 Task: Research Airbnb accommodation in Riviera Beach, United States from 27th December, 2023 to 31st December, 2023 for 2 adults. Place can be private room with 1  bedroom having 2 beds and 1 bathroom. Property type can be flat. Amenities needed are: wifi.
Action: Mouse moved to (523, 141)
Screenshot: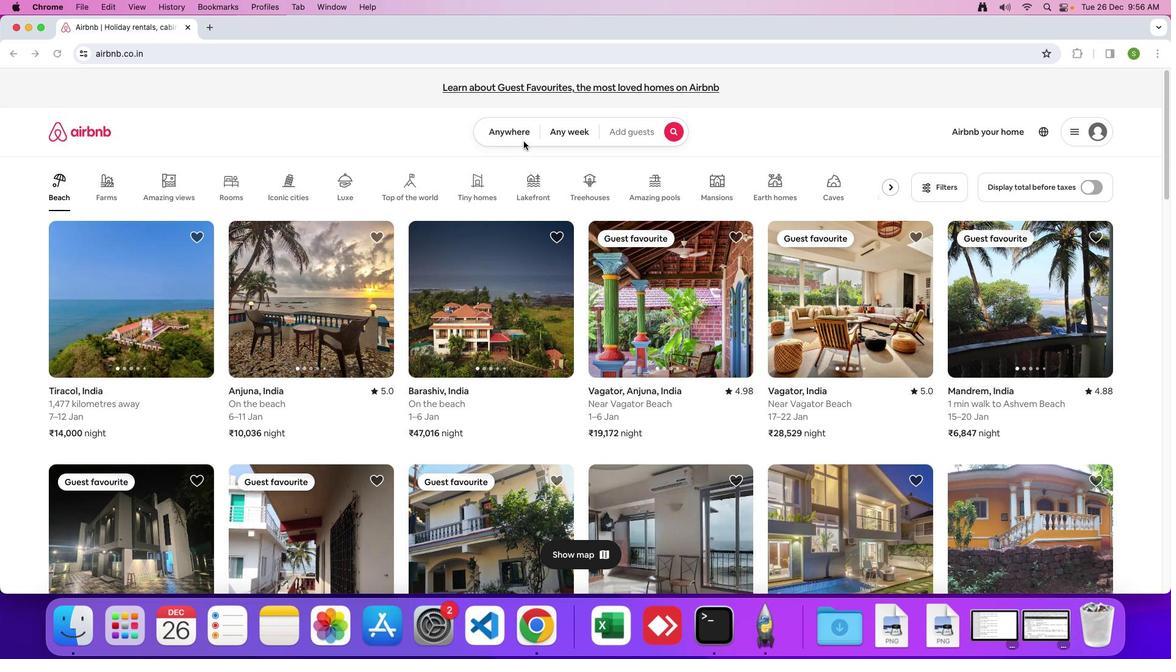 
Action: Mouse pressed left at (523, 141)
Screenshot: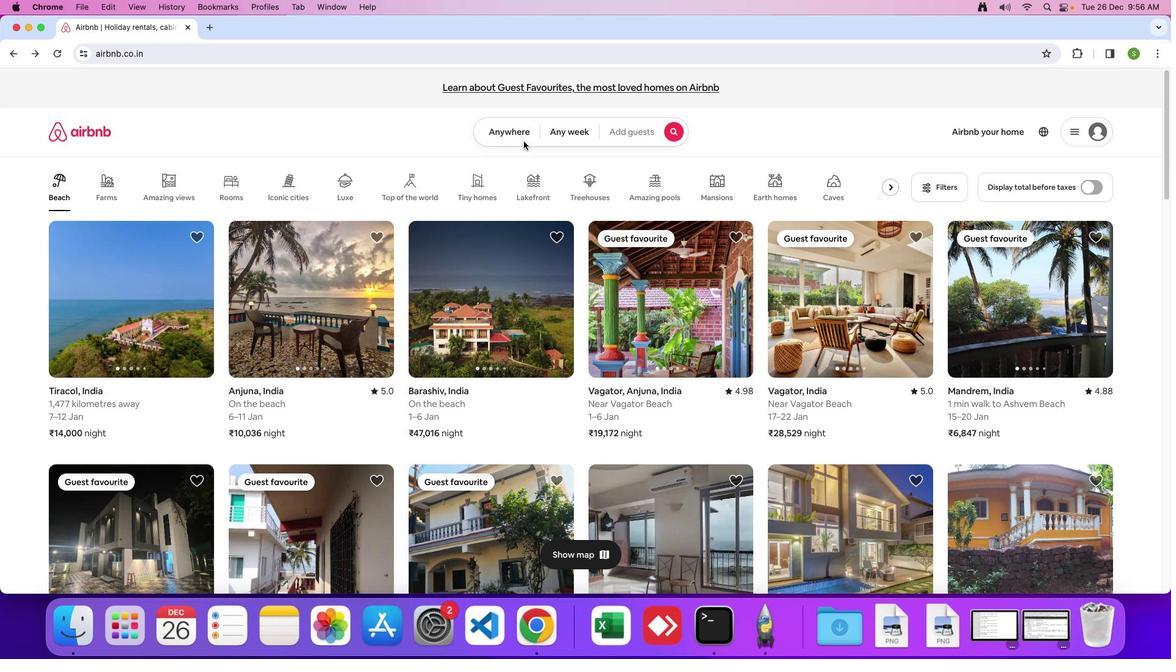 
Action: Mouse moved to (520, 138)
Screenshot: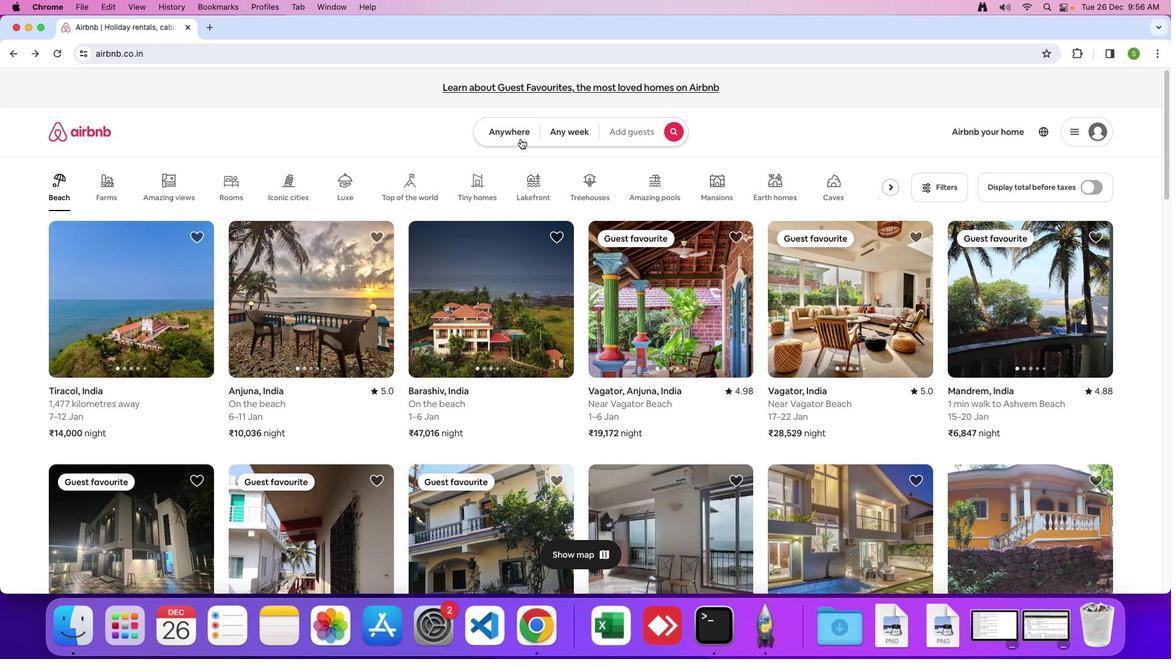
Action: Mouse pressed left at (520, 138)
Screenshot: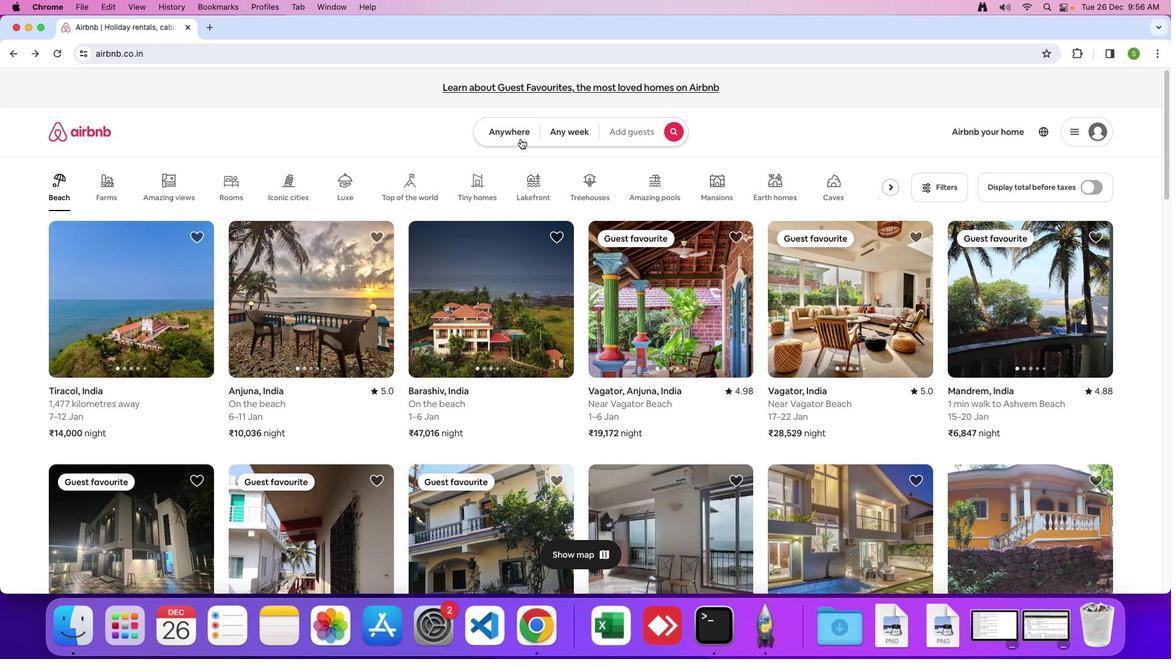 
Action: Mouse moved to (377, 178)
Screenshot: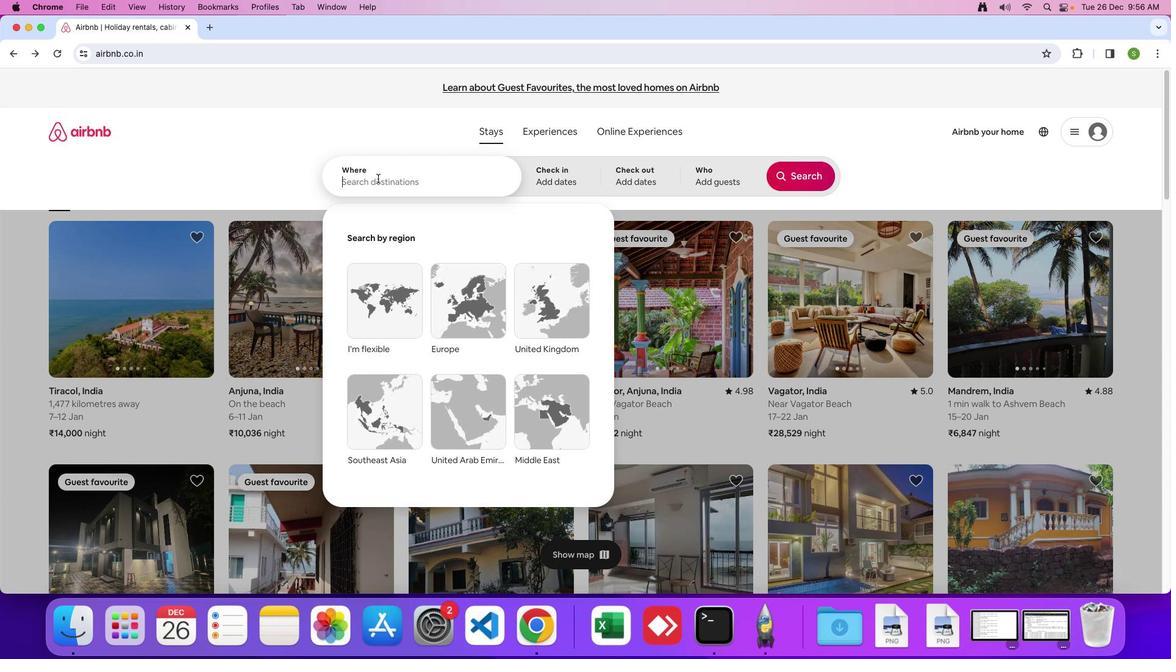 
Action: Mouse pressed left at (377, 178)
Screenshot: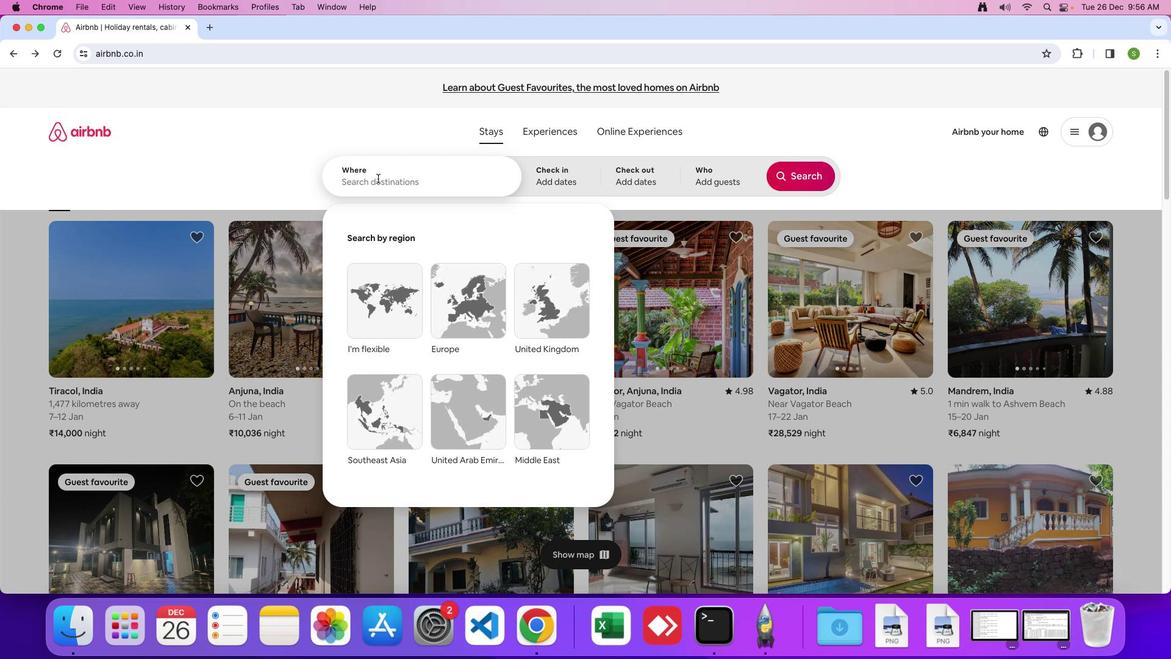 
Action: Mouse moved to (377, 180)
Screenshot: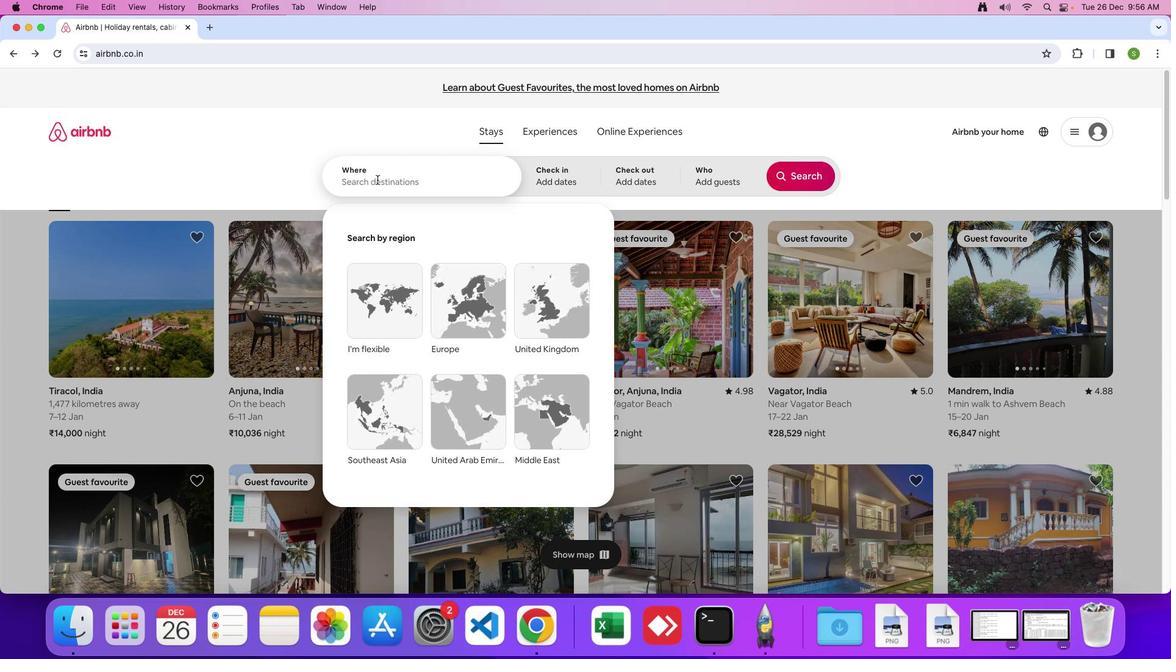 
Action: Key pressed 'R'Key.caps_lock'i''v''i''e''r''a'Key.spaceKey.shift'B''e''a''c''h'','Key.spaceKey.shift'U''n''i''t''e''d'Key.spaceKey.shift'S''t''a''t''e''s'Key.enter
Screenshot: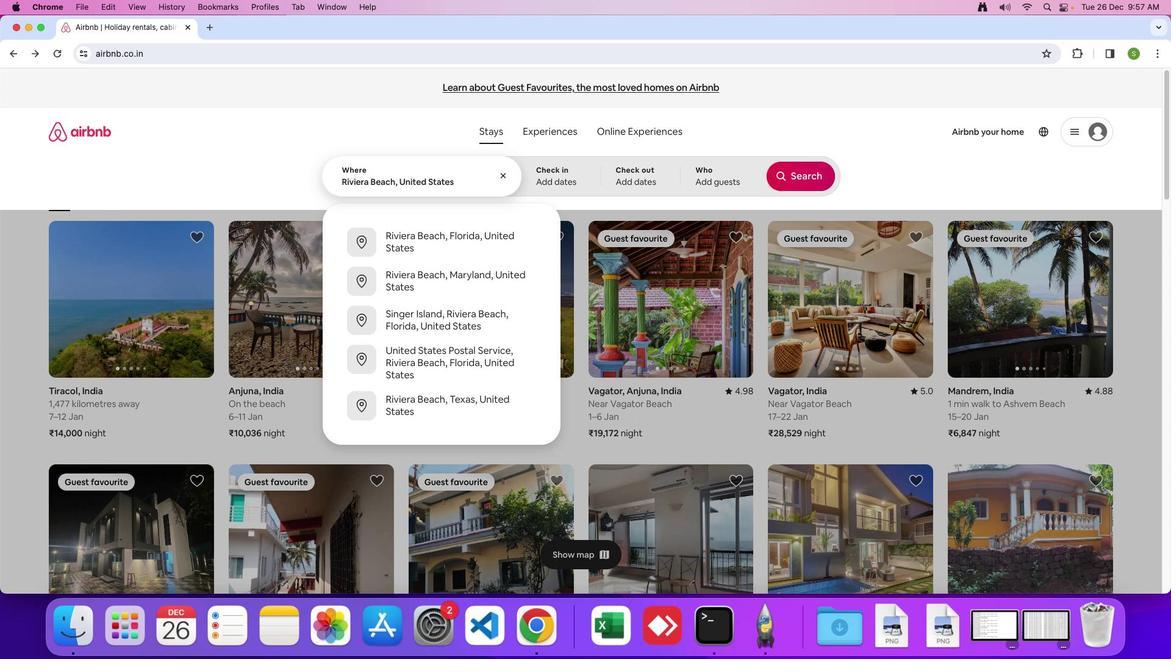 
Action: Mouse moved to (458, 449)
Screenshot: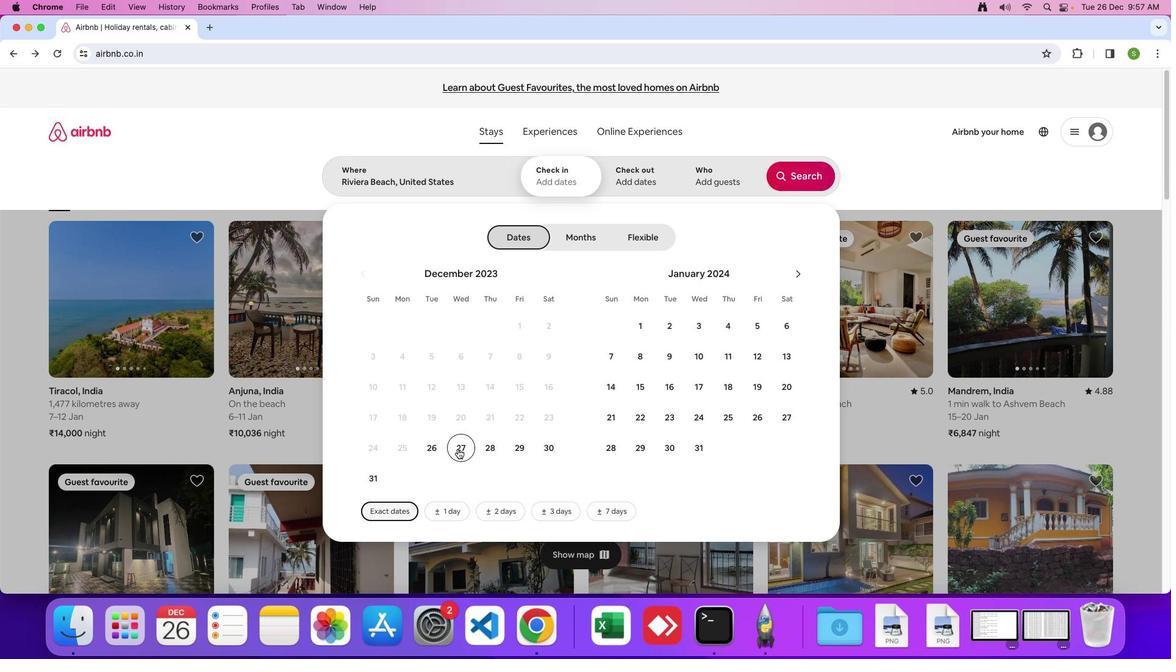 
Action: Mouse pressed left at (458, 449)
Screenshot: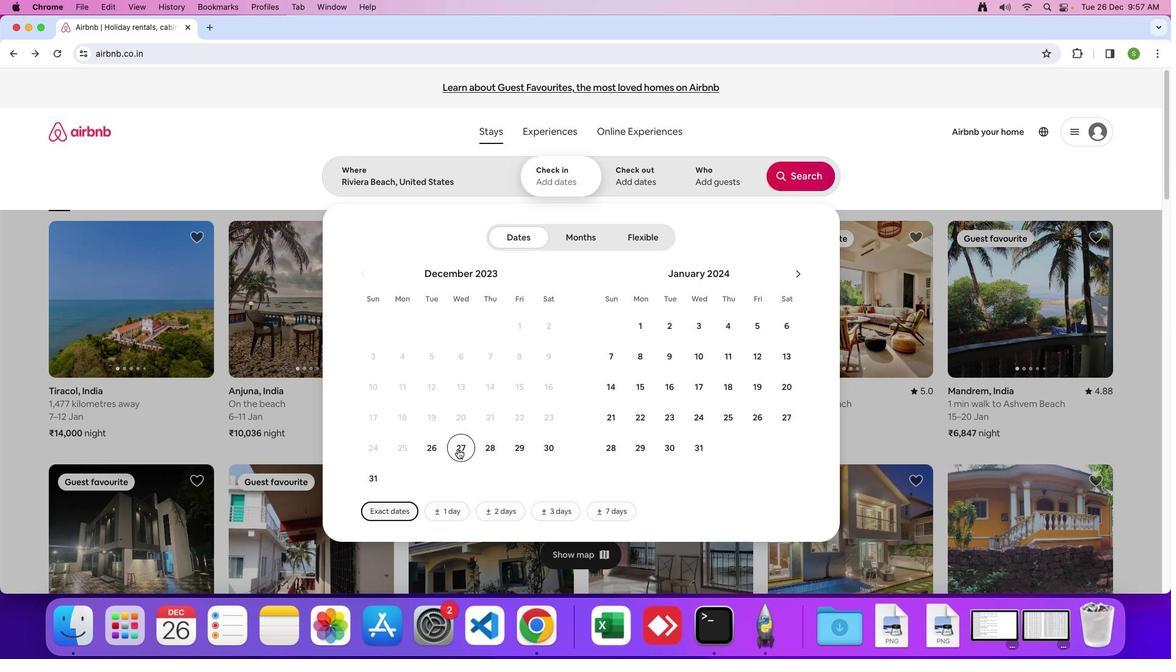 
Action: Mouse moved to (367, 474)
Screenshot: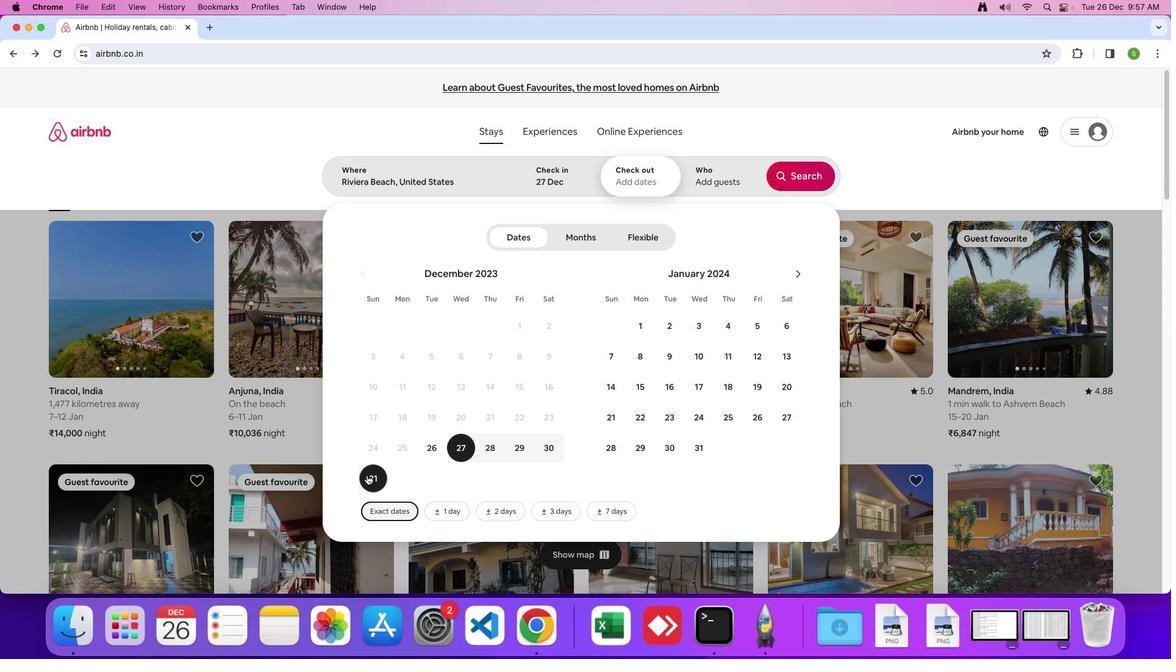 
Action: Mouse pressed left at (367, 474)
Screenshot: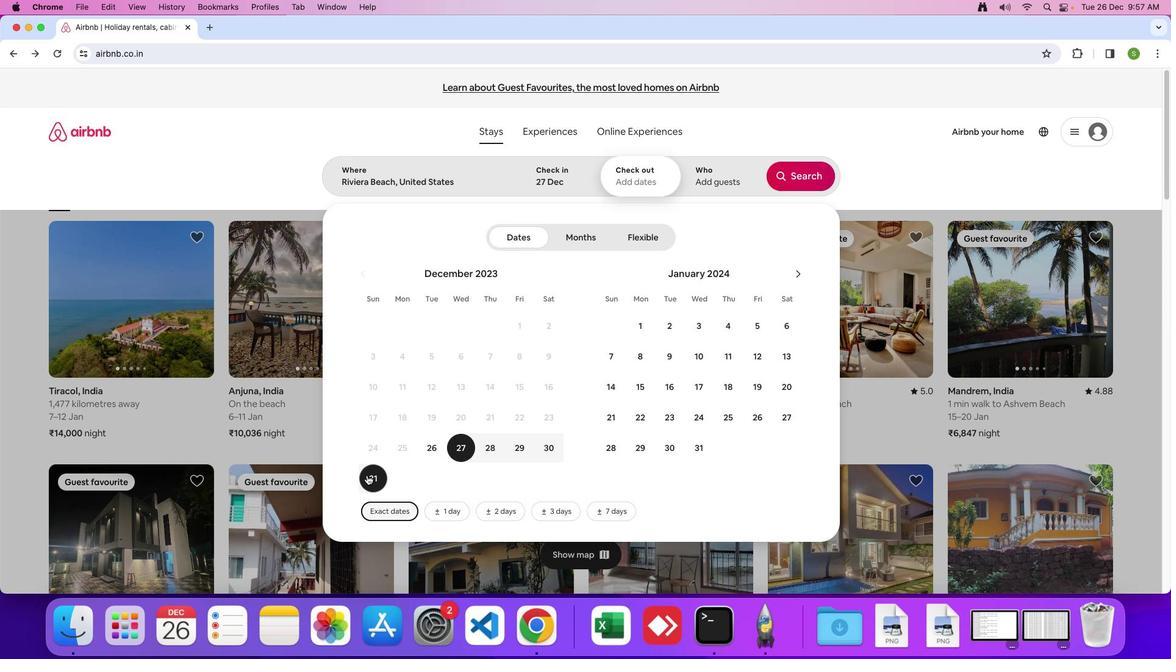 
Action: Mouse moved to (717, 186)
Screenshot: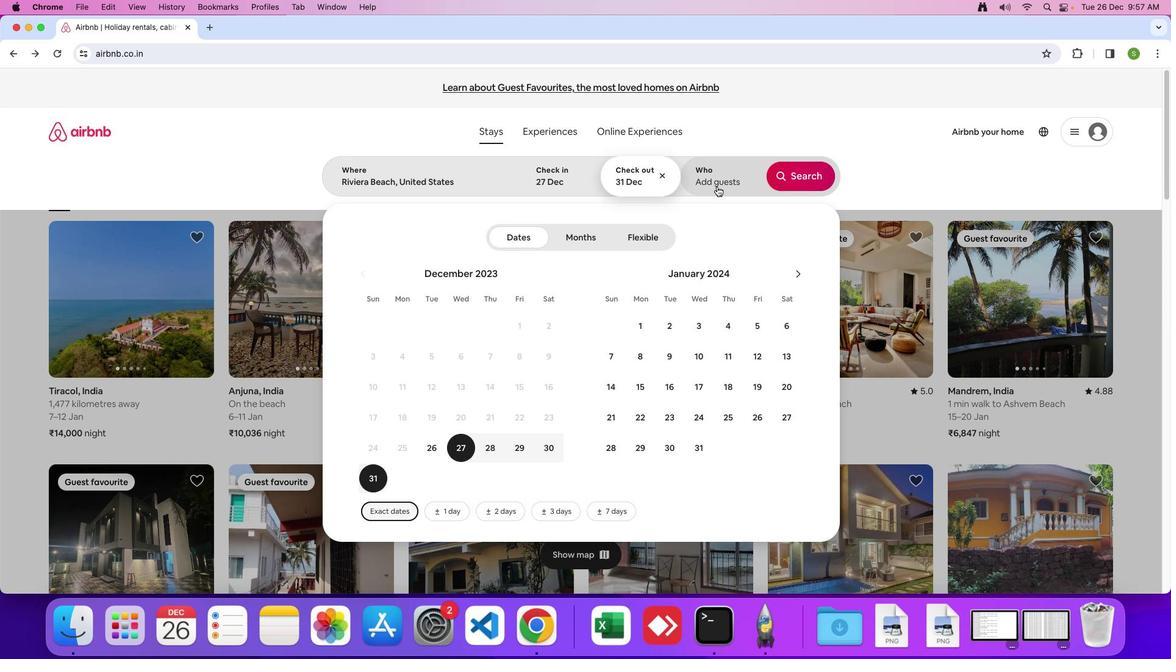 
Action: Mouse pressed left at (717, 186)
Screenshot: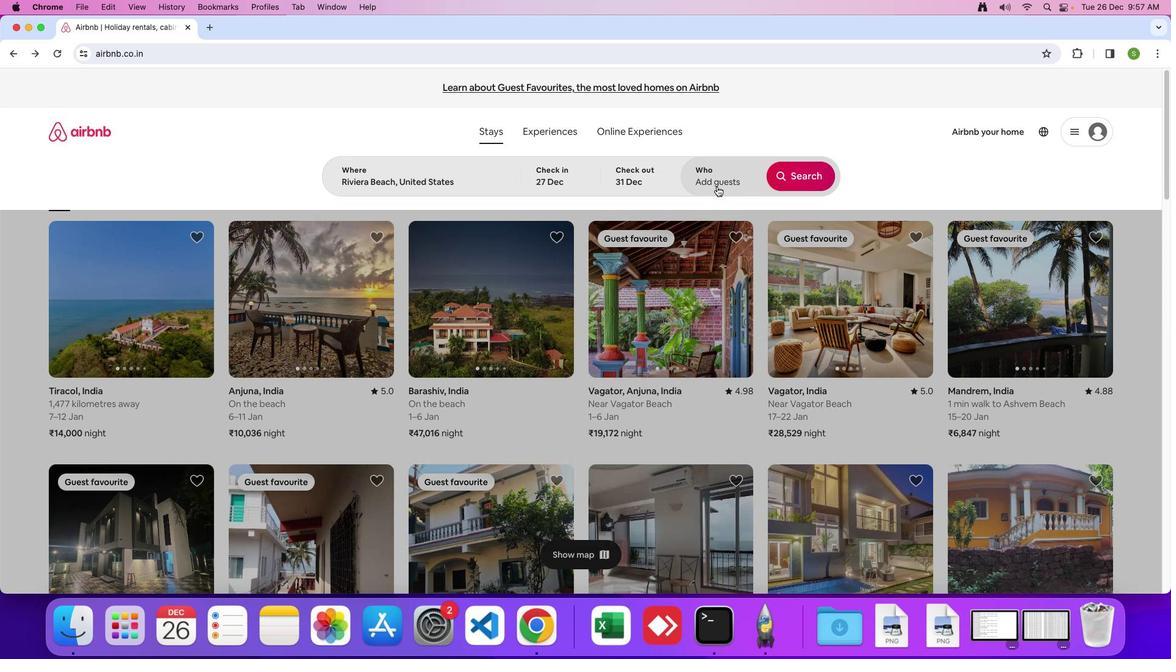 
Action: Mouse moved to (798, 236)
Screenshot: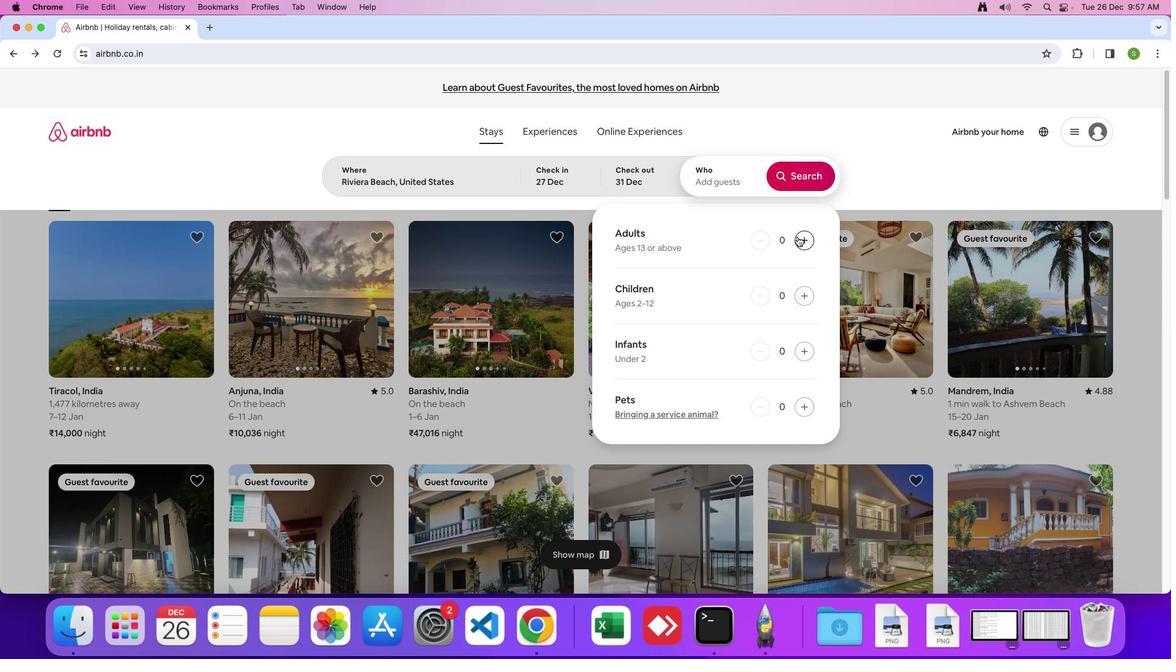 
Action: Mouse pressed left at (798, 236)
Screenshot: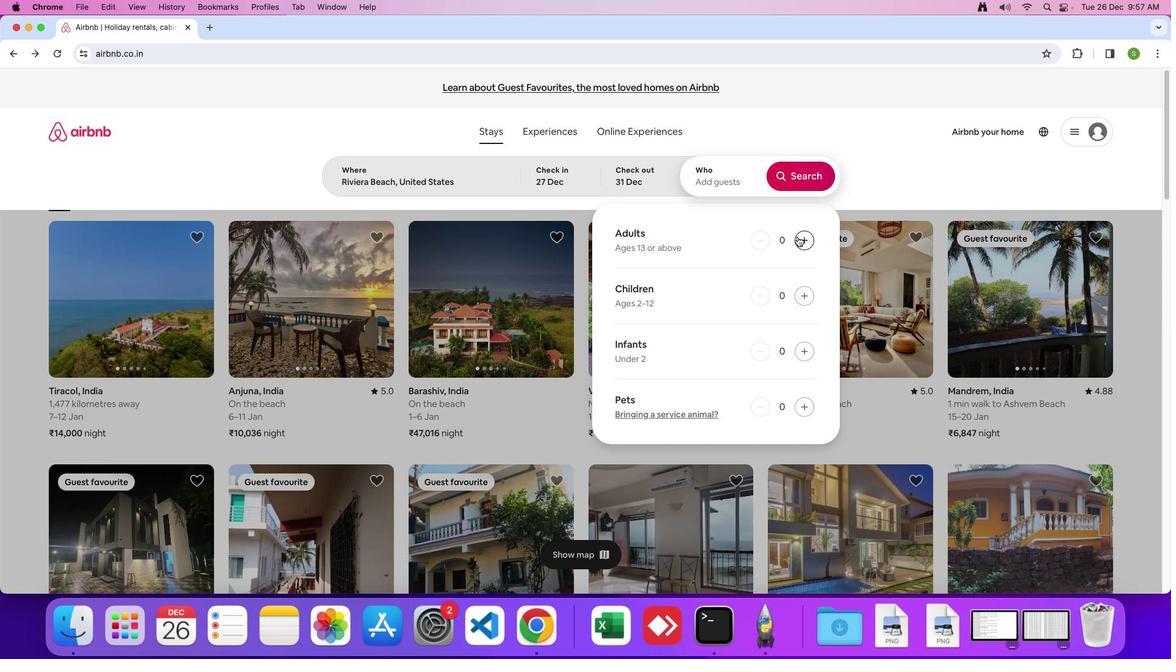 
Action: Mouse pressed left at (798, 236)
Screenshot: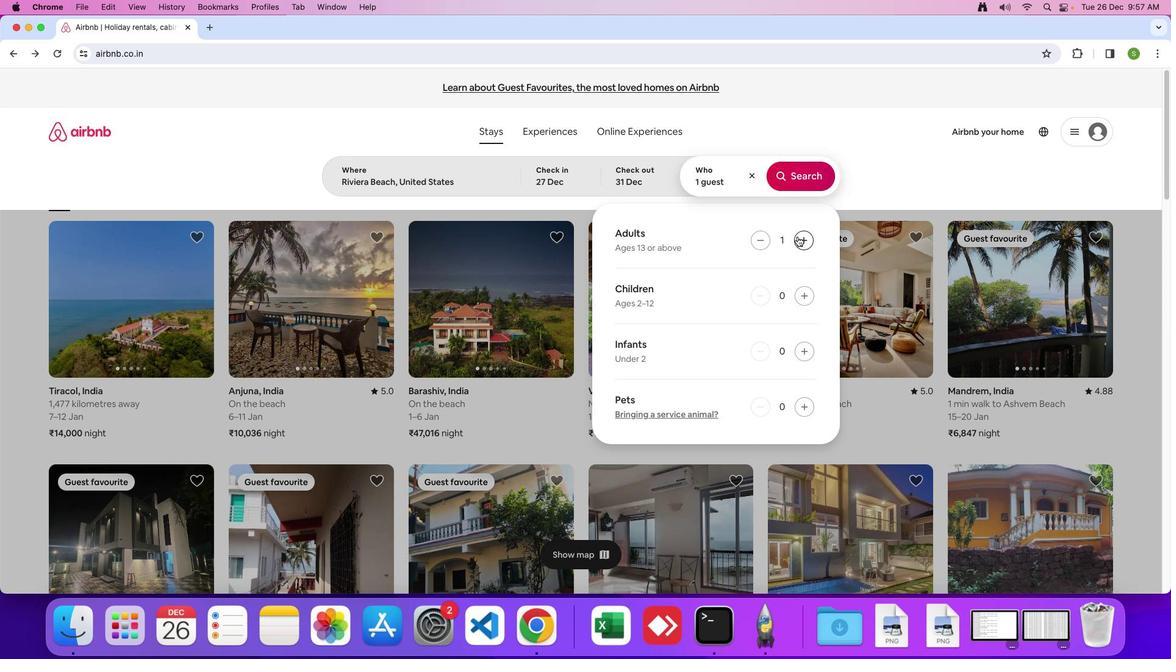 
Action: Mouse moved to (801, 180)
Screenshot: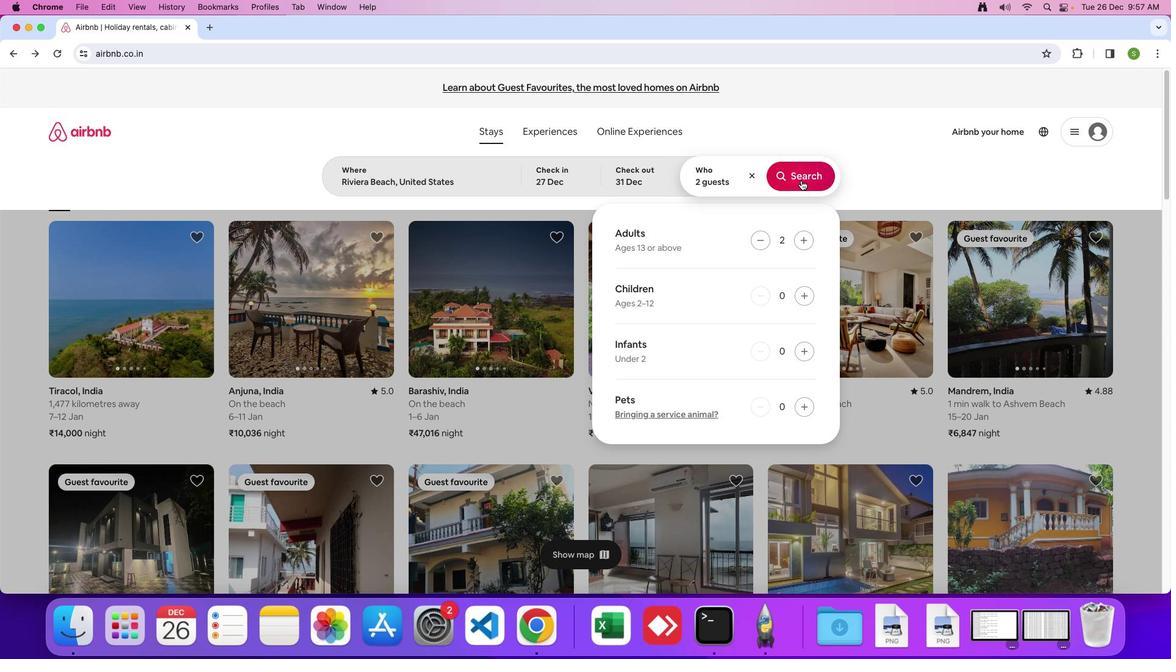 
Action: Mouse pressed left at (801, 180)
Screenshot: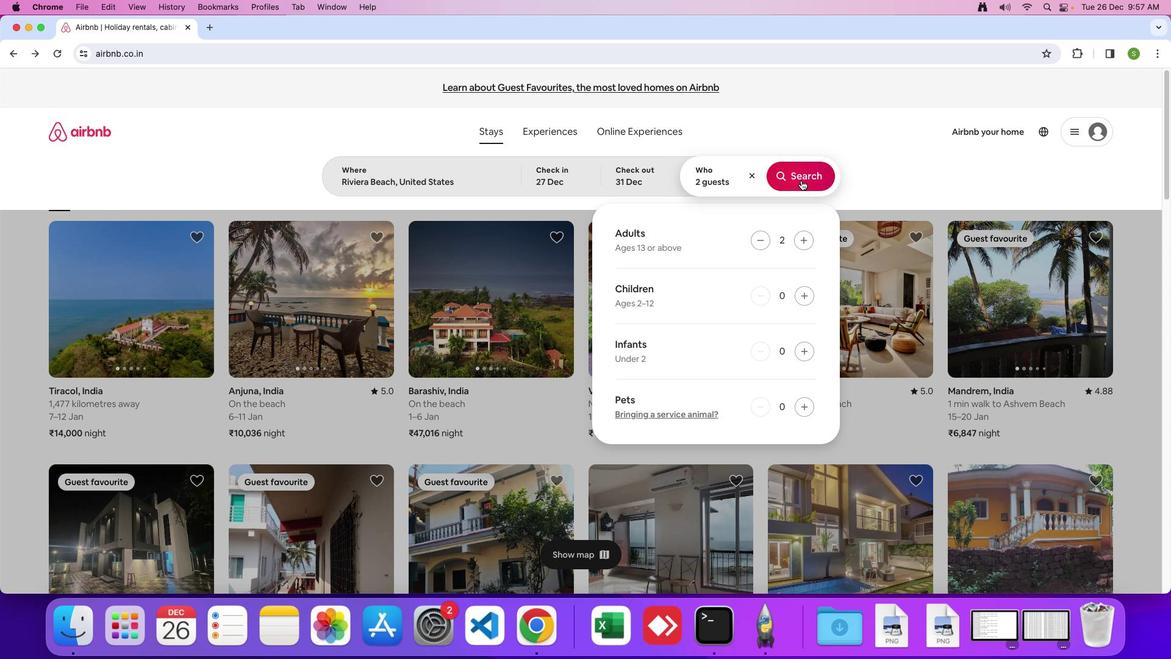 
Action: Mouse moved to (991, 153)
Screenshot: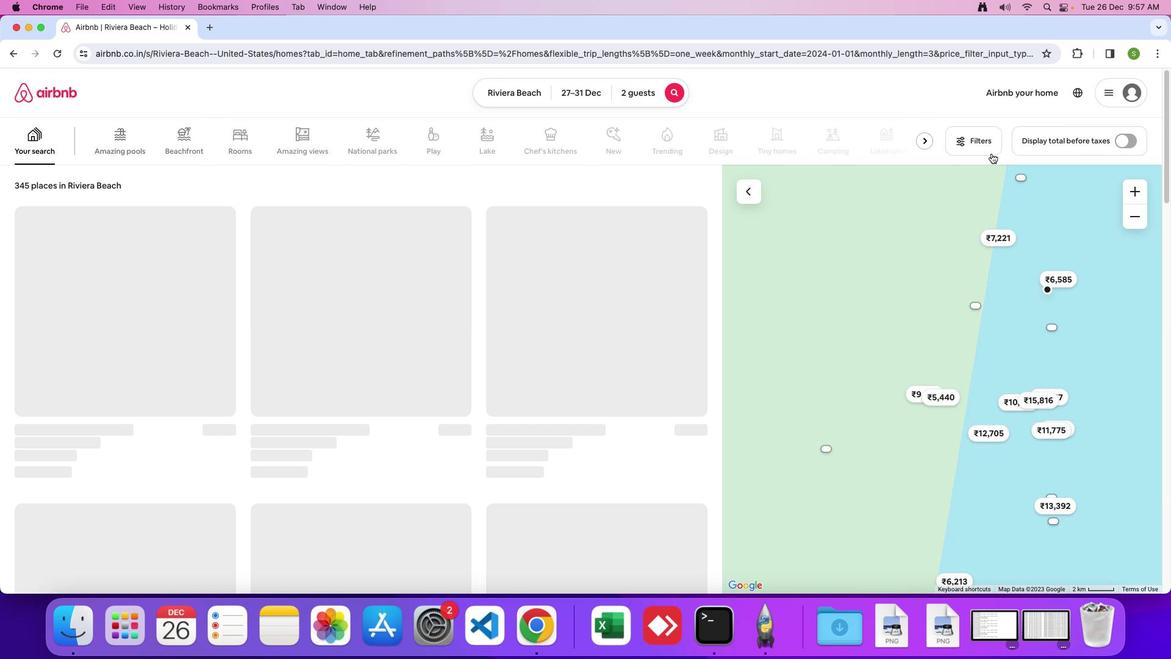 
Action: Mouse pressed left at (991, 153)
Screenshot: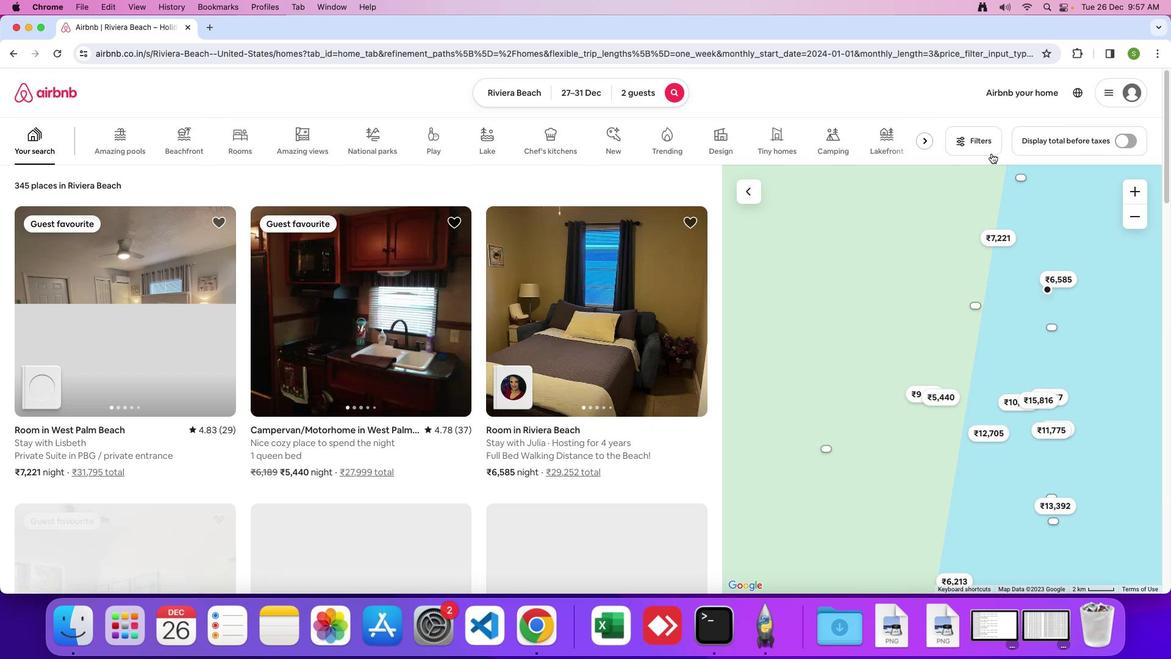
Action: Mouse moved to (535, 372)
Screenshot: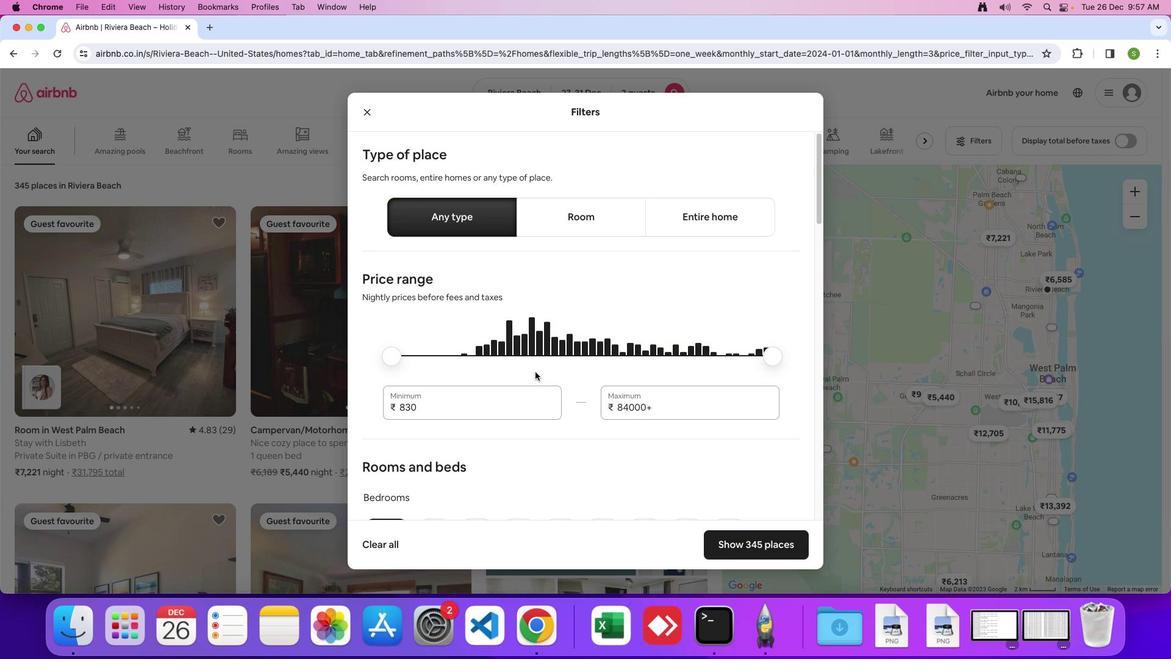 
Action: Mouse scrolled (535, 372) with delta (0, 0)
Screenshot: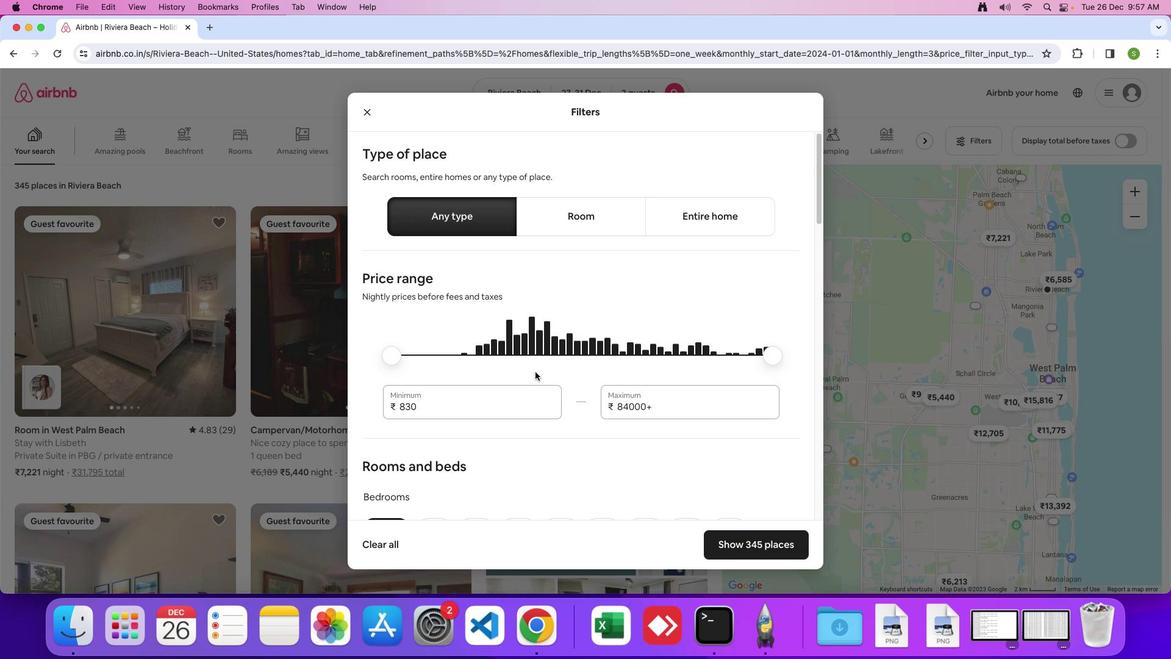 
Action: Mouse scrolled (535, 372) with delta (0, 0)
Screenshot: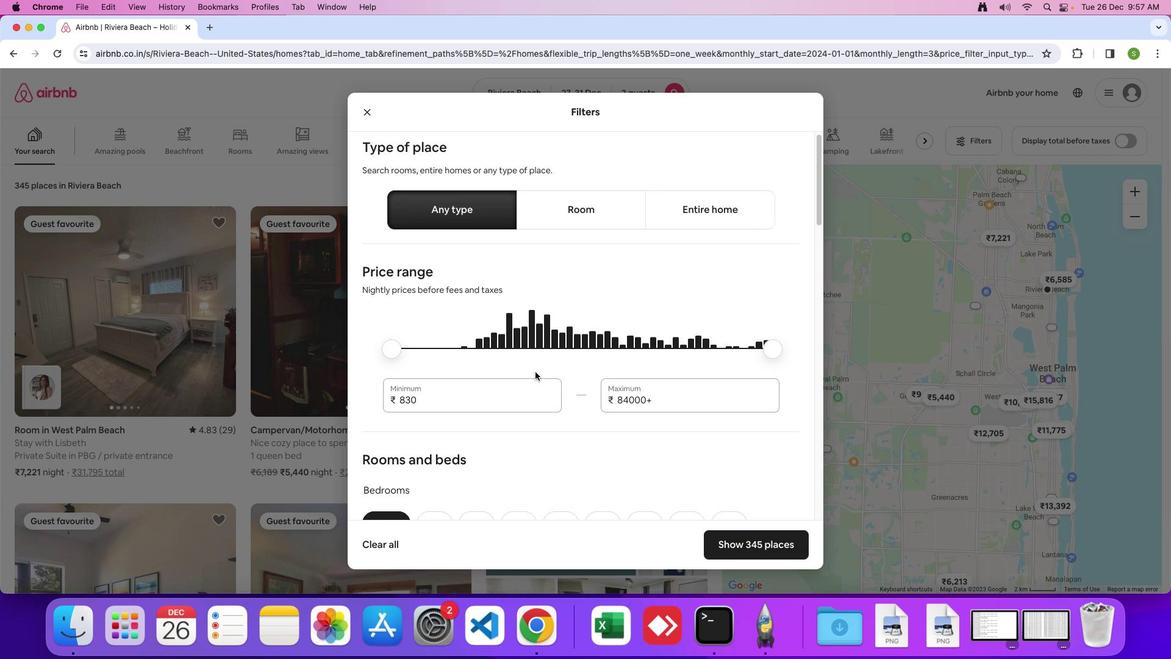 
Action: Mouse scrolled (535, 372) with delta (0, 0)
Screenshot: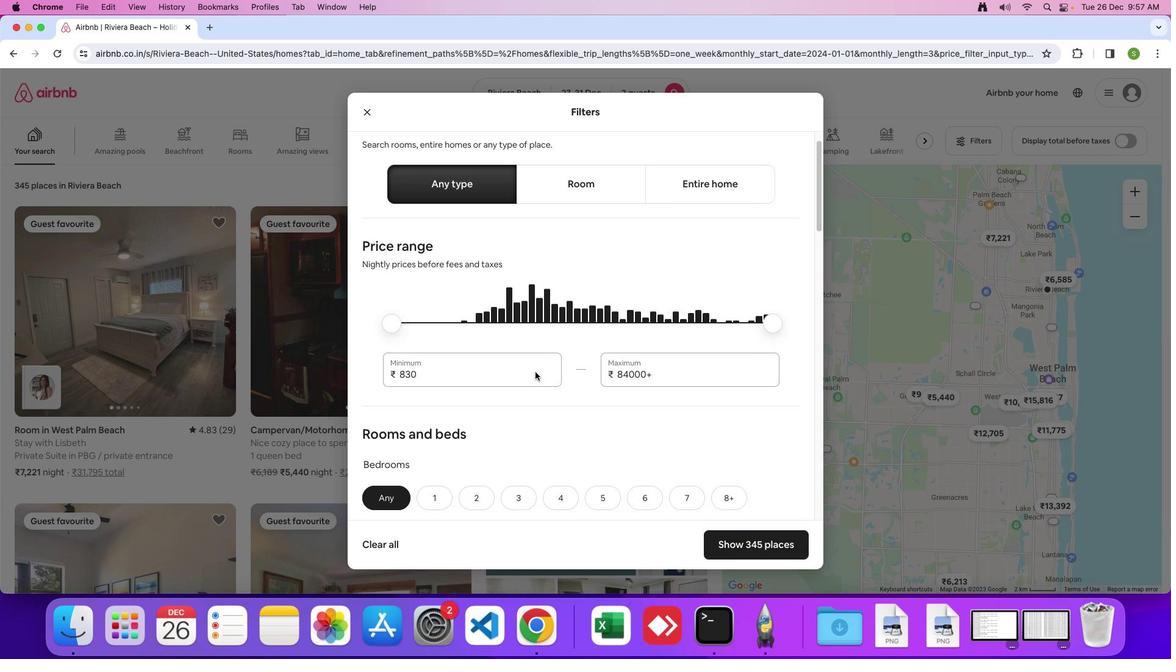 
Action: Mouse scrolled (535, 372) with delta (0, 0)
Screenshot: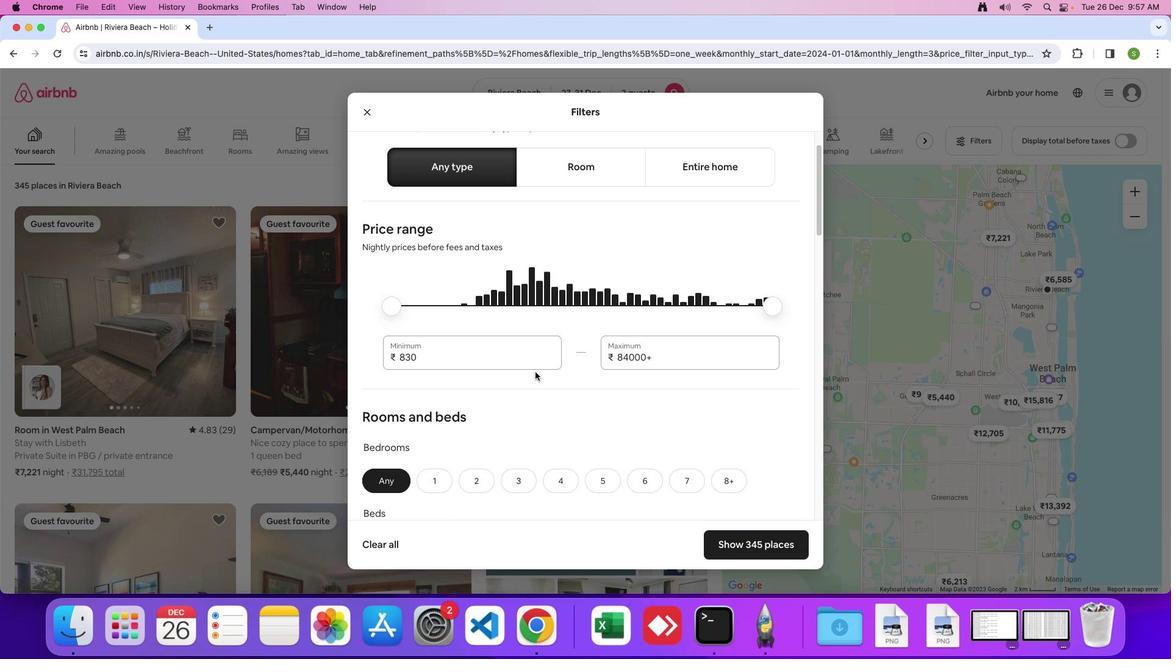 
Action: Mouse scrolled (535, 372) with delta (0, 0)
Screenshot: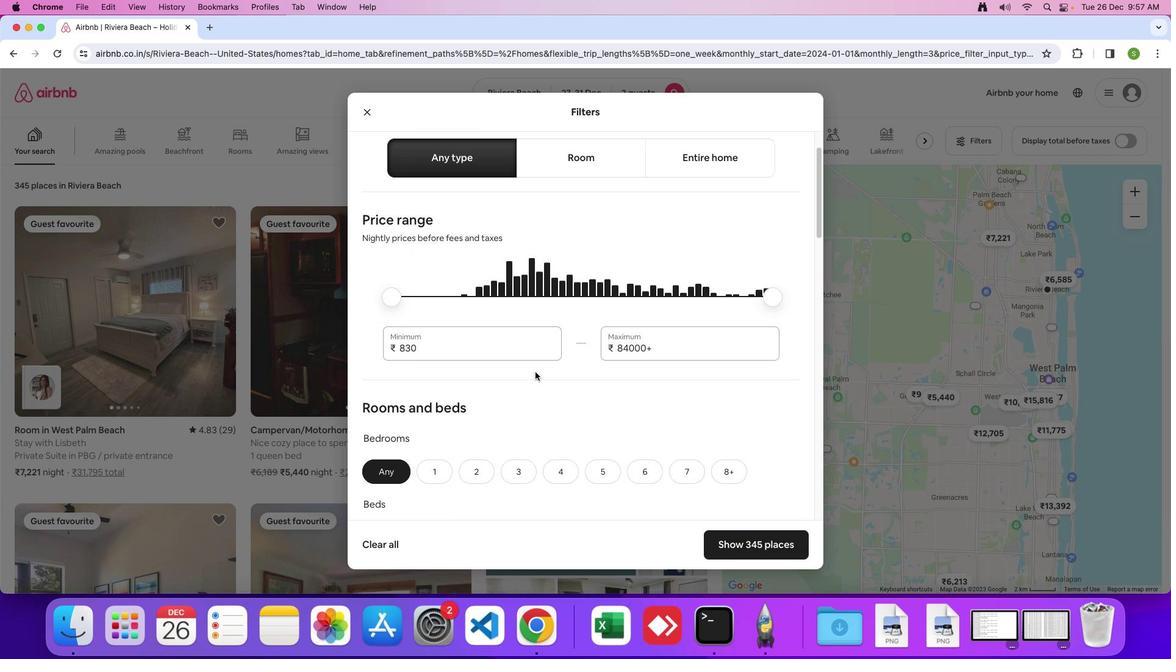 
Action: Mouse scrolled (535, 372) with delta (0, 0)
Screenshot: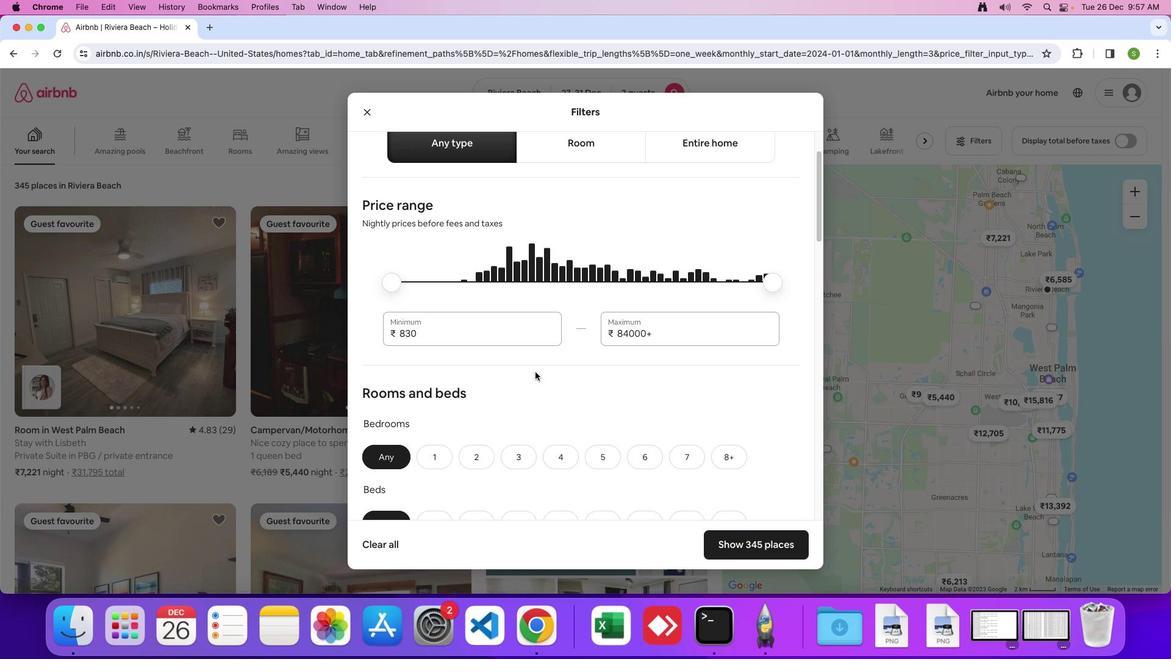 
Action: Mouse scrolled (535, 372) with delta (0, 0)
Screenshot: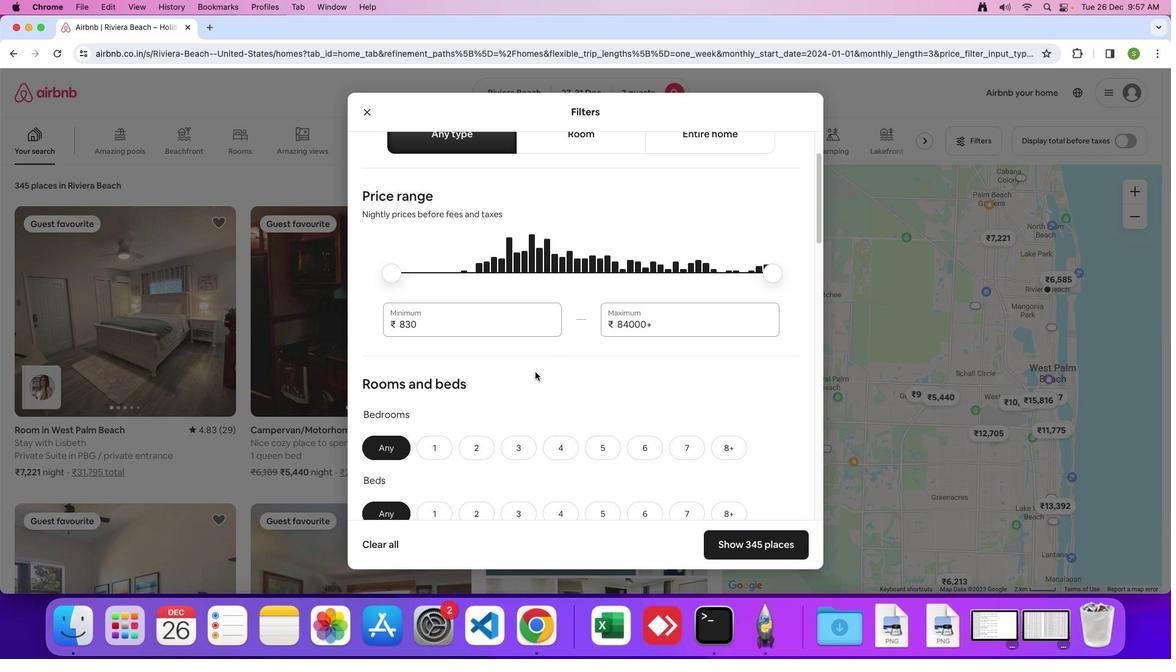 
Action: Mouse moved to (535, 372)
Screenshot: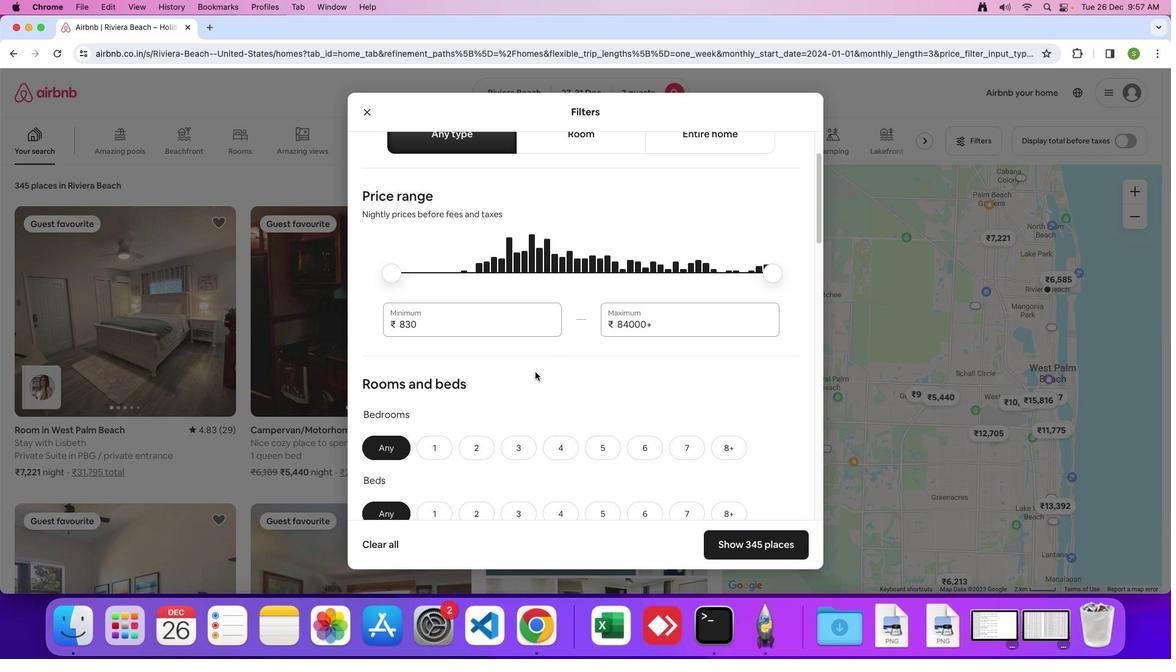 
Action: Mouse scrolled (535, 372) with delta (0, -1)
Screenshot: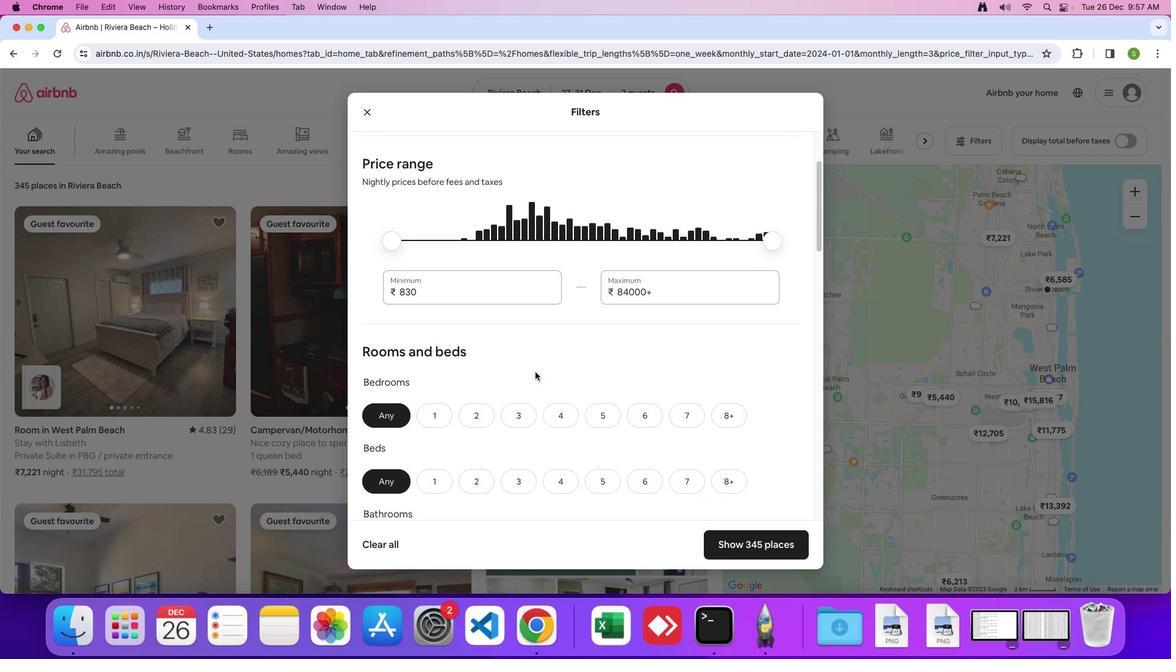 
Action: Mouse moved to (429, 363)
Screenshot: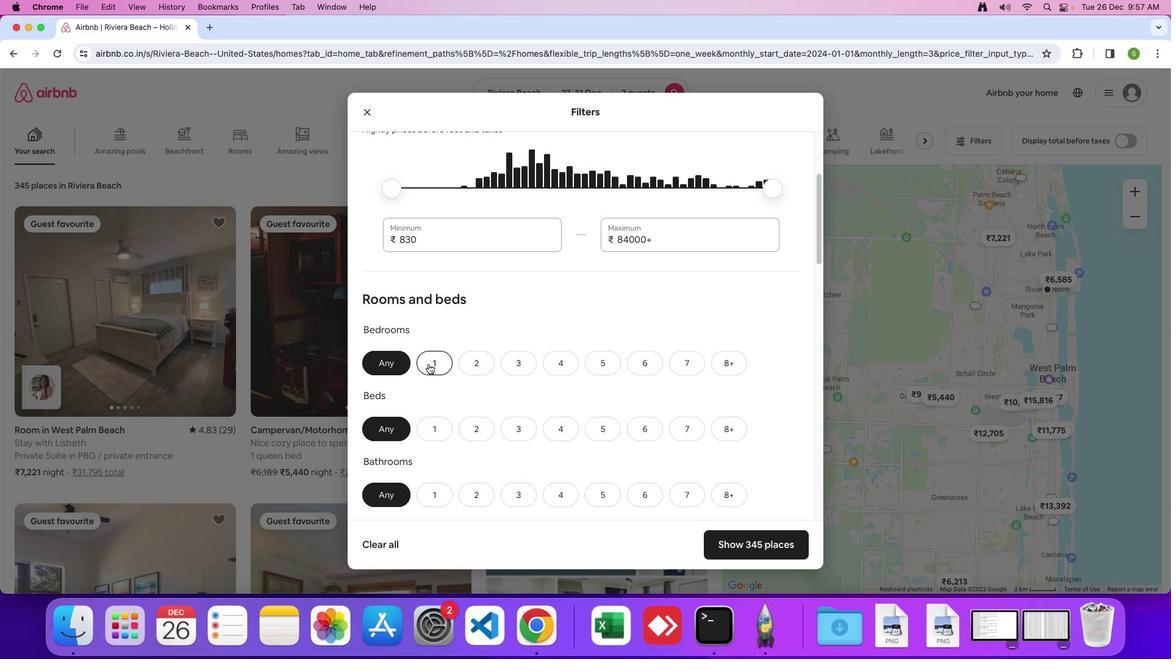 
Action: Mouse pressed left at (429, 363)
Screenshot: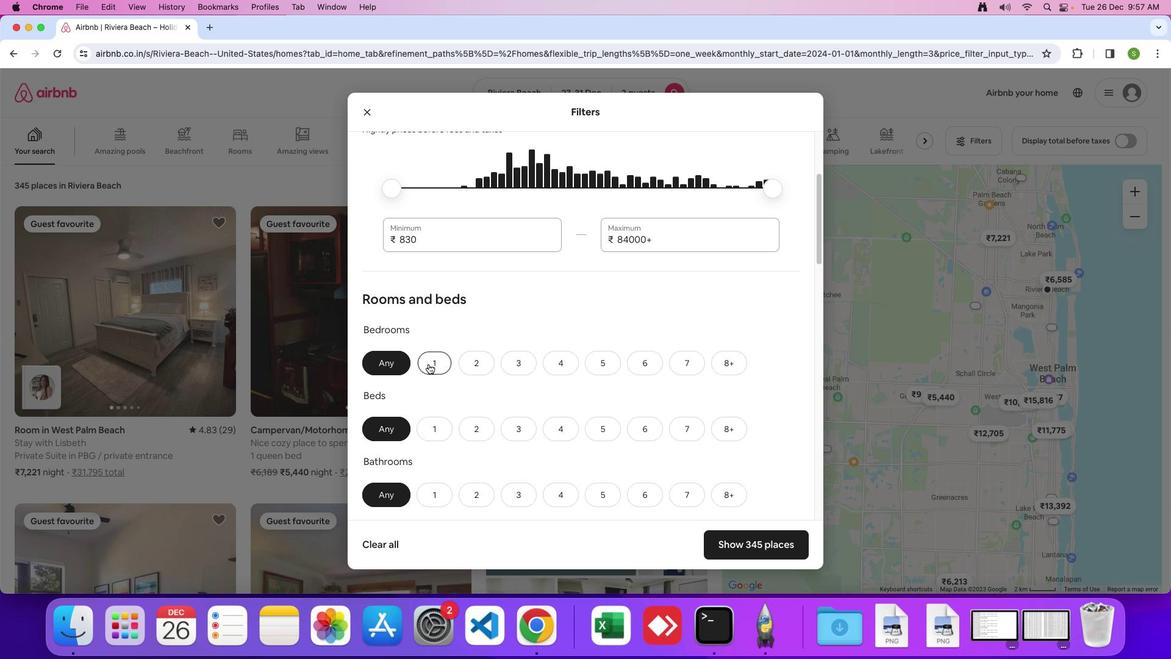 
Action: Mouse moved to (470, 429)
Screenshot: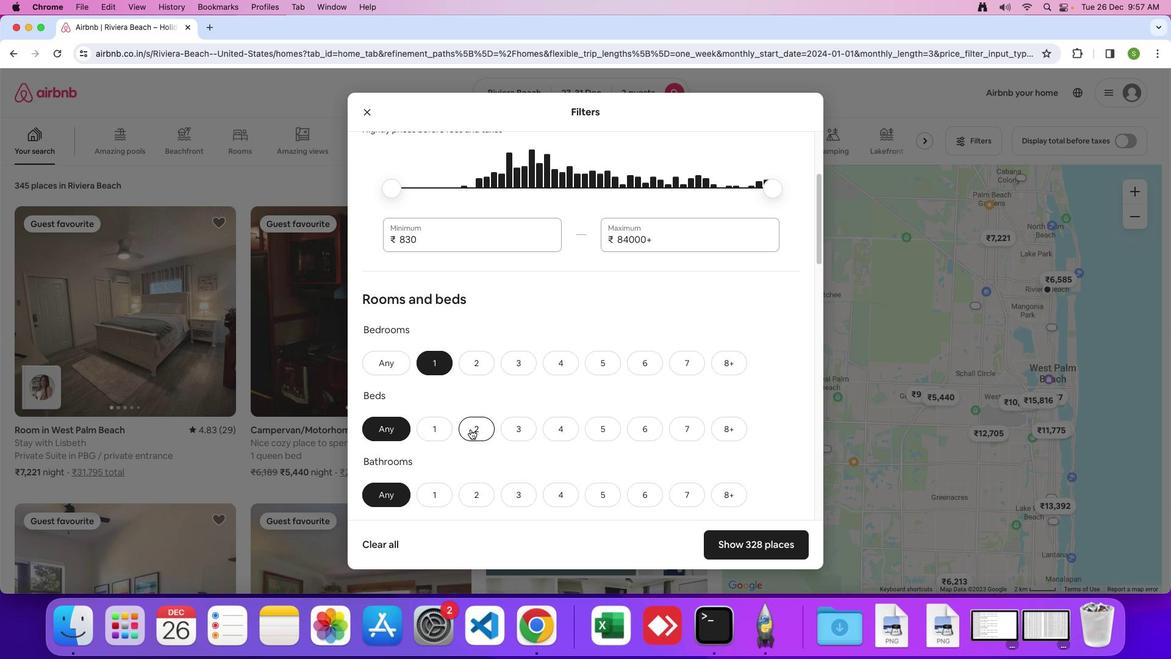 
Action: Mouse pressed left at (470, 429)
Screenshot: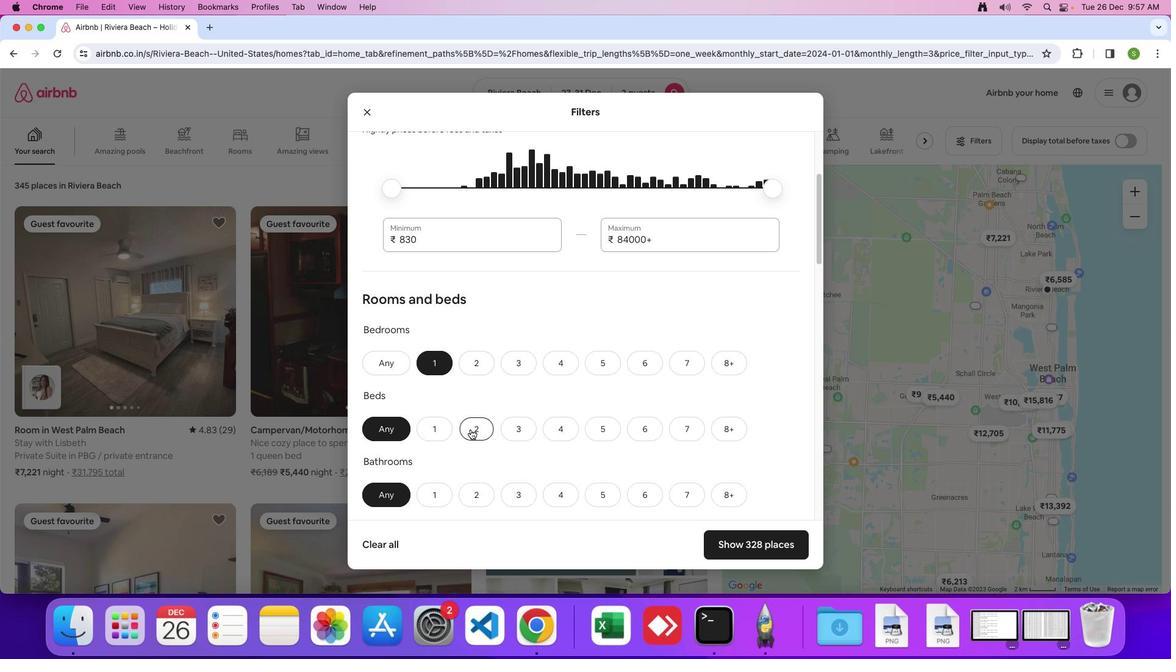 
Action: Mouse moved to (499, 410)
Screenshot: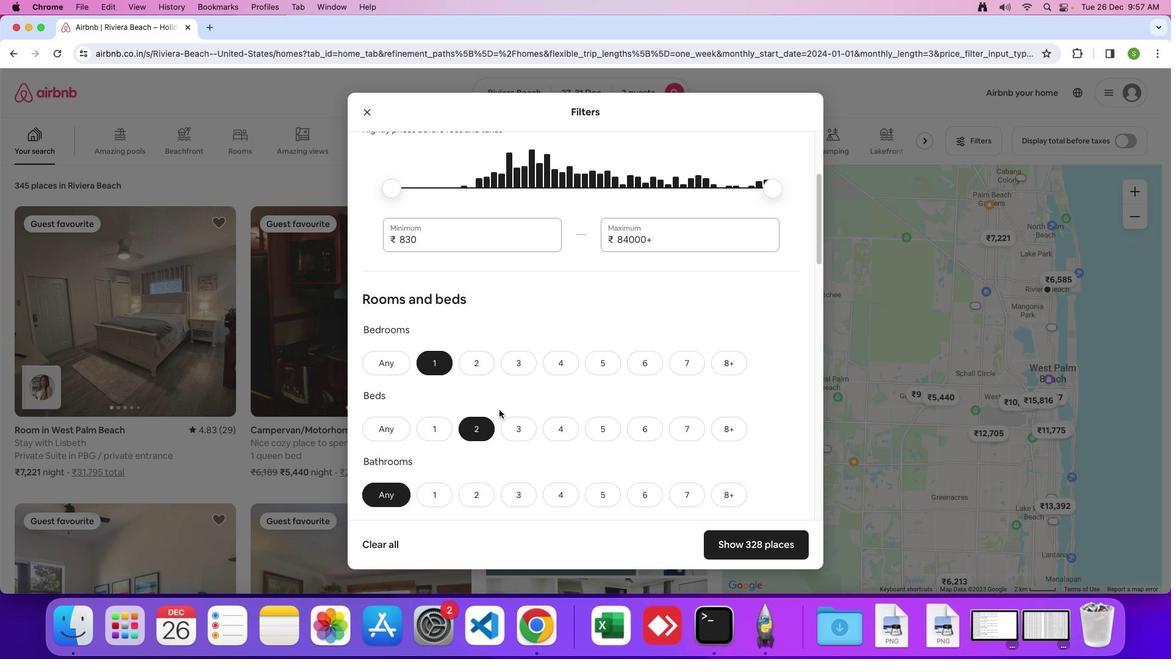 
Action: Mouse scrolled (499, 410) with delta (0, 0)
Screenshot: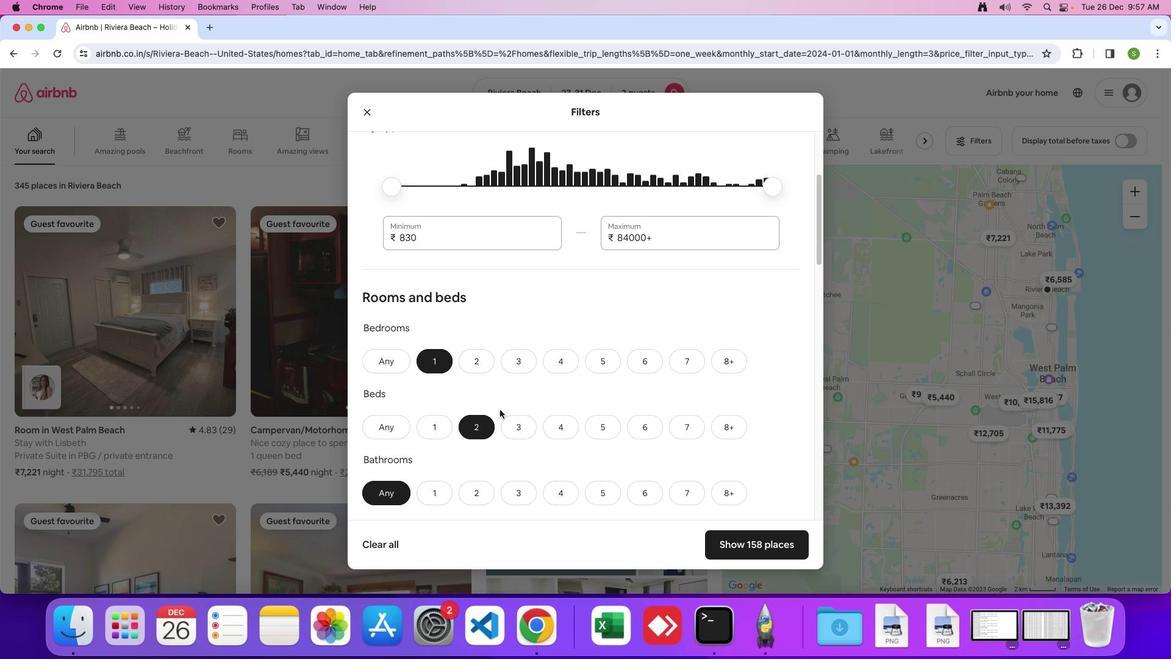
Action: Mouse moved to (499, 410)
Screenshot: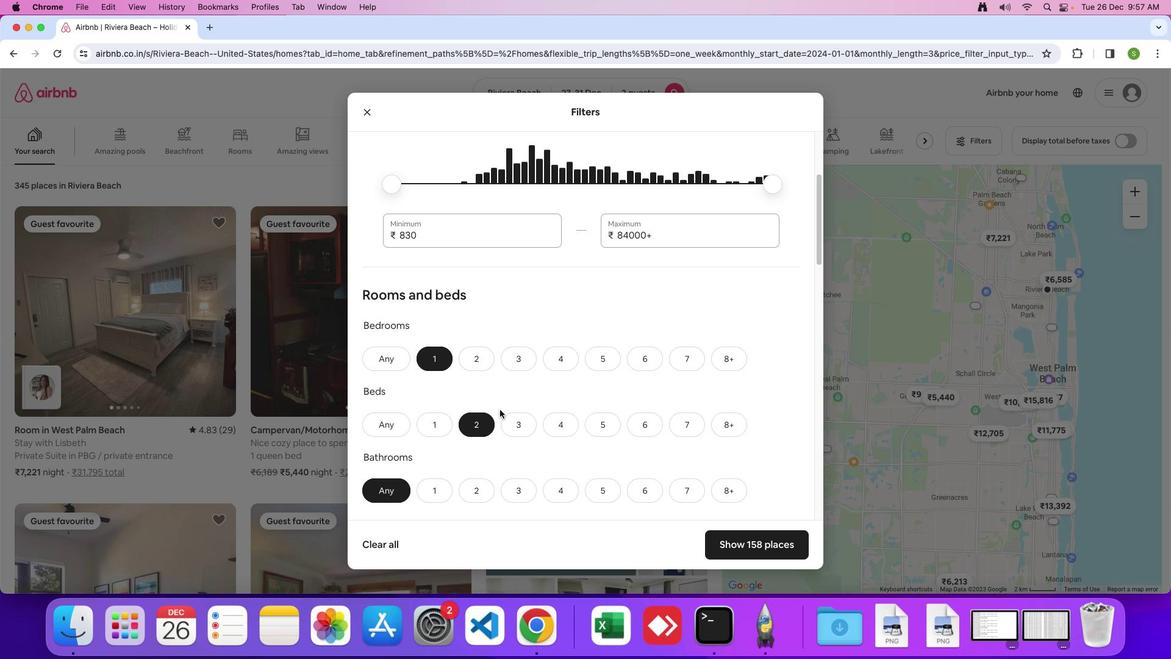 
Action: Mouse scrolled (499, 410) with delta (0, 0)
Screenshot: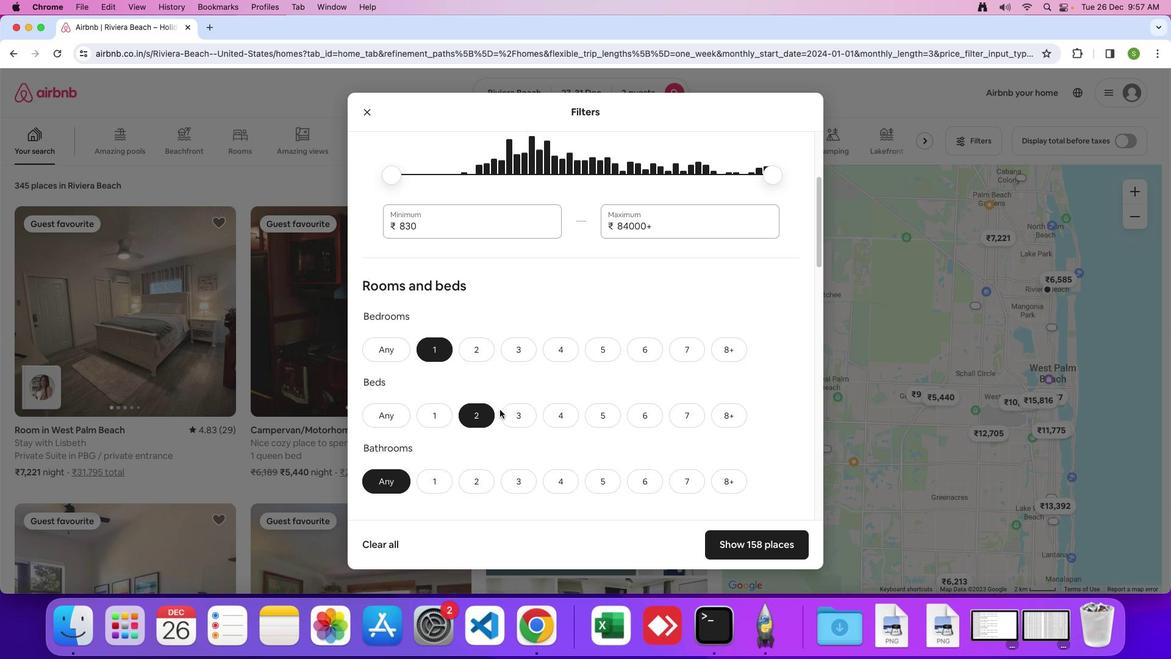
Action: Mouse scrolled (499, 410) with delta (0, -1)
Screenshot: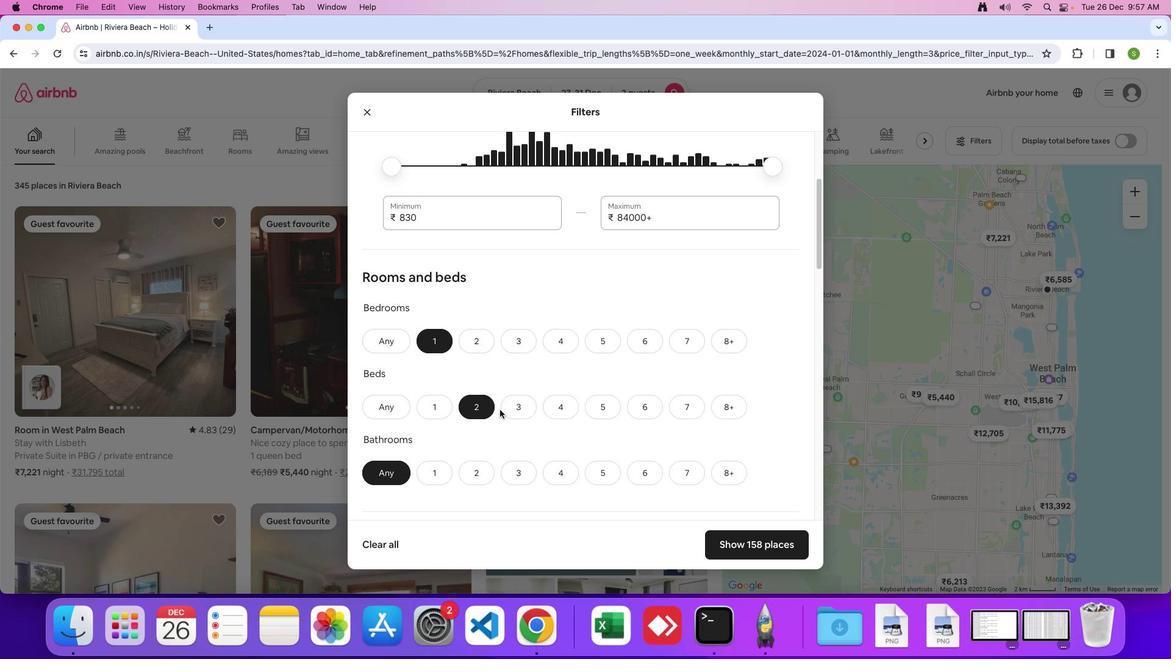 
Action: Mouse moved to (432, 394)
Screenshot: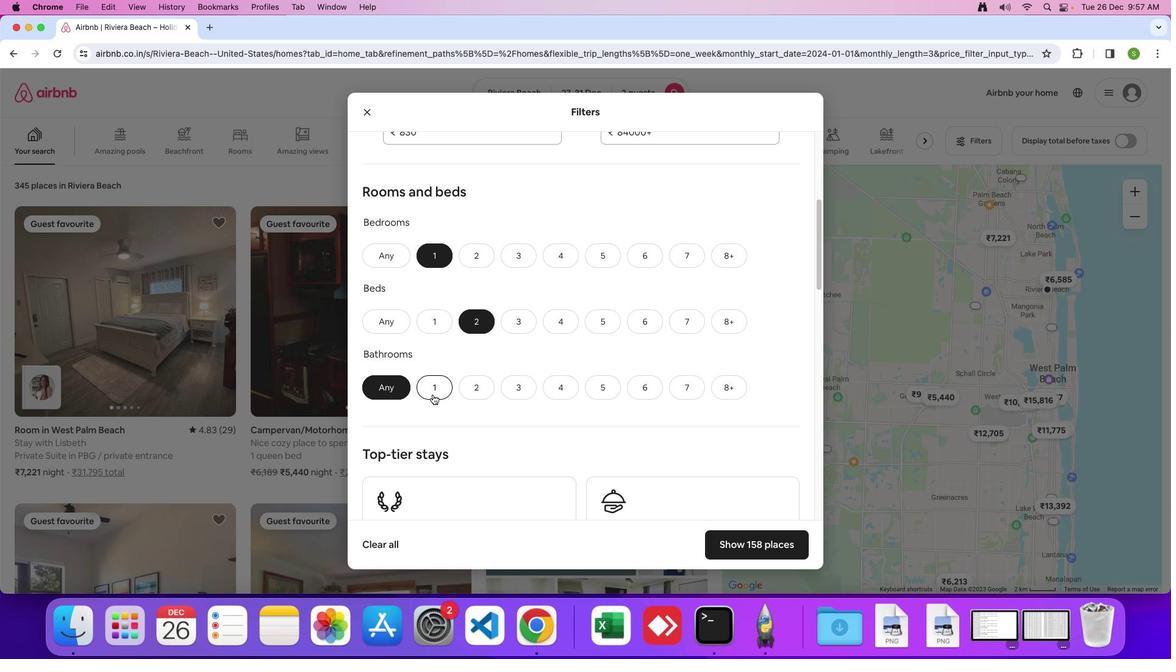 
Action: Mouse pressed left at (432, 394)
Screenshot: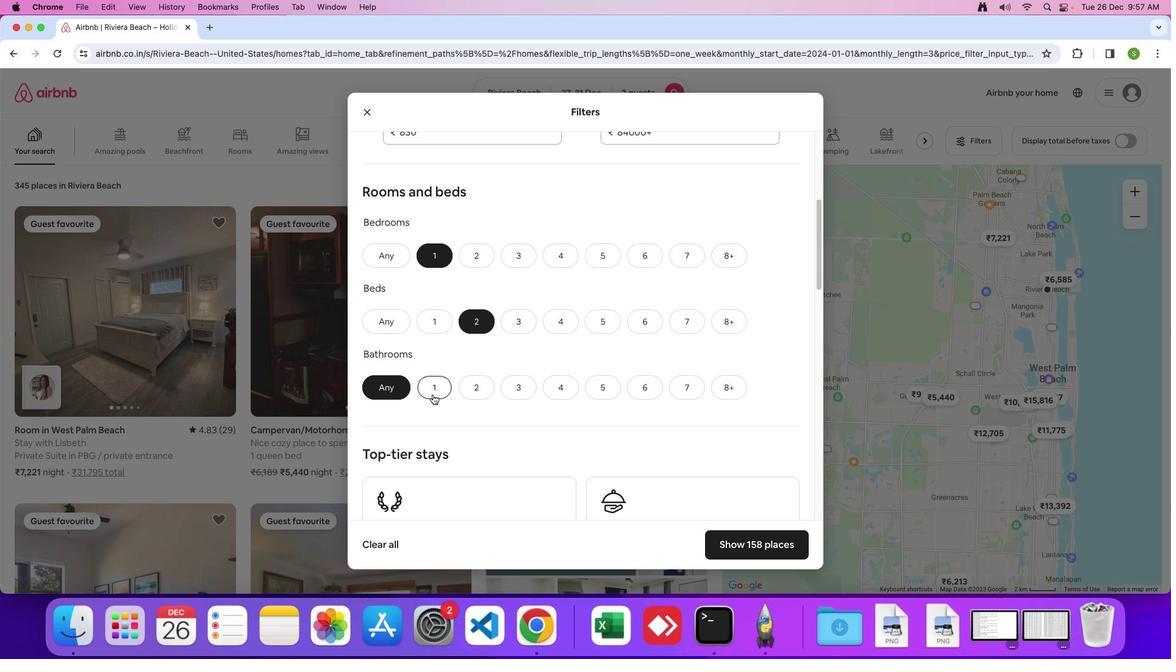 
Action: Mouse moved to (501, 402)
Screenshot: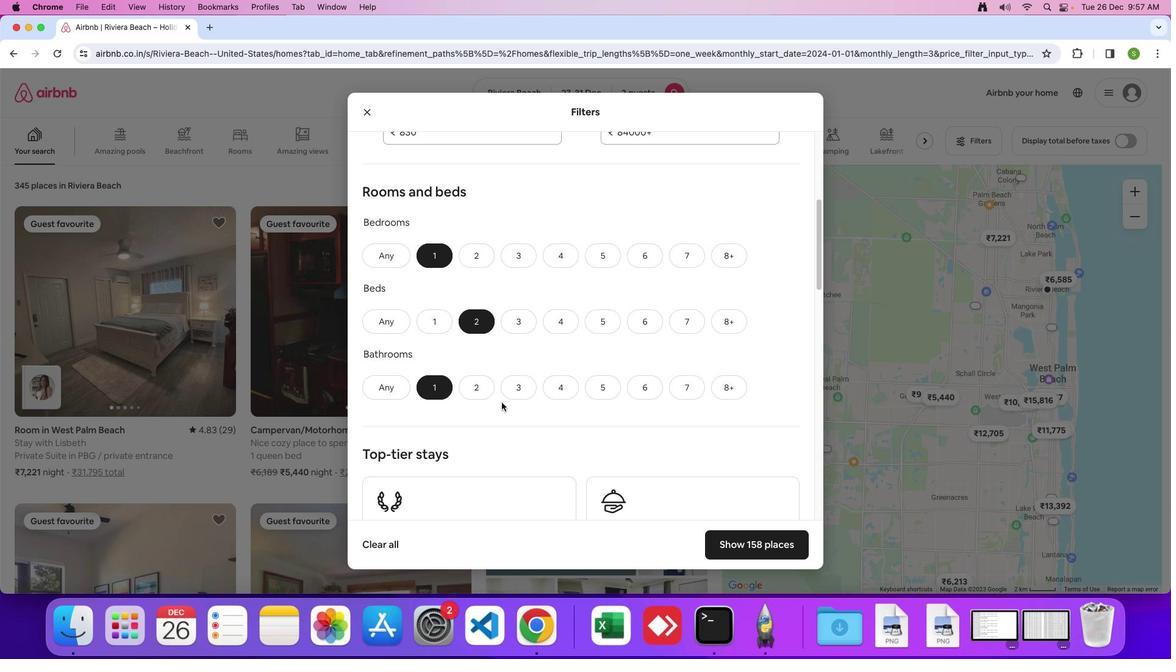 
Action: Mouse scrolled (501, 402) with delta (0, 0)
Screenshot: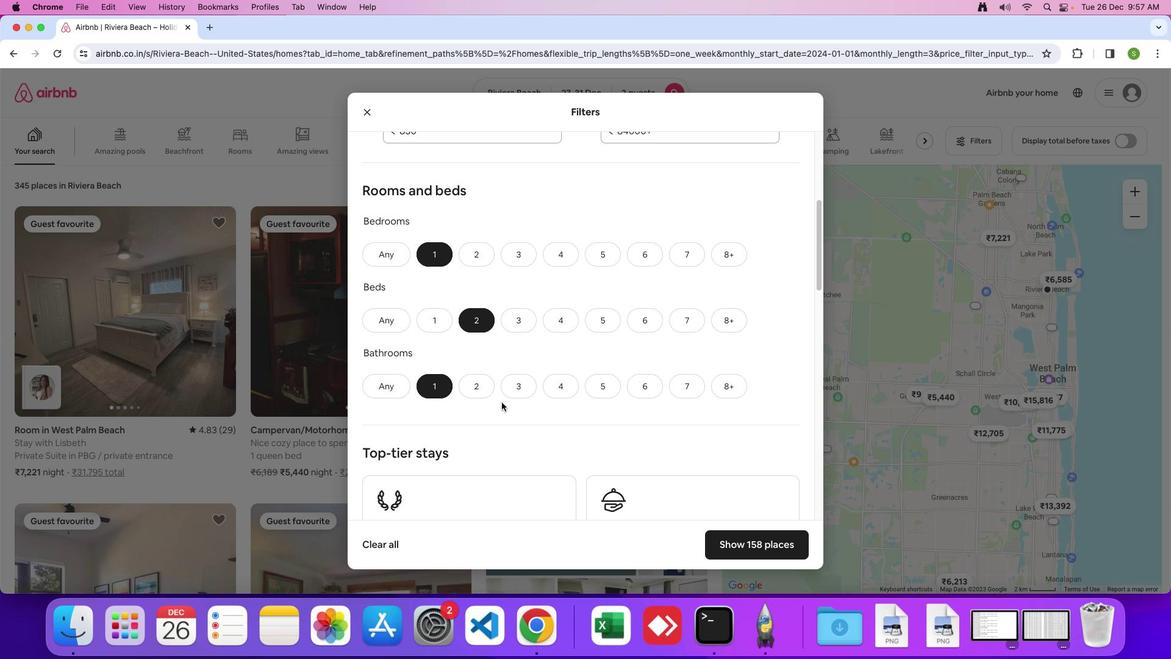 
Action: Mouse scrolled (501, 402) with delta (0, 0)
Screenshot: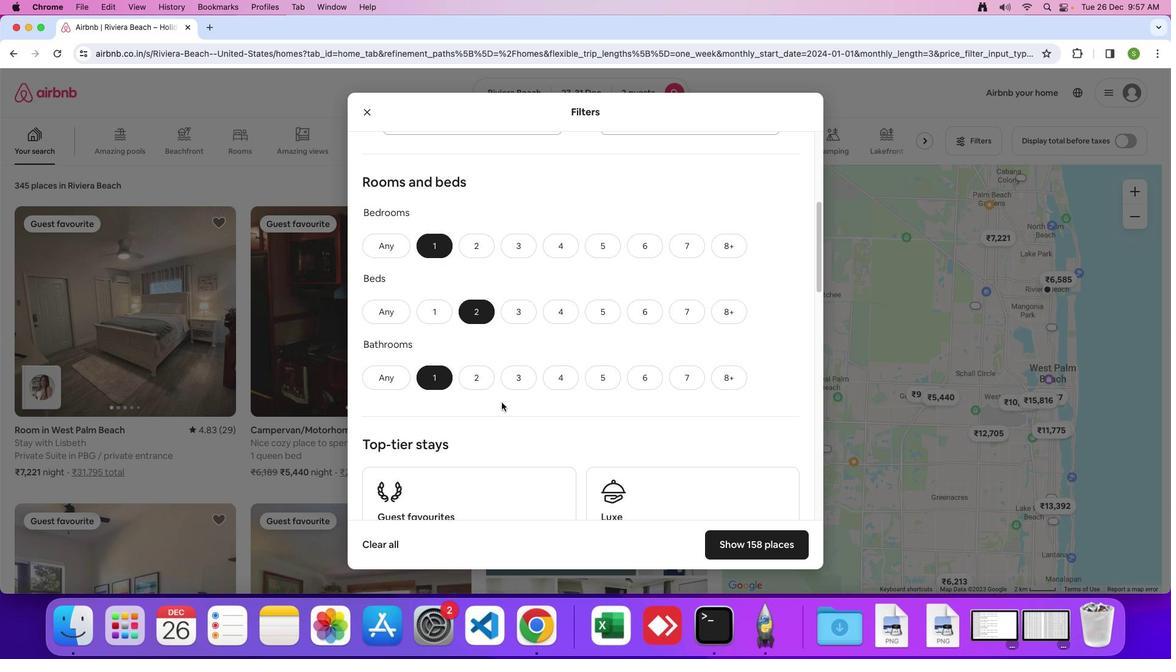 
Action: Mouse scrolled (501, 402) with delta (0, -1)
Screenshot: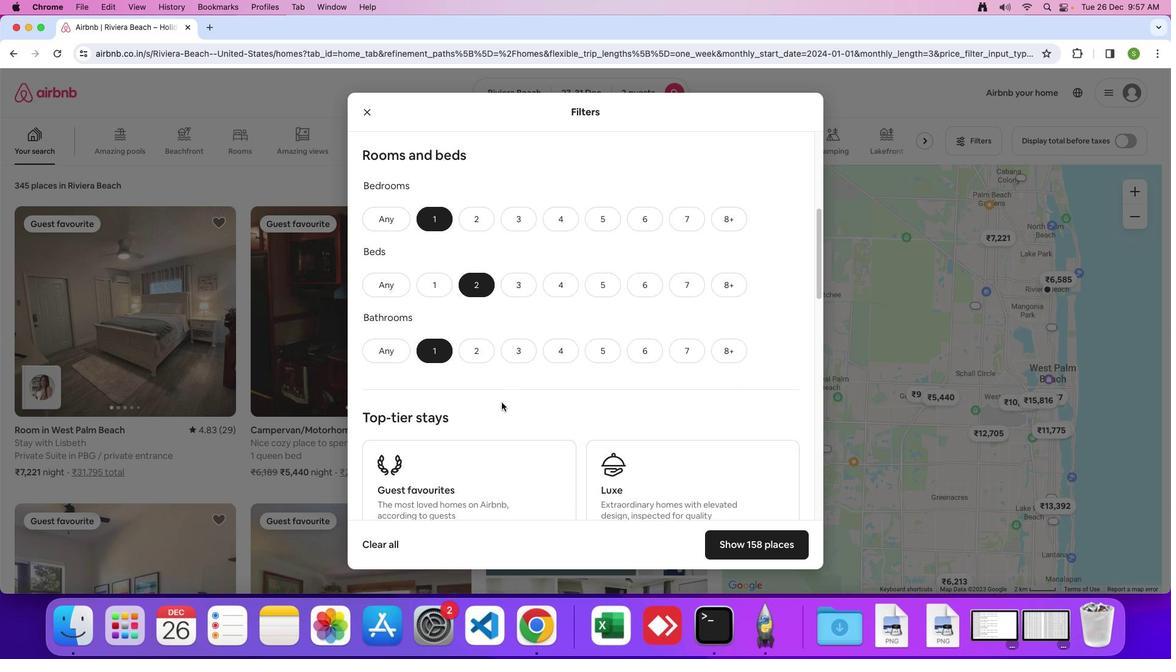 
Action: Mouse scrolled (501, 402) with delta (0, 0)
Screenshot: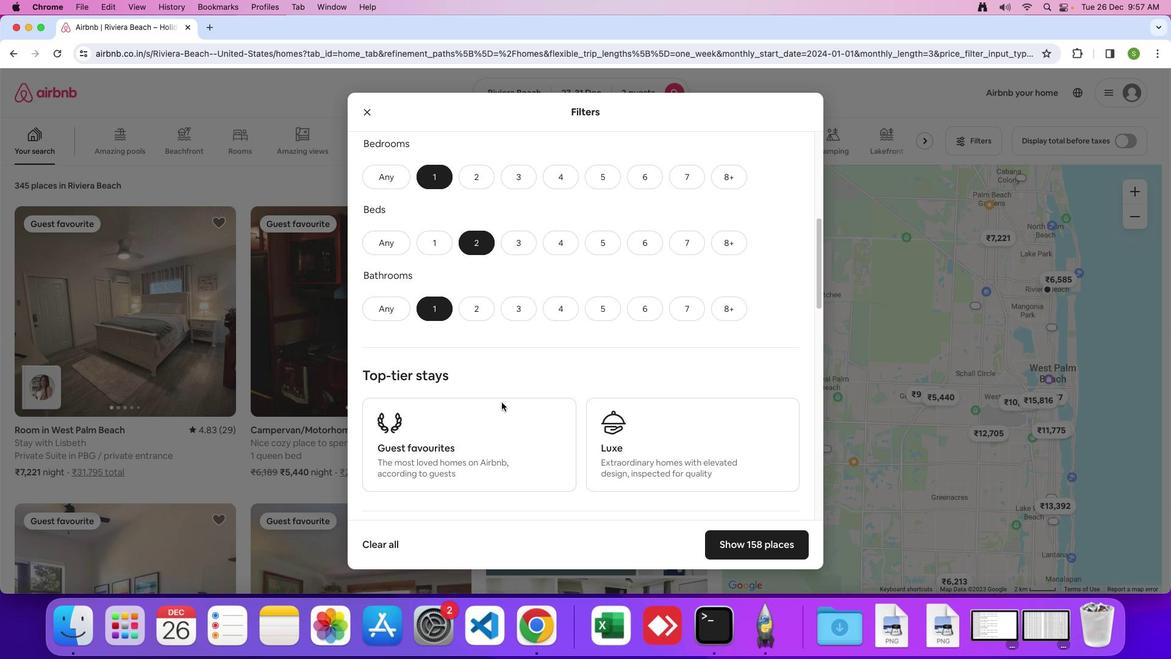 
Action: Mouse scrolled (501, 402) with delta (0, 0)
Screenshot: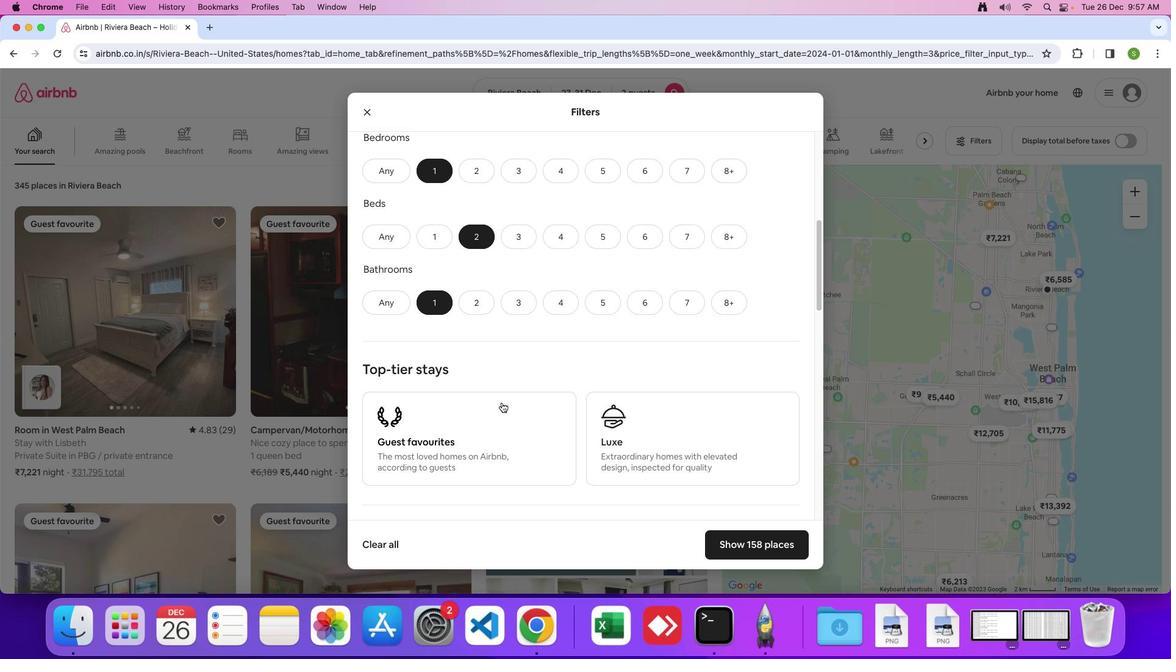 
Action: Mouse scrolled (501, 402) with delta (0, 0)
Screenshot: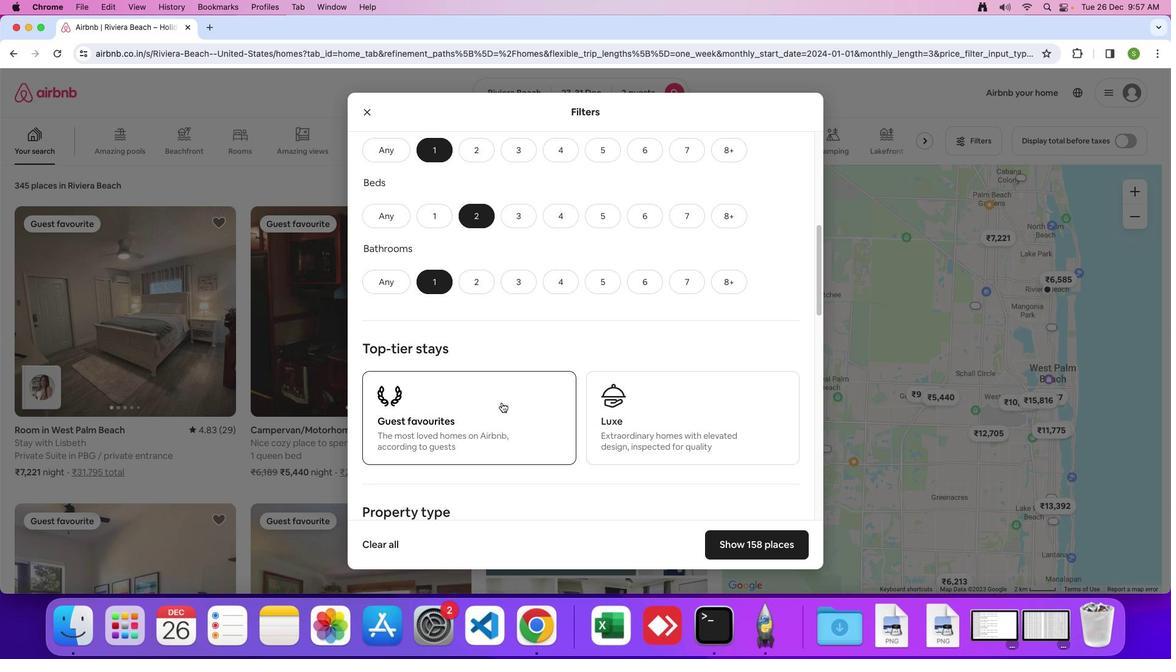 
Action: Mouse scrolled (501, 402) with delta (0, 0)
Screenshot: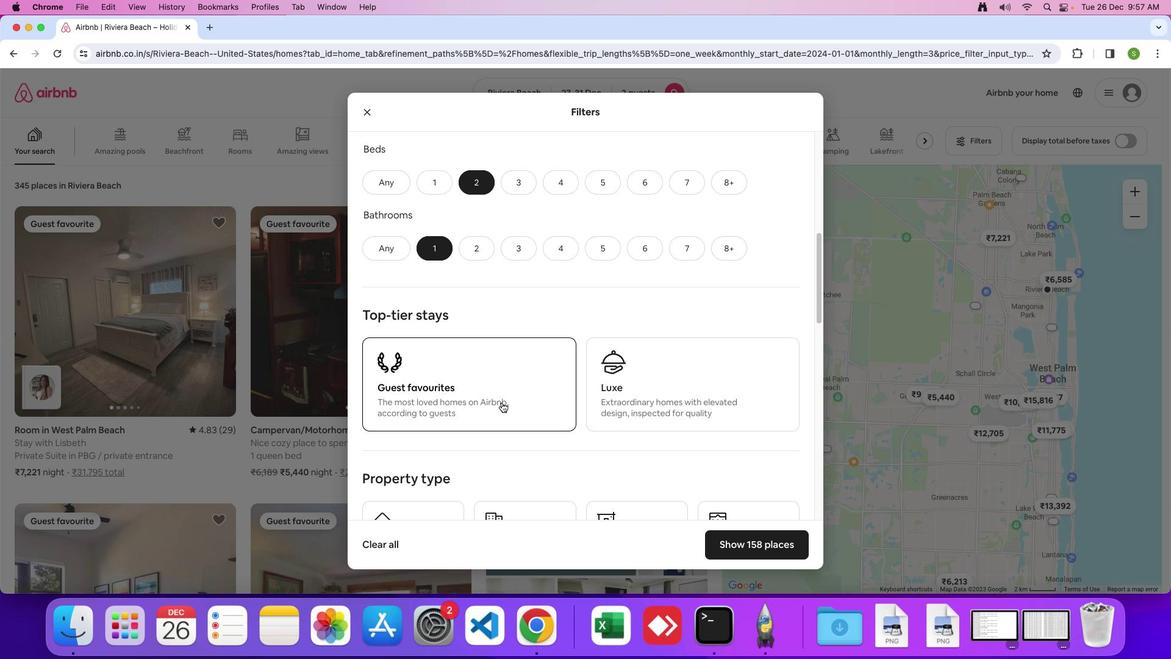 
Action: Mouse scrolled (501, 402) with delta (0, 0)
Screenshot: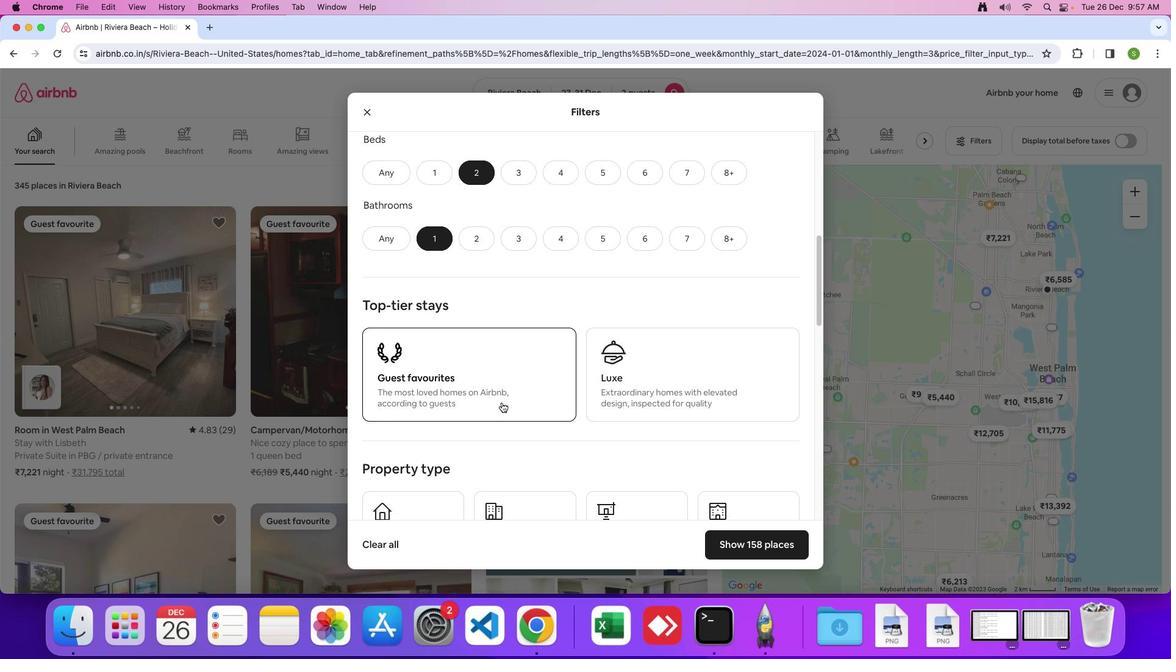 
Action: Mouse scrolled (501, 402) with delta (0, 0)
Screenshot: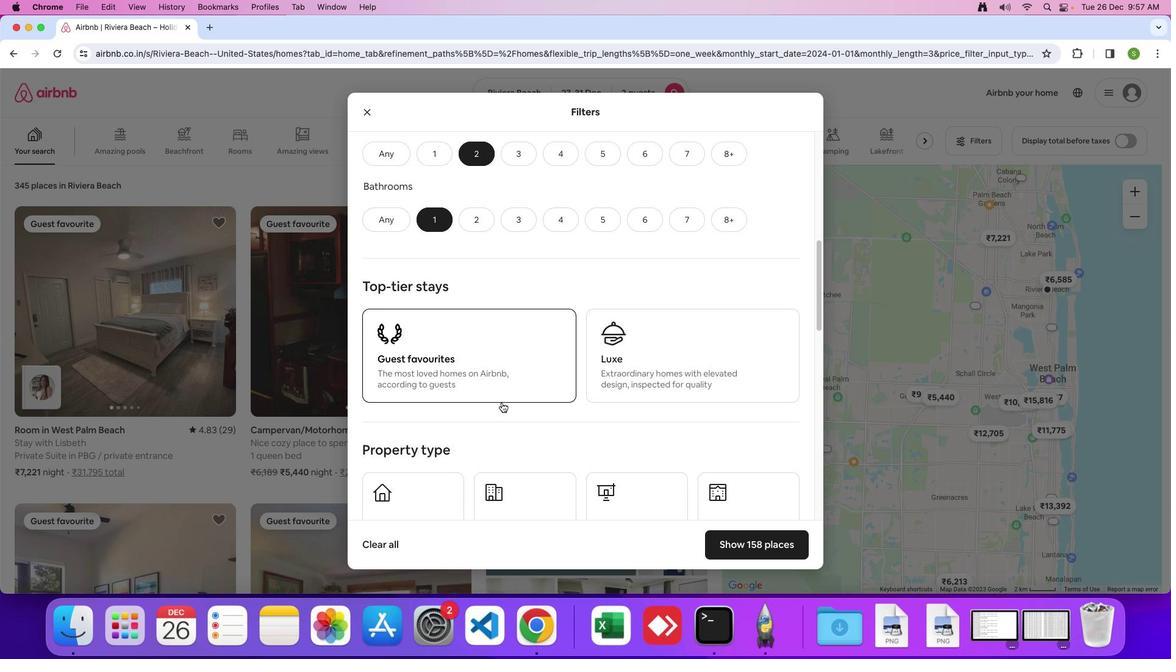 
Action: Mouse scrolled (501, 402) with delta (0, 0)
Screenshot: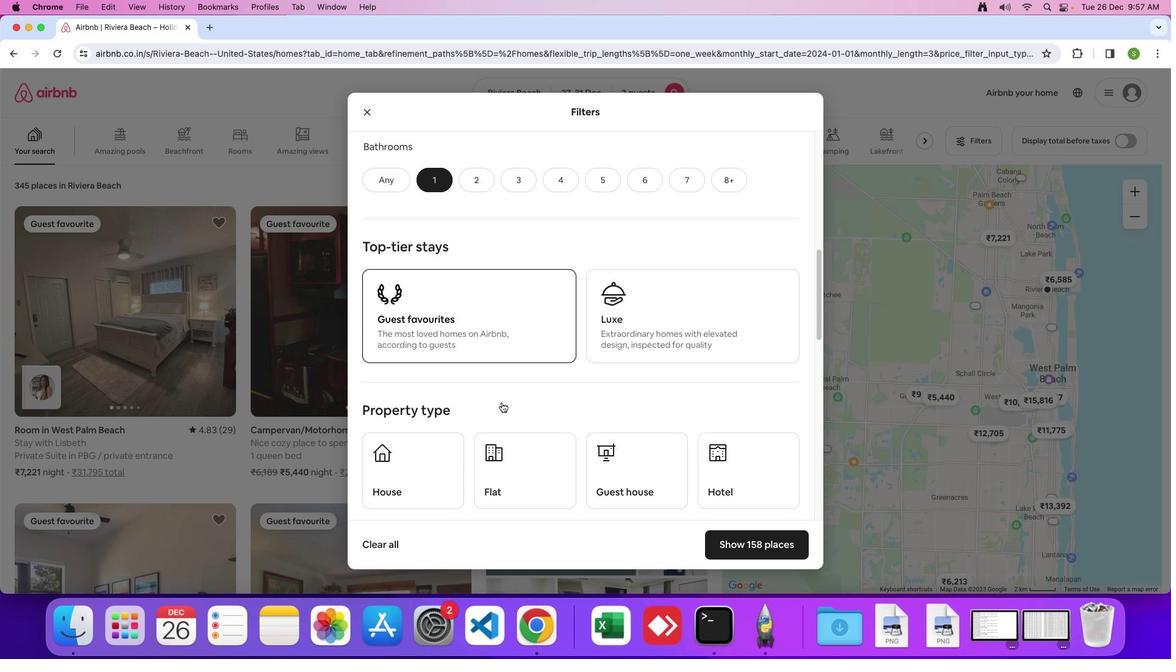 
Action: Mouse scrolled (501, 402) with delta (0, 0)
Screenshot: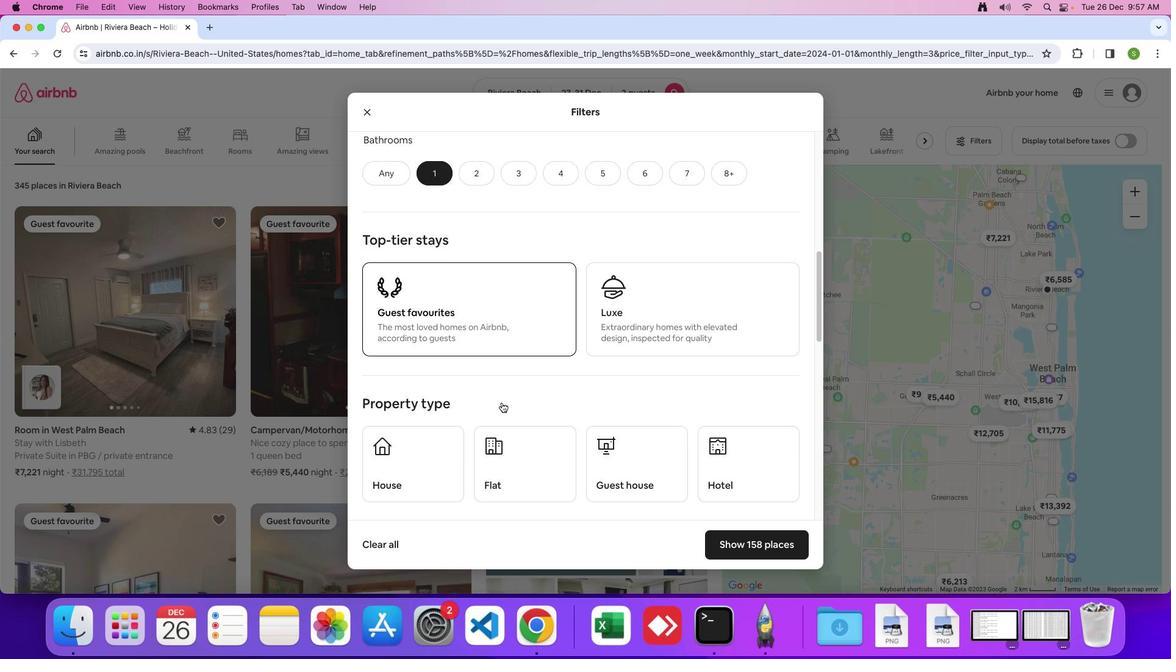 
Action: Mouse scrolled (501, 402) with delta (0, 0)
Screenshot: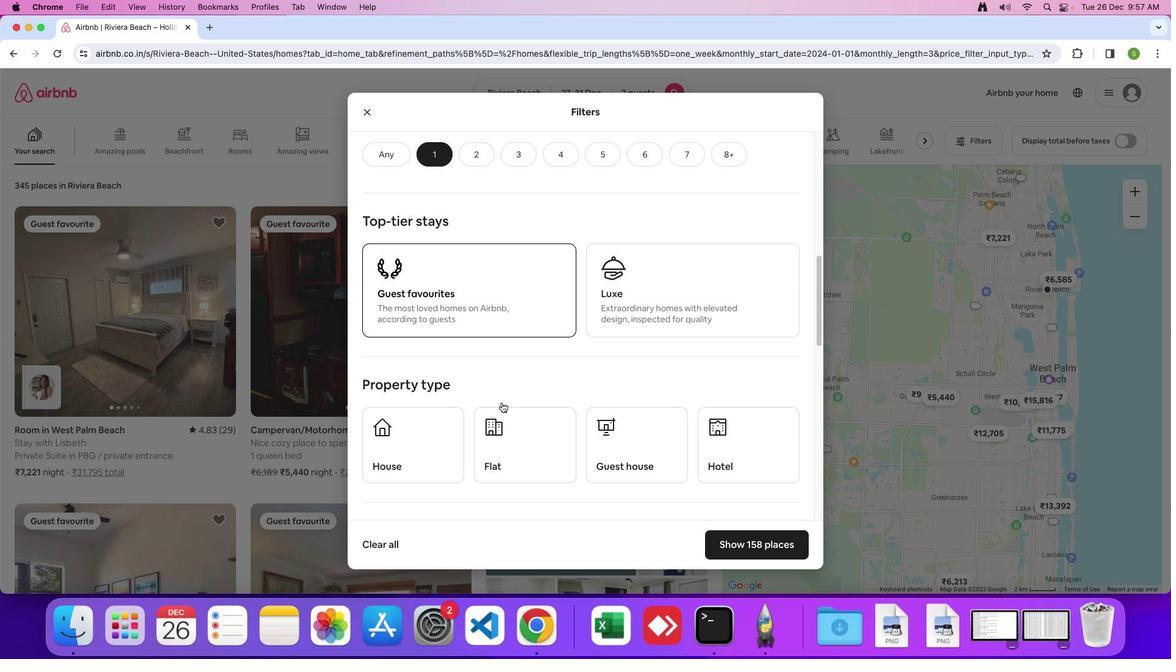 
Action: Mouse moved to (503, 407)
Screenshot: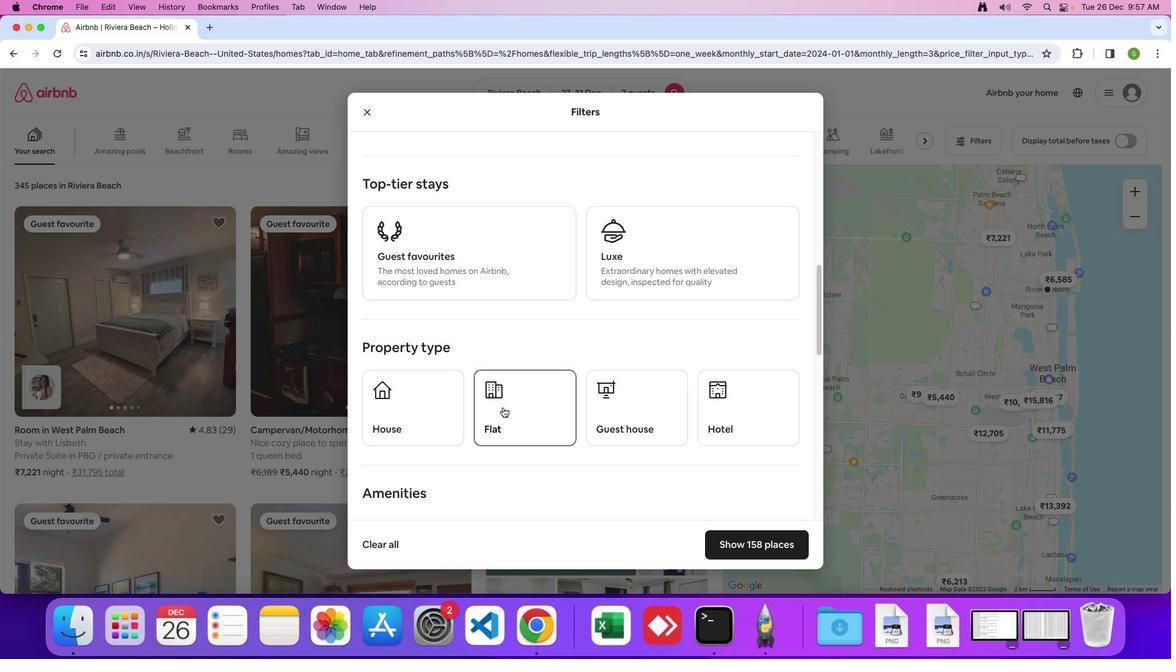 
Action: Mouse pressed left at (503, 407)
Screenshot: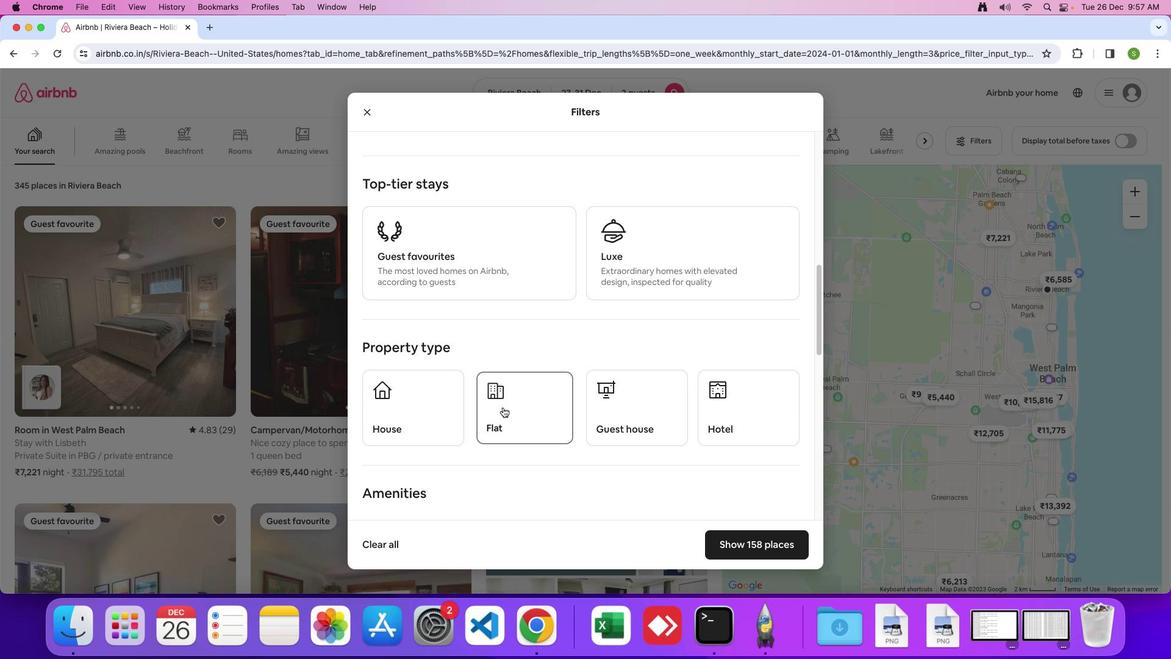 
Action: Mouse moved to (528, 425)
Screenshot: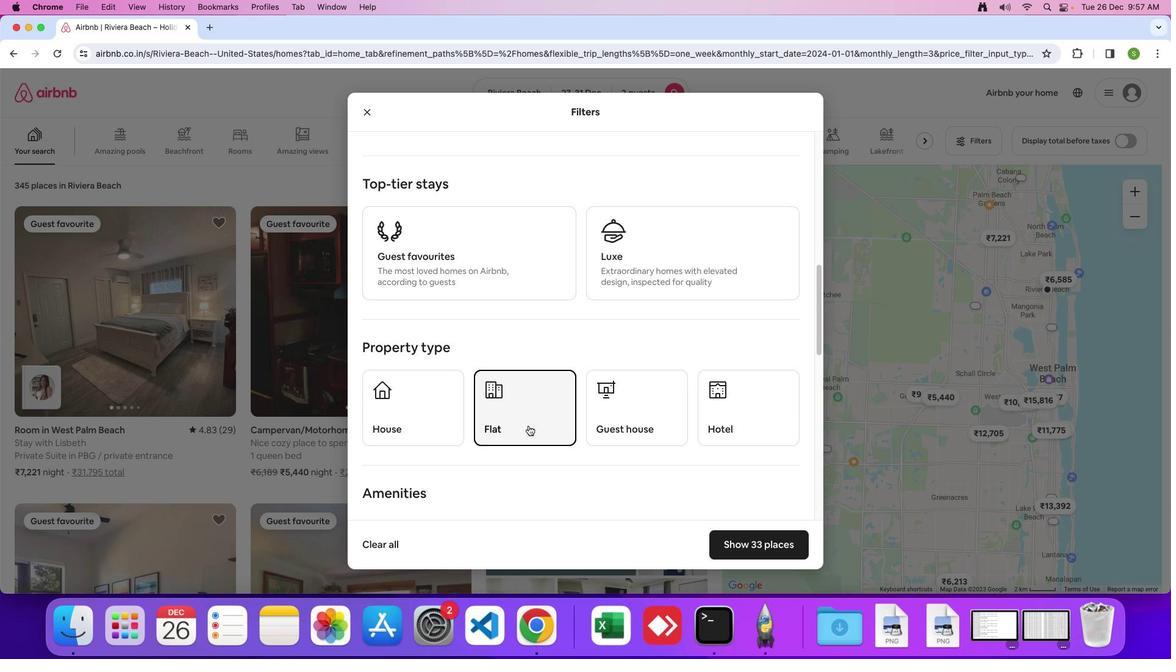 
Action: Mouse scrolled (528, 425) with delta (0, 0)
Screenshot: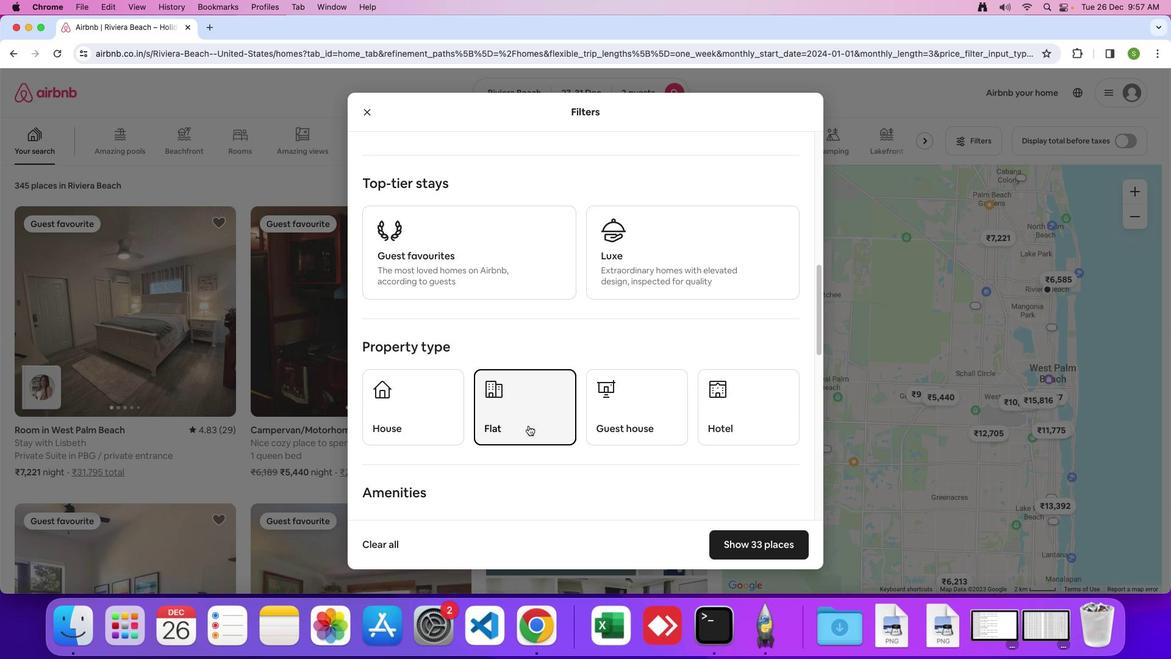 
Action: Mouse scrolled (528, 425) with delta (0, 0)
Screenshot: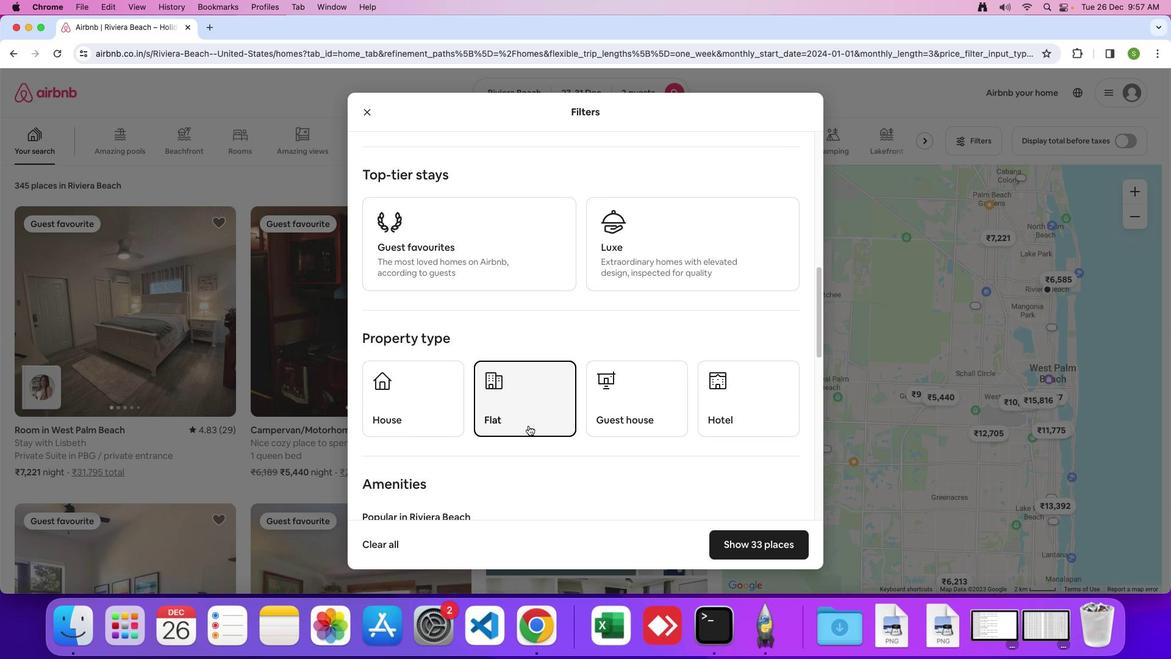 
Action: Mouse scrolled (528, 425) with delta (0, 0)
Screenshot: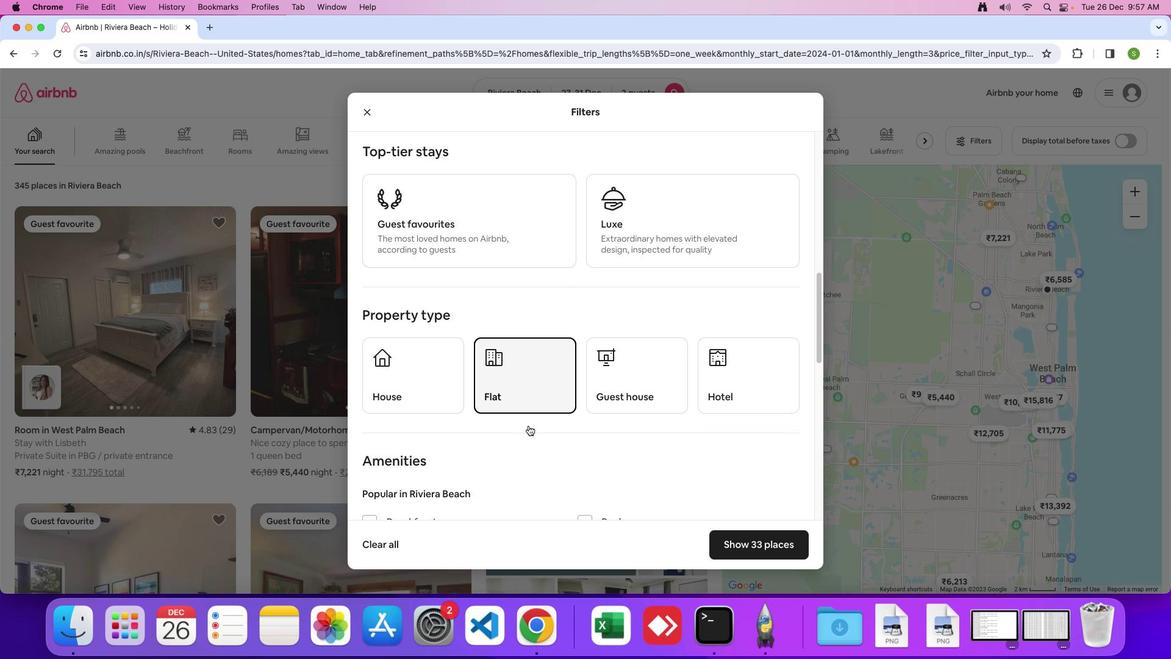 
Action: Mouse scrolled (528, 425) with delta (0, 0)
Screenshot: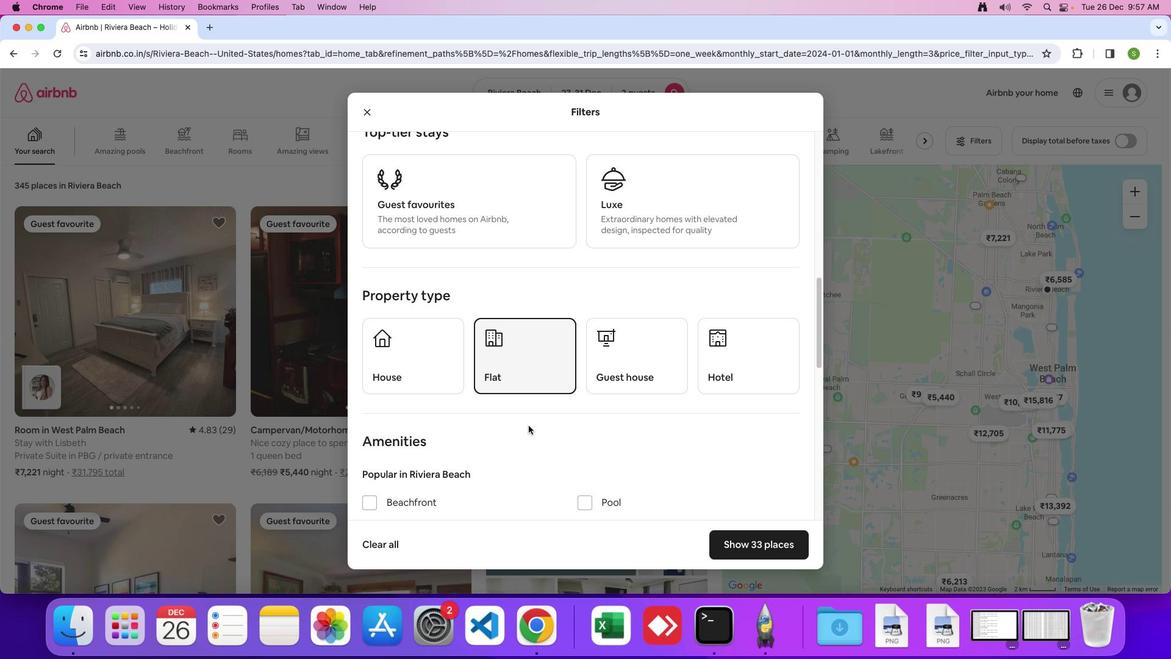 
Action: Mouse scrolled (528, 425) with delta (0, 0)
Screenshot: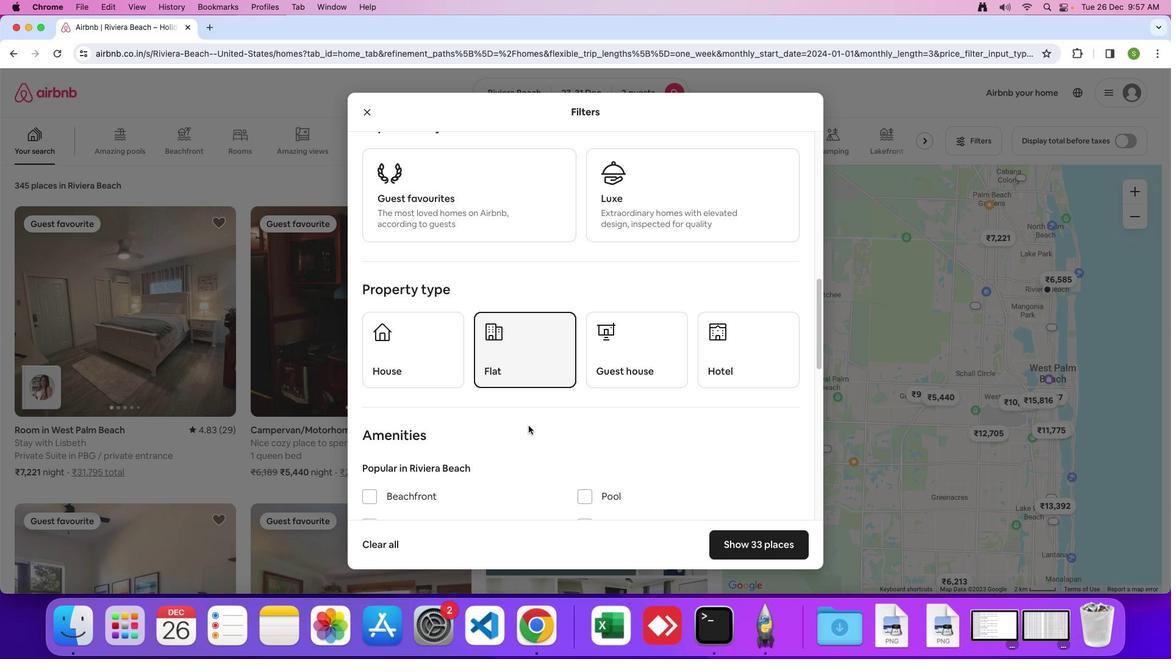 
Action: Mouse scrolled (528, 425) with delta (0, 0)
Screenshot: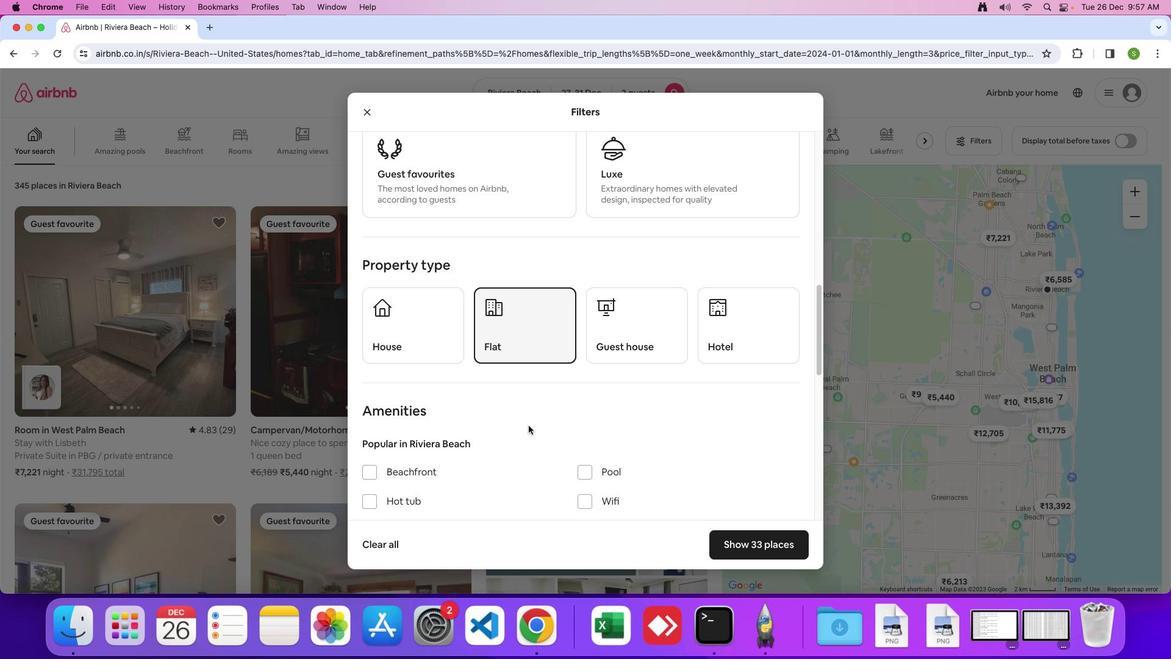
Action: Mouse scrolled (528, 425) with delta (0, 0)
Screenshot: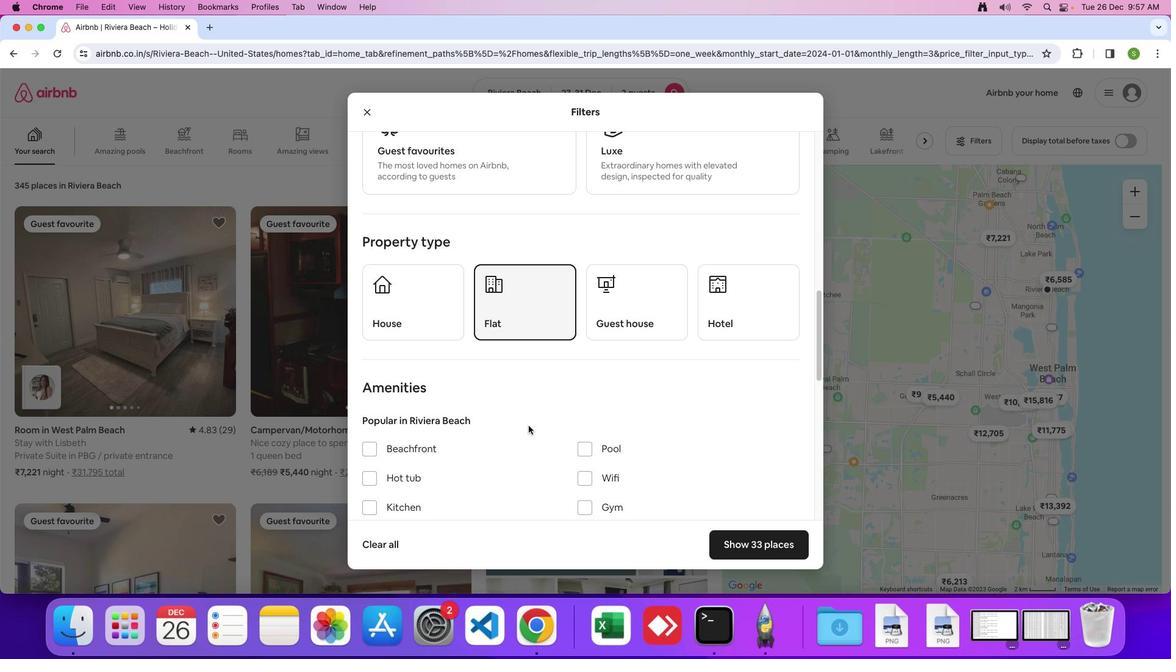 
Action: Mouse scrolled (528, 425) with delta (0, 0)
Screenshot: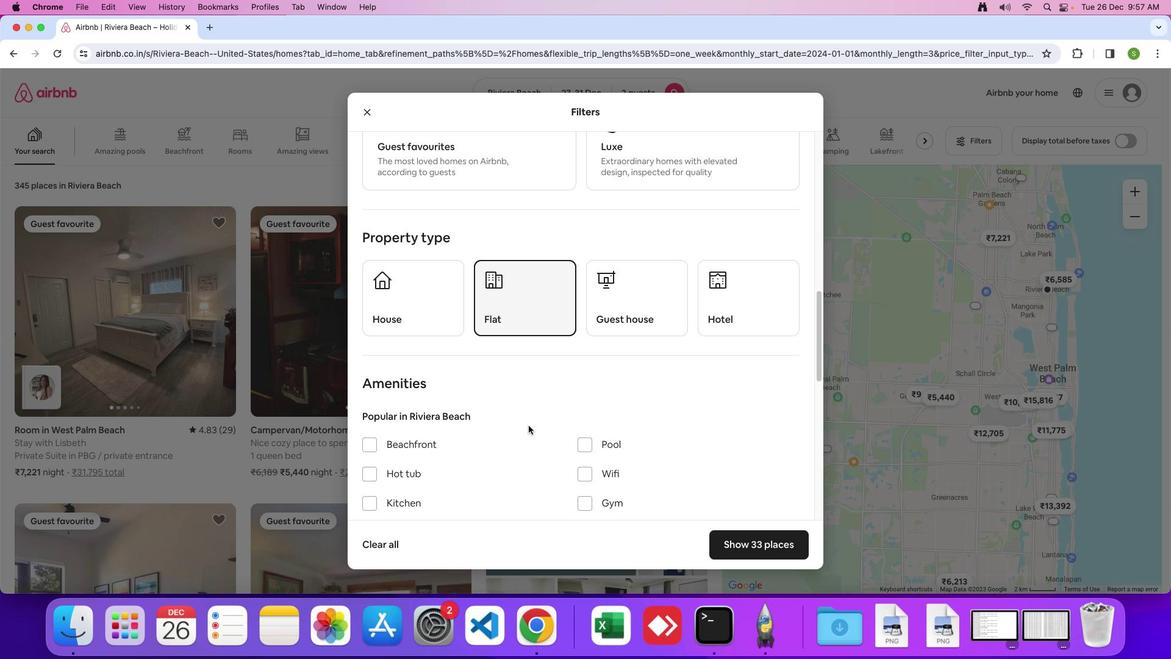 
Action: Mouse scrolled (528, 425) with delta (0, 0)
Screenshot: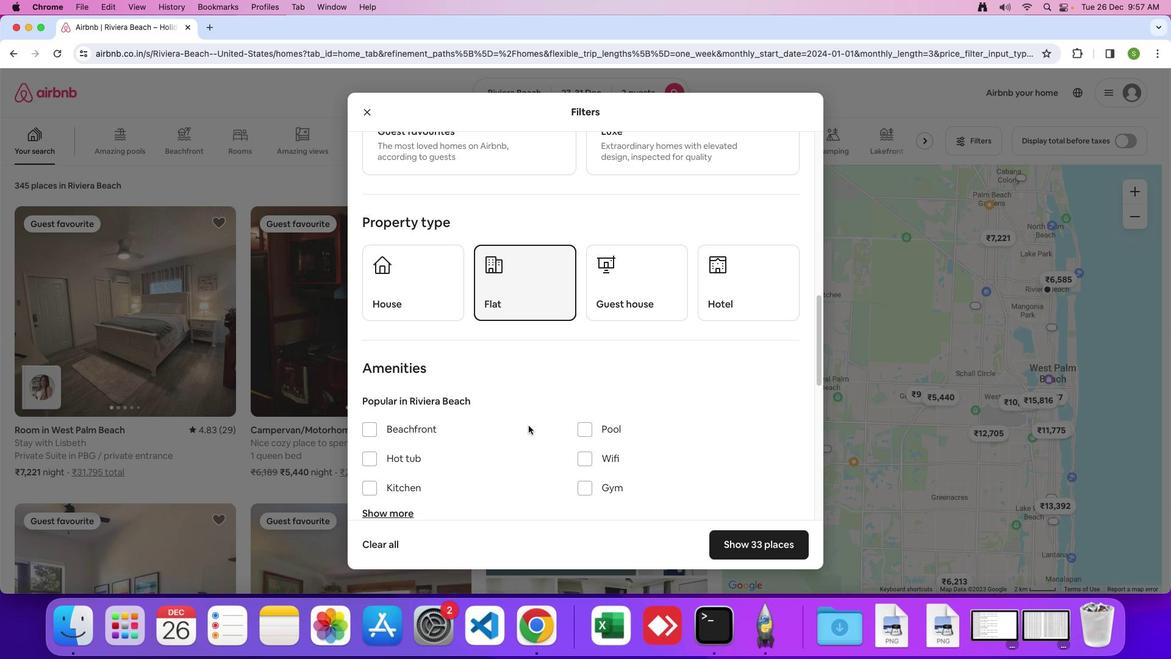 
Action: Mouse scrolled (528, 425) with delta (0, 0)
Screenshot: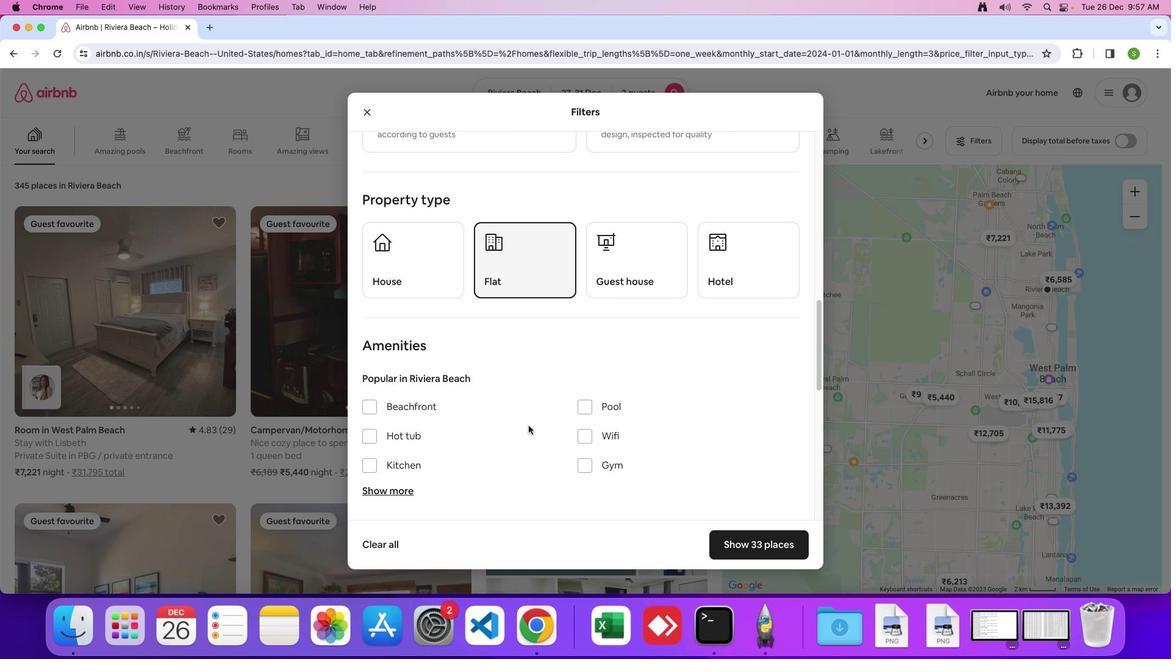 
Action: Mouse scrolled (528, 425) with delta (0, 0)
Screenshot: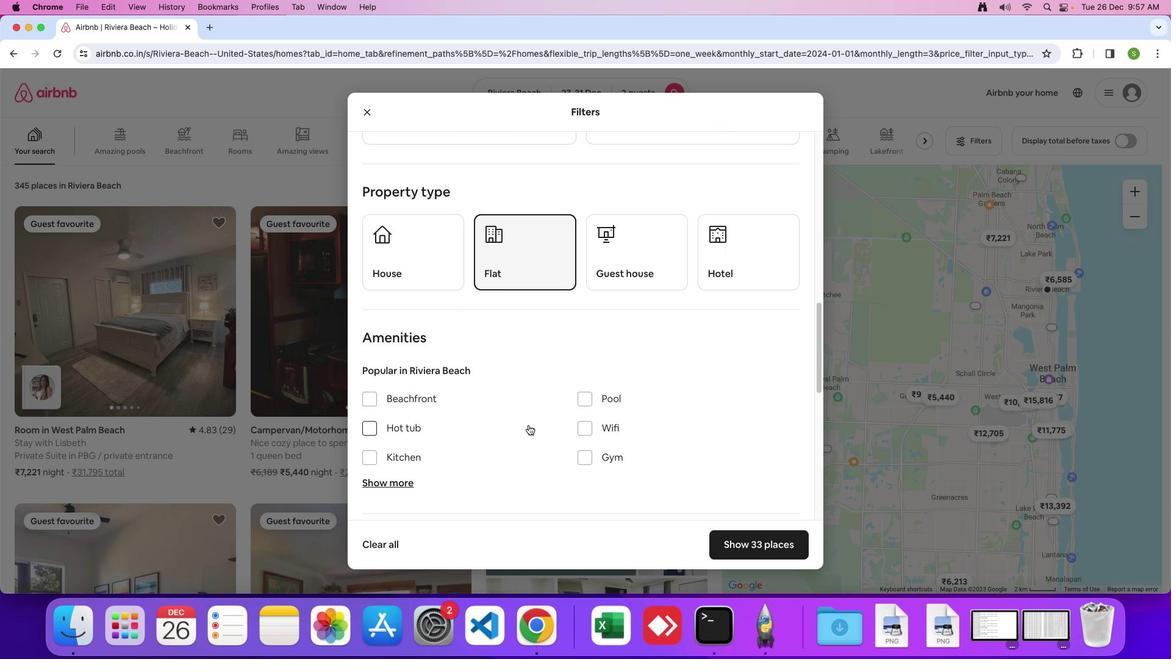 
Action: Mouse moved to (528, 425)
Screenshot: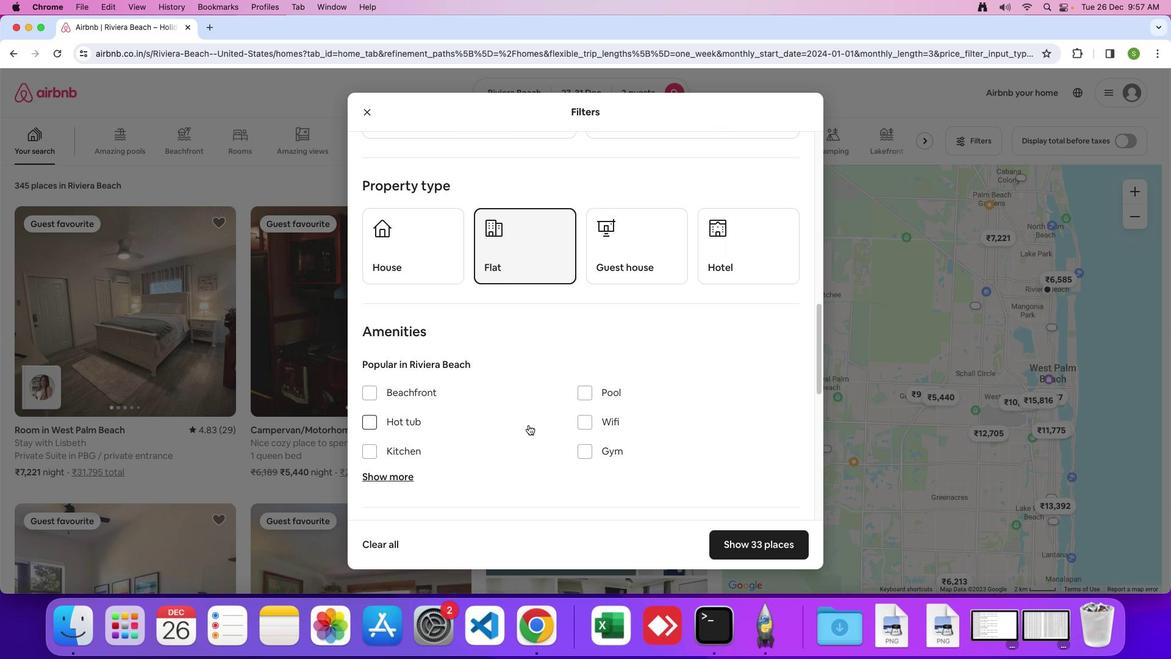 
Action: Mouse scrolled (528, 425) with delta (0, 0)
Screenshot: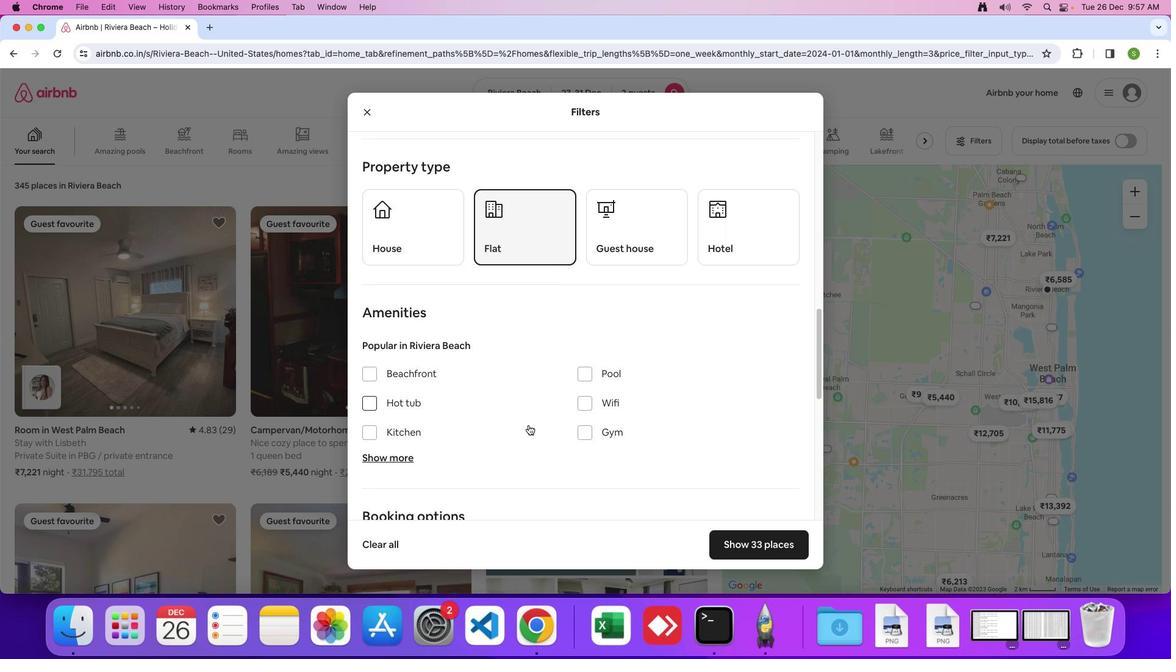
Action: Mouse moved to (588, 379)
Screenshot: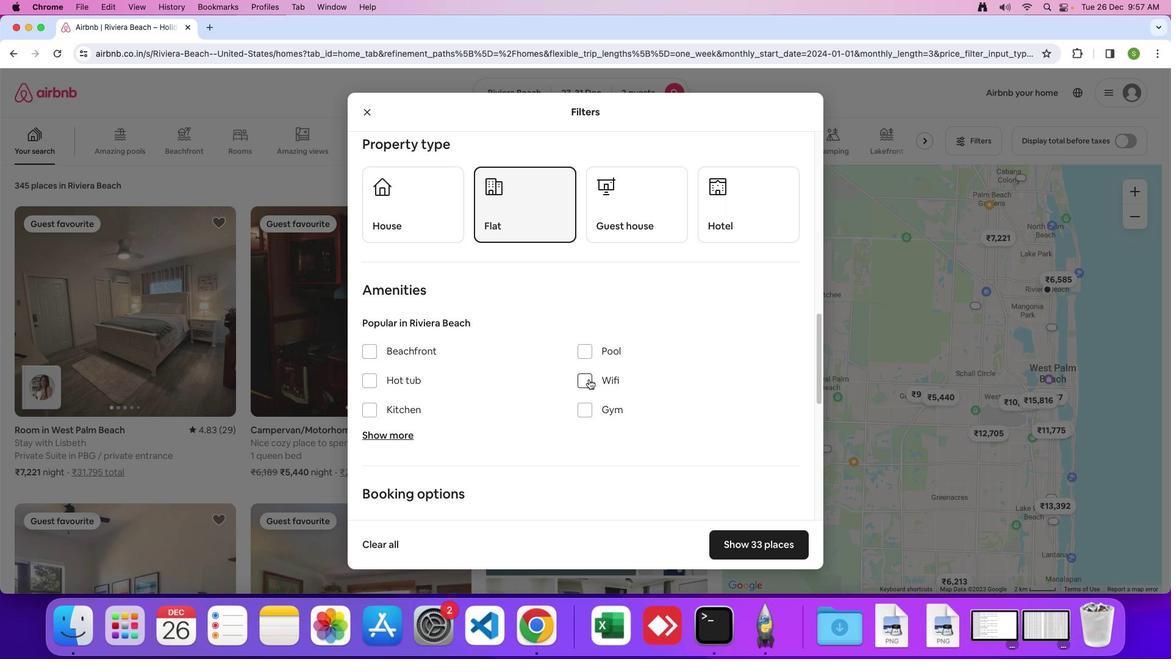 
Action: Mouse pressed left at (588, 379)
Screenshot: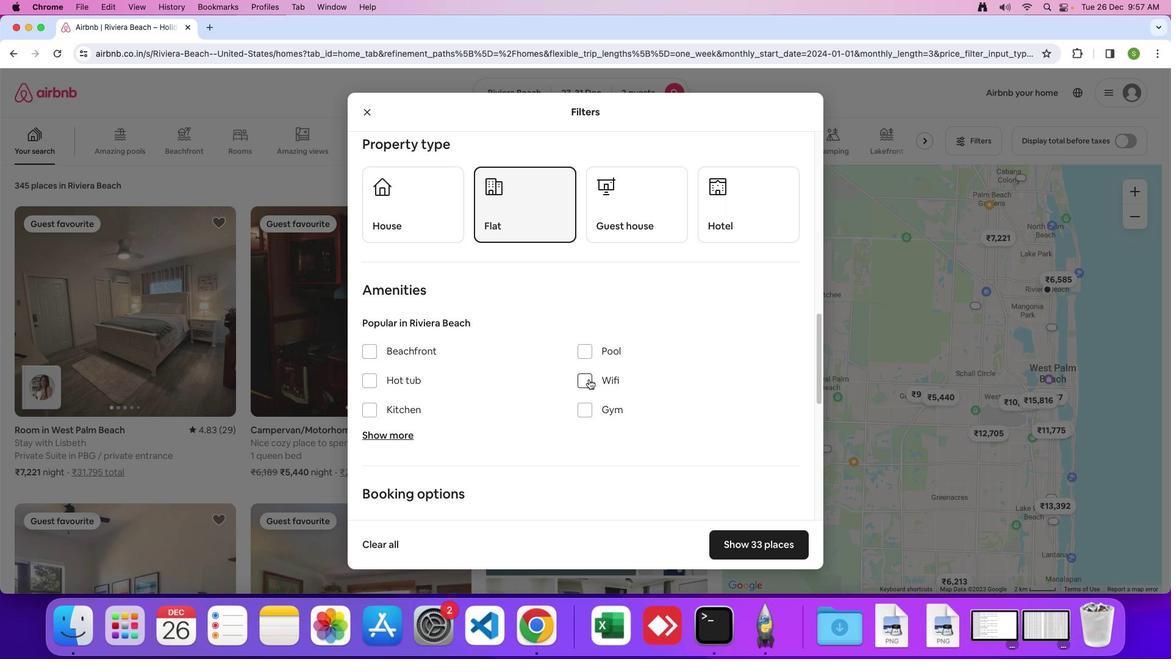 
Action: Mouse moved to (520, 407)
Screenshot: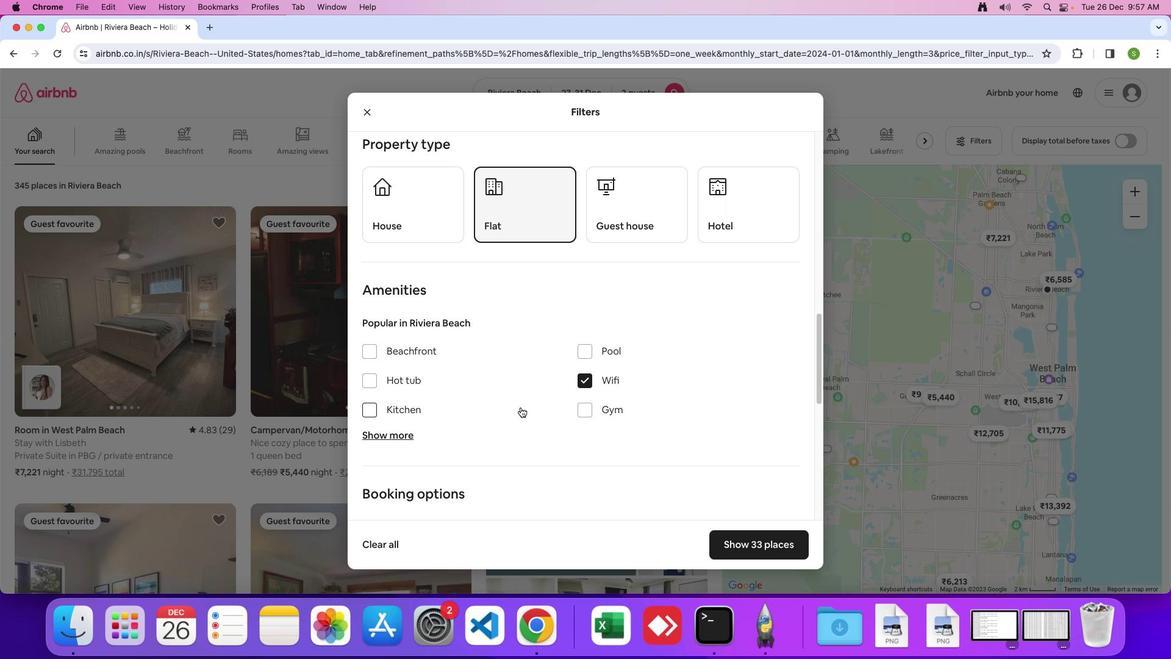 
Action: Mouse scrolled (520, 407) with delta (0, 0)
Screenshot: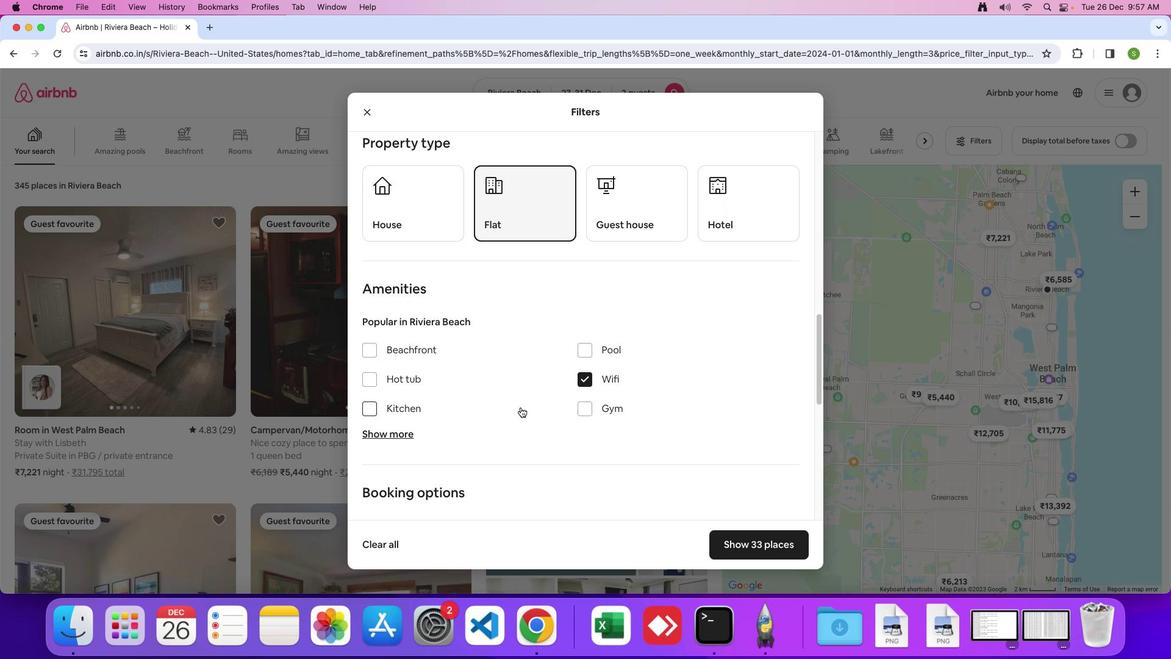 
Action: Mouse scrolled (520, 407) with delta (0, 0)
Screenshot: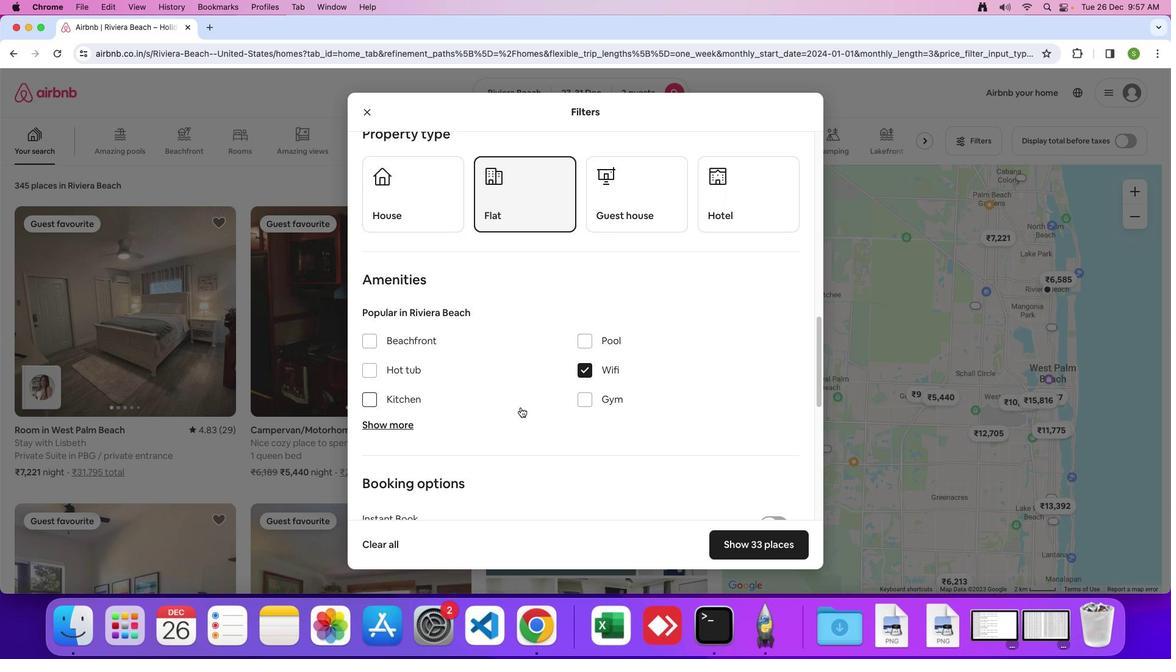 
Action: Mouse scrolled (520, 407) with delta (0, 0)
Screenshot: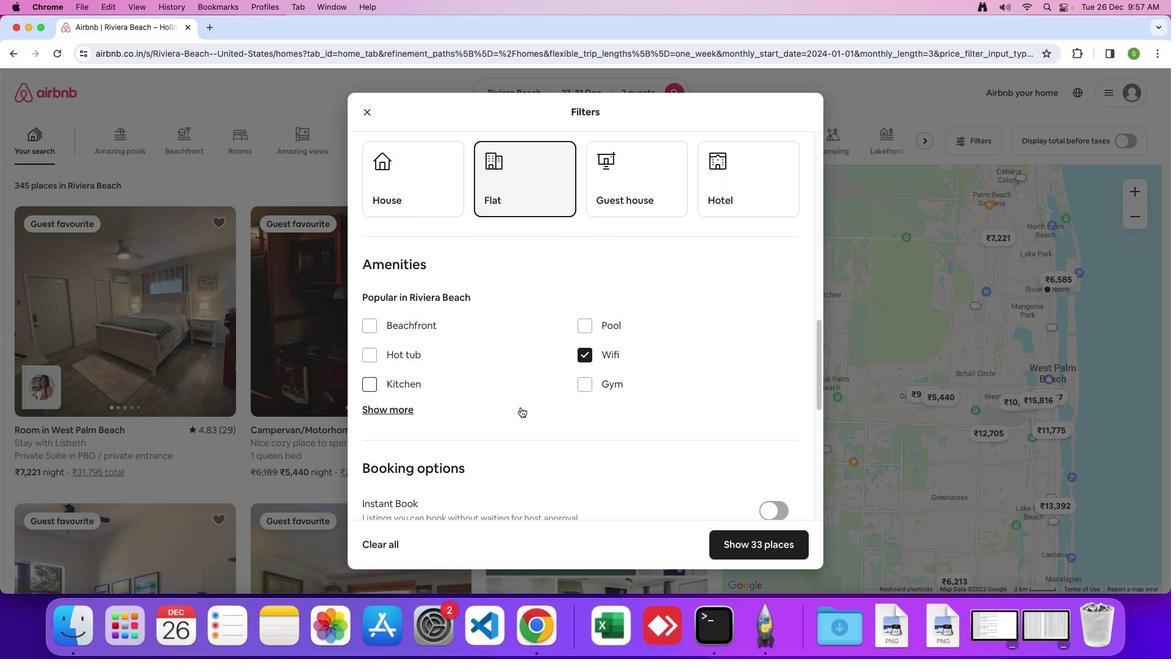
Action: Mouse scrolled (520, 407) with delta (0, 0)
Screenshot: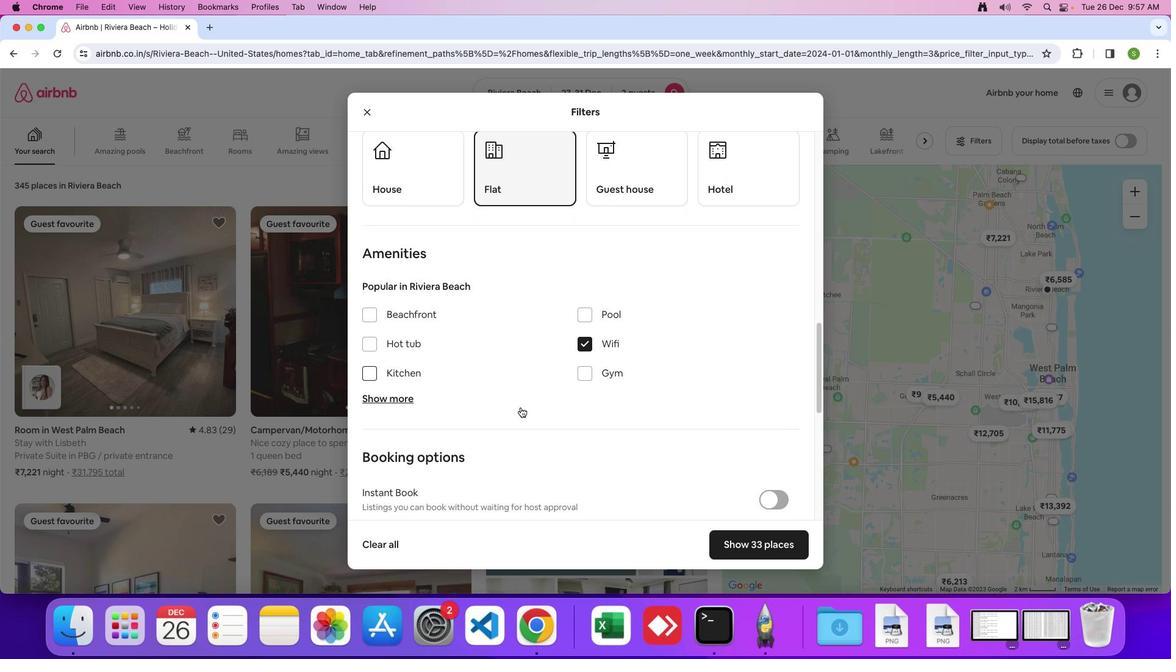 
Action: Mouse scrolled (520, 407) with delta (0, -1)
Screenshot: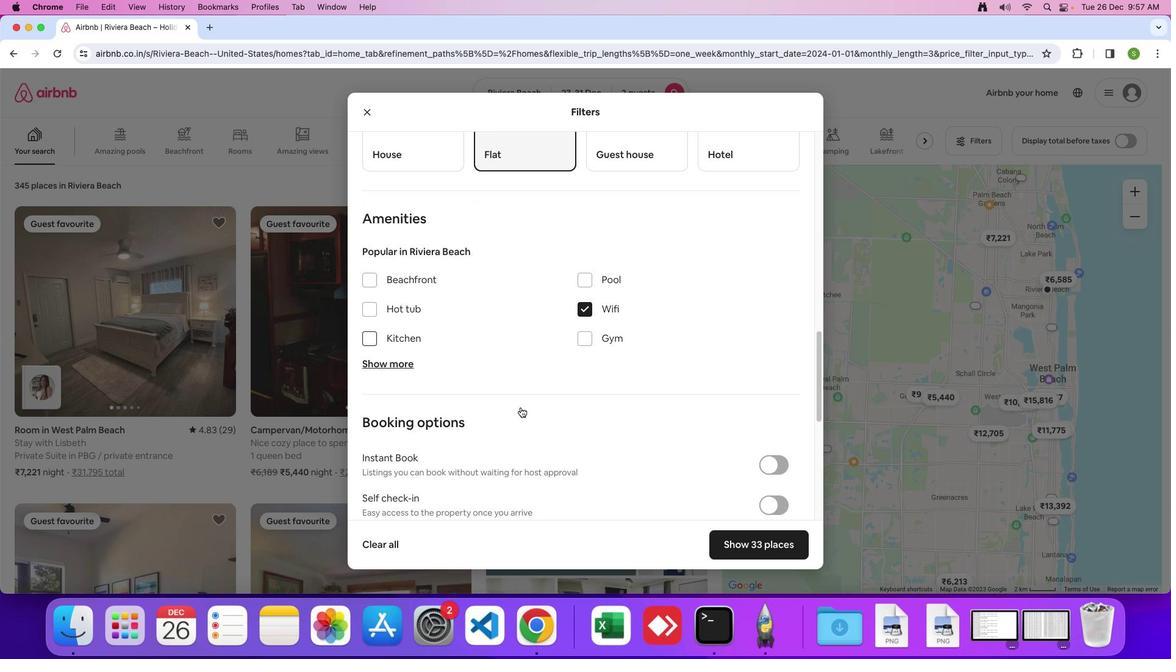 
Action: Mouse scrolled (520, 407) with delta (0, 0)
Screenshot: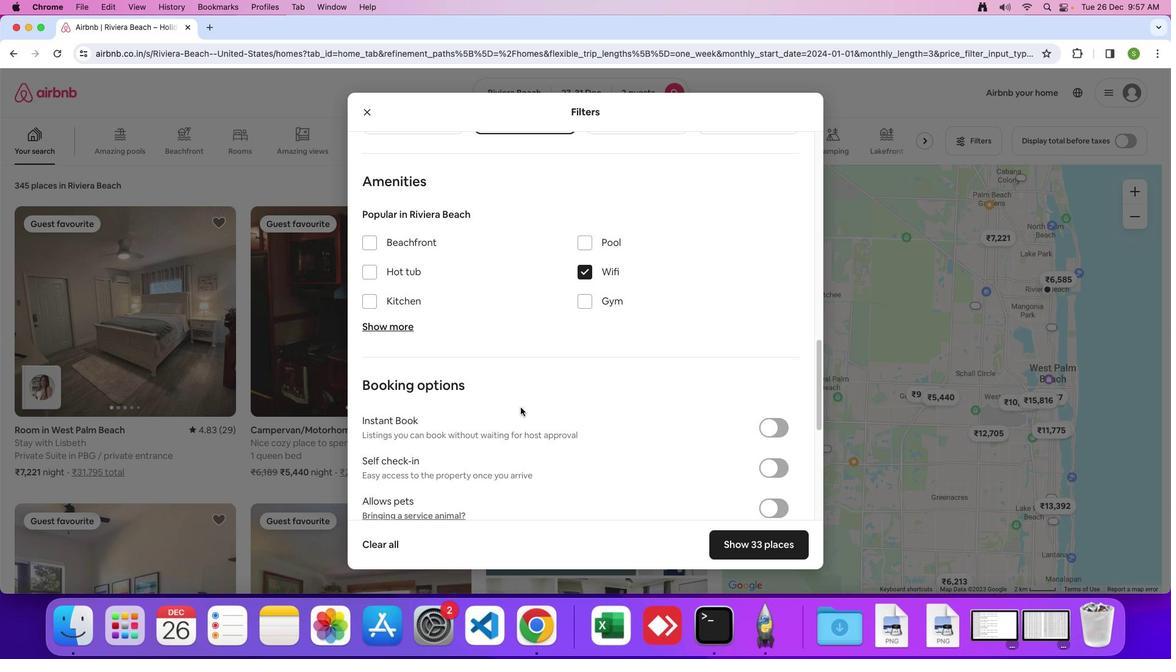 
Action: Mouse scrolled (520, 407) with delta (0, 0)
Screenshot: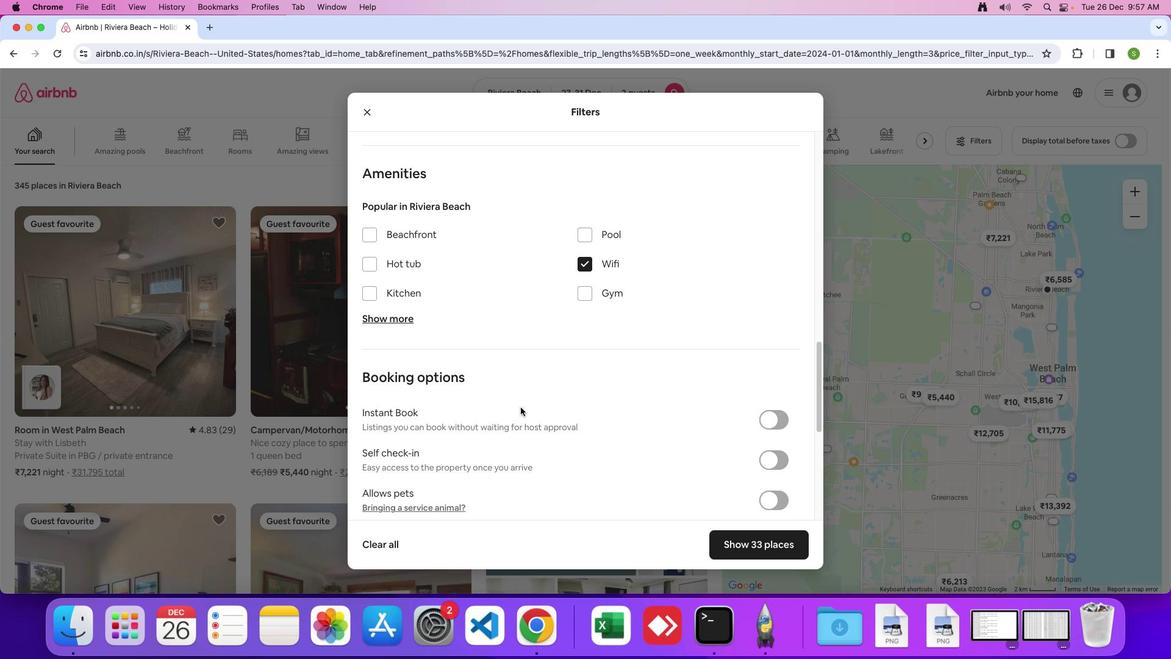 
Action: Mouse scrolled (520, 407) with delta (0, 0)
Screenshot: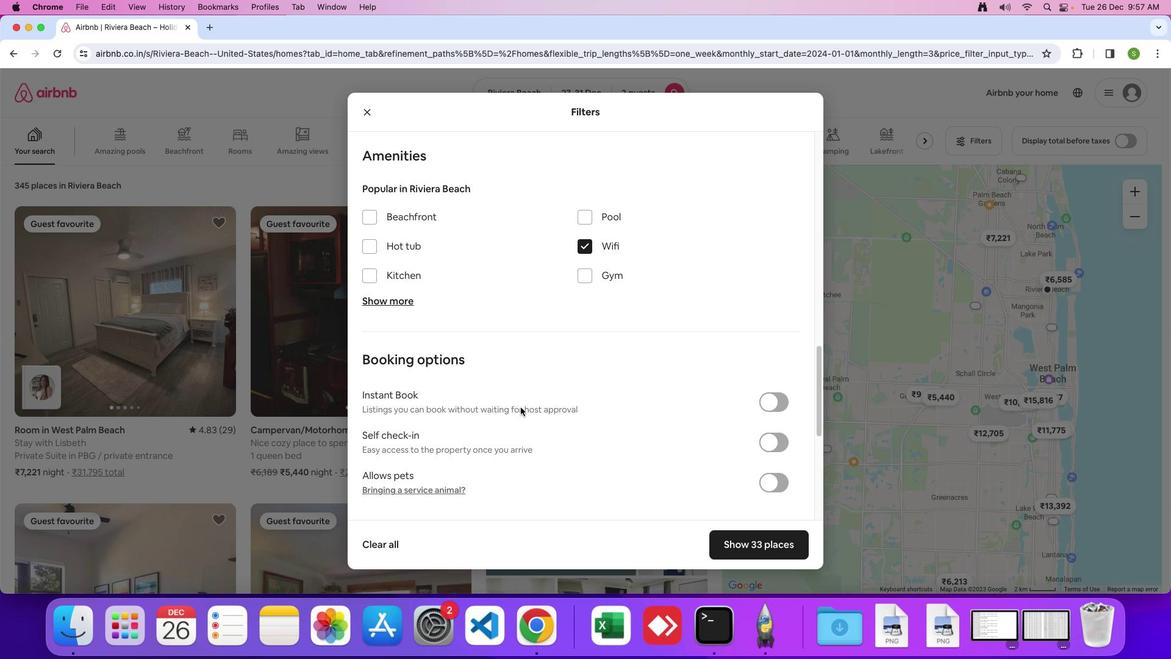 
Action: Mouse scrolled (520, 407) with delta (0, 0)
Screenshot: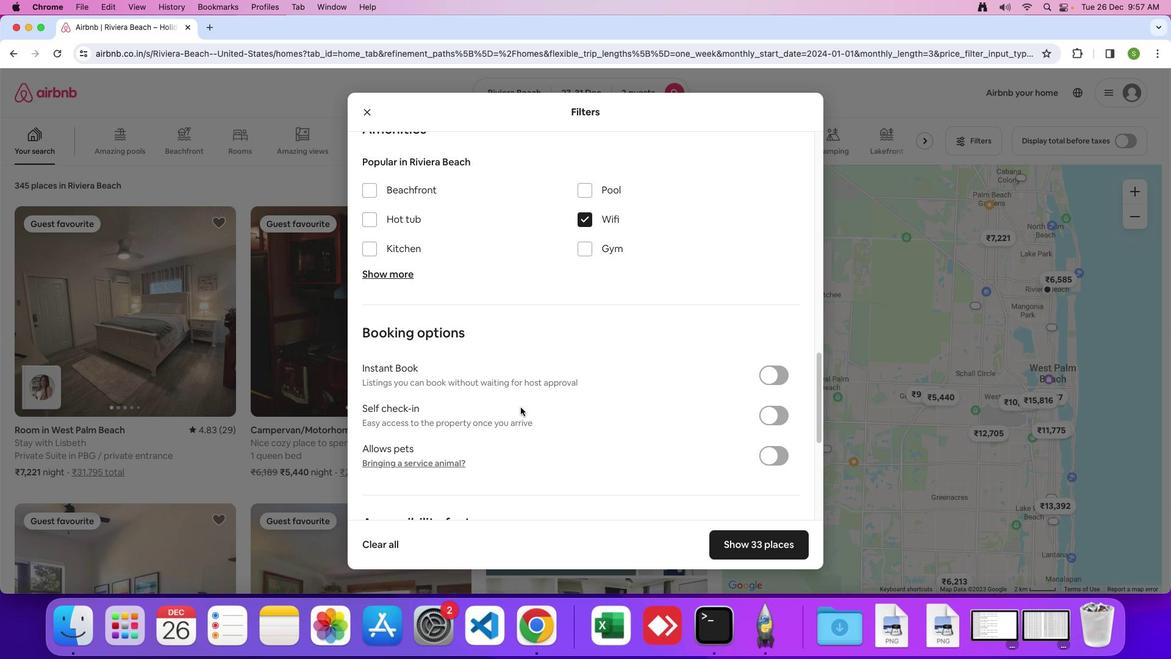 
Action: Mouse scrolled (520, 407) with delta (0, 0)
Screenshot: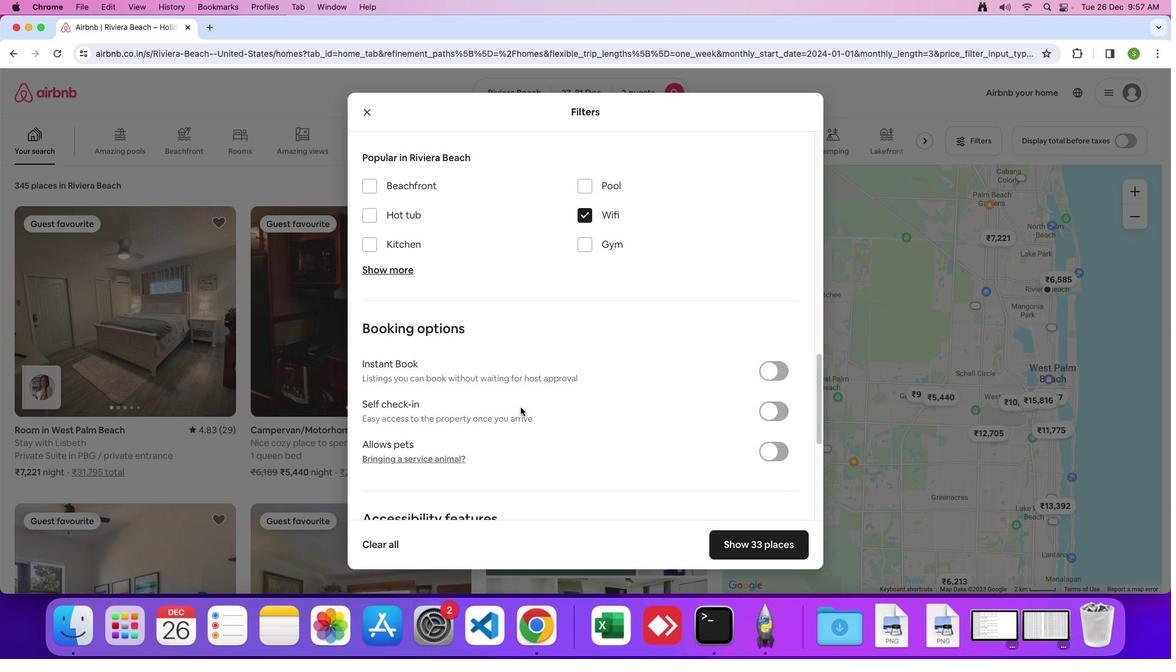 
Action: Mouse scrolled (520, 407) with delta (0, 0)
Screenshot: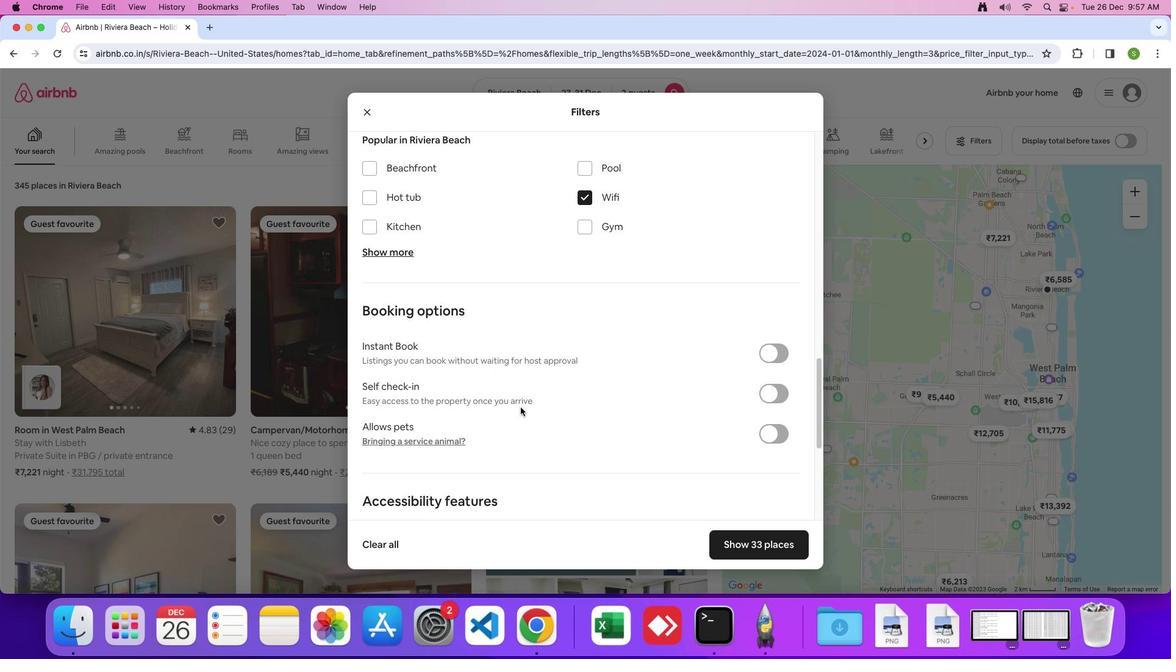 
Action: Mouse scrolled (520, 407) with delta (0, 0)
Screenshot: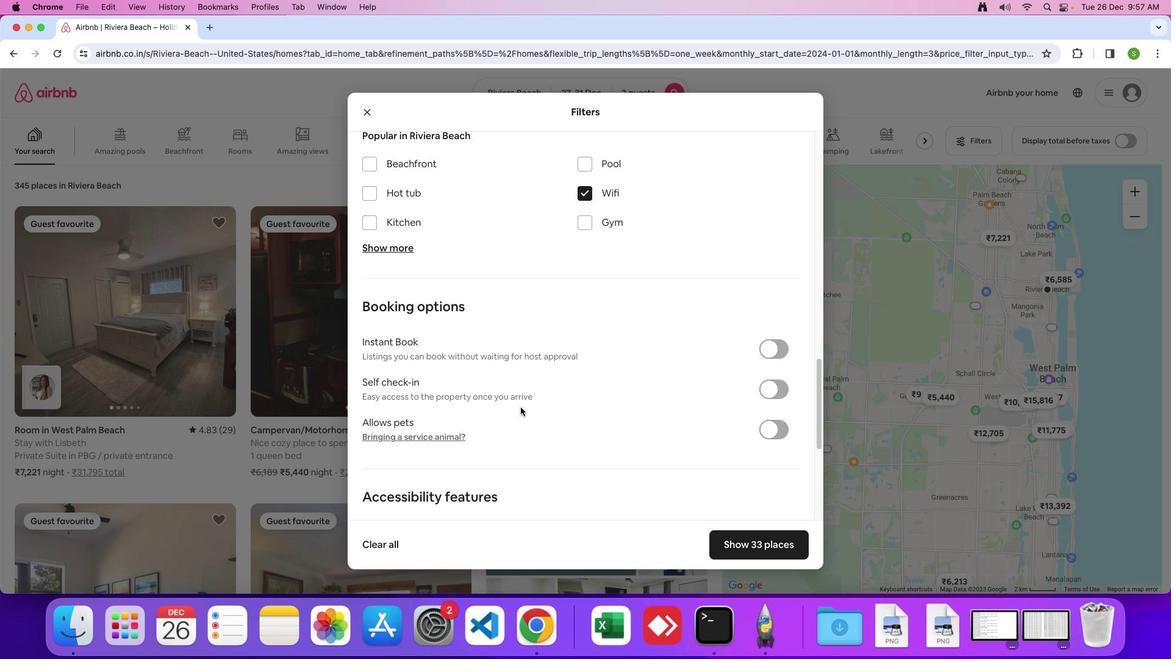 
Action: Mouse scrolled (520, 407) with delta (0, 0)
Screenshot: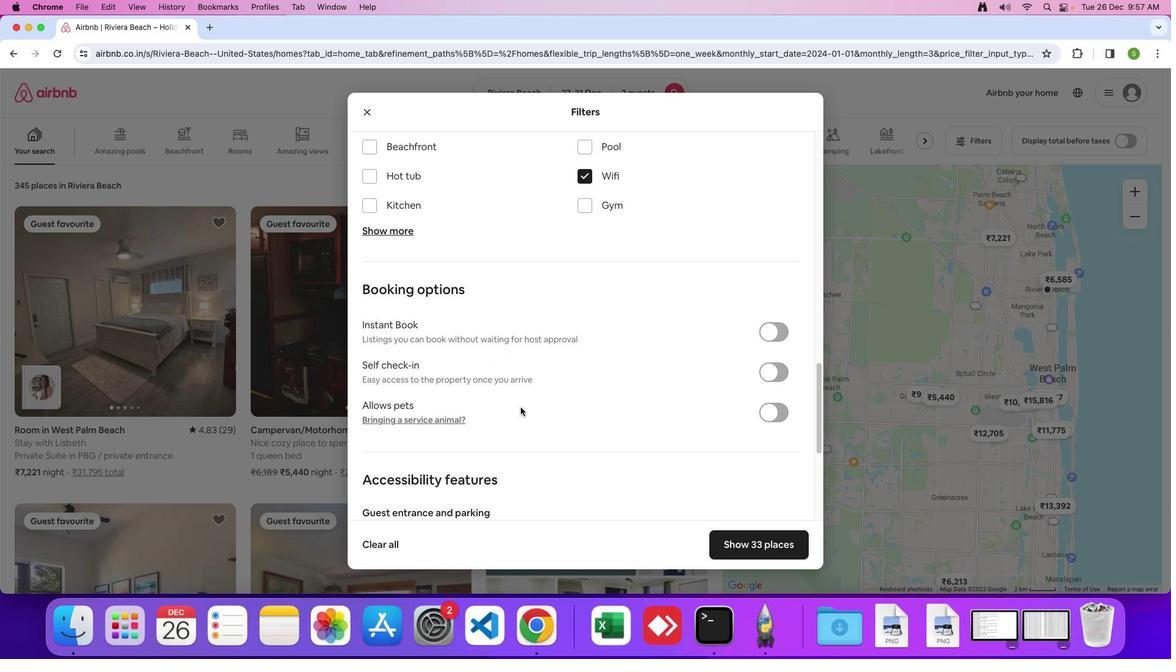 
Action: Mouse scrolled (520, 407) with delta (0, 0)
Screenshot: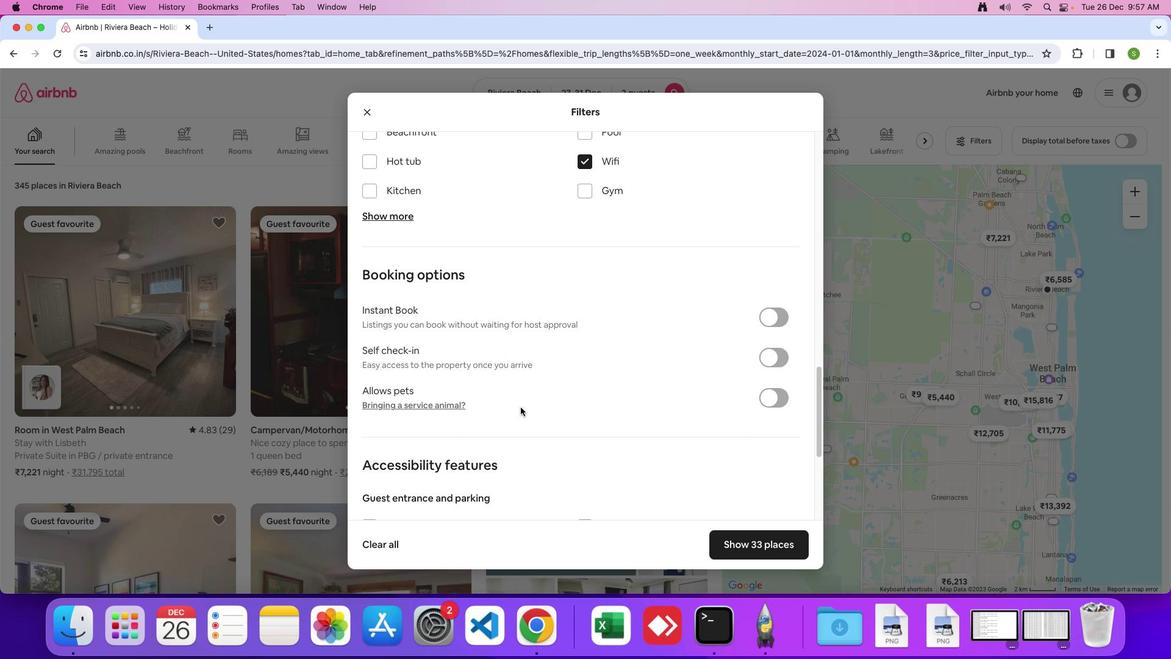 
Action: Mouse scrolled (520, 407) with delta (0, -1)
Screenshot: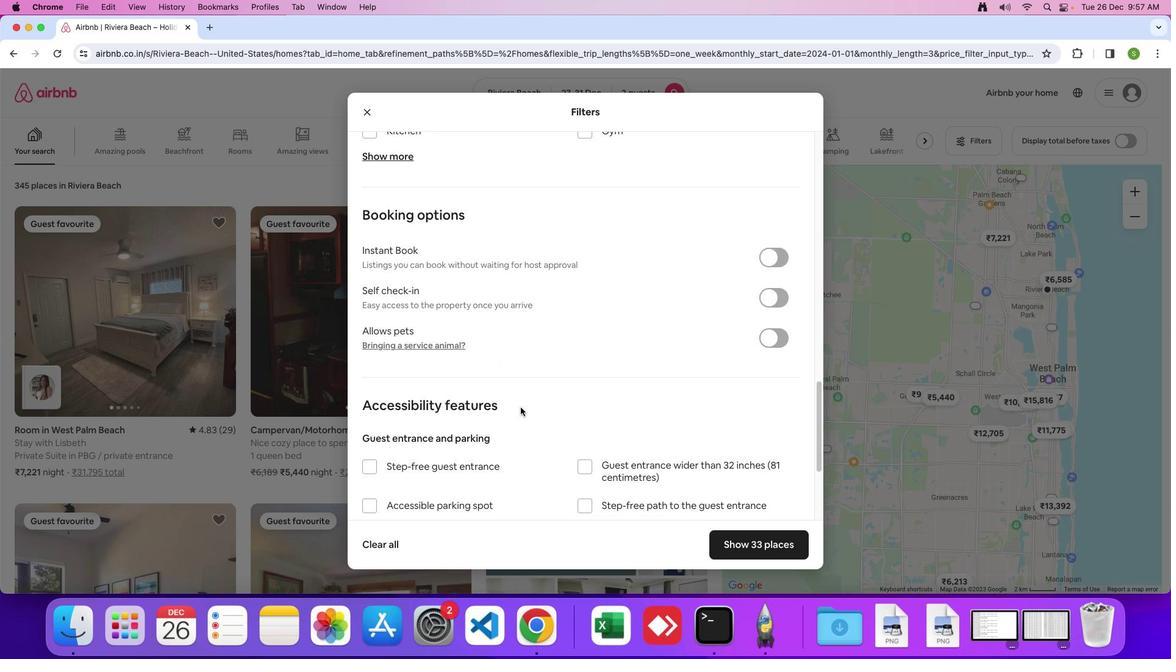 
Action: Mouse scrolled (520, 407) with delta (0, 0)
Screenshot: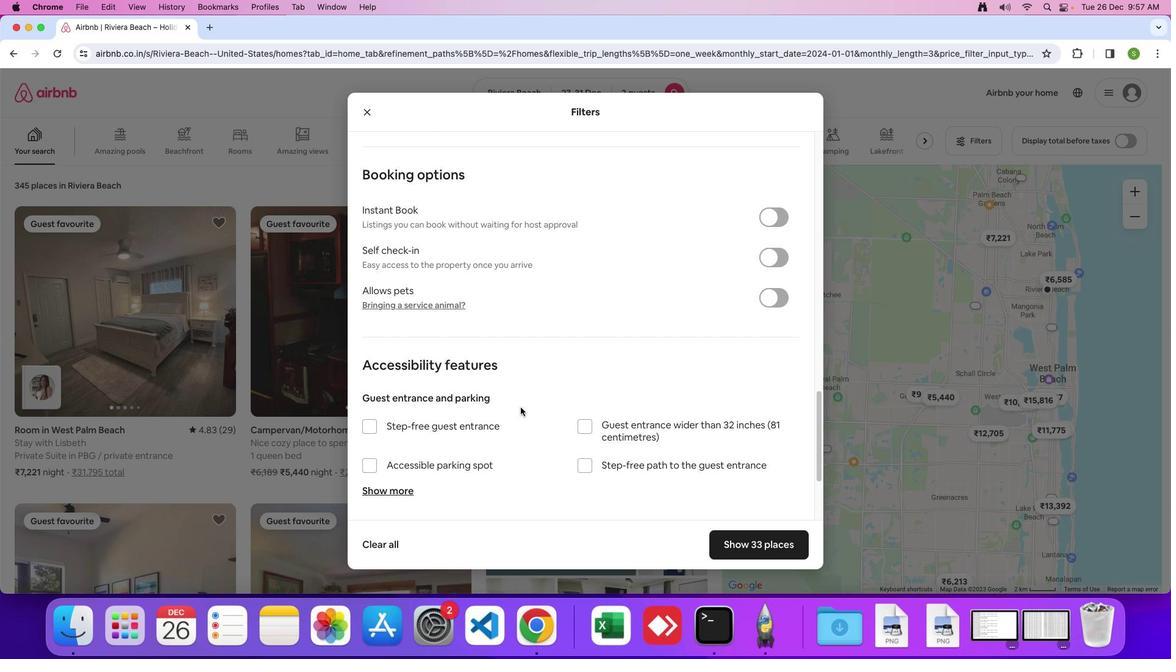 
Action: Mouse scrolled (520, 407) with delta (0, 0)
Screenshot: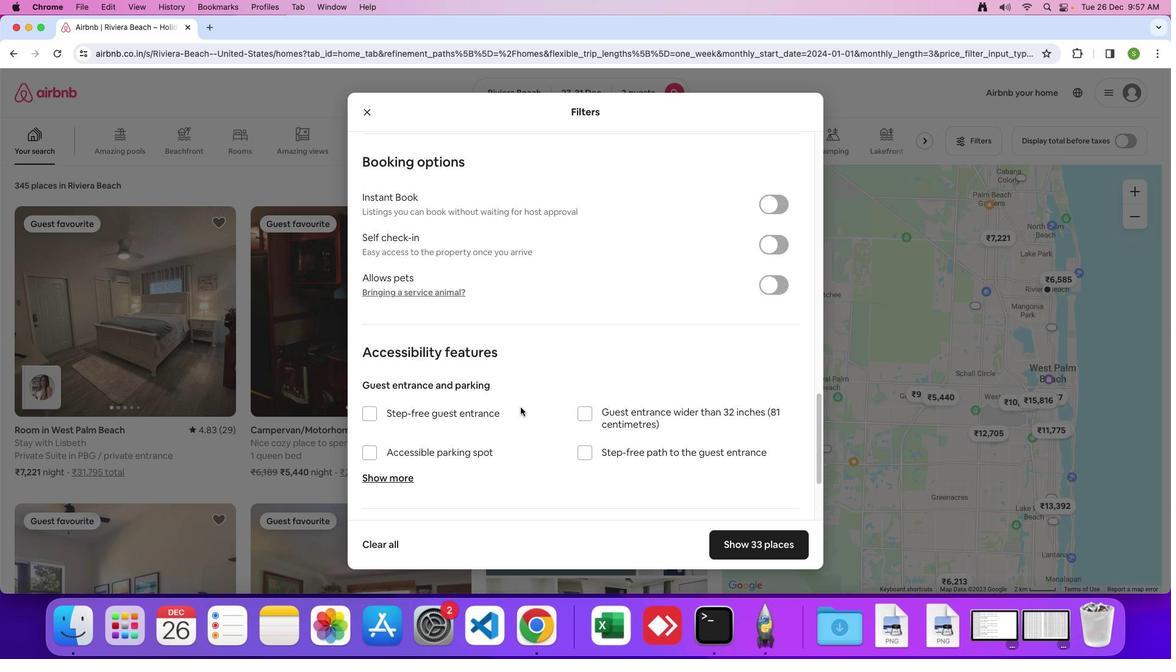 
Action: Mouse scrolled (520, 407) with delta (0, -1)
Screenshot: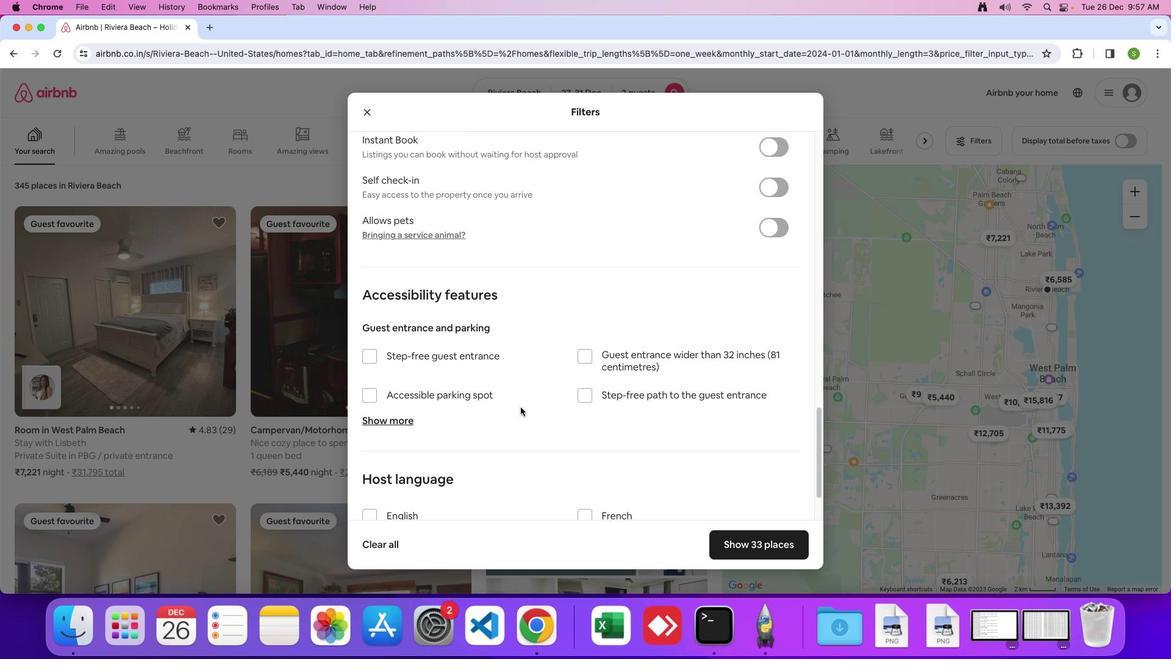 
Action: Mouse scrolled (520, 407) with delta (0, 0)
Screenshot: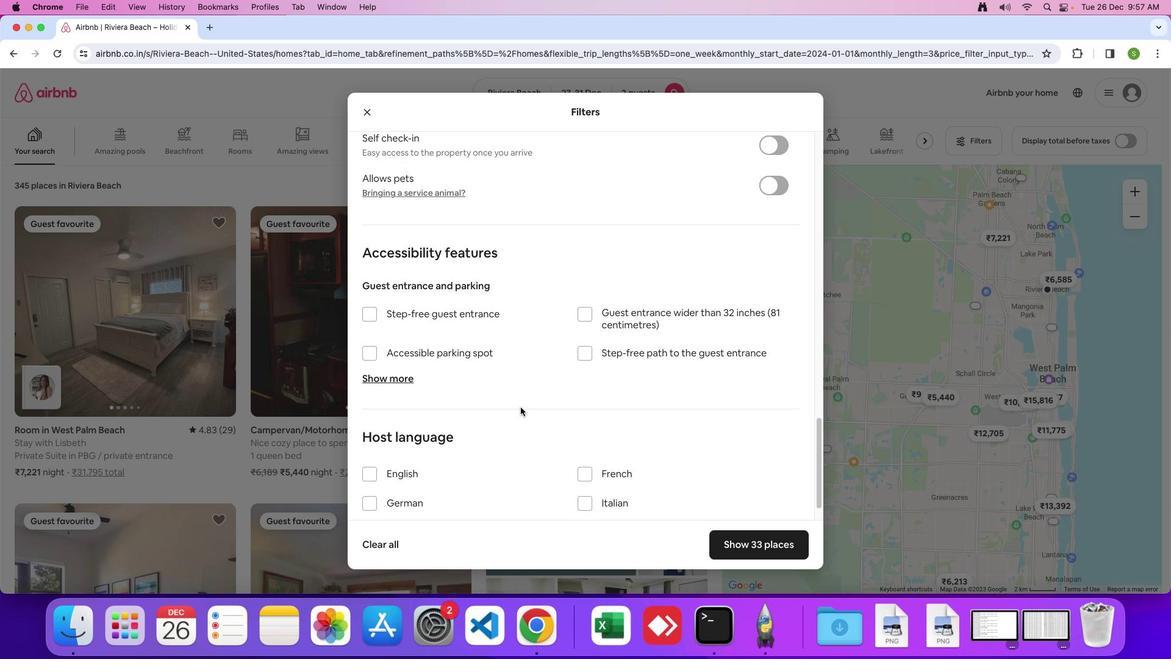 
Action: Mouse scrolled (520, 407) with delta (0, 0)
Screenshot: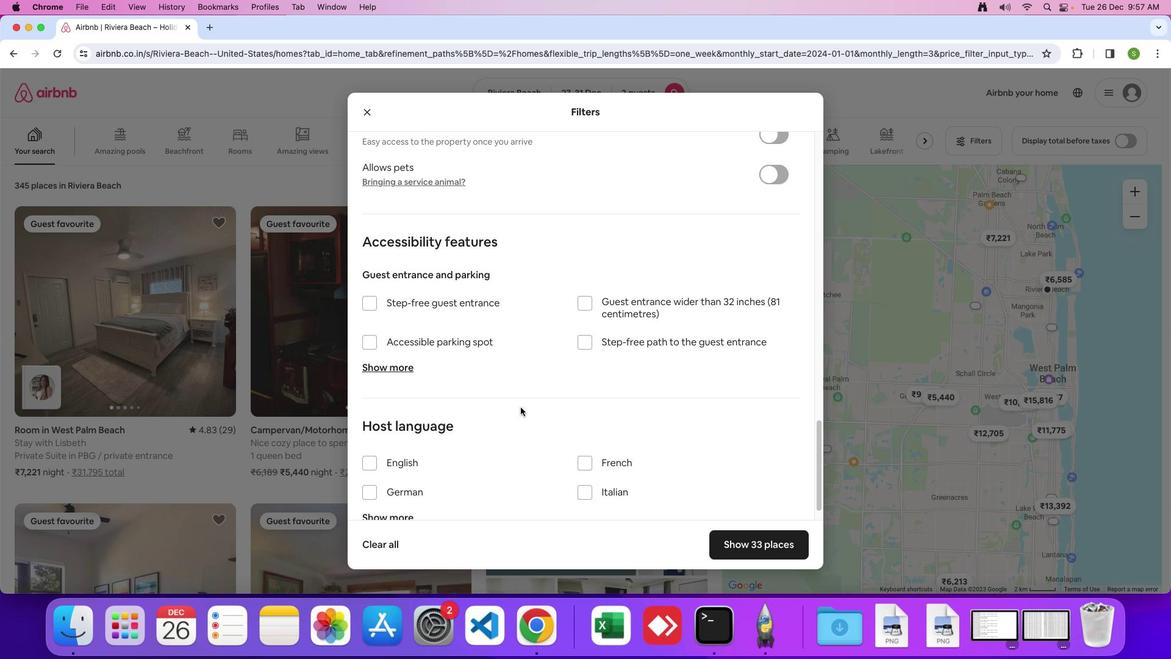 
Action: Mouse scrolled (520, 407) with delta (0, -1)
Screenshot: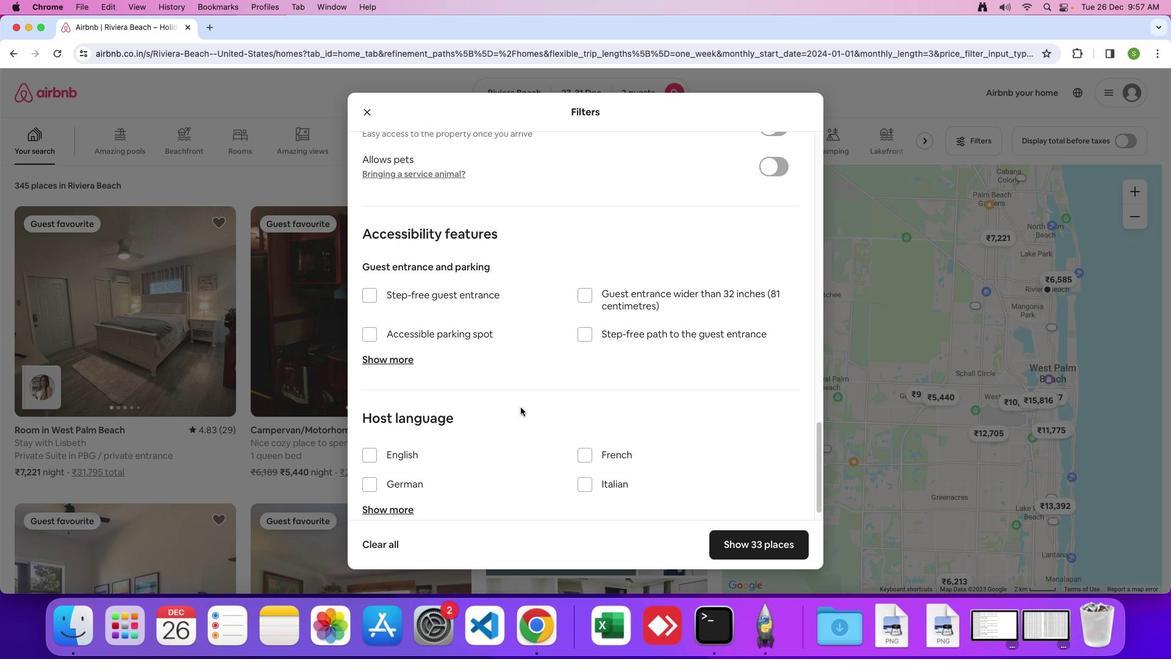 
Action: Mouse scrolled (520, 407) with delta (0, 0)
Screenshot: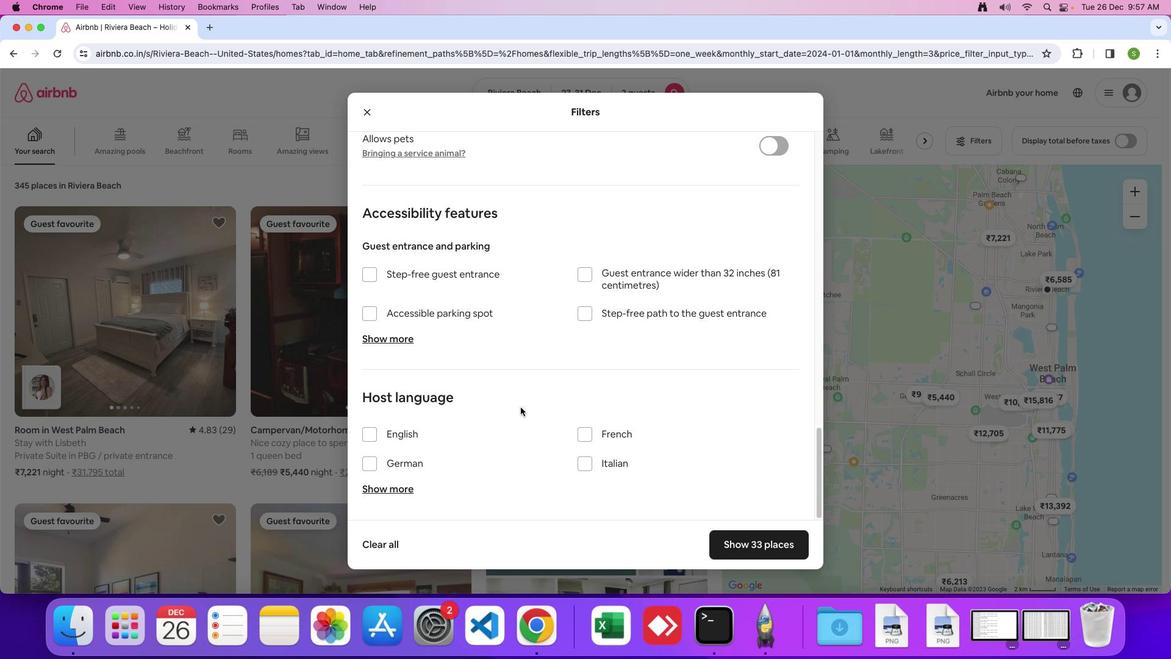 
Action: Mouse scrolled (520, 407) with delta (0, 0)
Screenshot: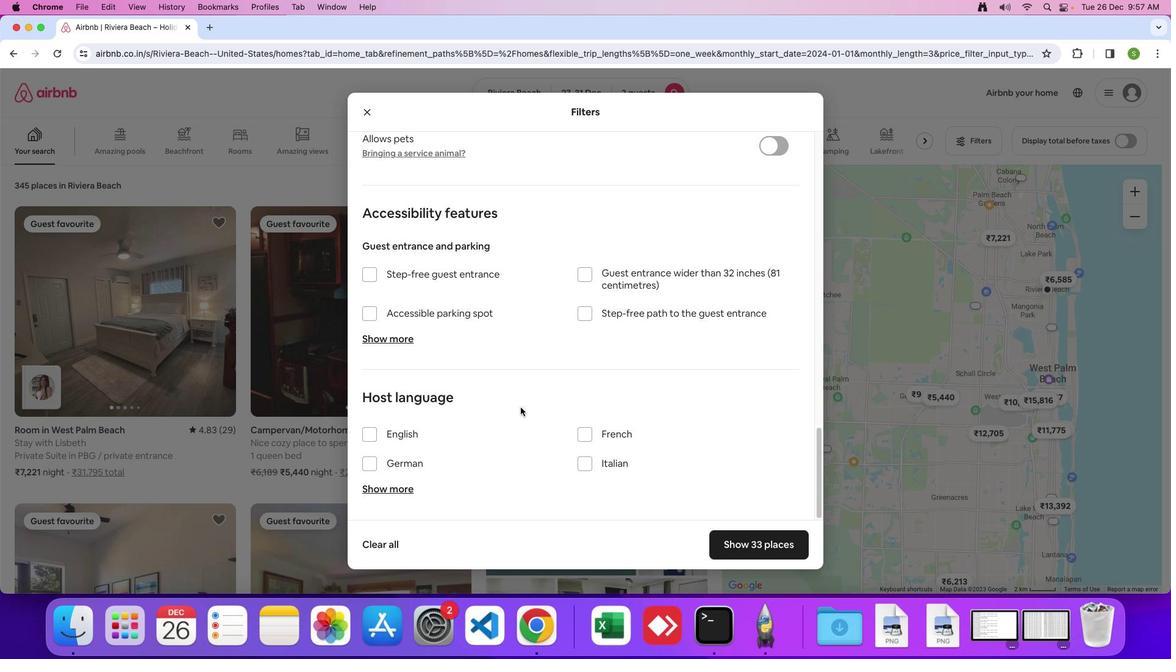 
Action: Mouse scrolled (520, 407) with delta (0, -1)
Screenshot: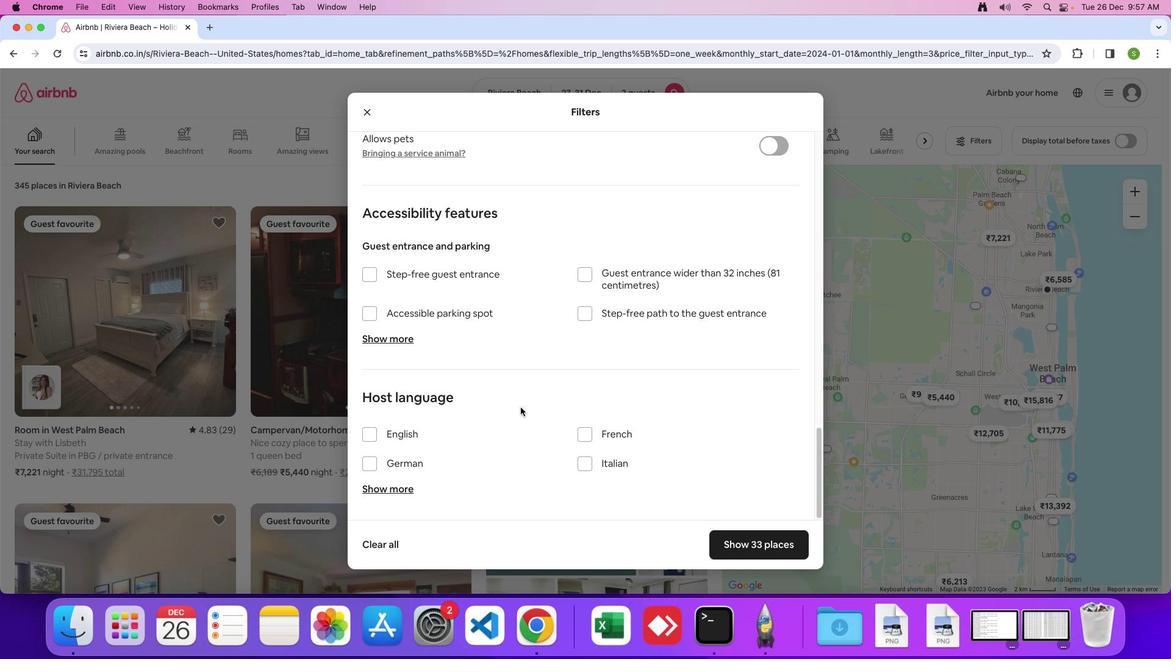 
Action: Mouse moved to (754, 540)
Screenshot: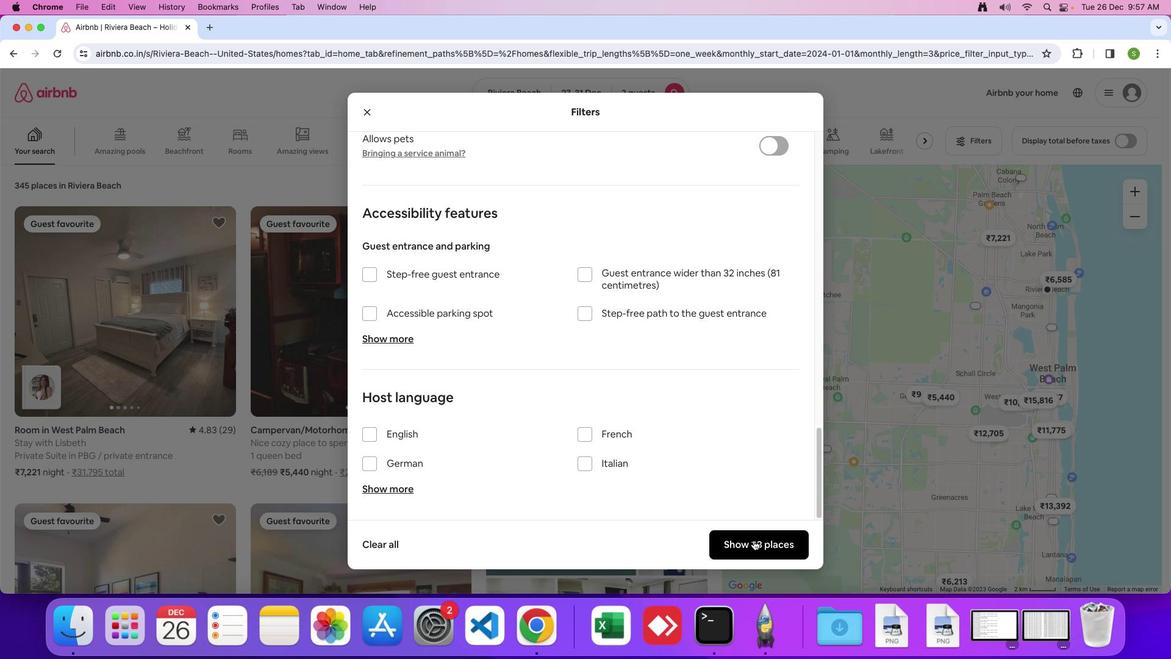 
Action: Mouse pressed left at (754, 540)
Screenshot: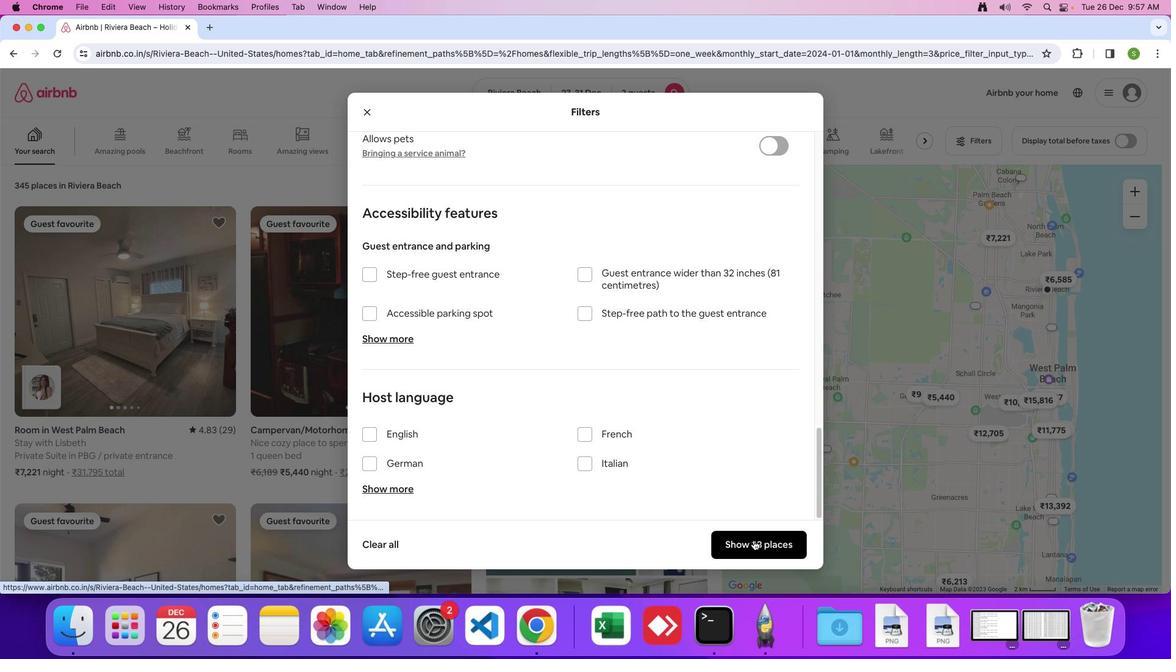 
Action: Mouse moved to (126, 361)
Screenshot: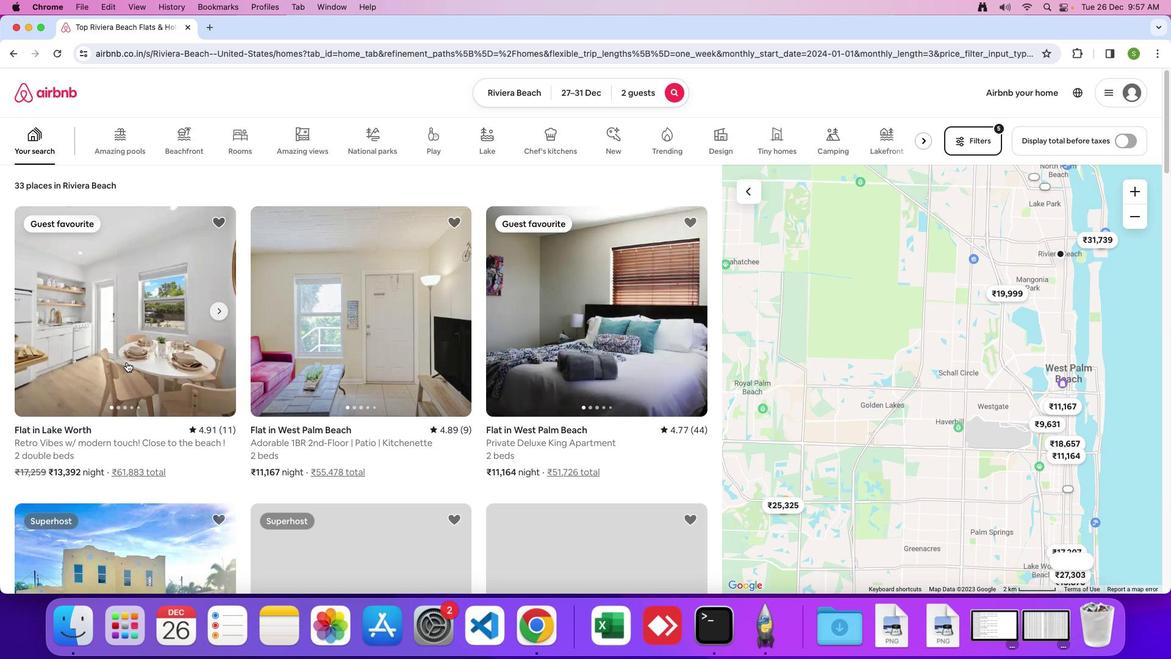
Action: Mouse pressed left at (126, 361)
Screenshot: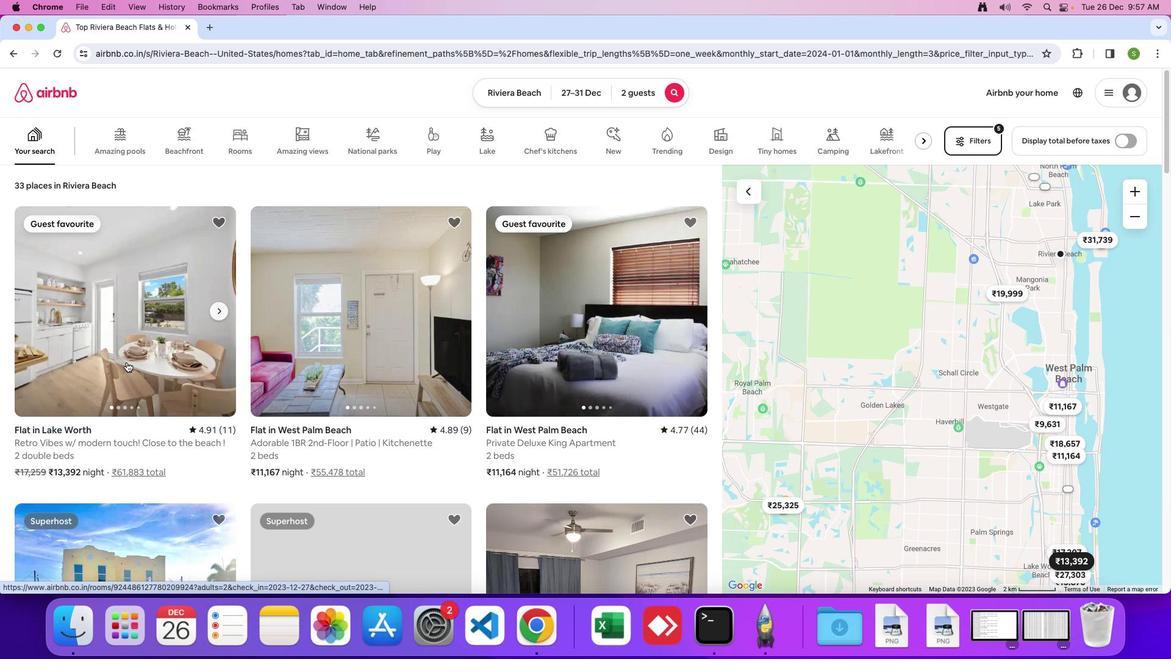 
Action: Mouse moved to (399, 363)
Screenshot: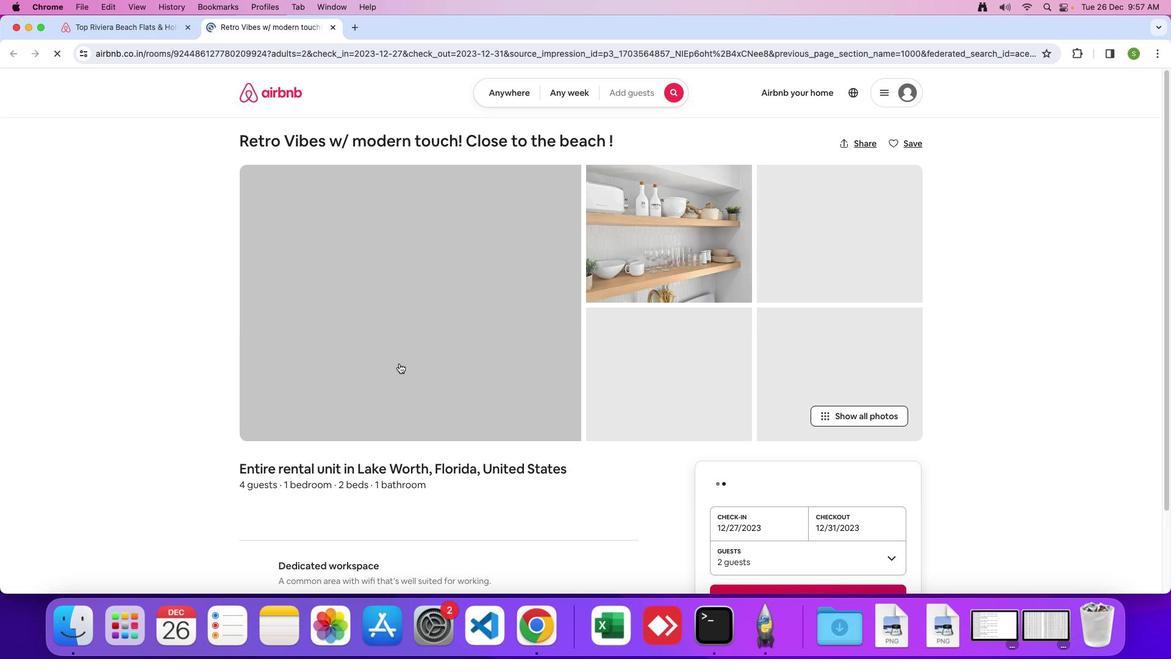 
Action: Mouse pressed left at (399, 363)
Screenshot: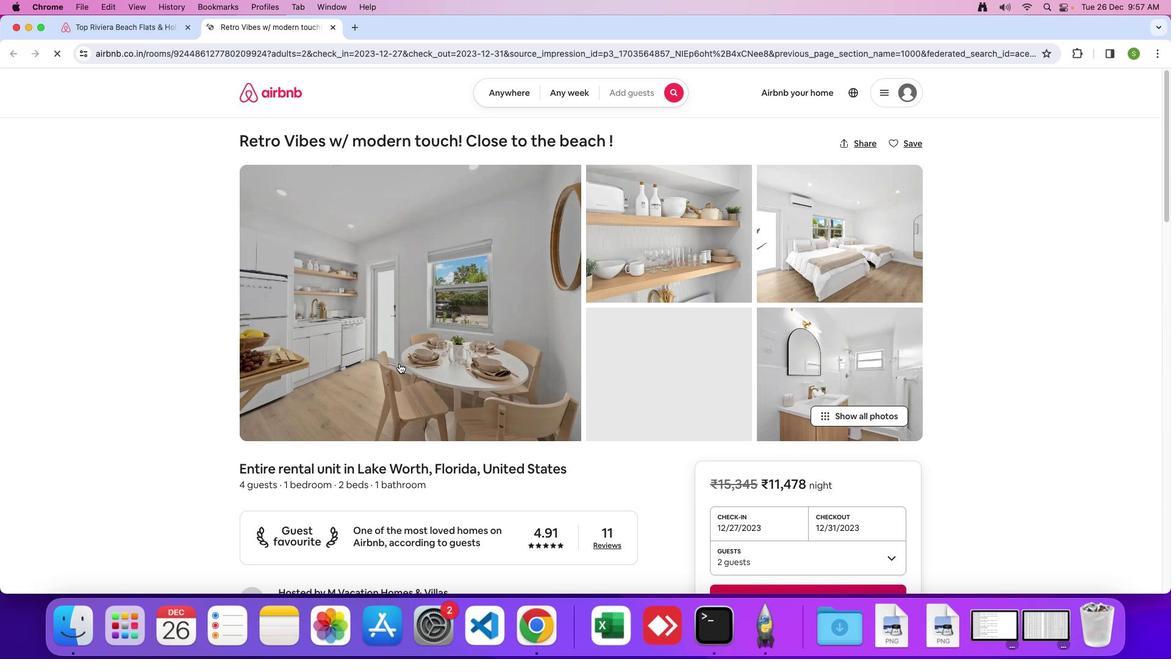 
Action: Mouse moved to (518, 437)
Screenshot: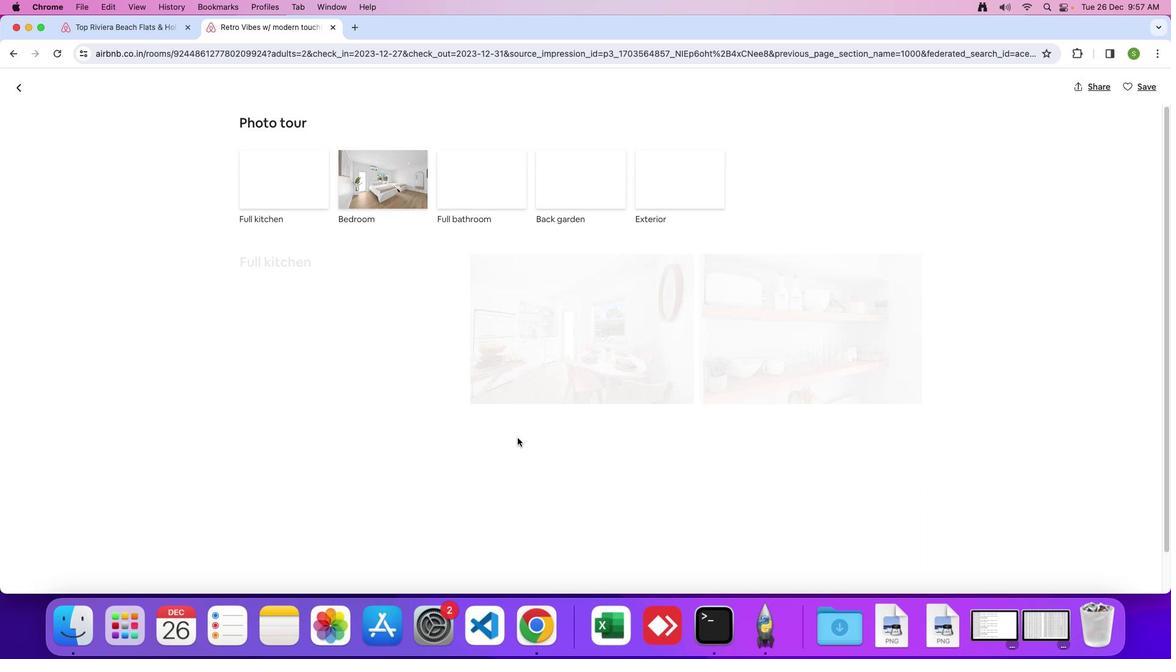 
Action: Mouse scrolled (518, 437) with delta (0, 0)
Screenshot: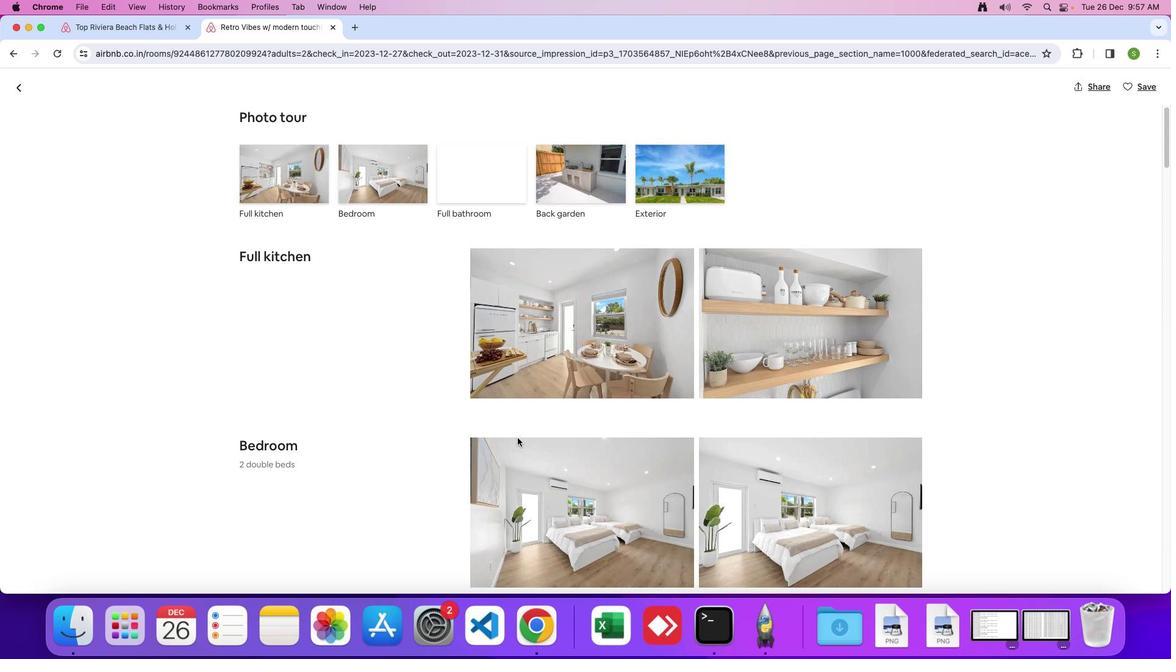 
Action: Mouse scrolled (518, 437) with delta (0, 0)
Screenshot: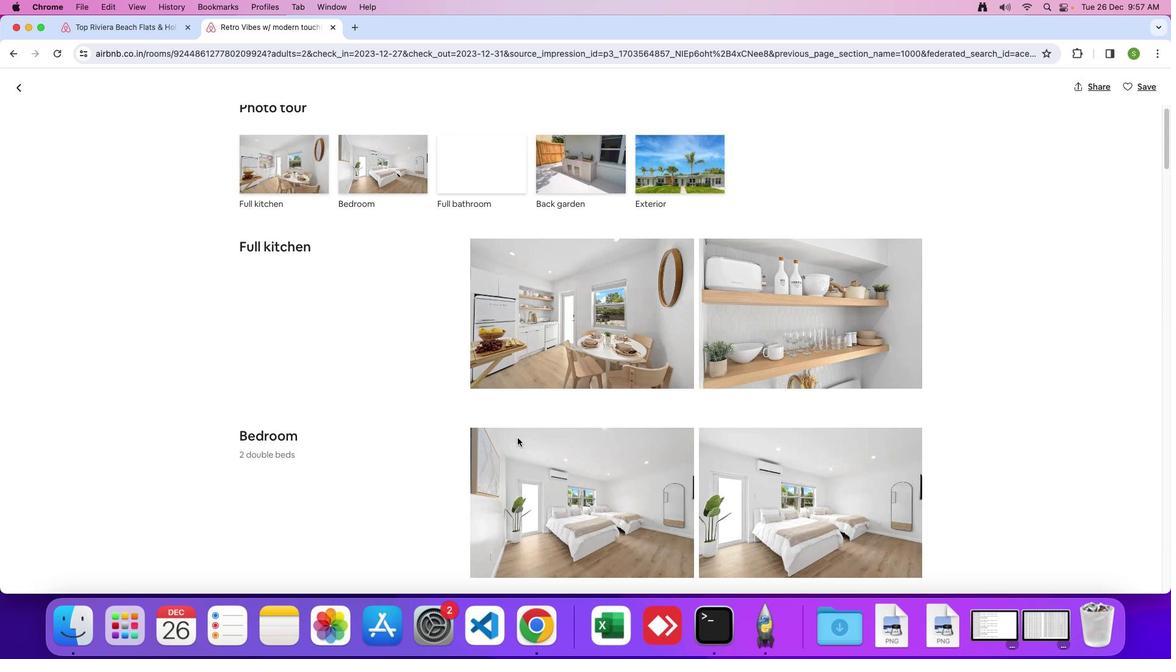 
Action: Mouse scrolled (518, 437) with delta (0, -1)
Screenshot: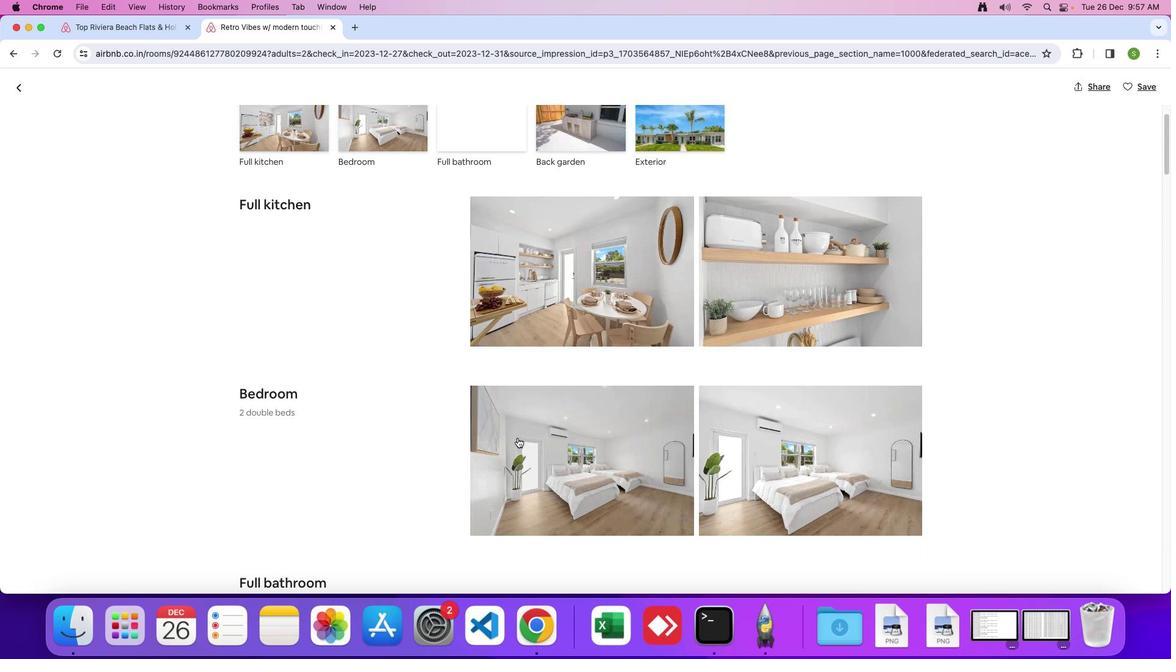 
Action: Mouse scrolled (518, 437) with delta (0, 0)
Screenshot: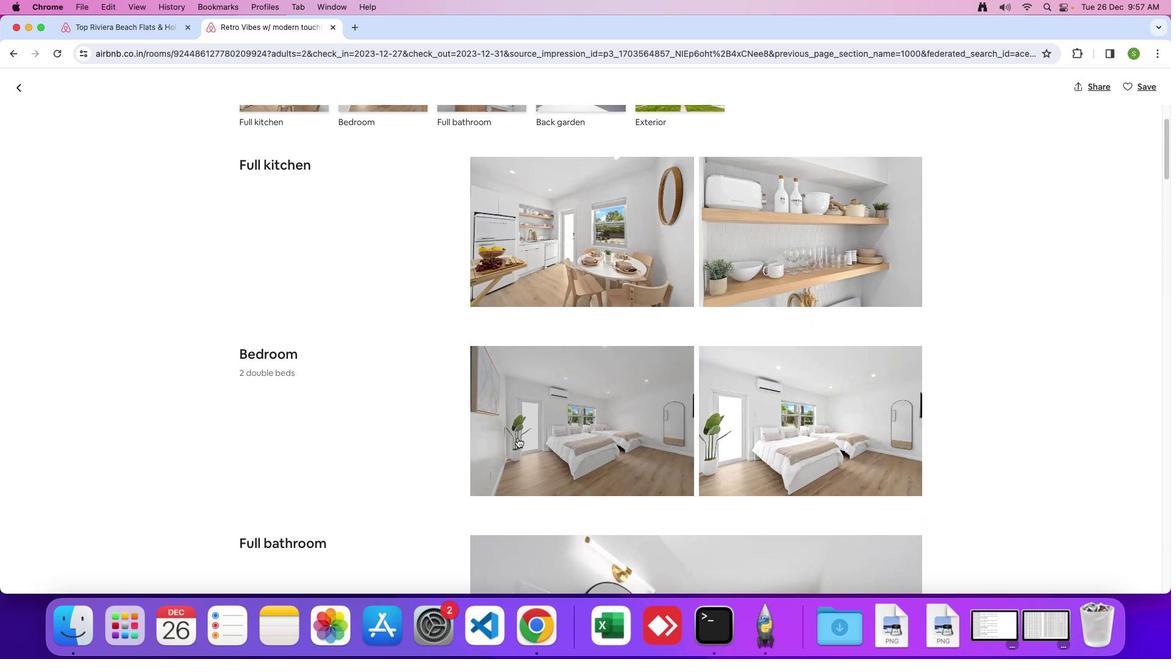 
Action: Mouse scrolled (518, 437) with delta (0, 0)
Screenshot: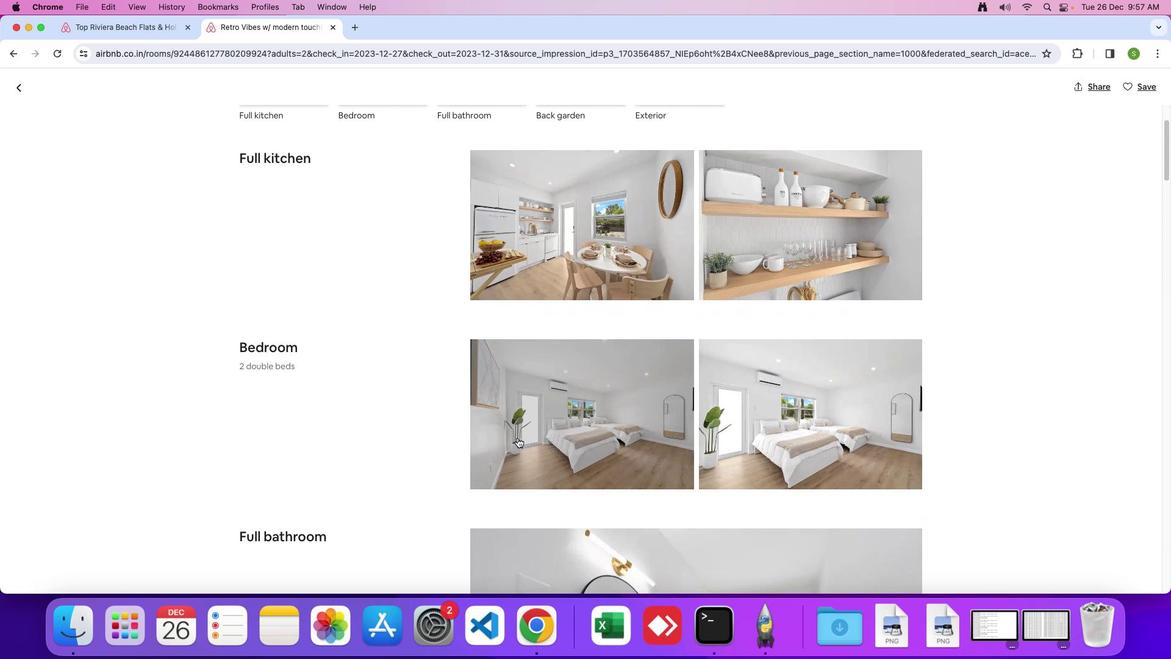 
Action: Mouse scrolled (518, 437) with delta (0, -1)
Screenshot: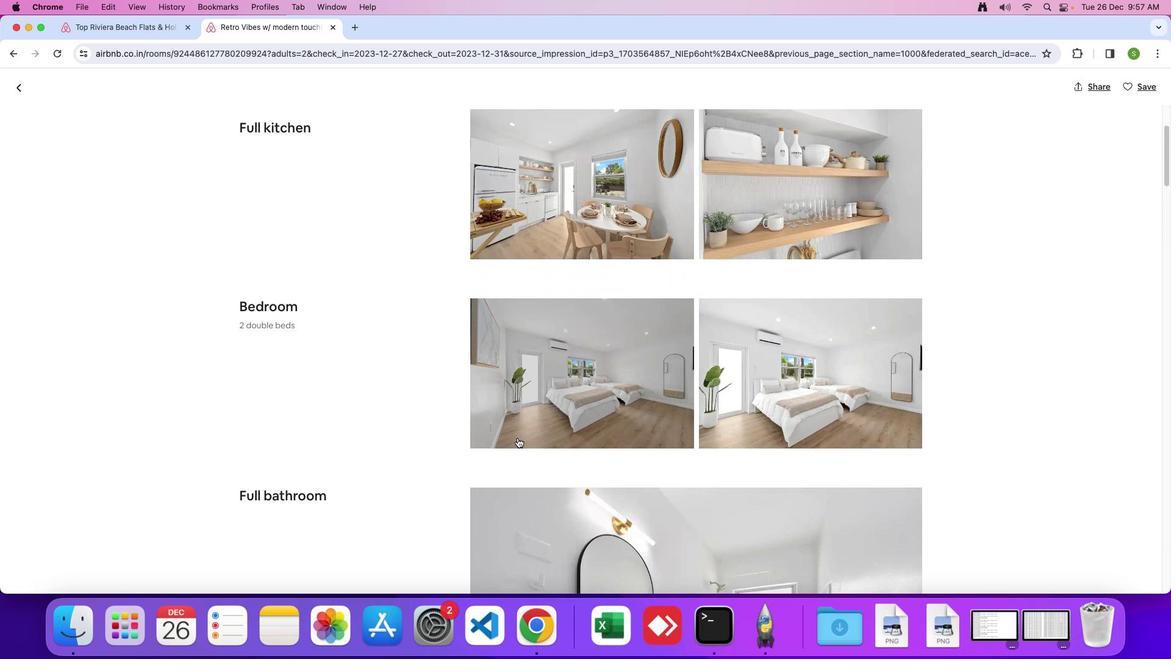 
Action: Mouse scrolled (518, 437) with delta (0, 0)
Screenshot: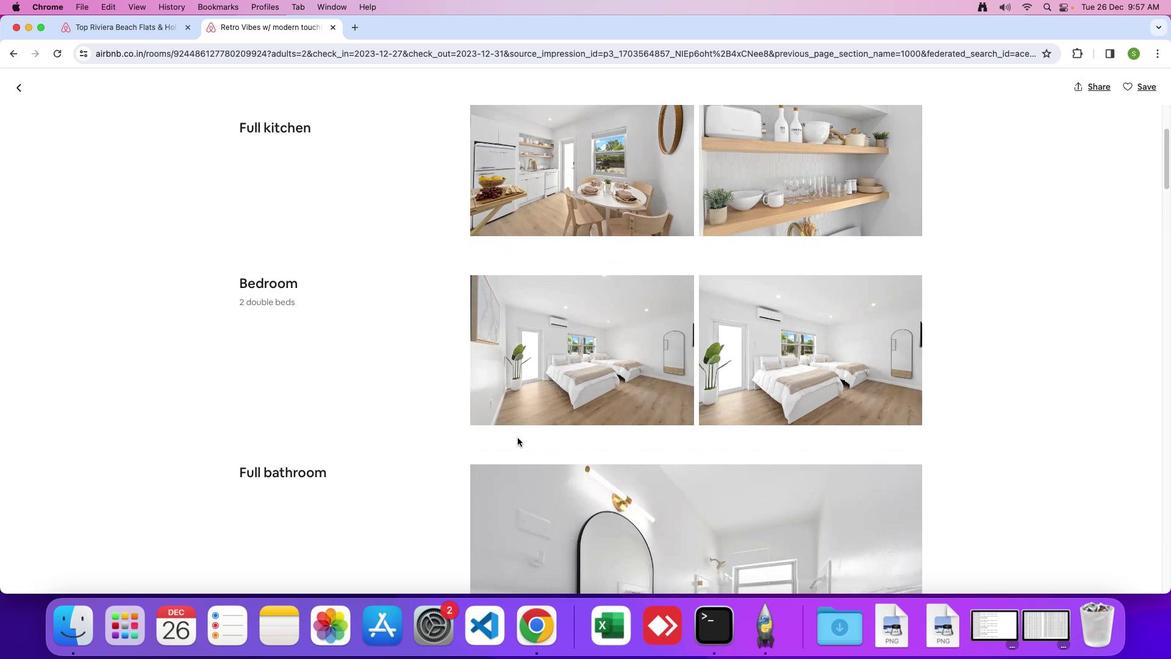 
Action: Mouse scrolled (518, 437) with delta (0, 0)
Screenshot: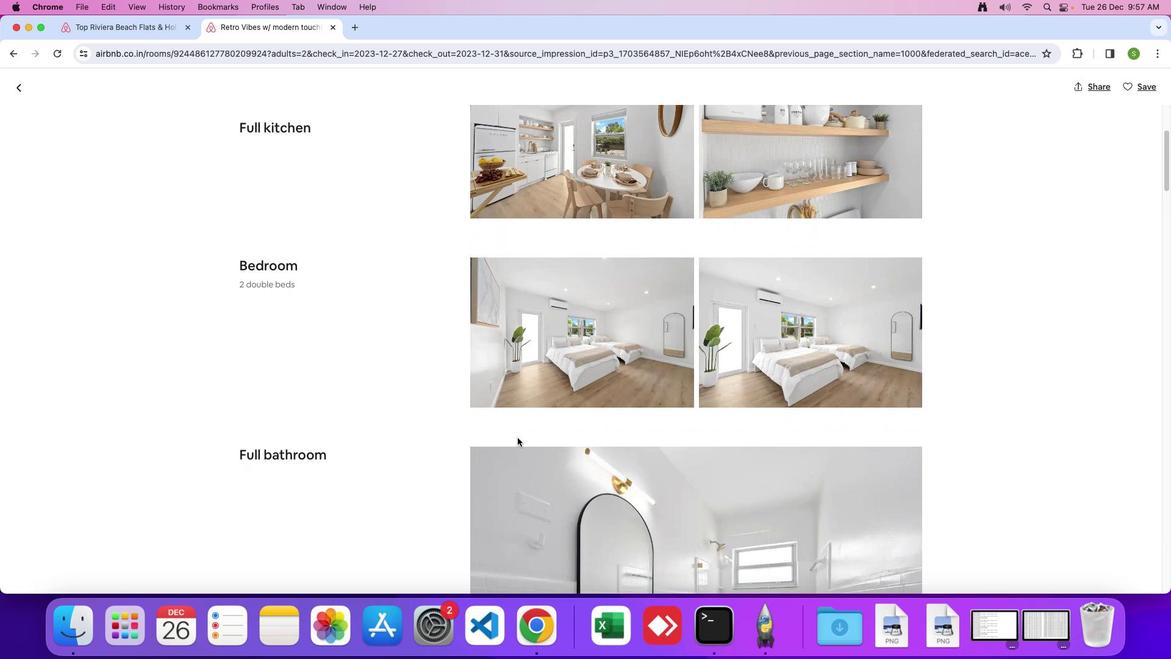 
Action: Mouse scrolled (518, 437) with delta (0, -1)
Screenshot: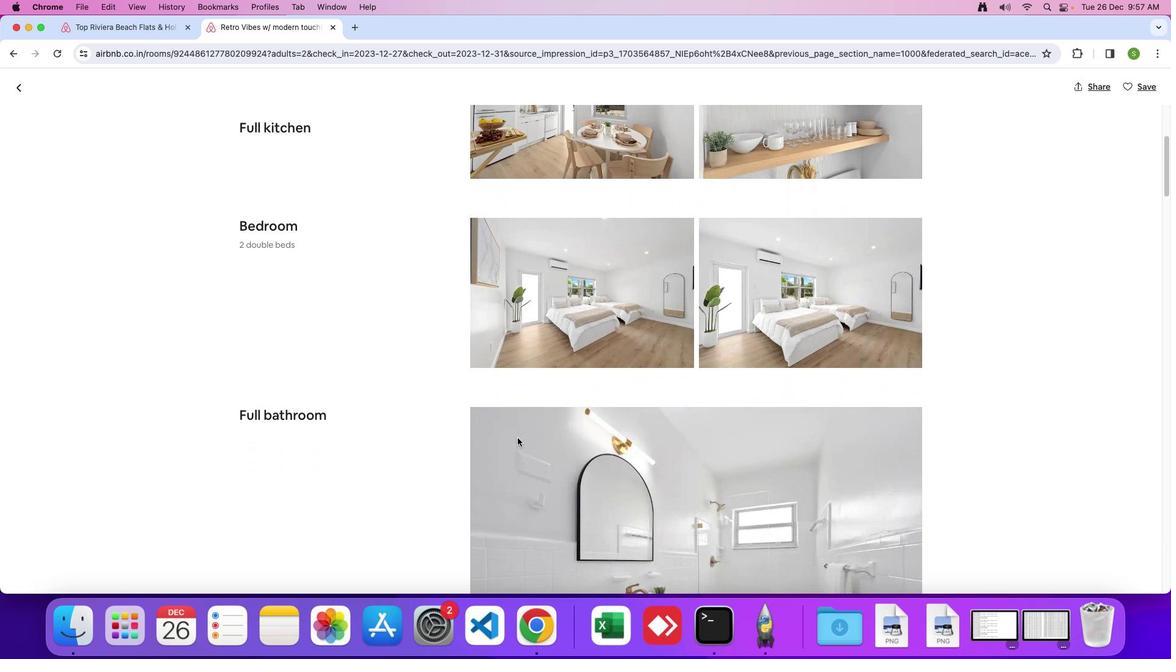 
Action: Mouse scrolled (518, 437) with delta (0, 0)
Screenshot: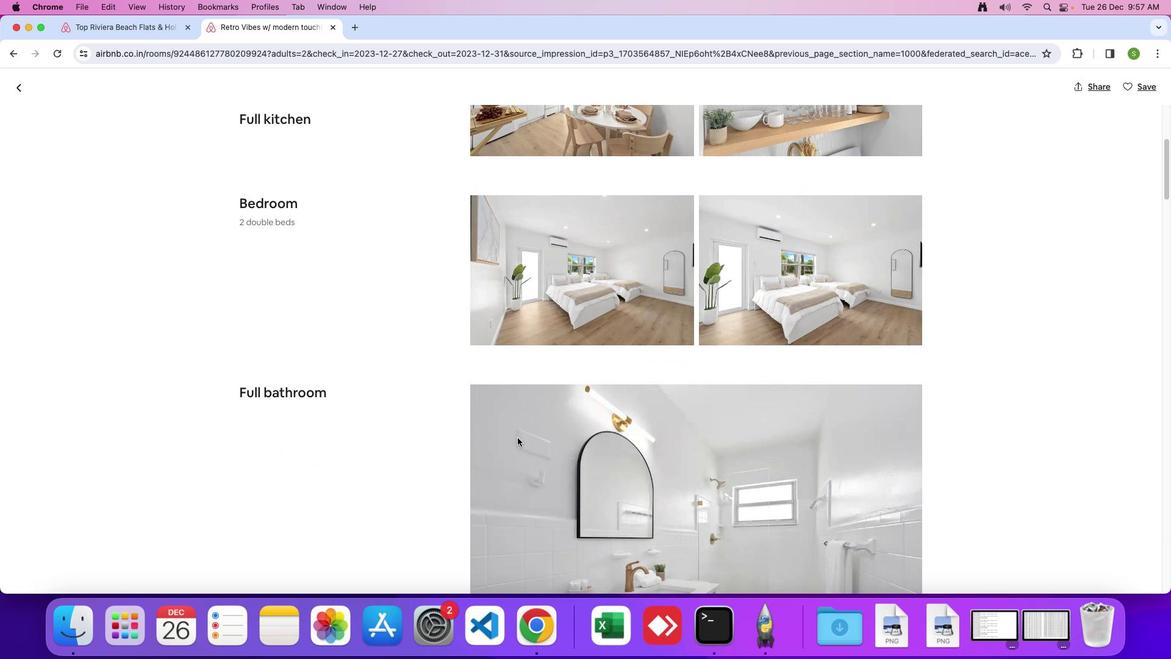 
Action: Mouse scrolled (518, 437) with delta (0, 0)
Screenshot: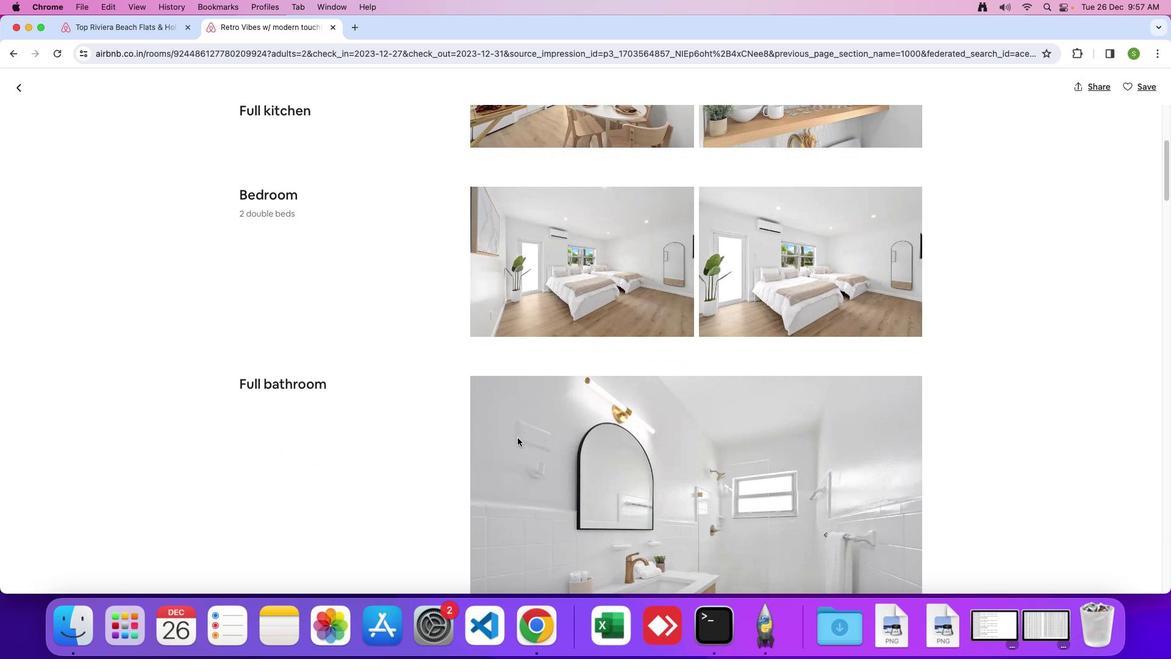 
Action: Mouse scrolled (518, 437) with delta (0, -1)
Screenshot: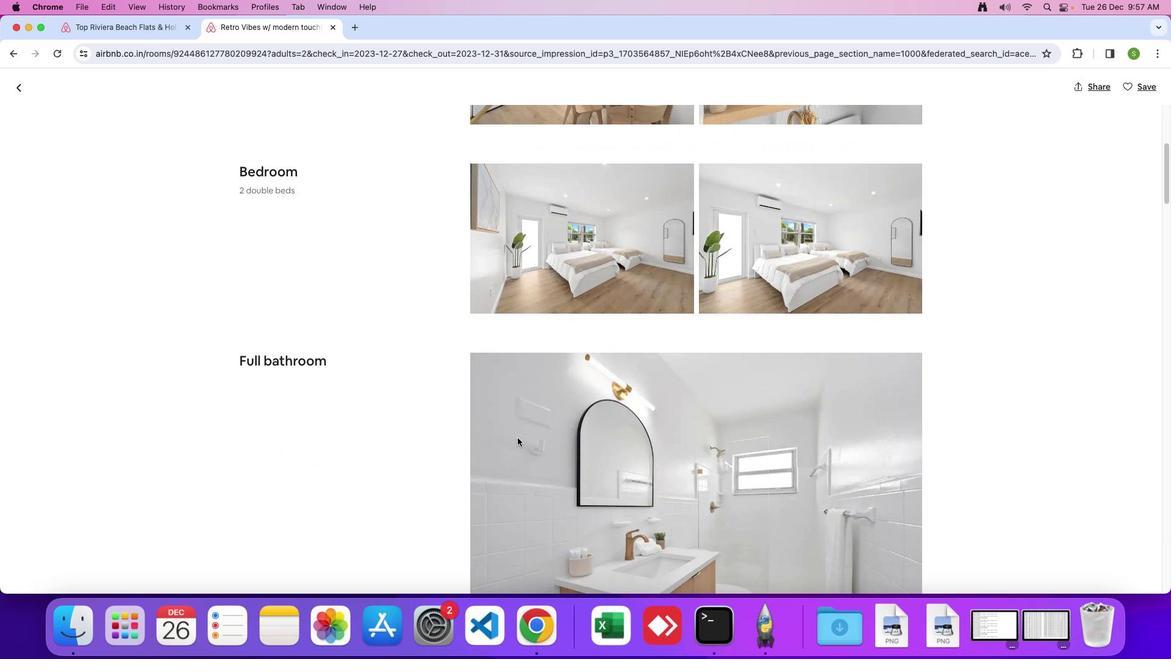 
Action: Mouse scrolled (518, 437) with delta (0, 0)
Screenshot: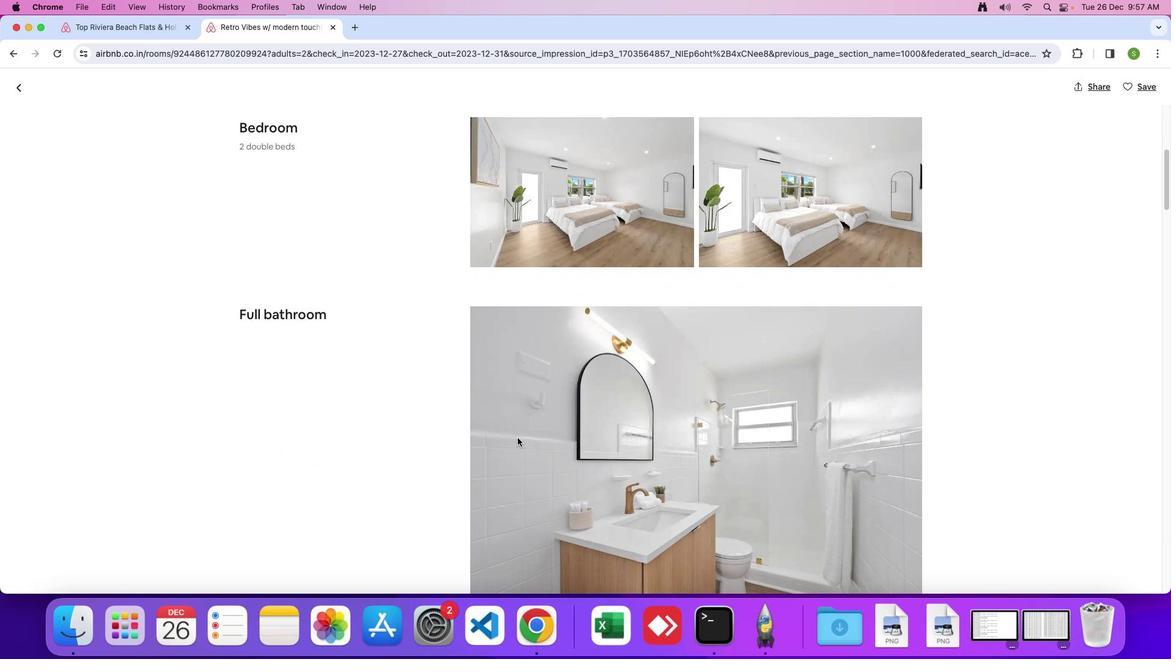 
Action: Mouse scrolled (518, 437) with delta (0, 0)
Screenshot: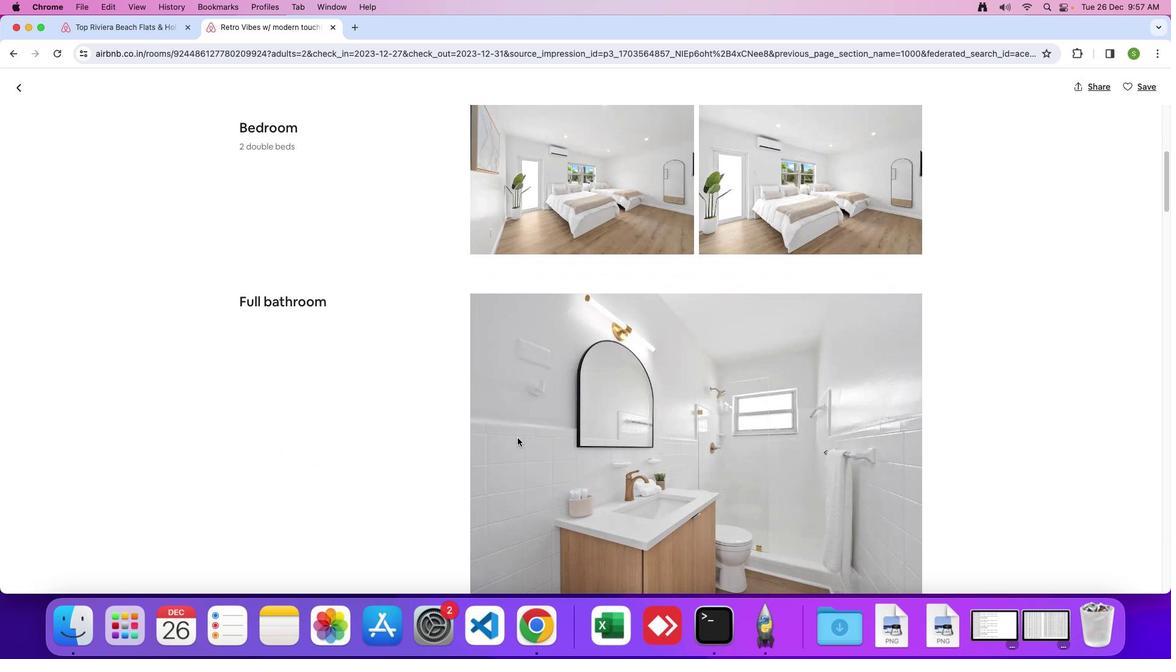 
Action: Mouse scrolled (518, 437) with delta (0, -1)
Screenshot: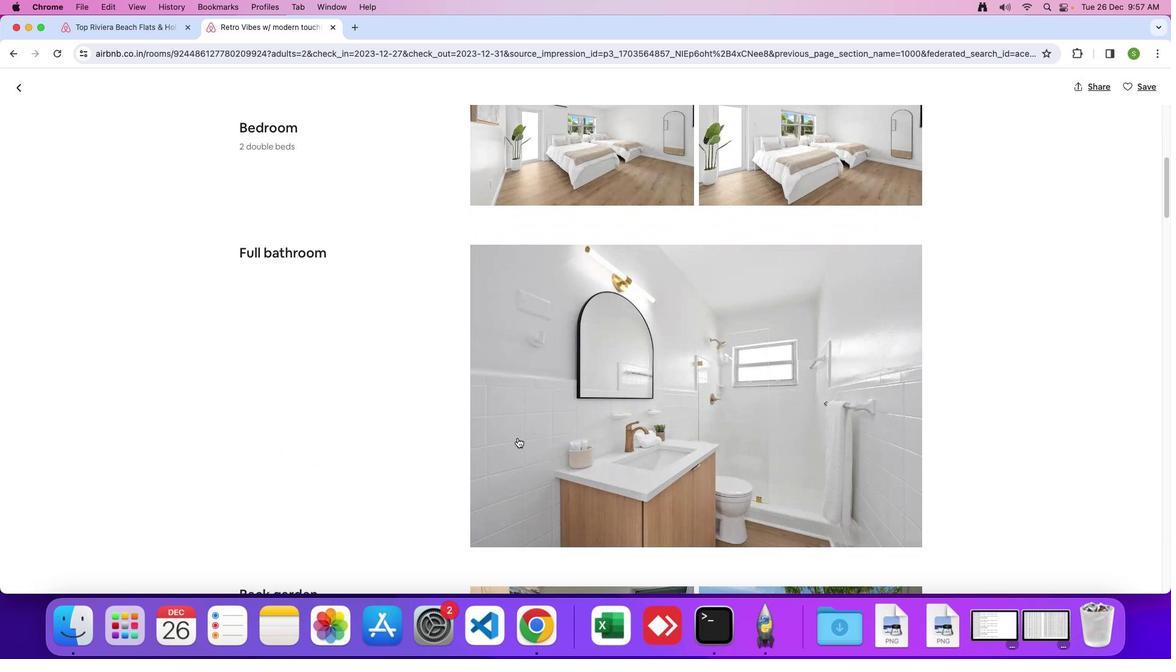 
Action: Mouse scrolled (518, 437) with delta (0, 0)
Screenshot: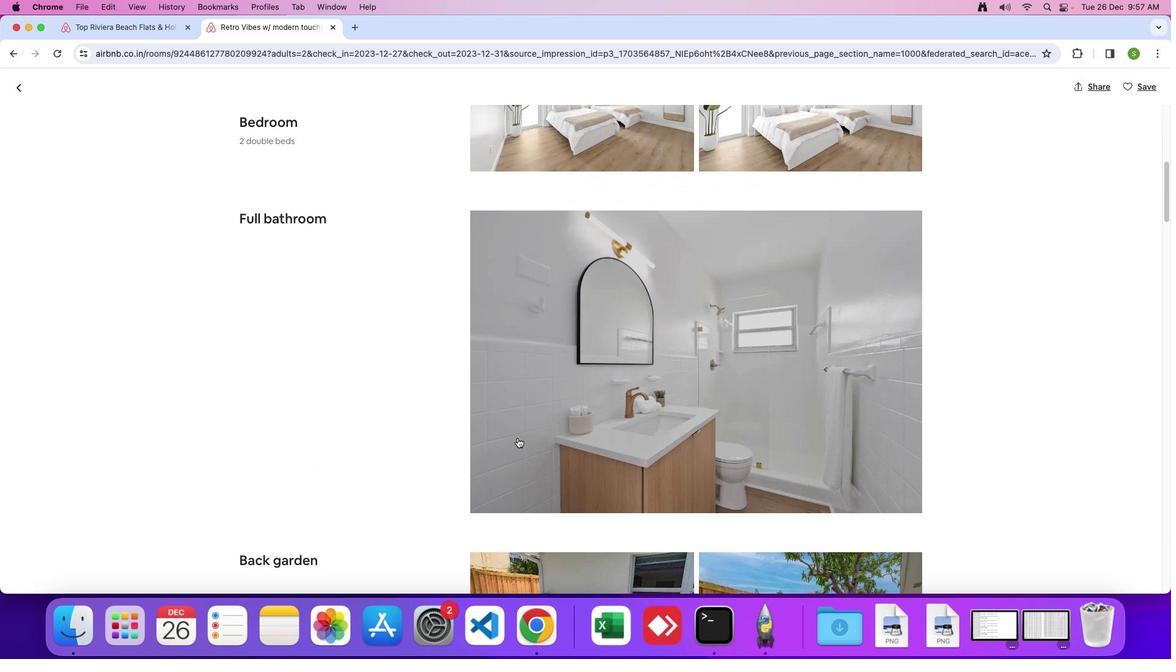 
Action: Mouse scrolled (518, 437) with delta (0, 0)
Screenshot: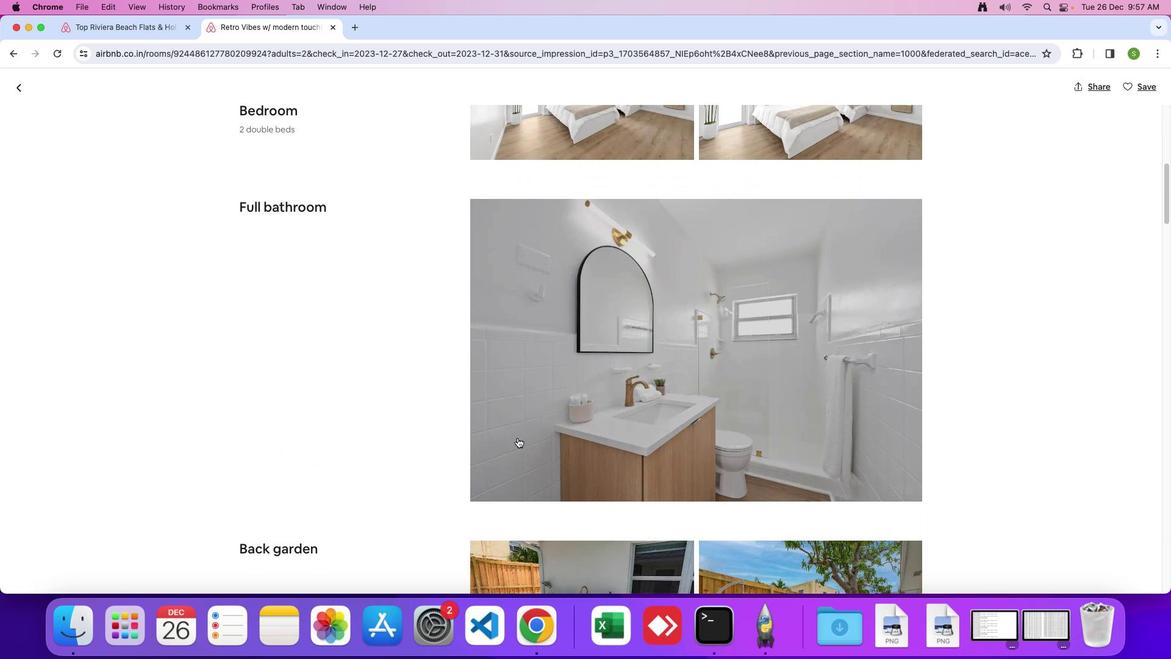 
Action: Mouse scrolled (518, 437) with delta (0, -1)
Screenshot: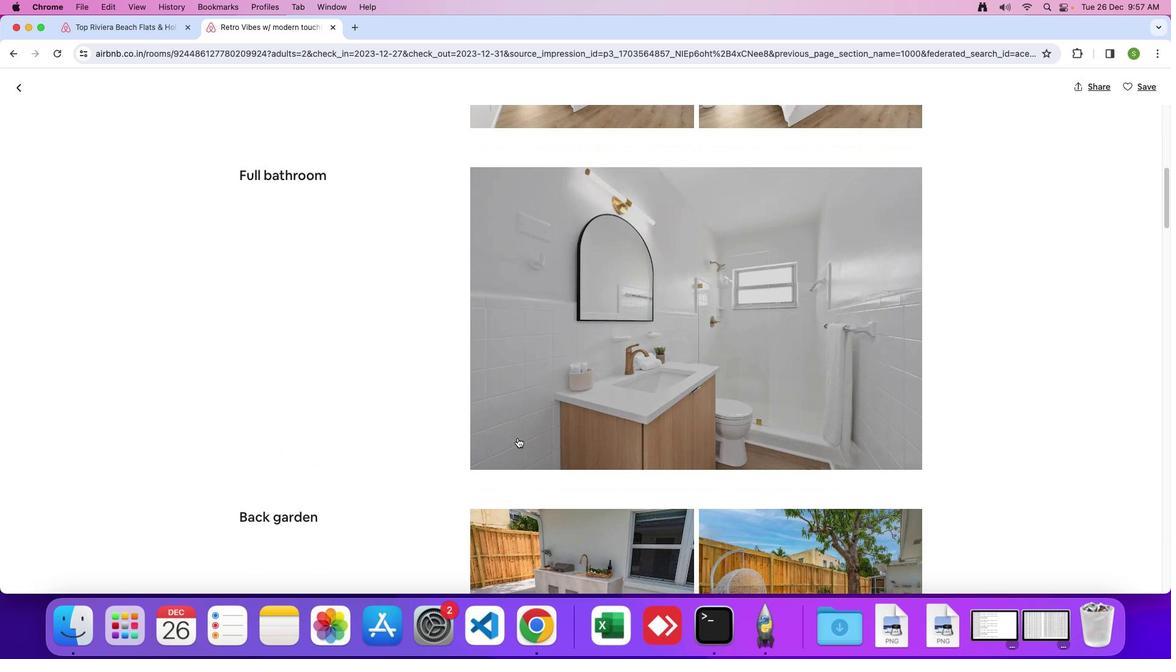 
Action: Mouse scrolled (518, 437) with delta (0, 0)
Screenshot: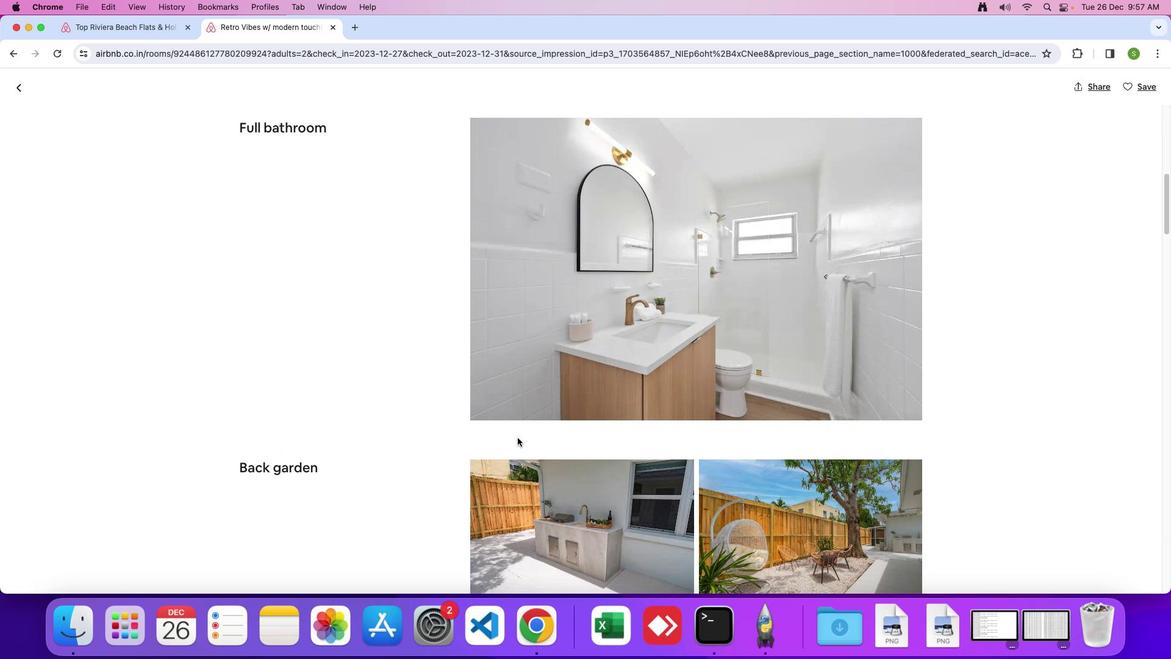 
Action: Mouse scrolled (518, 437) with delta (0, 0)
Screenshot: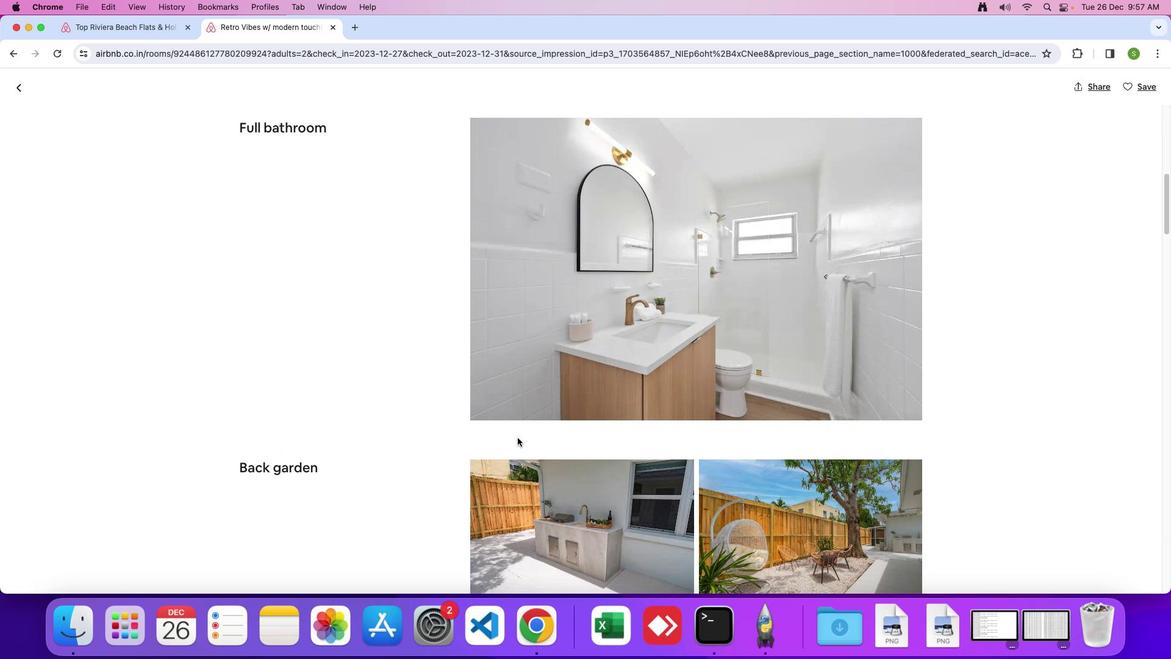 
Action: Mouse scrolled (518, 437) with delta (0, -1)
Screenshot: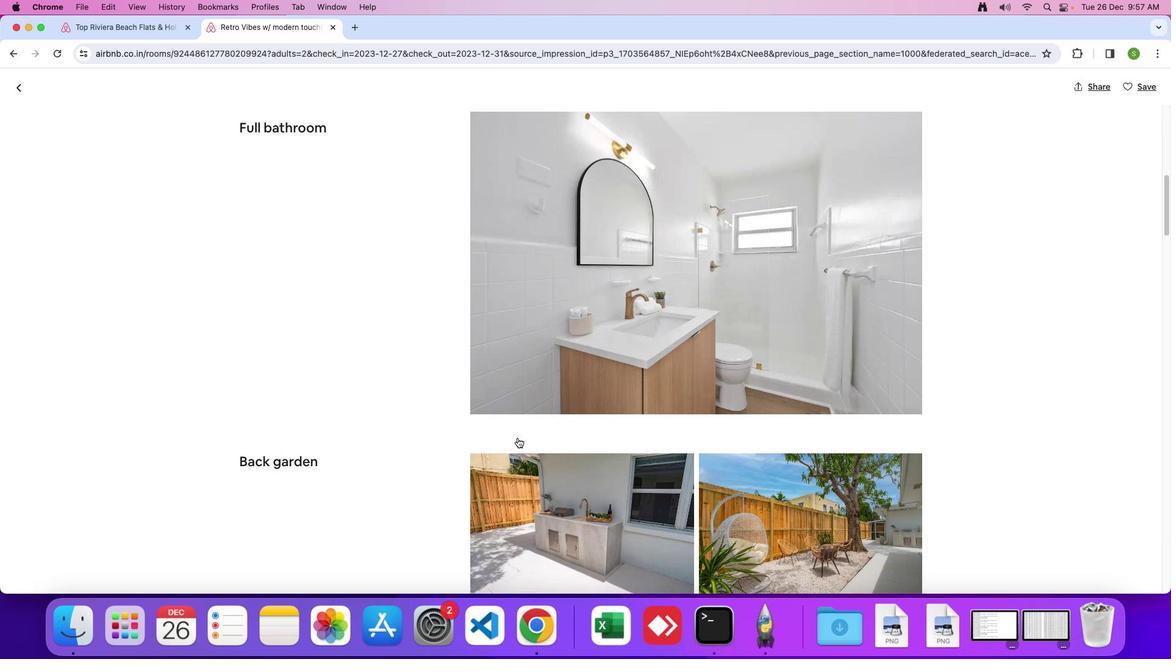 
Action: Mouse scrolled (518, 437) with delta (0, 0)
Screenshot: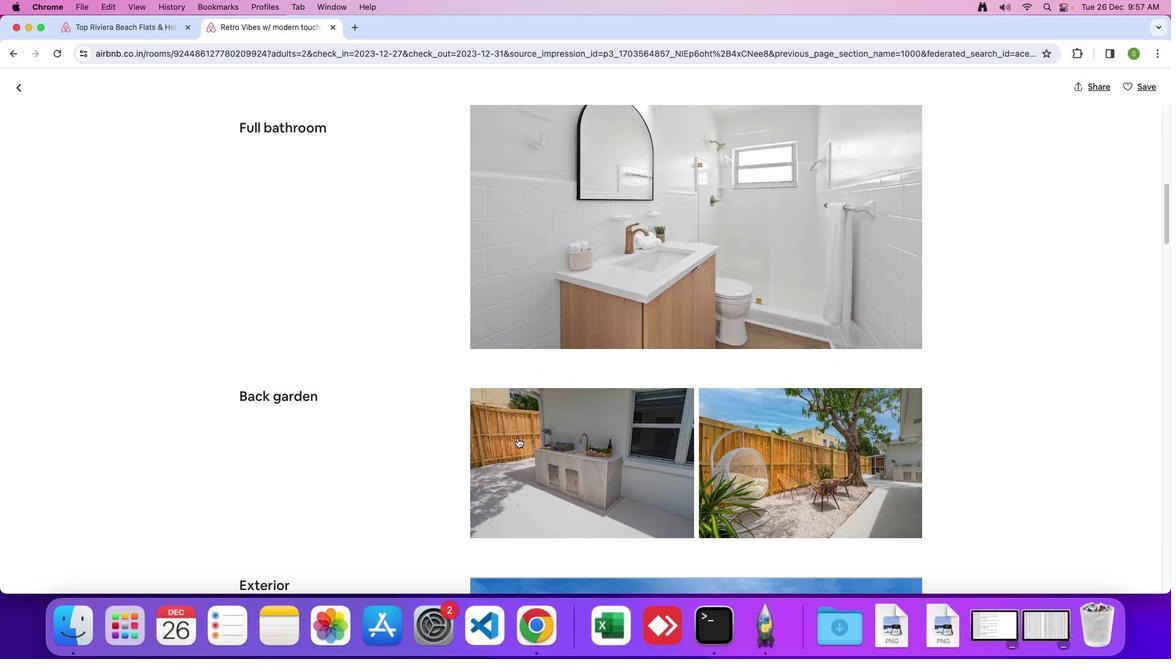 
Action: Mouse scrolled (518, 437) with delta (0, 0)
Screenshot: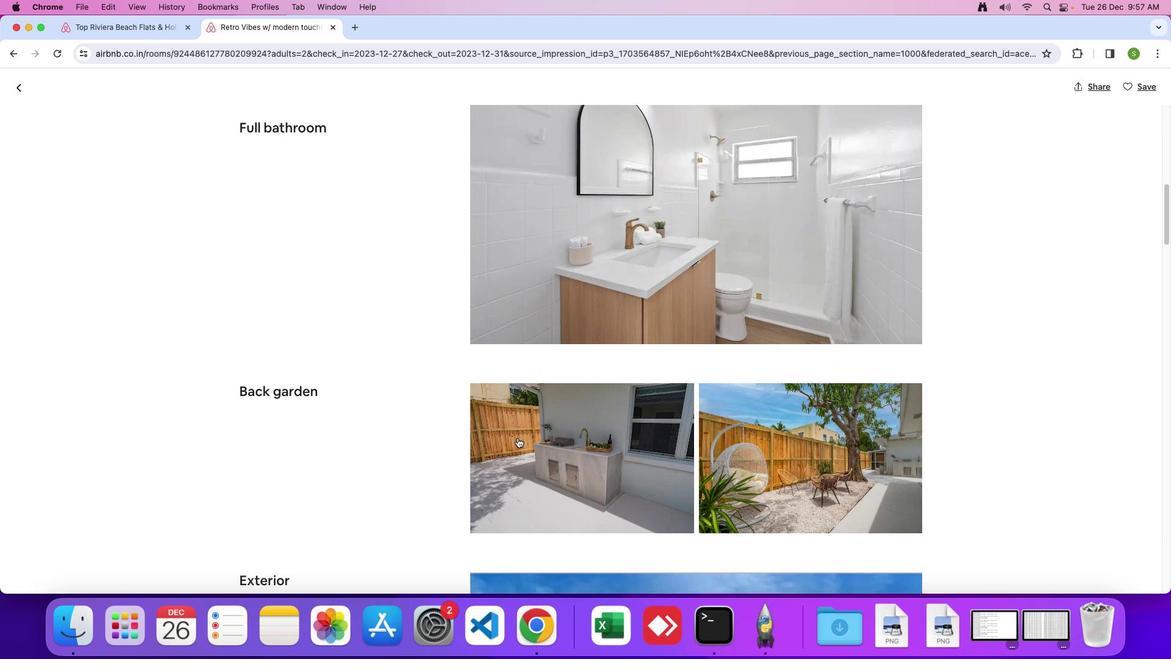 
Action: Mouse scrolled (518, 437) with delta (0, -1)
Screenshot: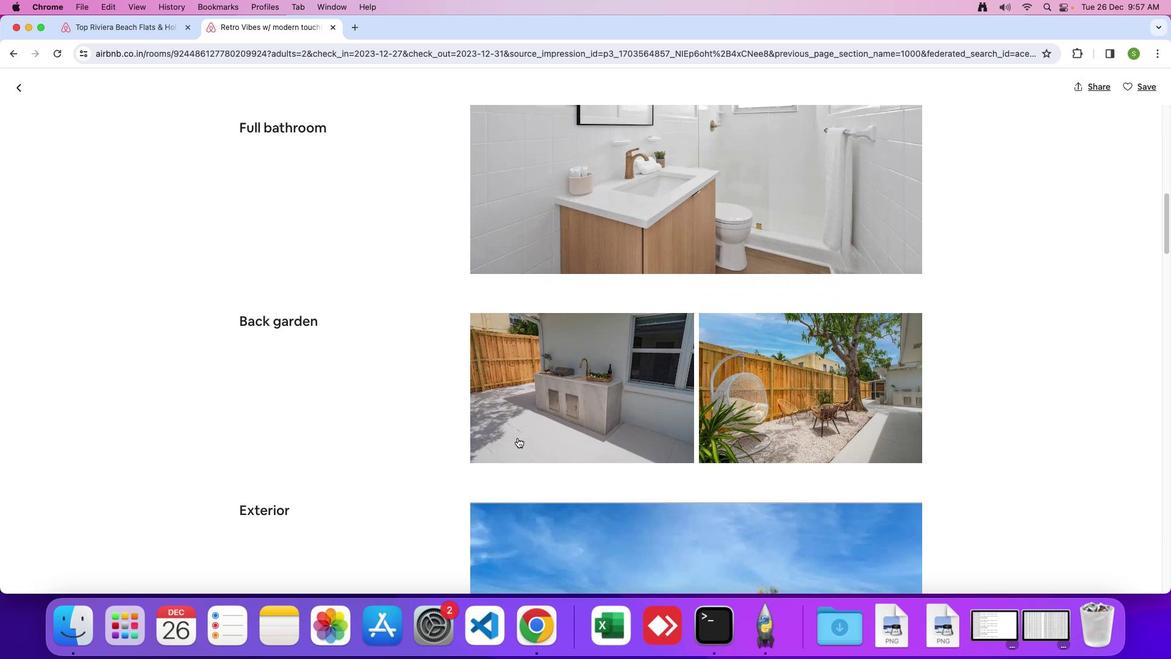 
Action: Mouse scrolled (518, 437) with delta (0, 0)
Screenshot: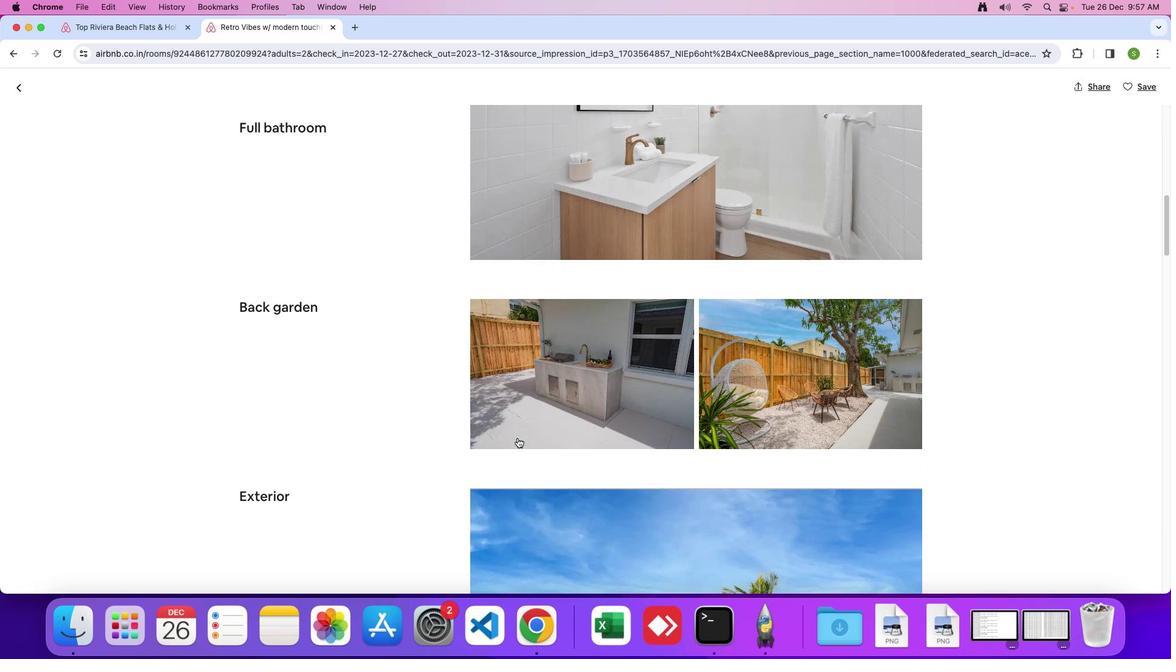 
Action: Mouse scrolled (518, 437) with delta (0, 0)
Screenshot: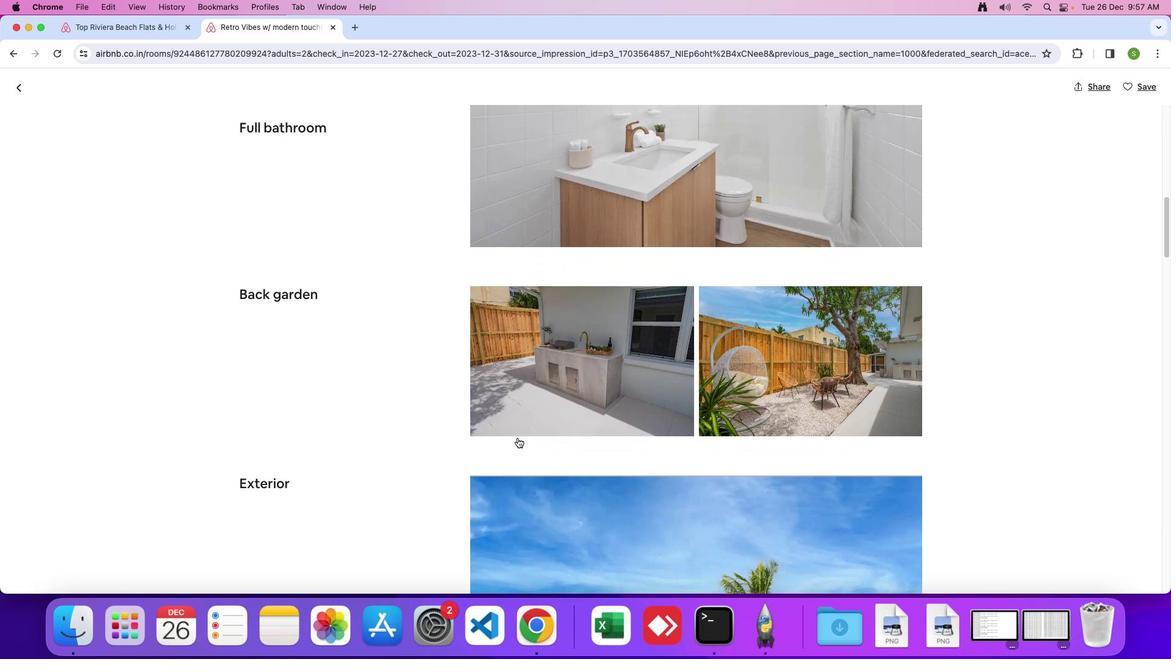 
Action: Mouse scrolled (518, 437) with delta (0, -1)
Screenshot: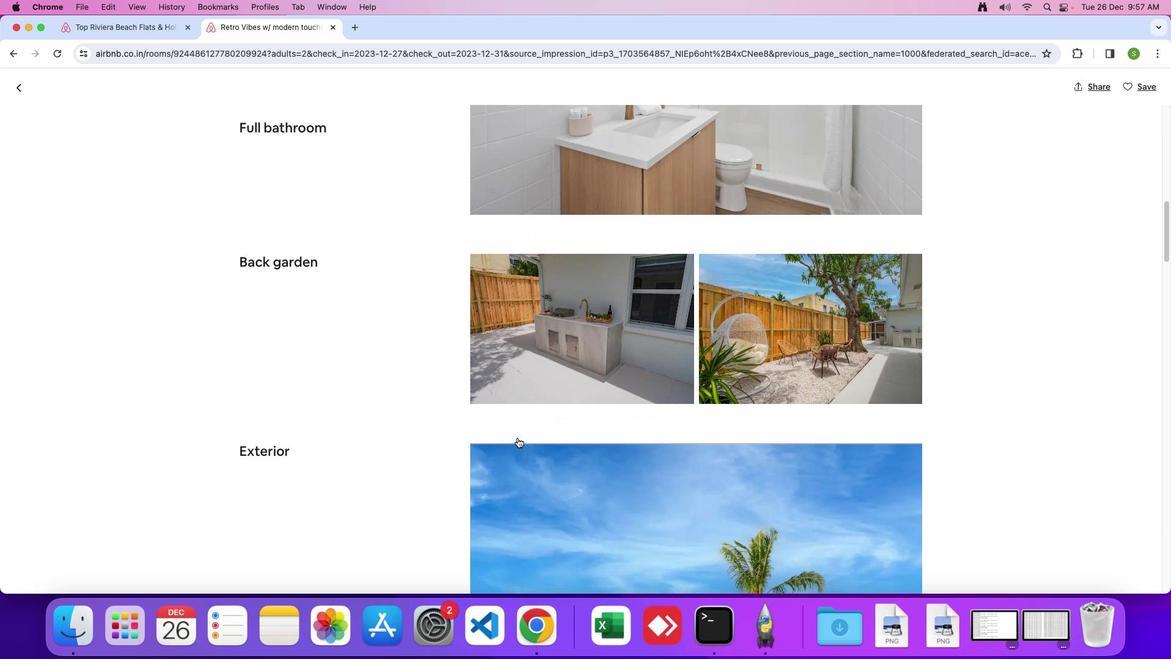 
Action: Mouse scrolled (518, 437) with delta (0, 0)
Screenshot: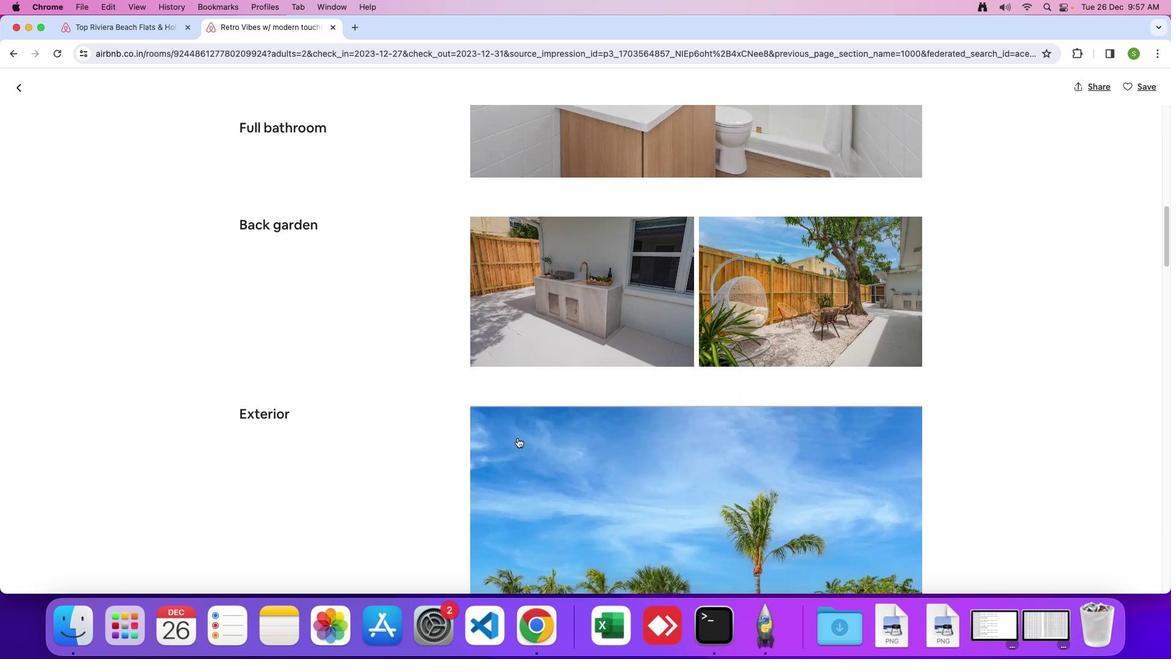 
Action: Mouse scrolled (518, 437) with delta (0, 0)
Screenshot: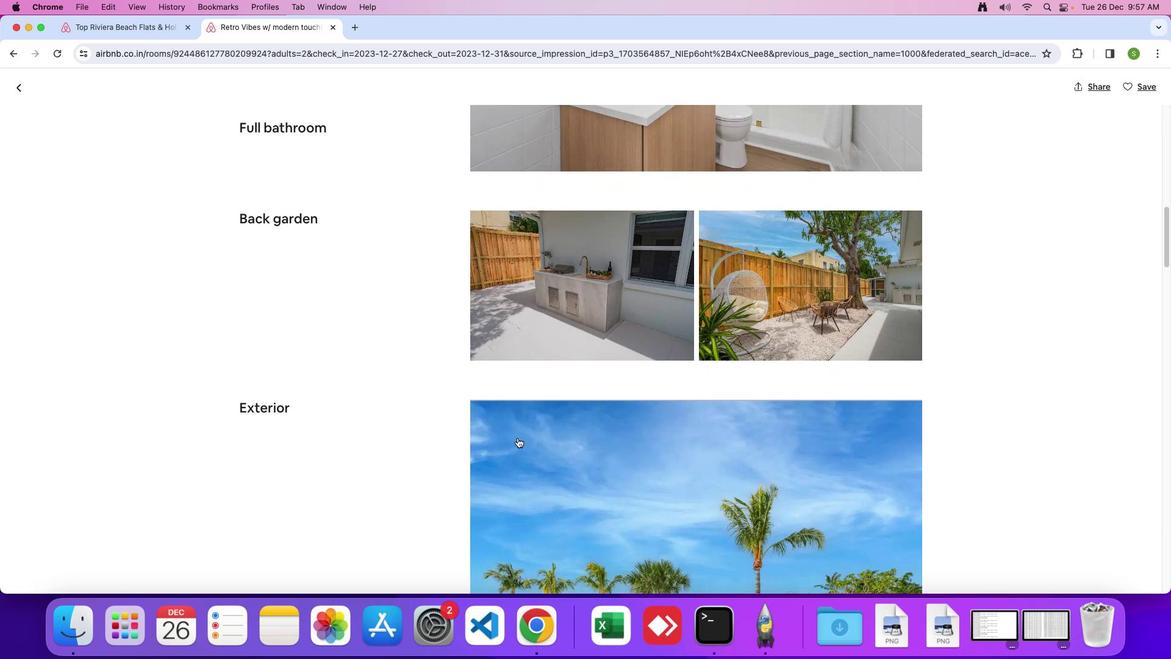 
Action: Mouse scrolled (518, 437) with delta (0, 0)
Screenshot: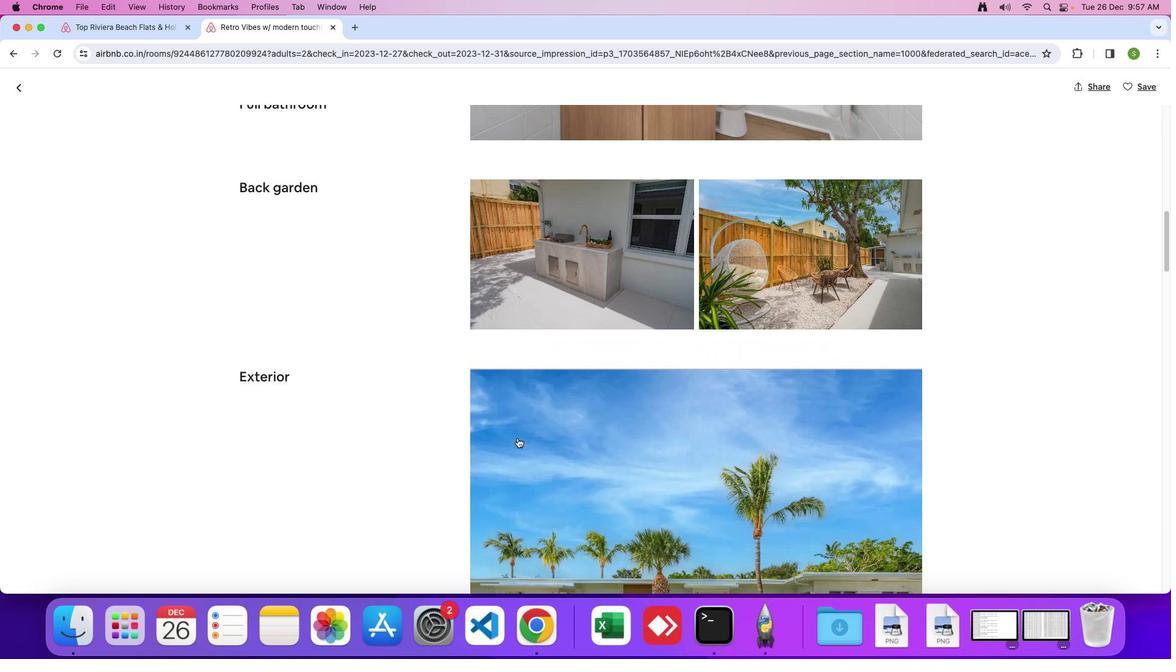 
Action: Mouse scrolled (518, 437) with delta (0, 0)
Screenshot: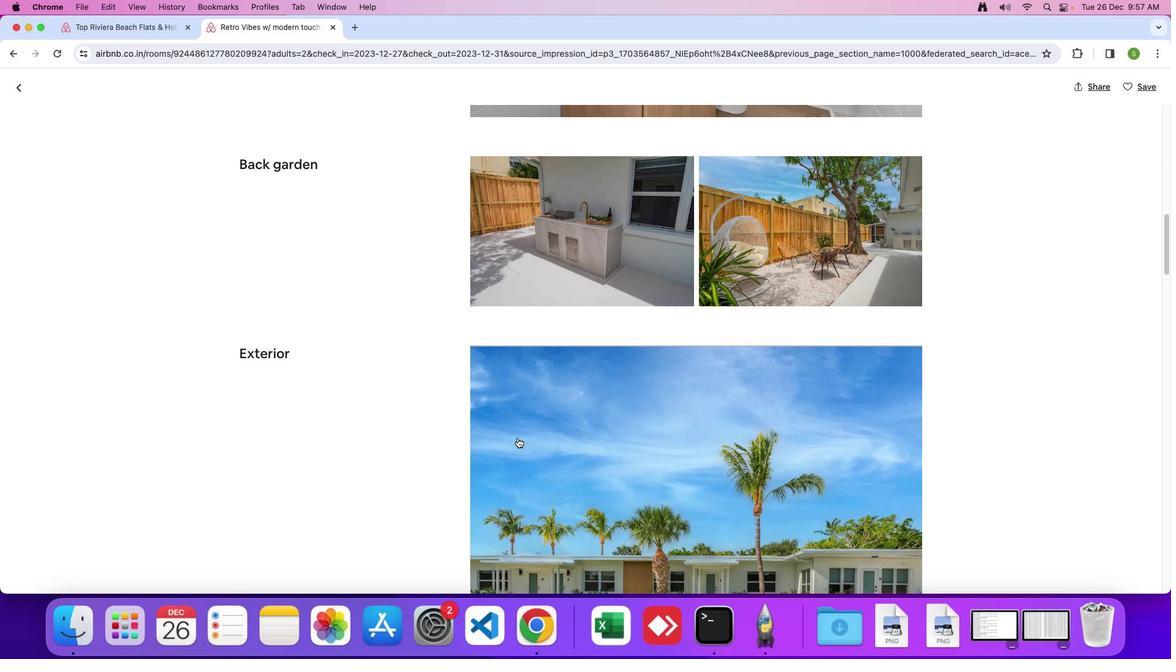 
Action: Mouse scrolled (518, 437) with delta (0, 0)
Screenshot: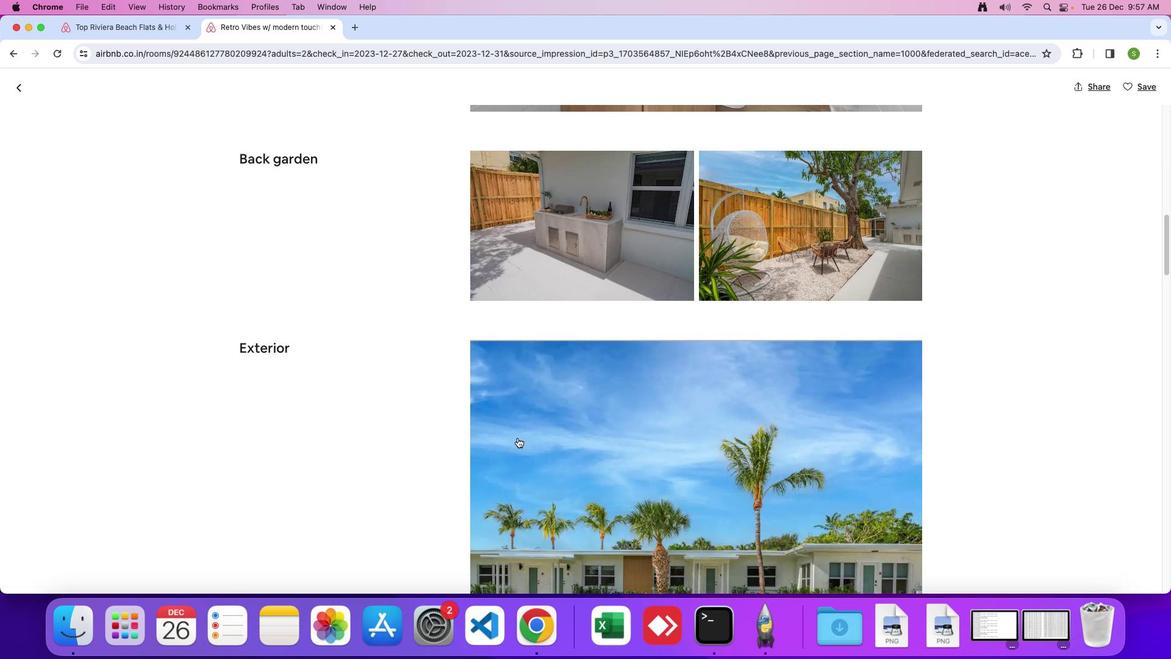 
Action: Mouse scrolled (518, 437) with delta (0, 0)
Screenshot: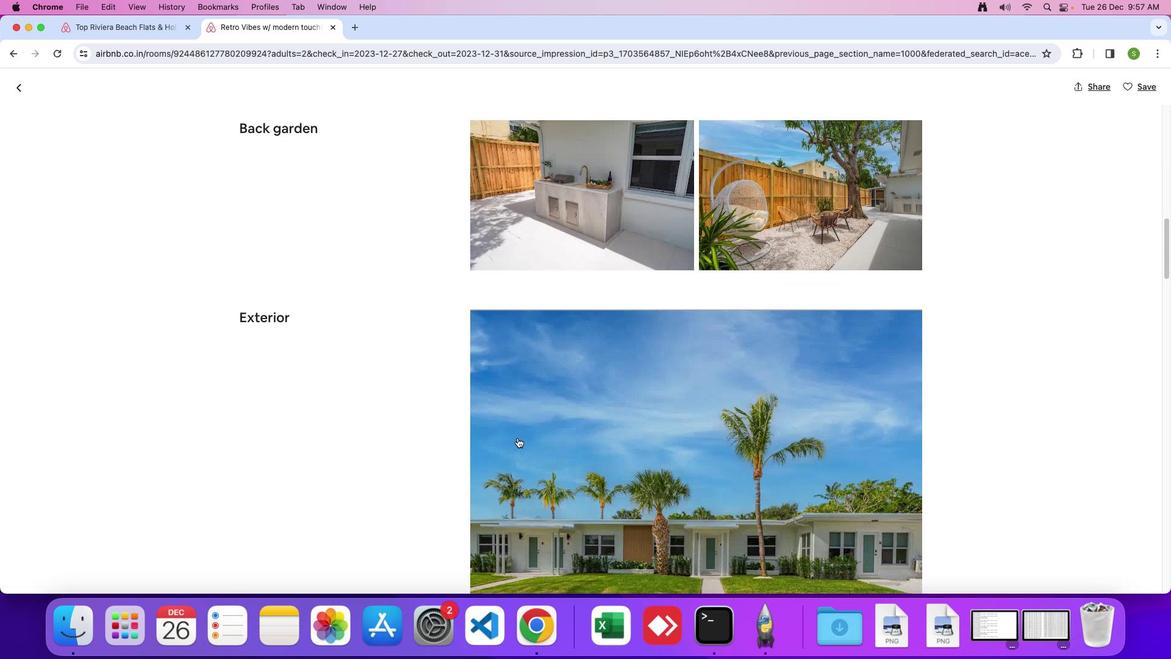 
Action: Mouse scrolled (518, 437) with delta (0, 0)
Screenshot: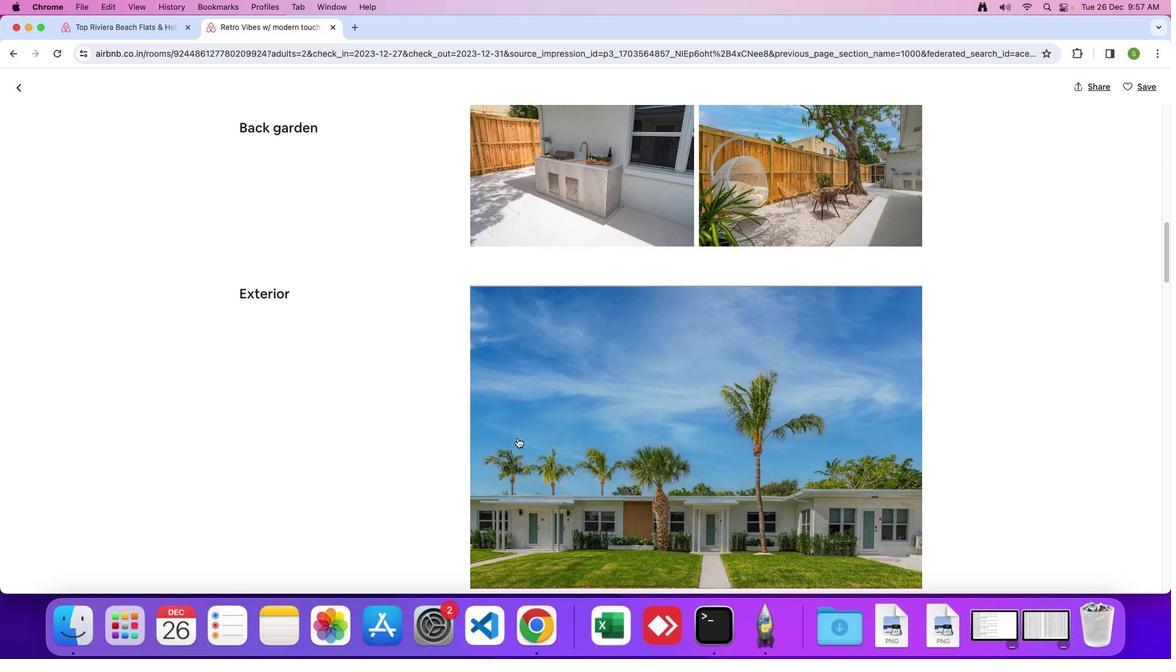 
Action: Mouse scrolled (518, 437) with delta (0, 0)
Screenshot: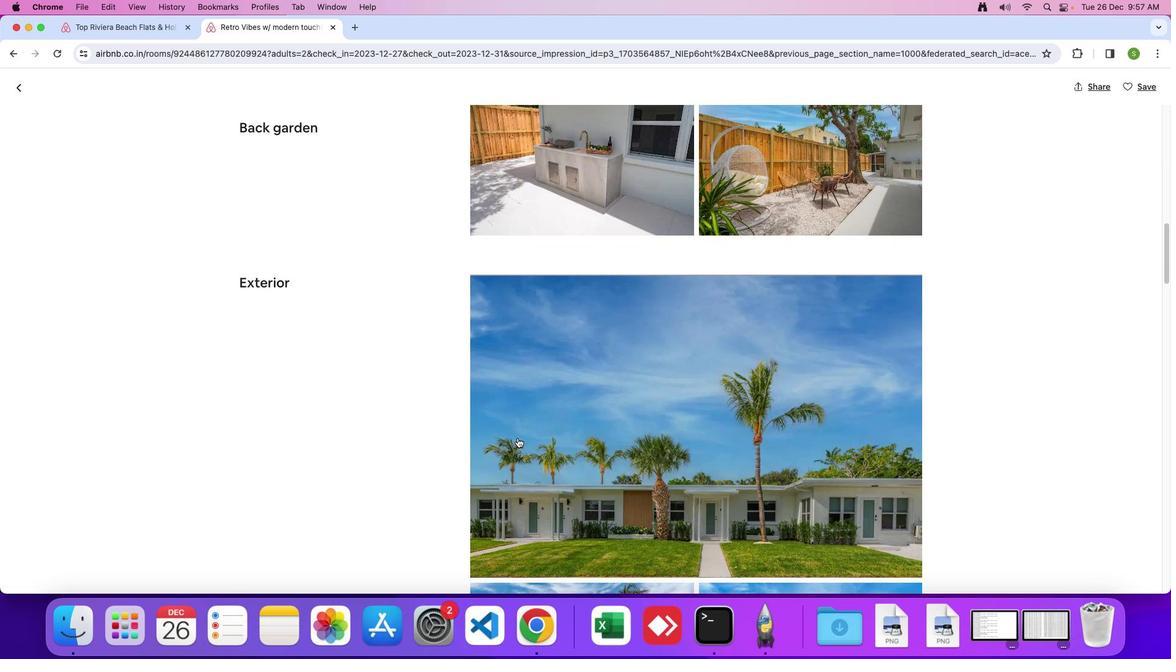 
Action: Mouse scrolled (518, 437) with delta (0, 0)
Screenshot: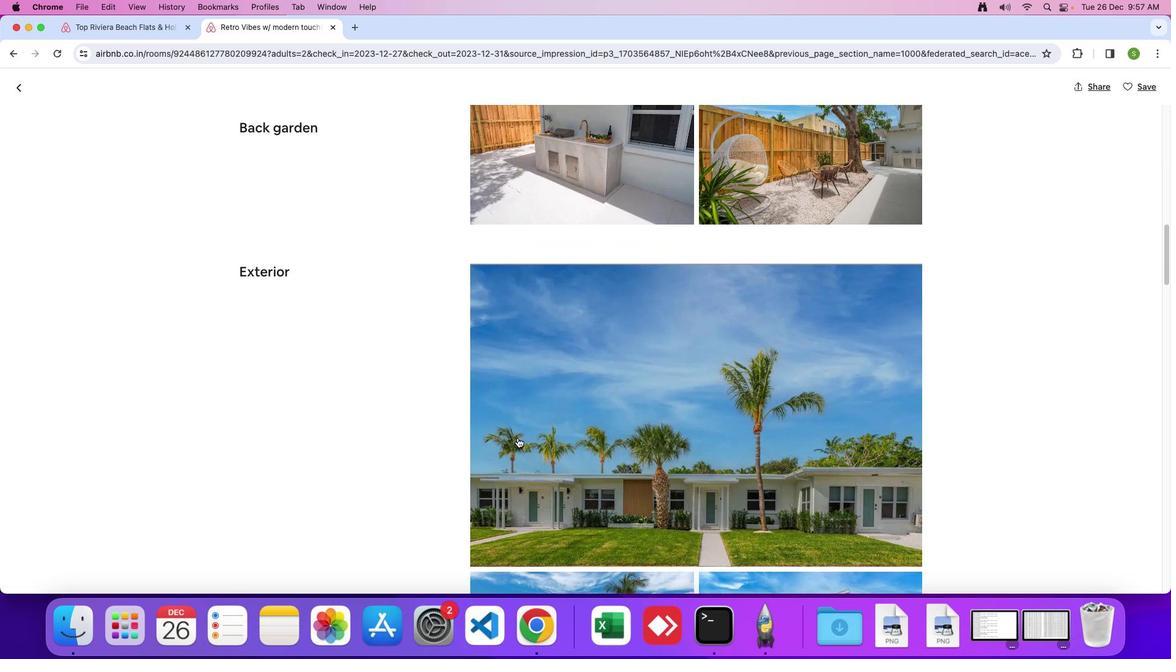 
Action: Mouse scrolled (518, 437) with delta (0, 0)
Screenshot: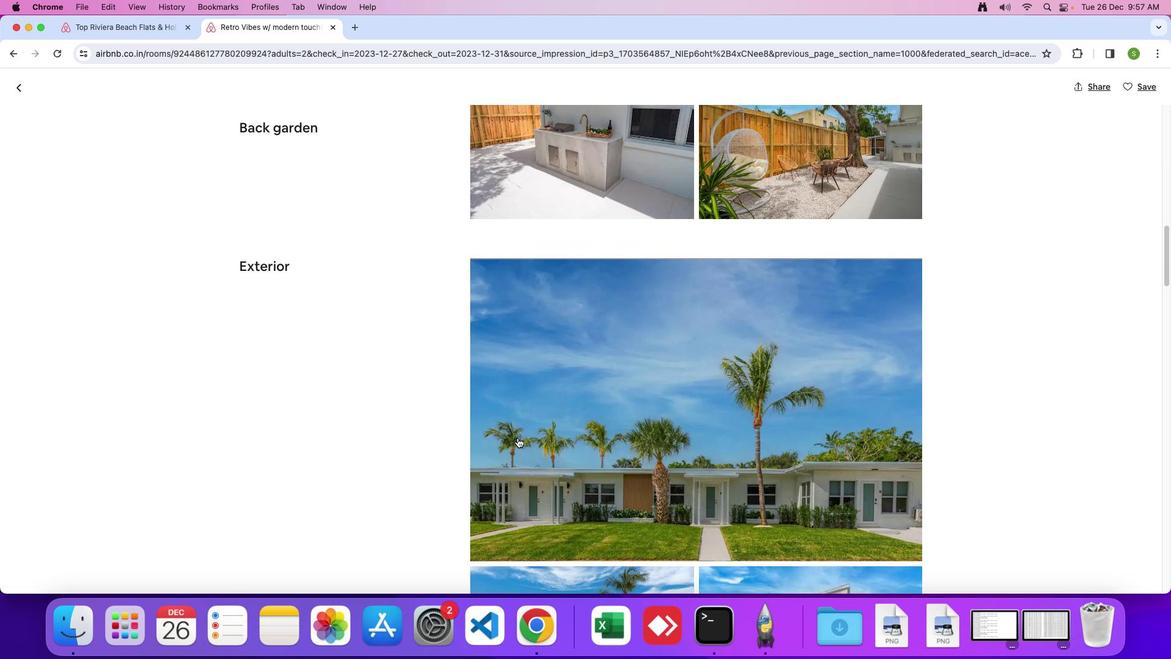 
Action: Mouse scrolled (518, 437) with delta (0, 0)
Screenshot: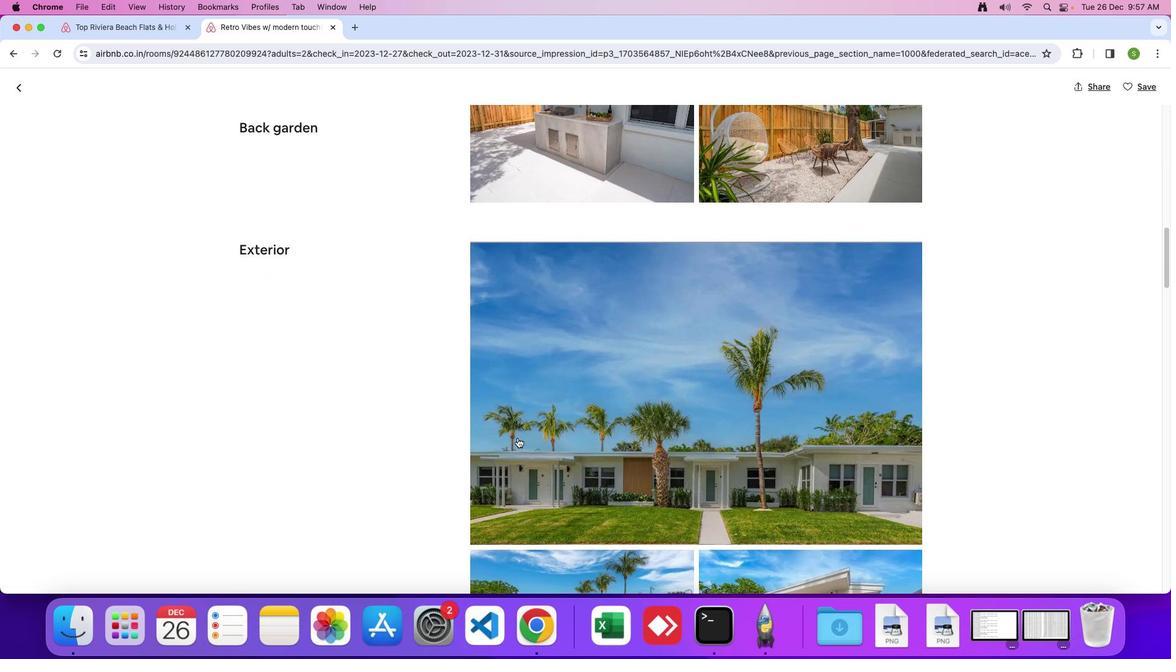 
Action: Mouse scrolled (518, 437) with delta (0, 0)
Screenshot: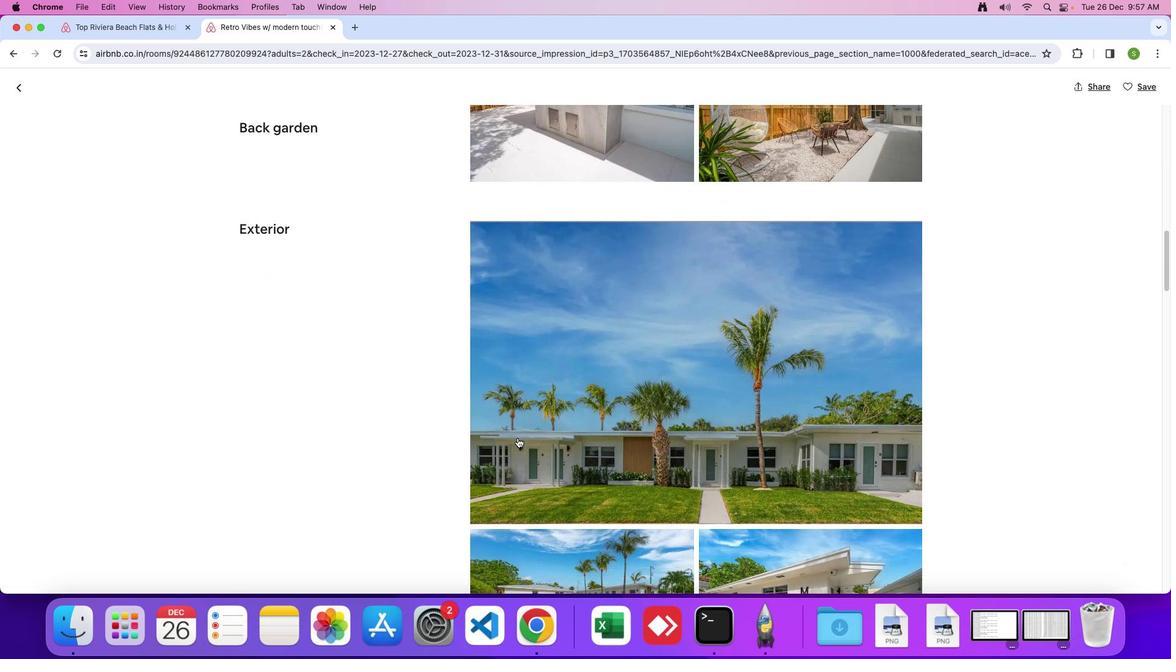 
Action: Mouse scrolled (518, 437) with delta (0, -1)
Screenshot: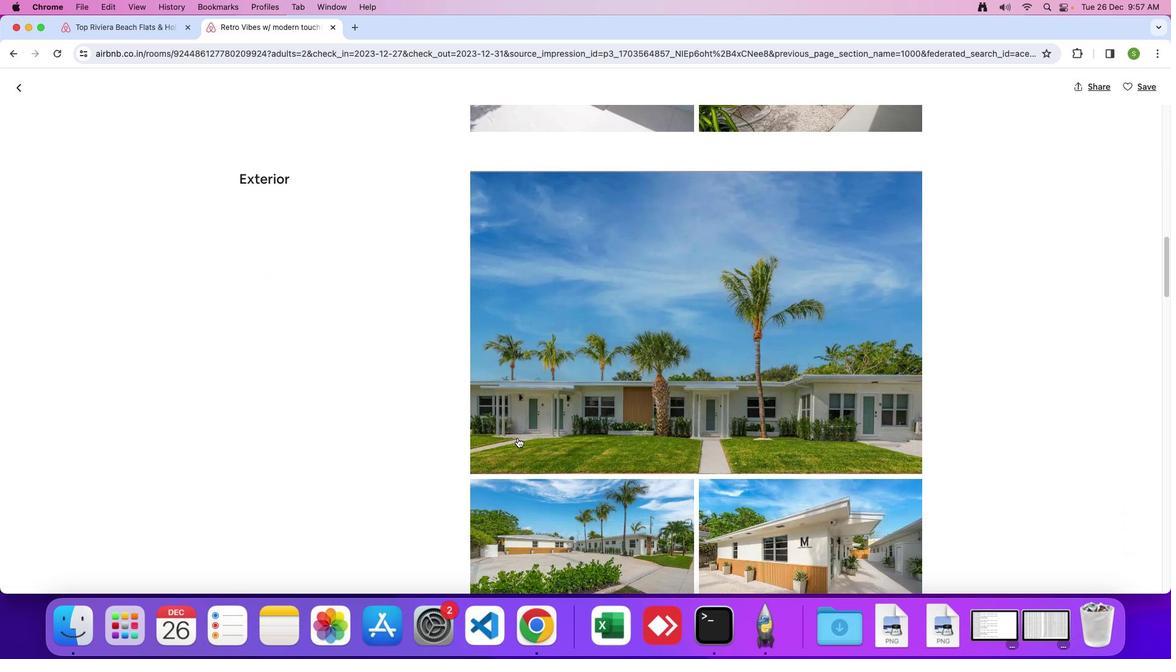 
Action: Mouse scrolled (518, 437) with delta (0, 0)
Screenshot: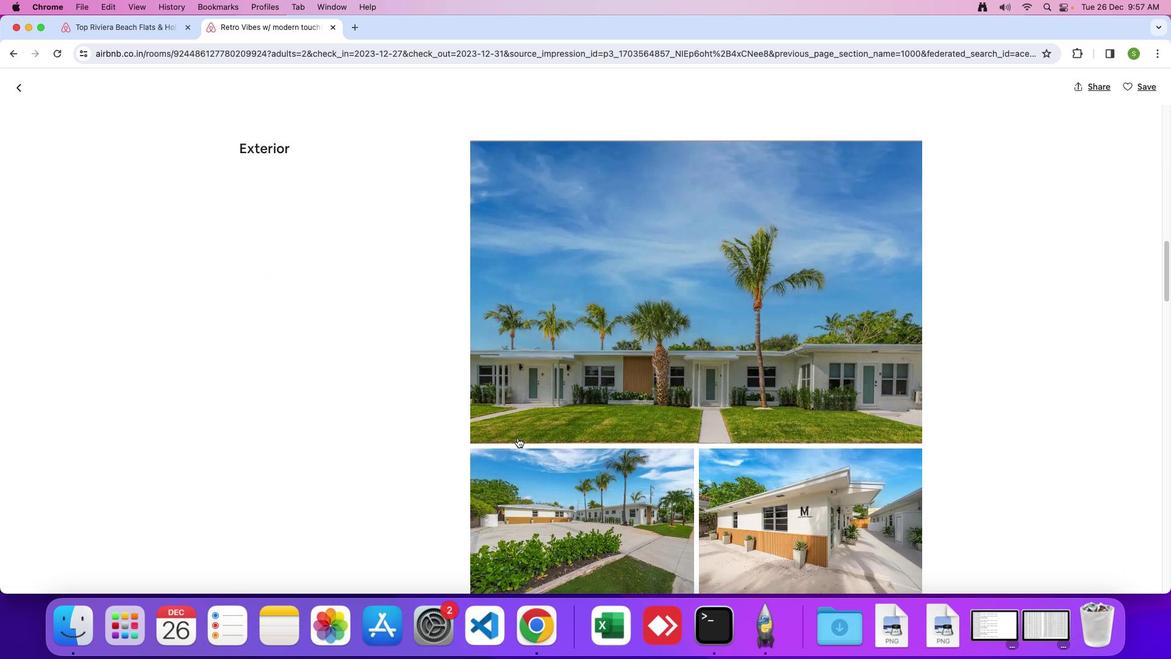 
Action: Mouse scrolled (518, 437) with delta (0, 0)
Screenshot: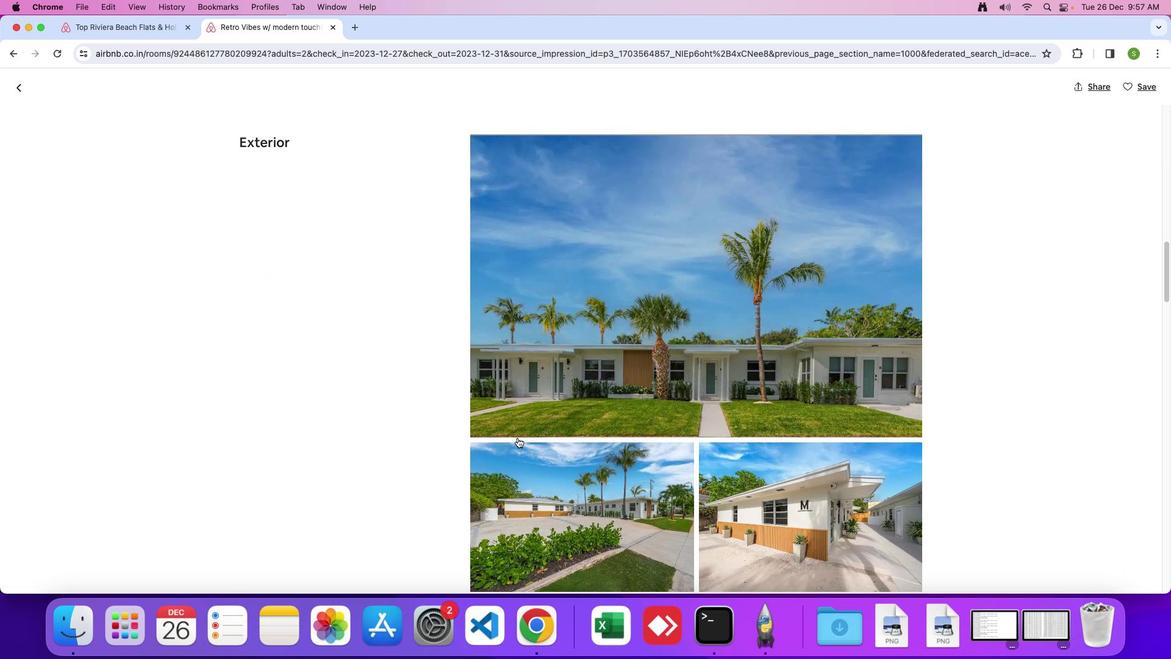
Action: Mouse scrolled (518, 437) with delta (0, -1)
Screenshot: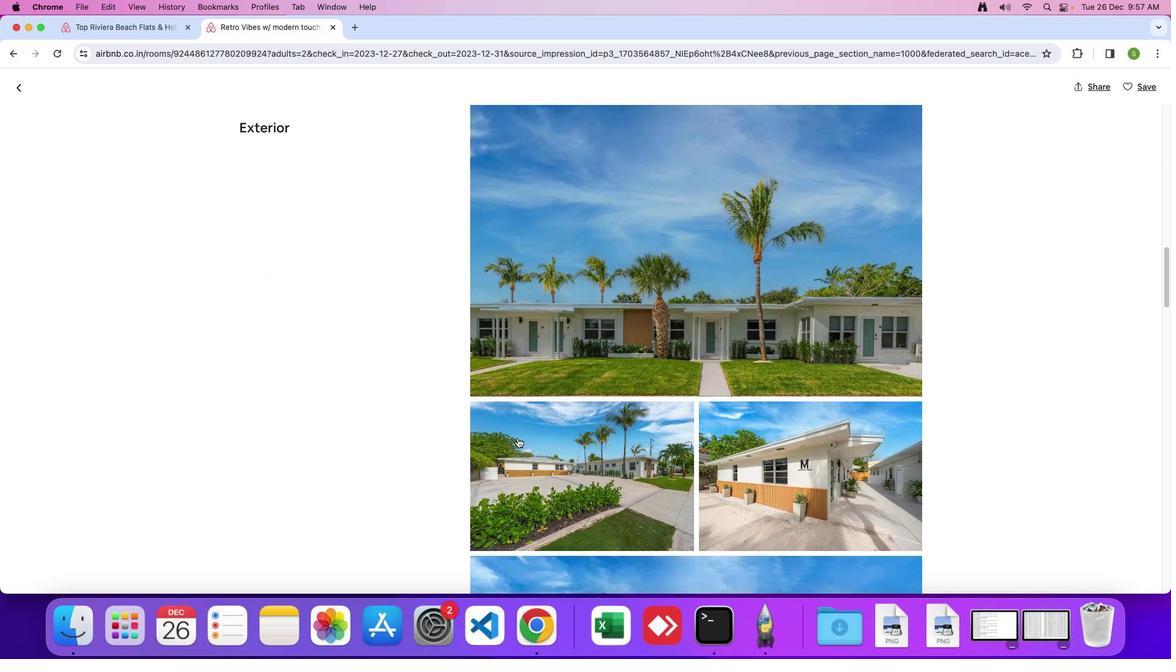 
Action: Mouse scrolled (518, 437) with delta (0, 0)
Screenshot: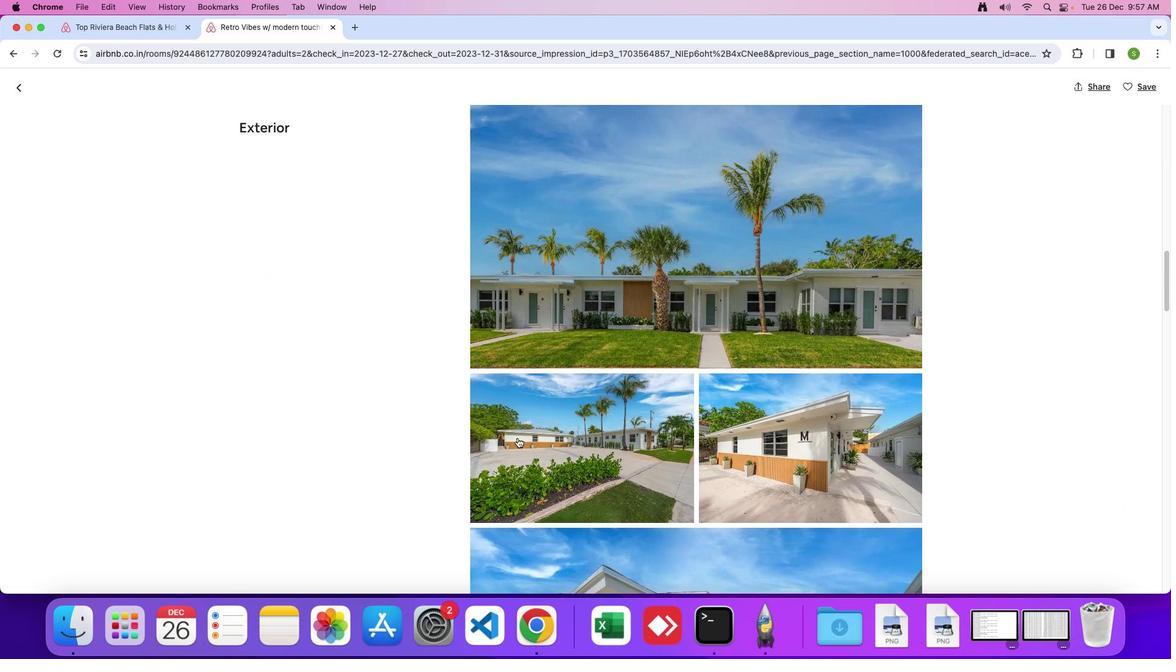 
Action: Mouse scrolled (518, 437) with delta (0, 0)
Screenshot: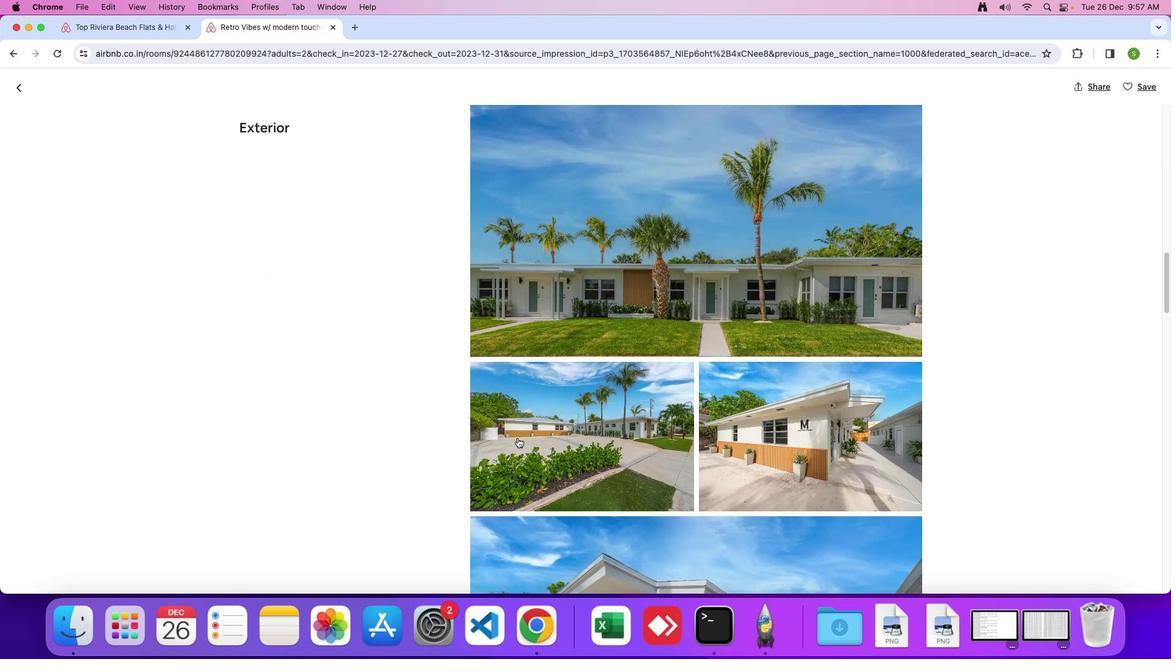 
Action: Mouse scrolled (518, 437) with delta (0, -1)
Screenshot: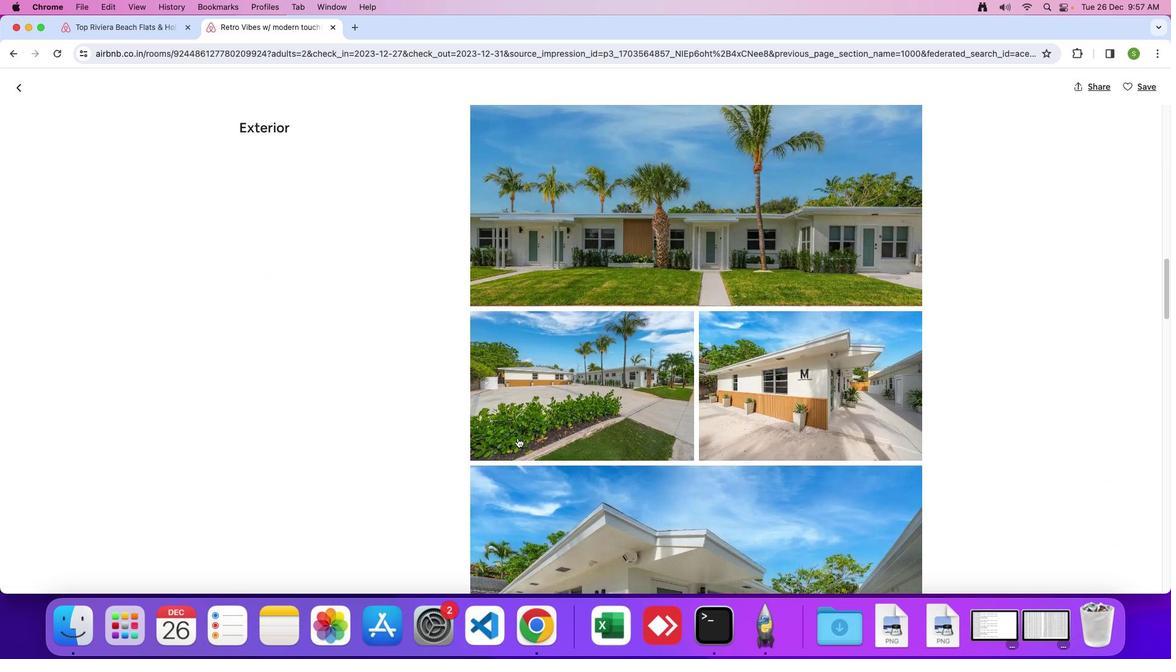 
Action: Mouse scrolled (518, 437) with delta (0, 0)
Screenshot: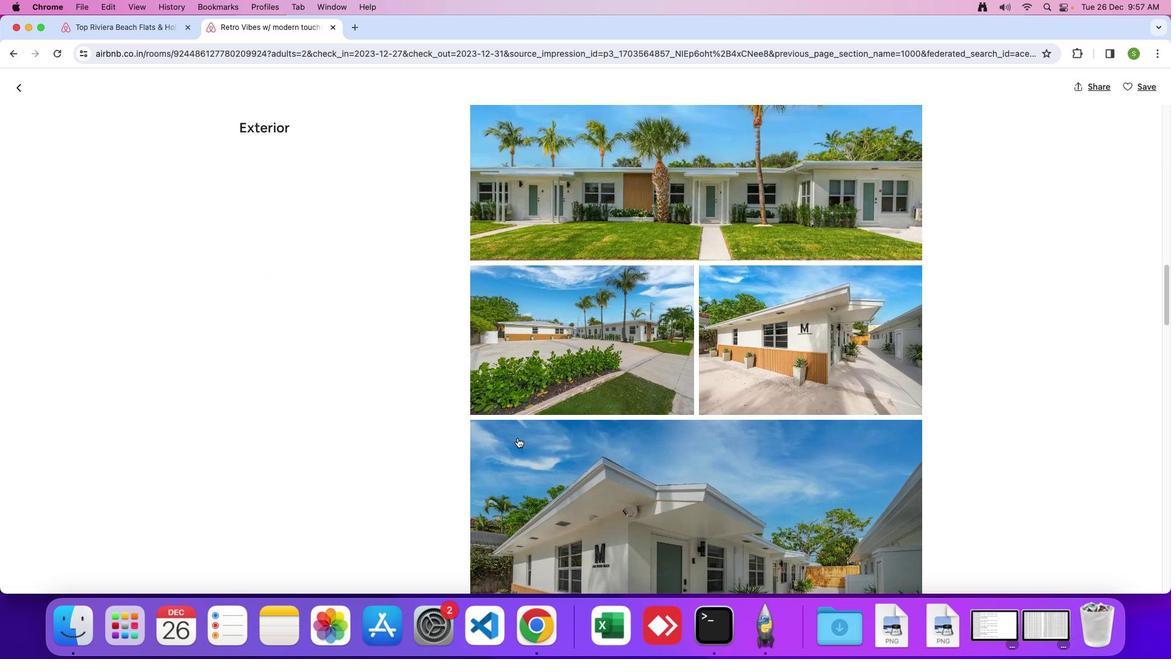 
Action: Mouse scrolled (518, 437) with delta (0, 0)
Screenshot: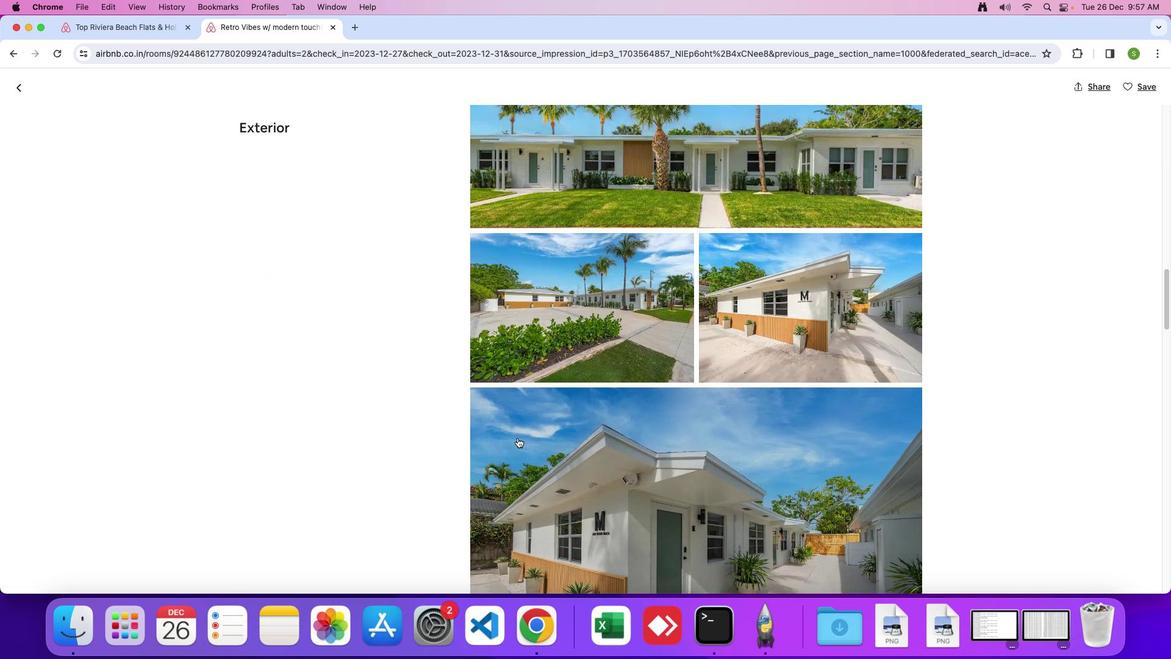 
Action: Mouse scrolled (518, 437) with delta (0, -1)
Screenshot: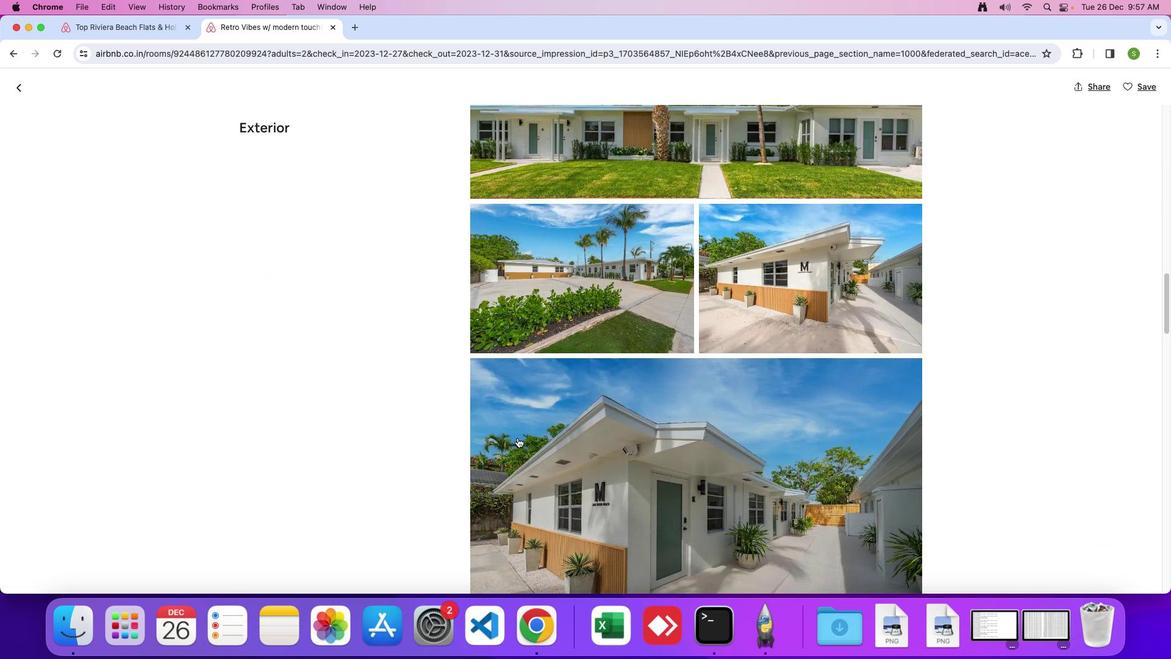
Action: Mouse scrolled (518, 437) with delta (0, 0)
Screenshot: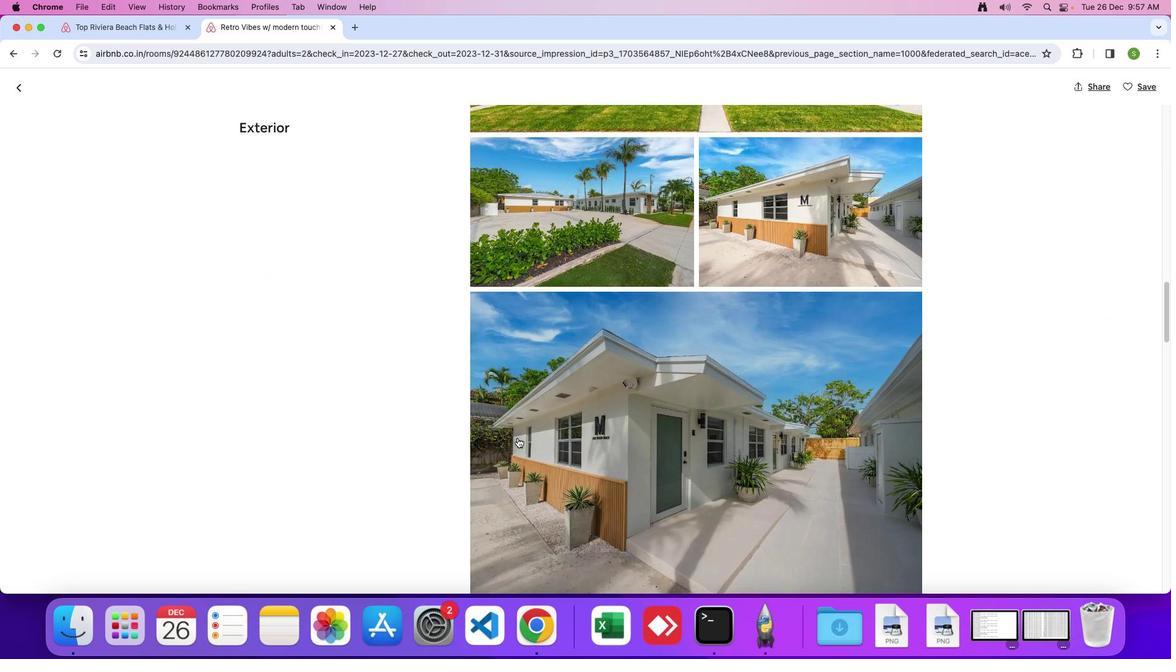 
Action: Mouse scrolled (518, 437) with delta (0, 0)
Screenshot: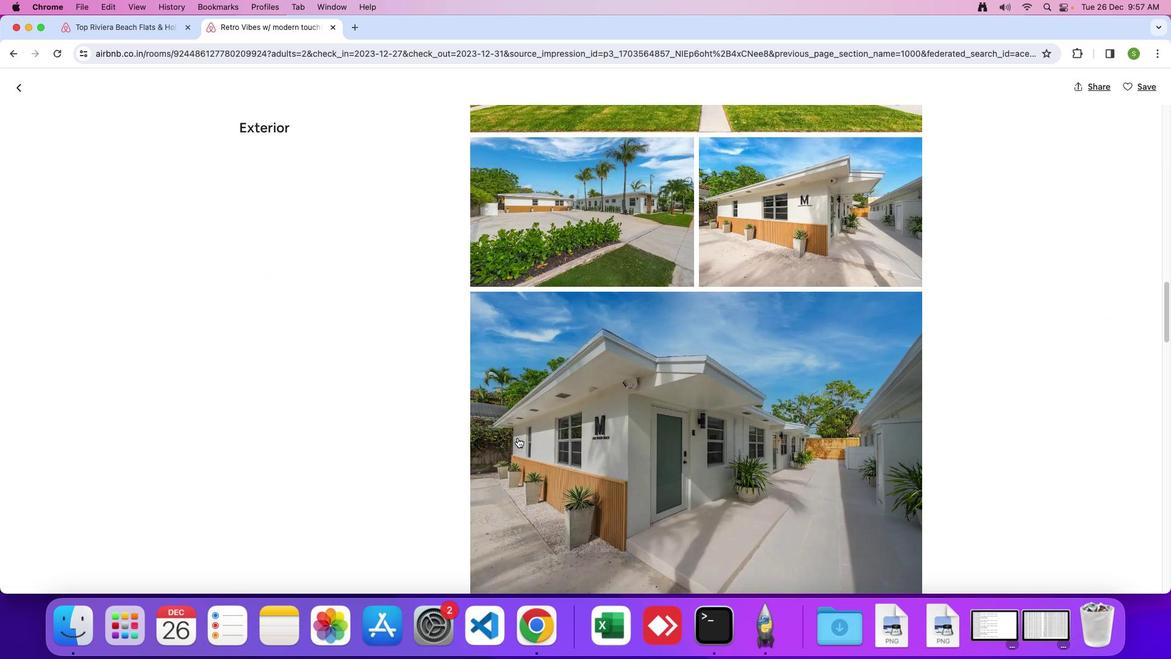 
Action: Mouse scrolled (518, 437) with delta (0, -1)
Screenshot: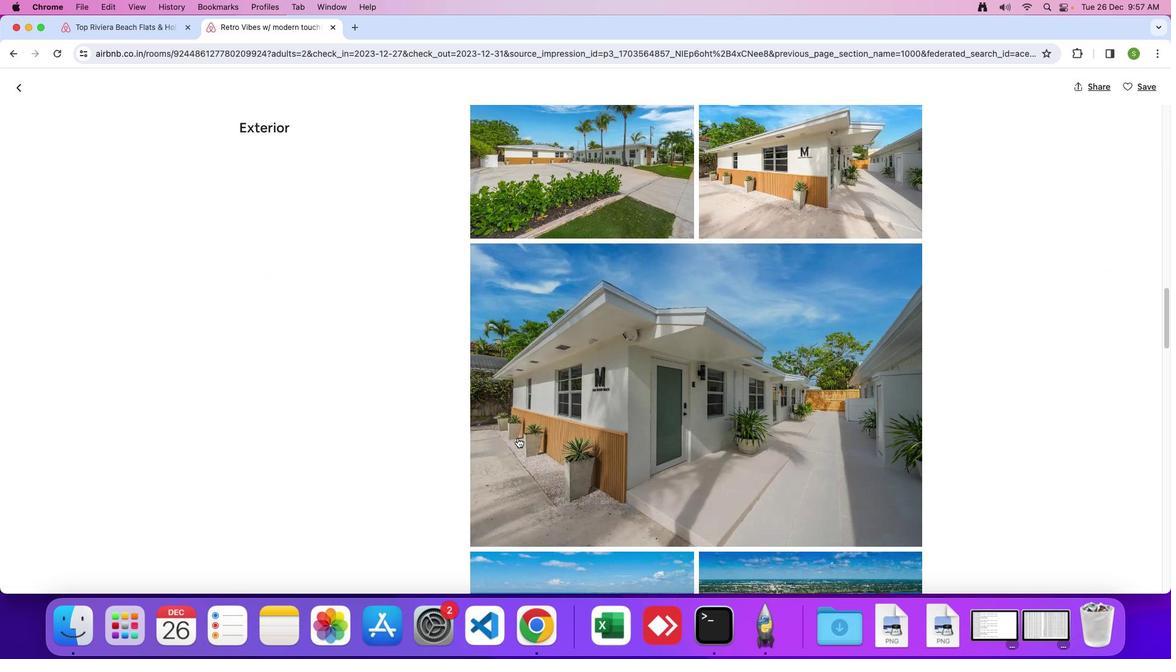 
Action: Mouse scrolled (518, 437) with delta (0, 0)
Screenshot: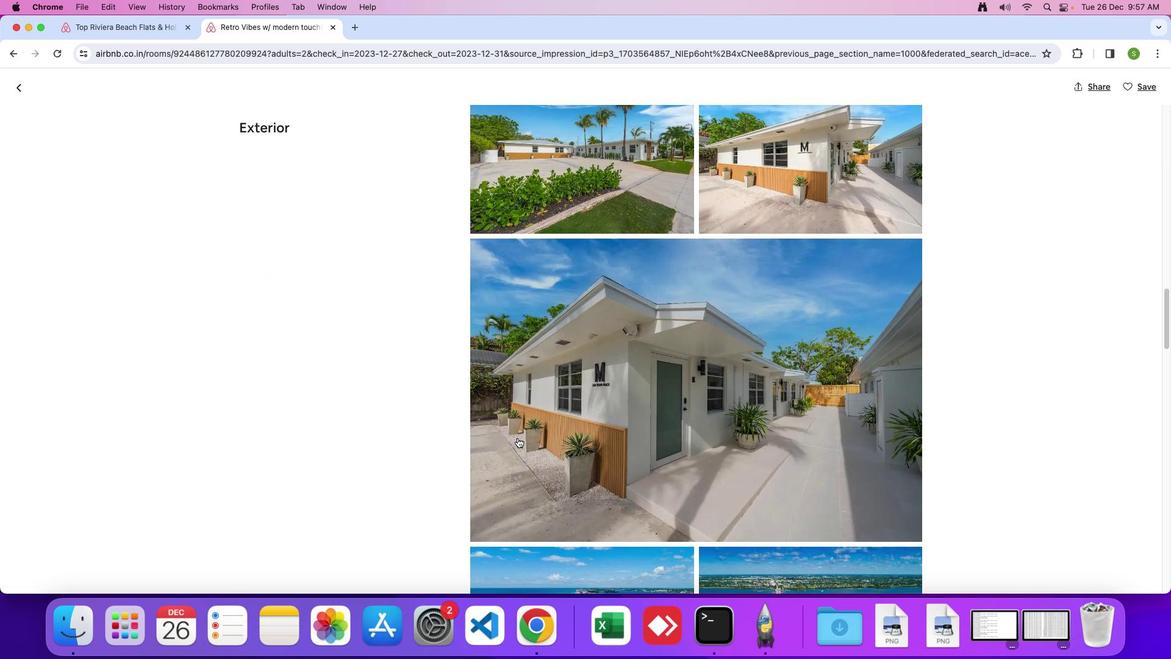 
Action: Mouse scrolled (518, 437) with delta (0, 0)
Screenshot: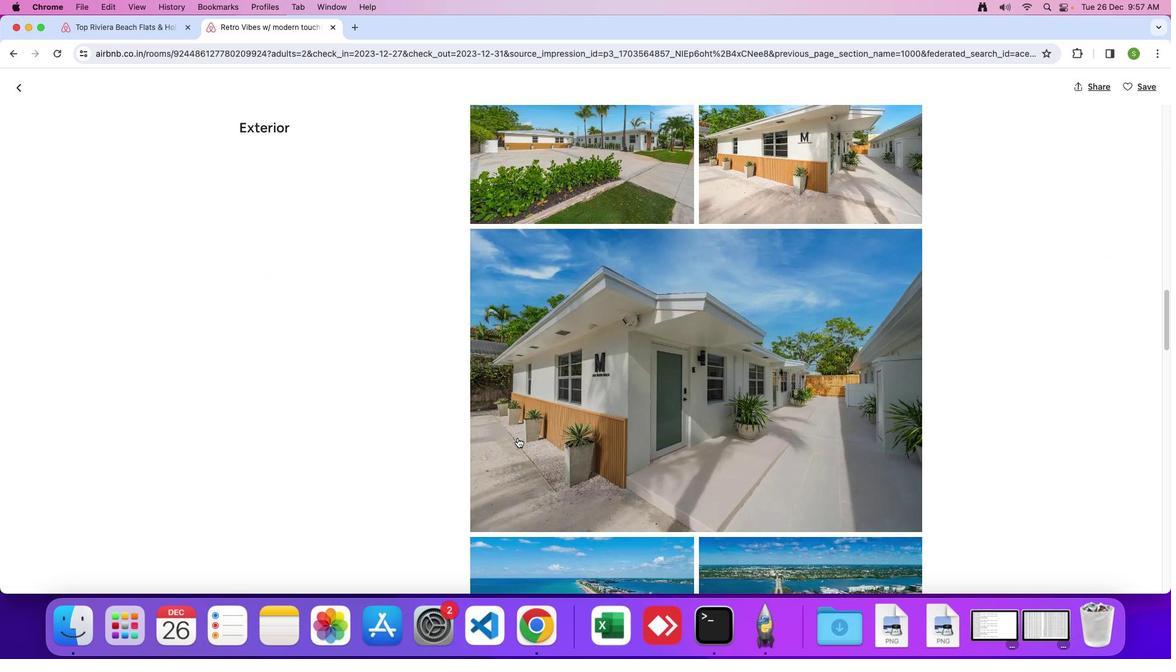 
Action: Mouse scrolled (518, 437) with delta (0, 0)
Screenshot: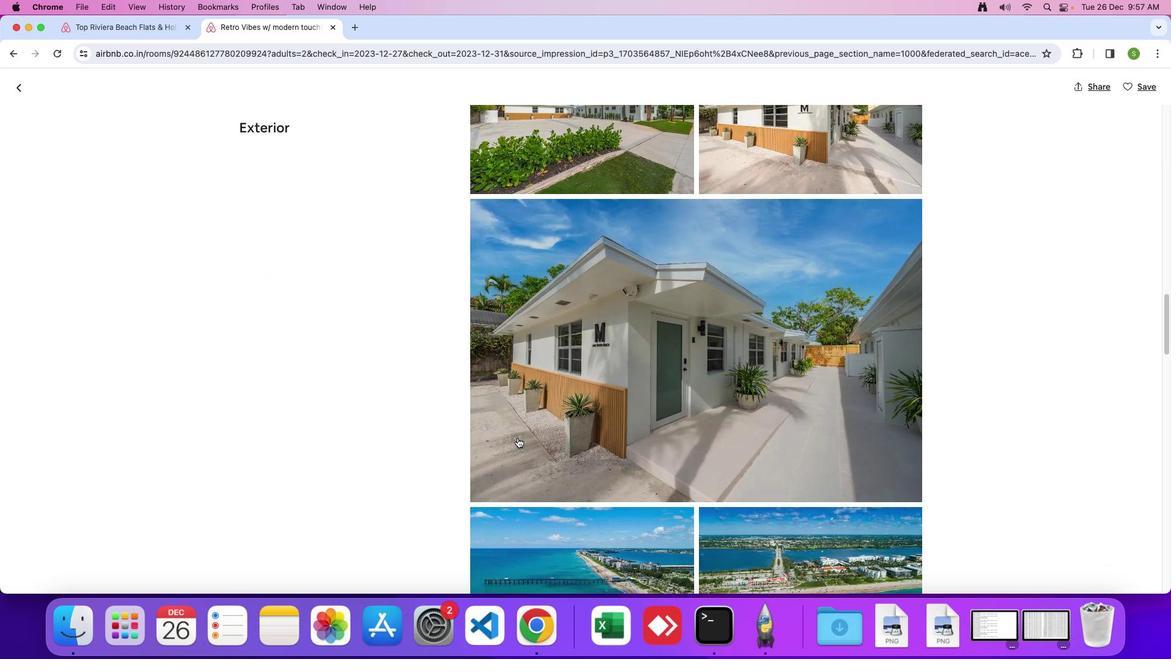 
Action: Mouse scrolled (518, 437) with delta (0, 0)
Screenshot: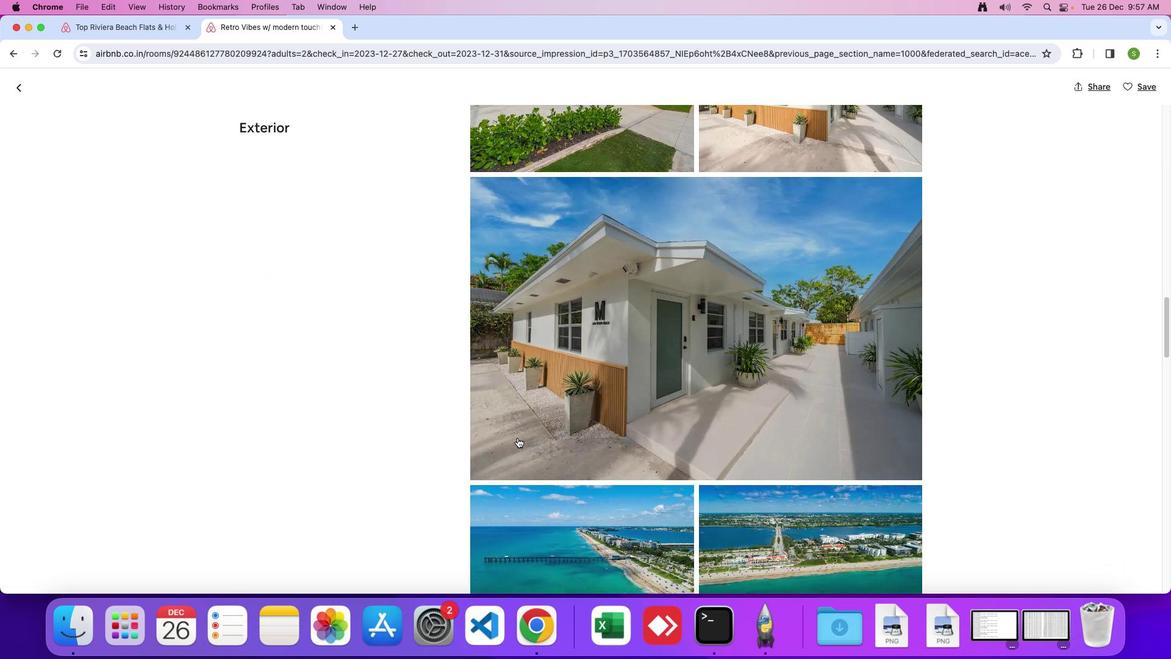 
Action: Mouse scrolled (518, 437) with delta (0, -1)
Screenshot: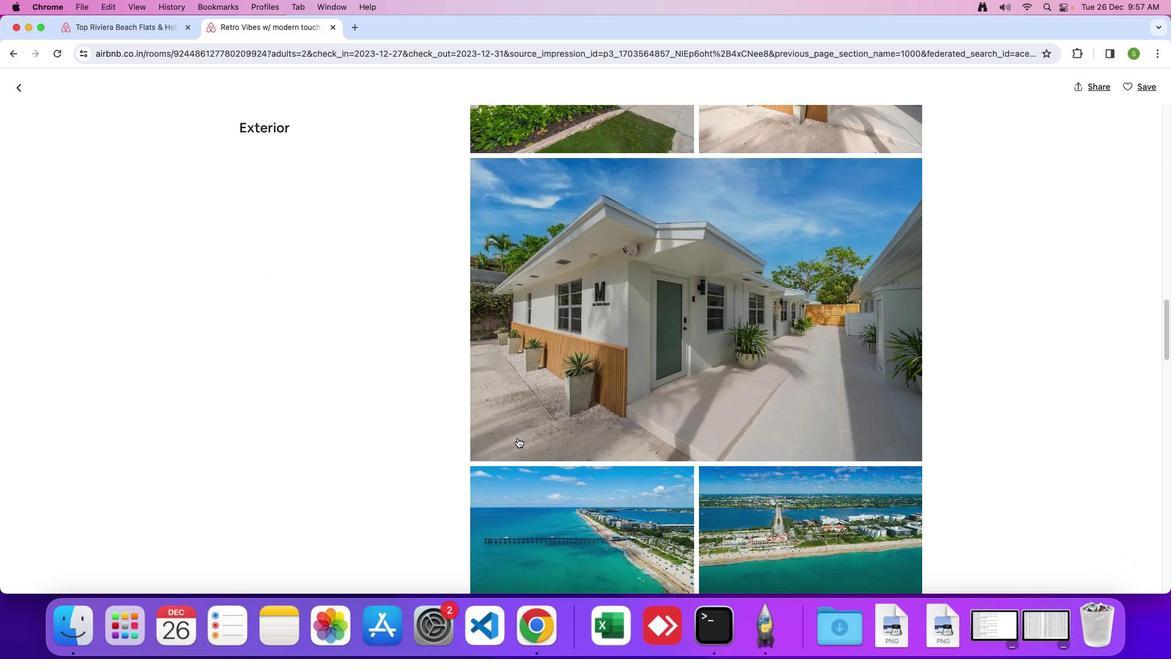 
Action: Mouse scrolled (518, 437) with delta (0, 0)
Screenshot: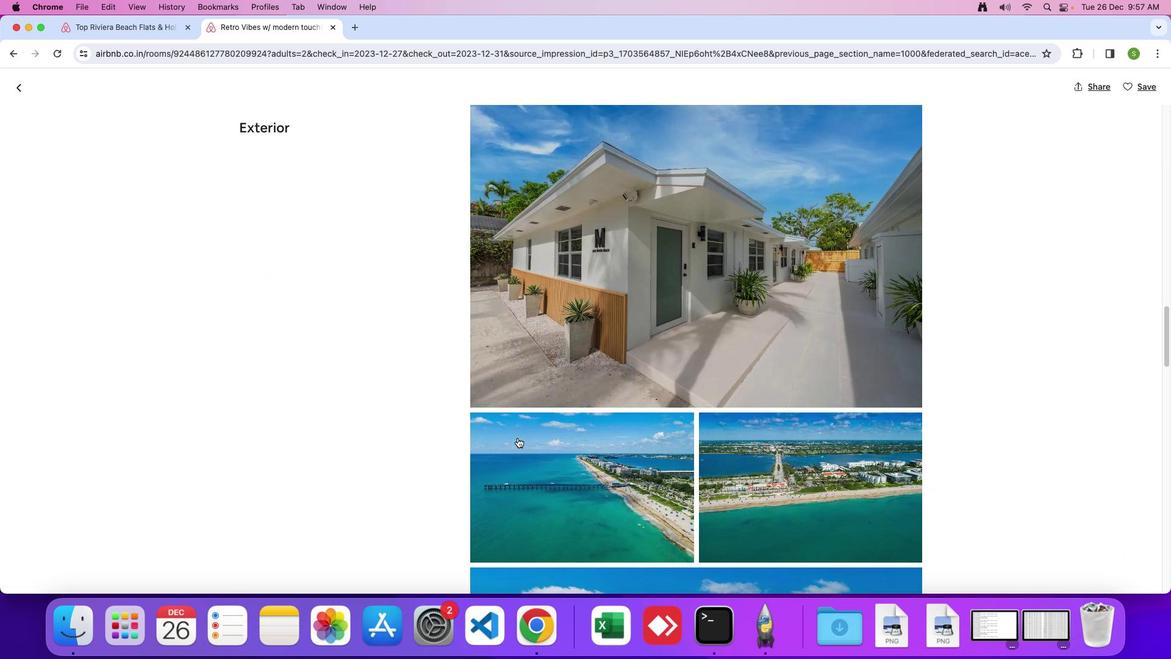 
Action: Mouse scrolled (518, 437) with delta (0, 0)
Screenshot: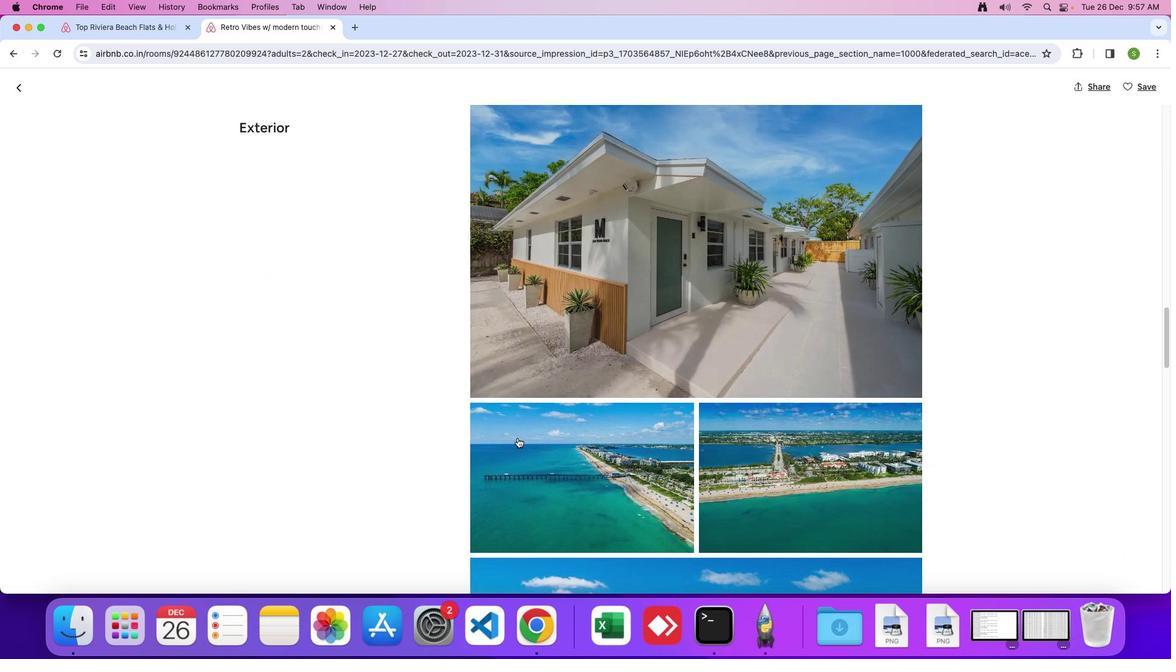 
Action: Mouse scrolled (518, 437) with delta (0, 0)
Screenshot: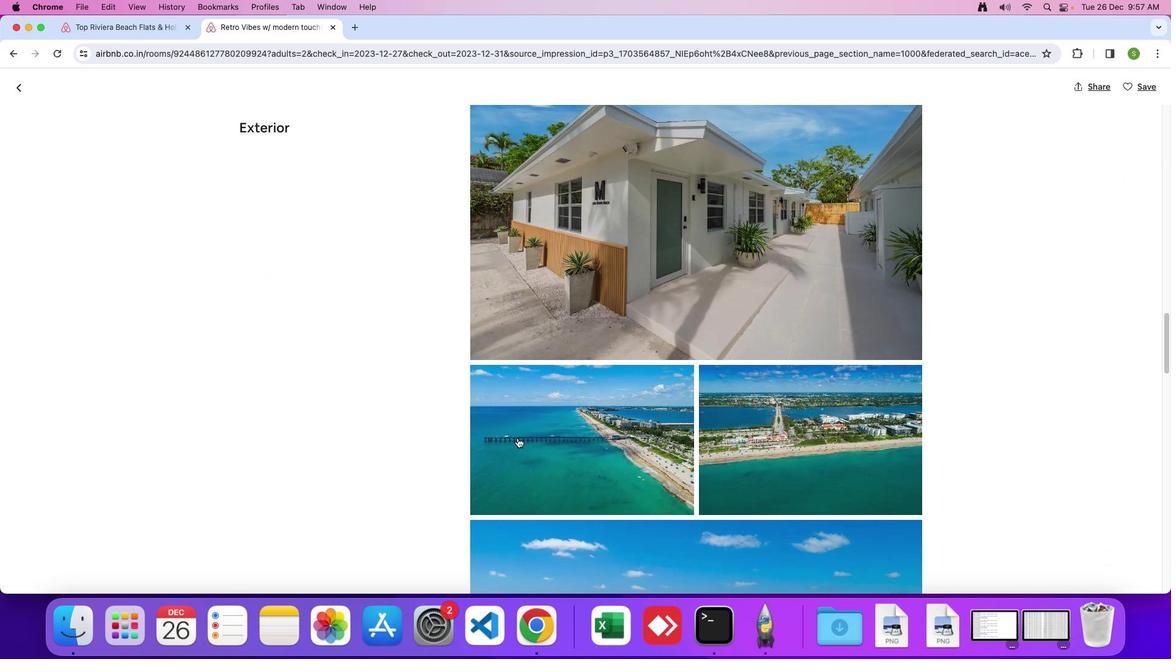 
Action: Mouse scrolled (518, 437) with delta (0, 0)
Screenshot: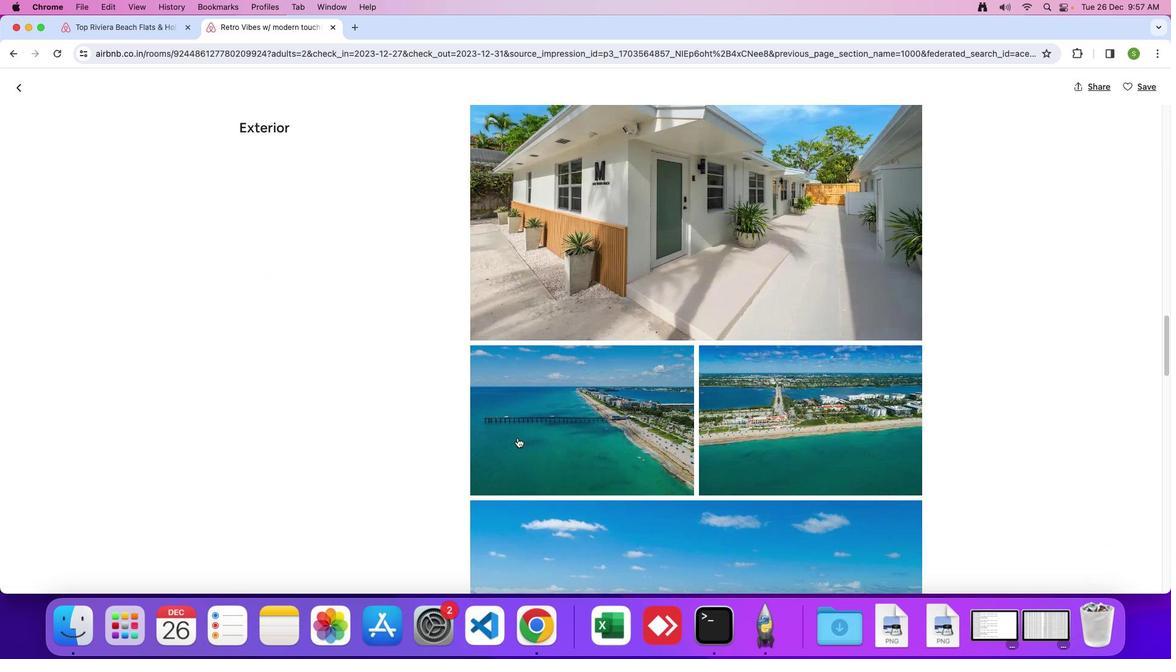 
Action: Mouse scrolled (518, 437) with delta (0, 0)
Screenshot: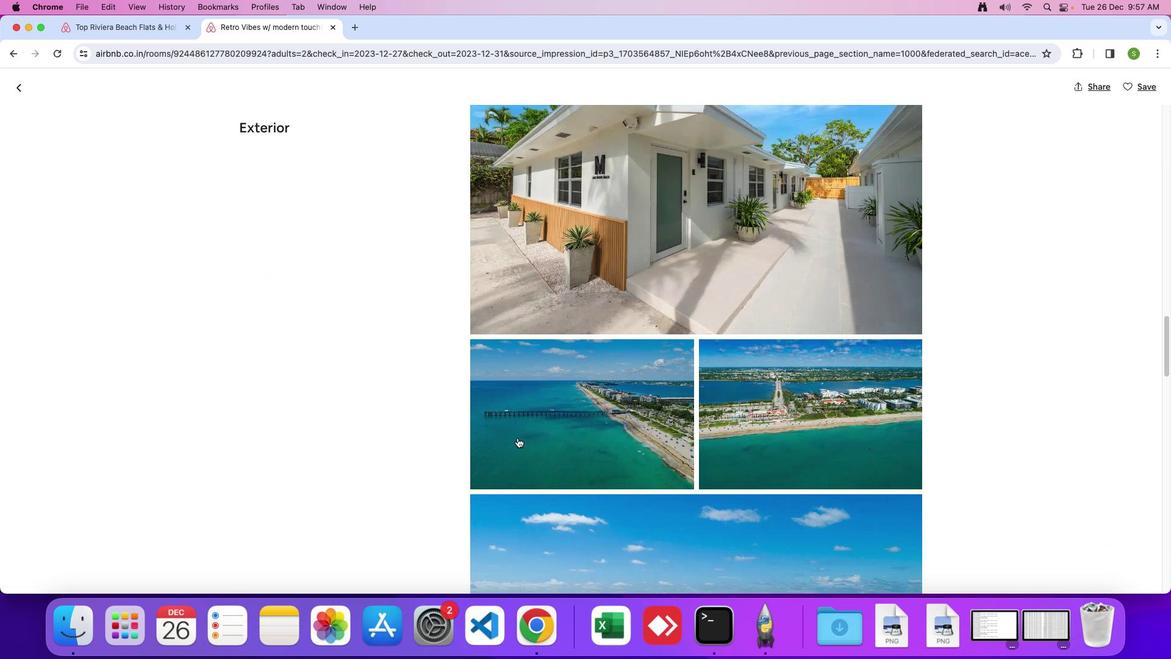 
Action: Mouse scrolled (518, 437) with delta (0, 0)
Screenshot: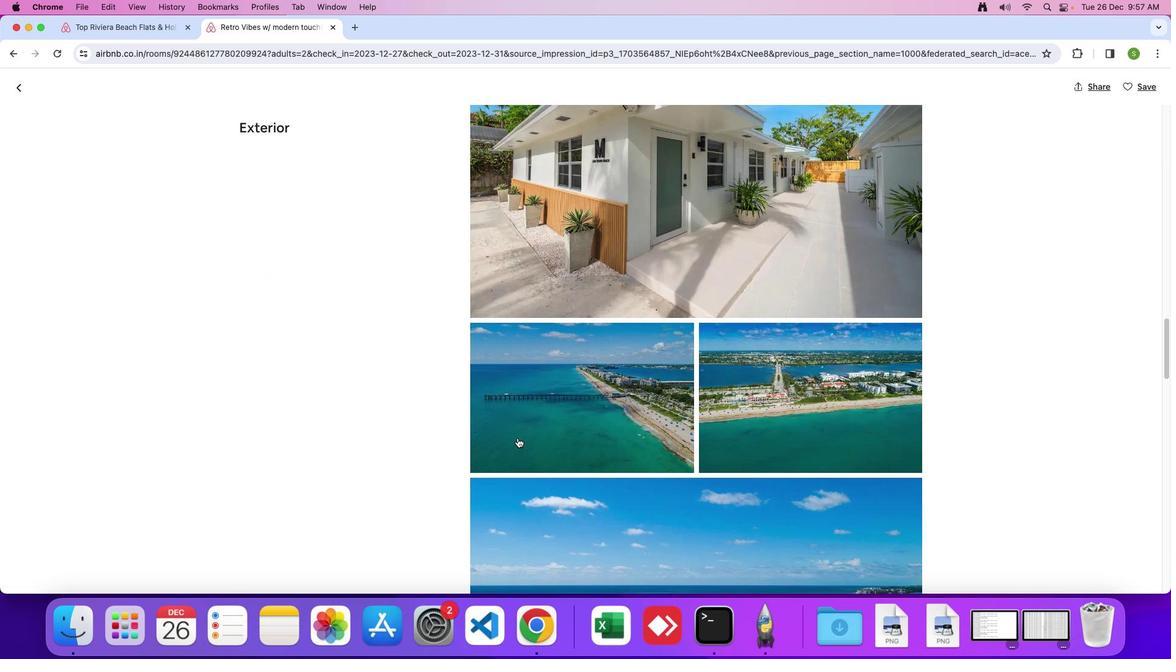 
Action: Mouse scrolled (518, 437) with delta (0, 0)
Screenshot: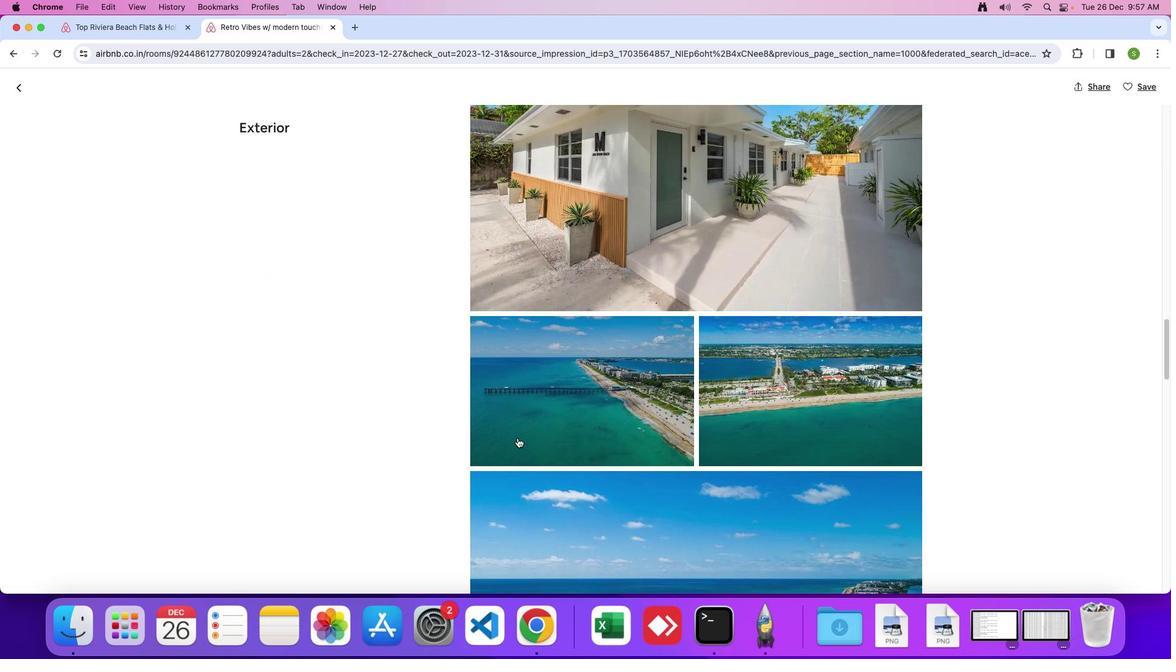 
Action: Mouse scrolled (518, 437) with delta (0, -1)
Screenshot: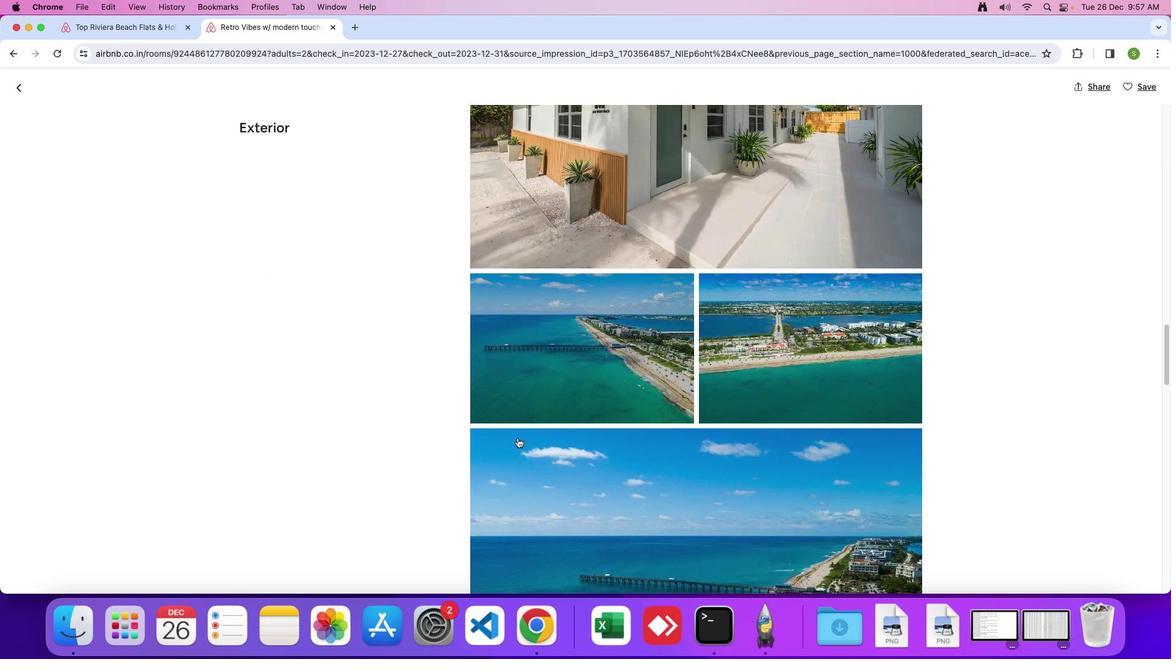 
Action: Mouse scrolled (518, 437) with delta (0, 0)
Screenshot: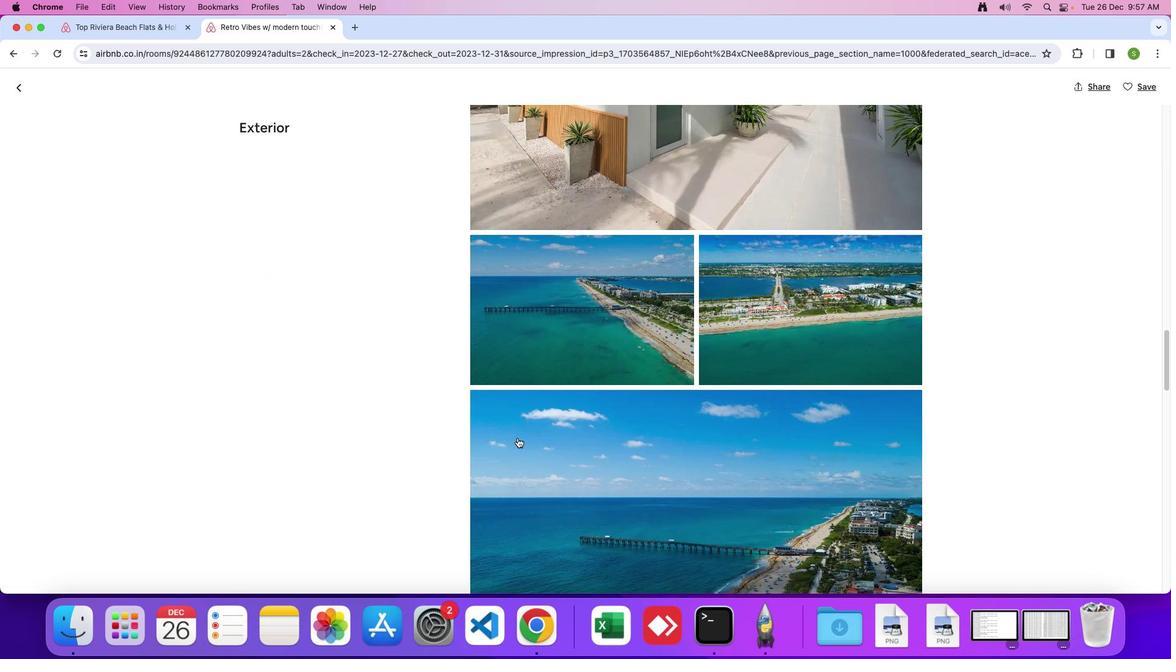 
Action: Mouse scrolled (518, 437) with delta (0, 0)
Screenshot: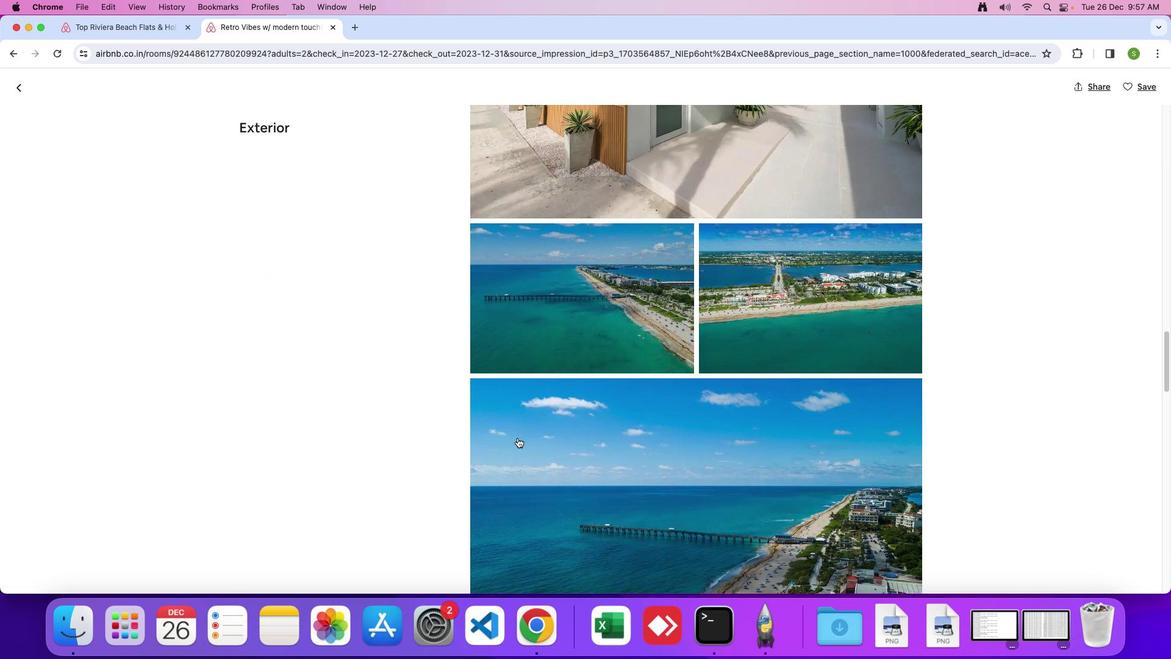 
Action: Mouse scrolled (518, 437) with delta (0, -1)
Screenshot: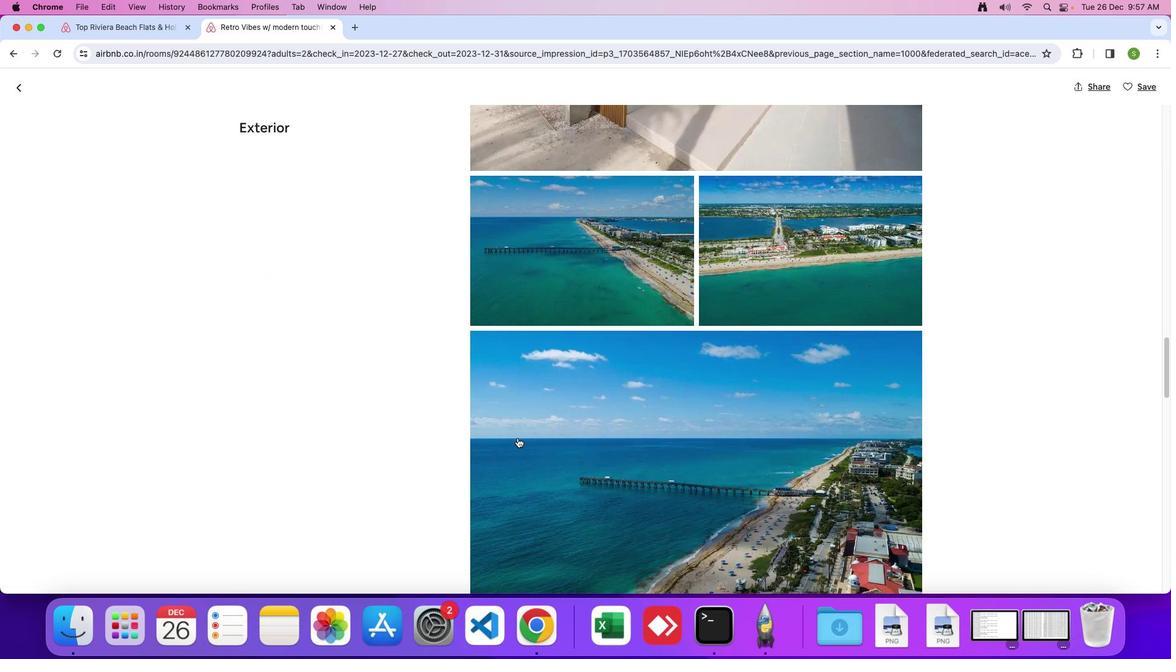
Action: Mouse scrolled (518, 437) with delta (0, 0)
Screenshot: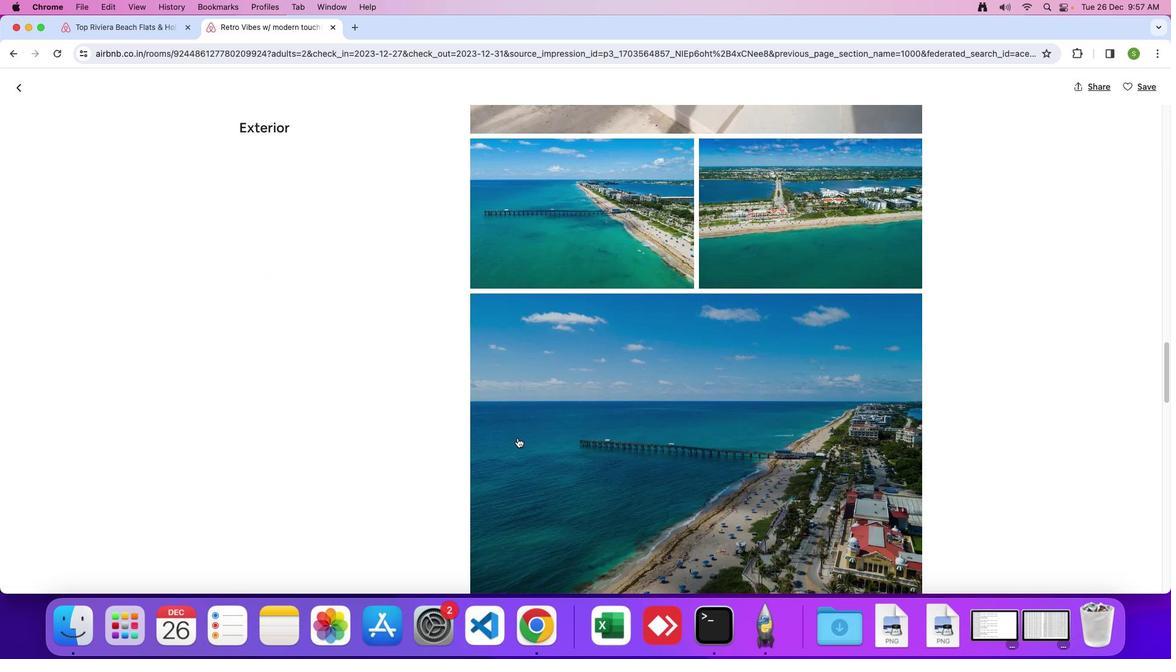 
Action: Mouse scrolled (518, 437) with delta (0, 0)
Screenshot: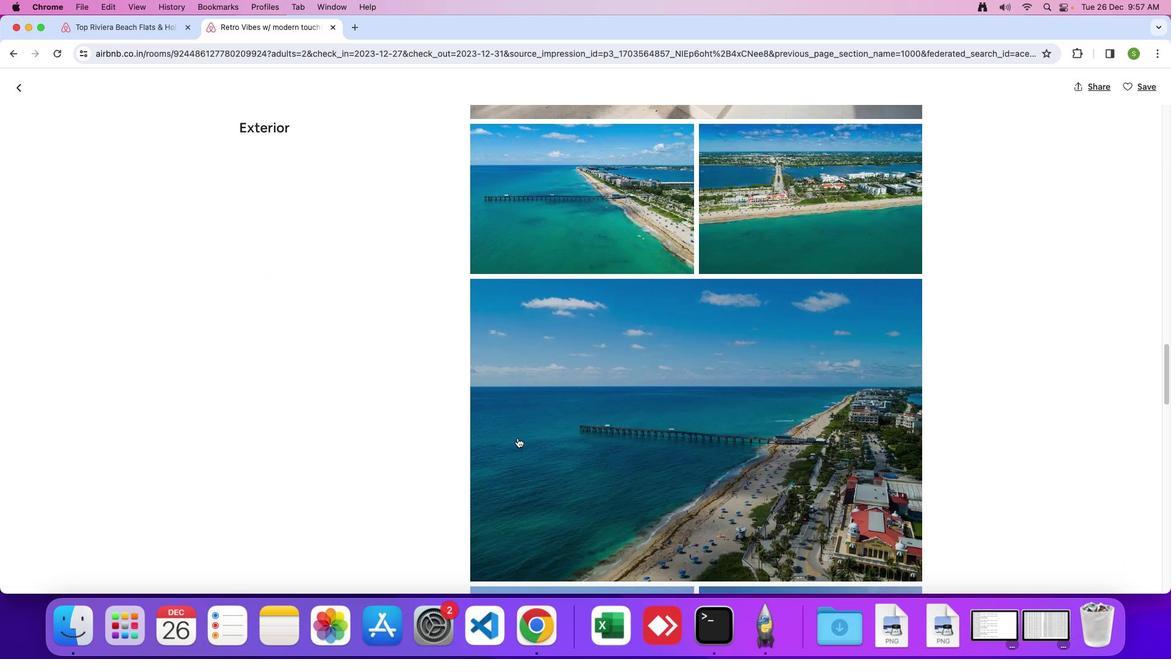 
Action: Mouse scrolled (518, 437) with delta (0, -1)
Screenshot: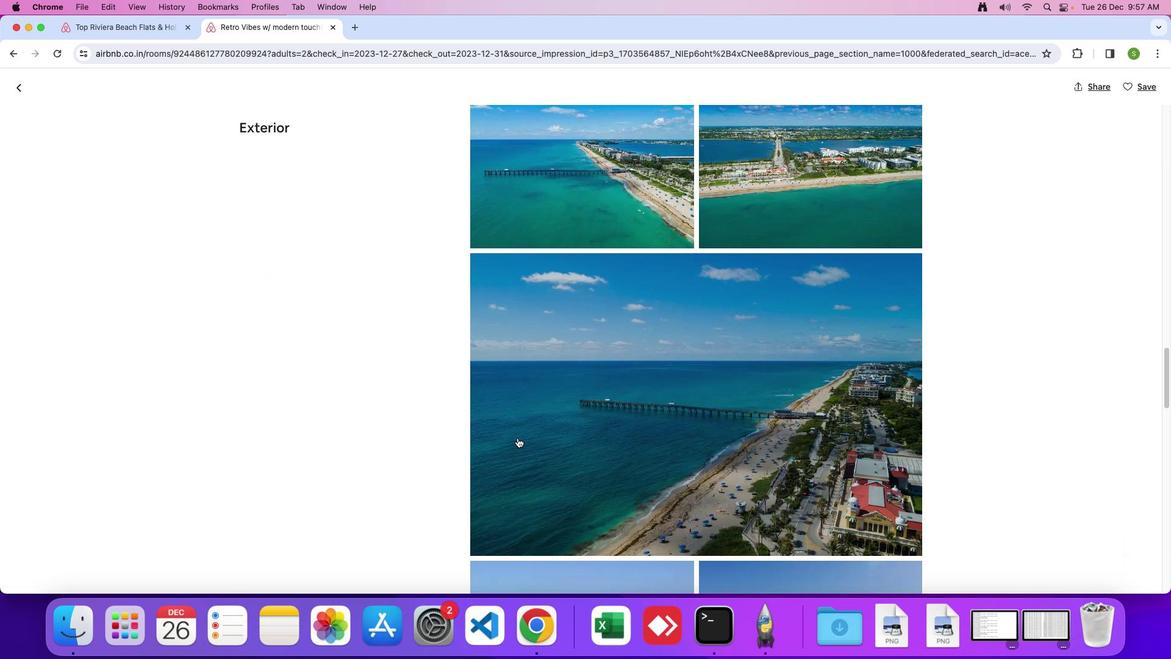 
Action: Mouse moved to (518, 438)
Screenshot: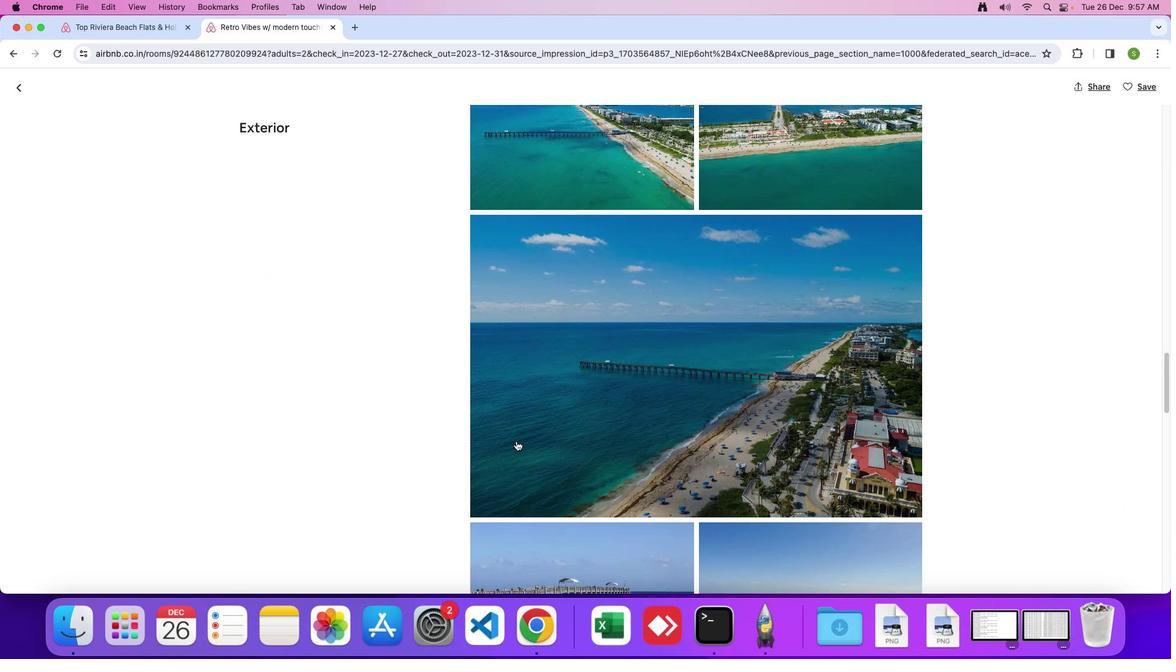 
Action: Mouse scrolled (518, 438) with delta (0, 0)
Screenshot: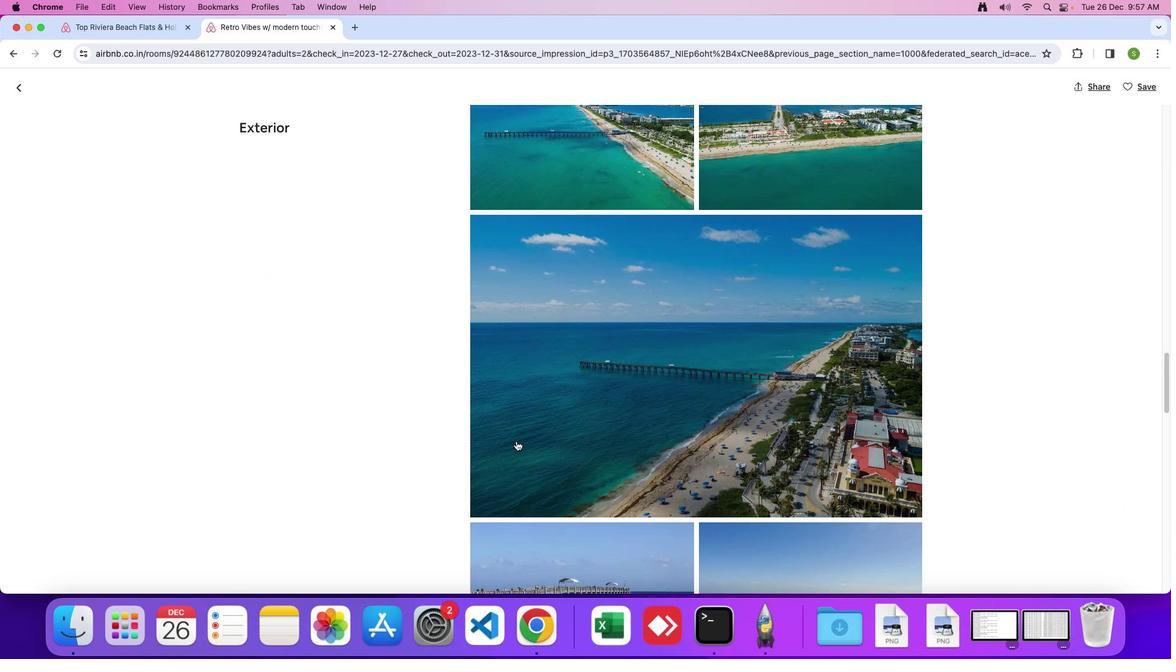 
Action: Mouse moved to (517, 438)
Screenshot: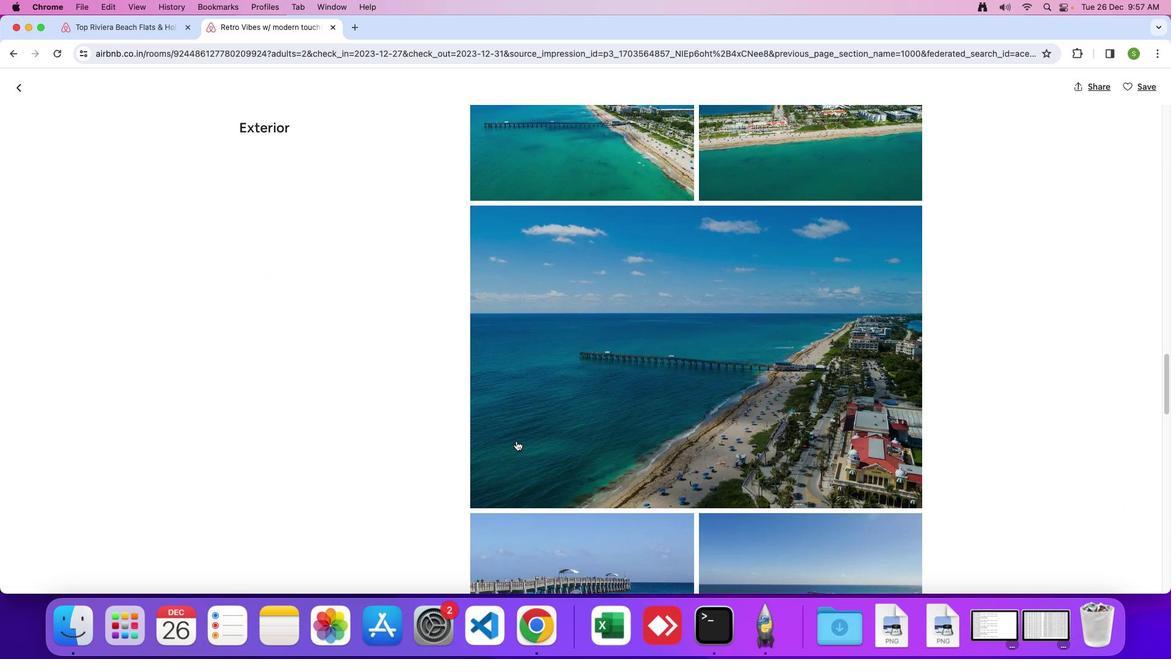 
Action: Mouse scrolled (517, 438) with delta (0, 0)
Screenshot: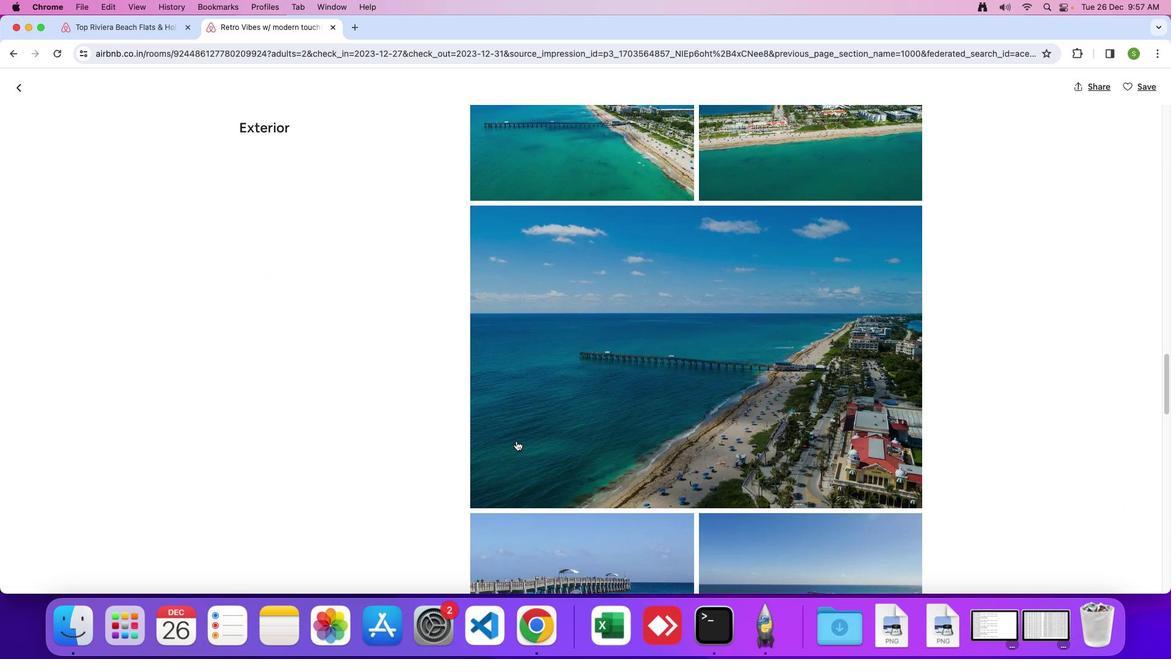 
Action: Mouse moved to (516, 440)
Screenshot: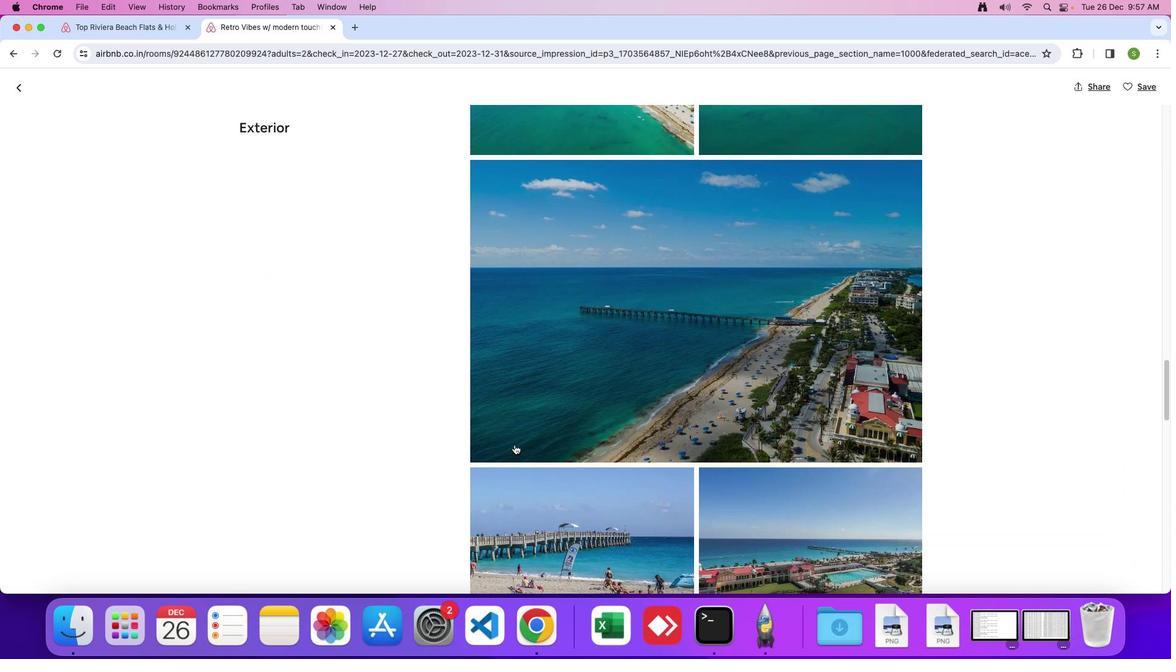 
Action: Mouse scrolled (516, 440) with delta (0, -1)
Screenshot: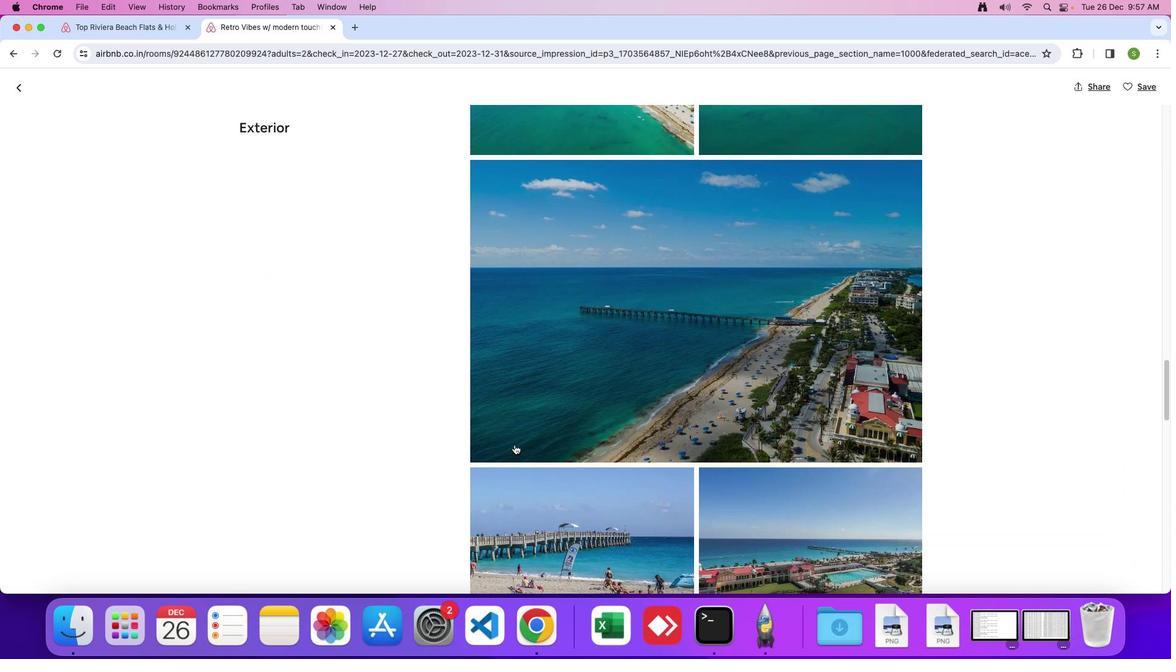 
Action: Mouse moved to (516, 463)
Screenshot: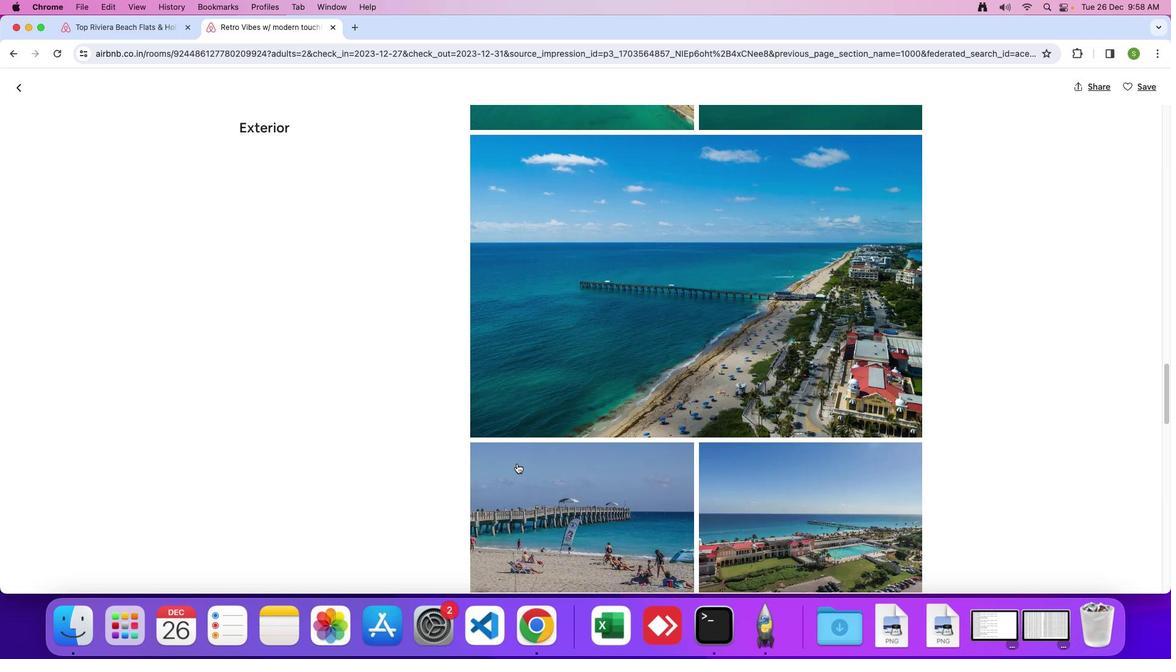 
Action: Mouse scrolled (516, 463) with delta (0, 0)
Screenshot: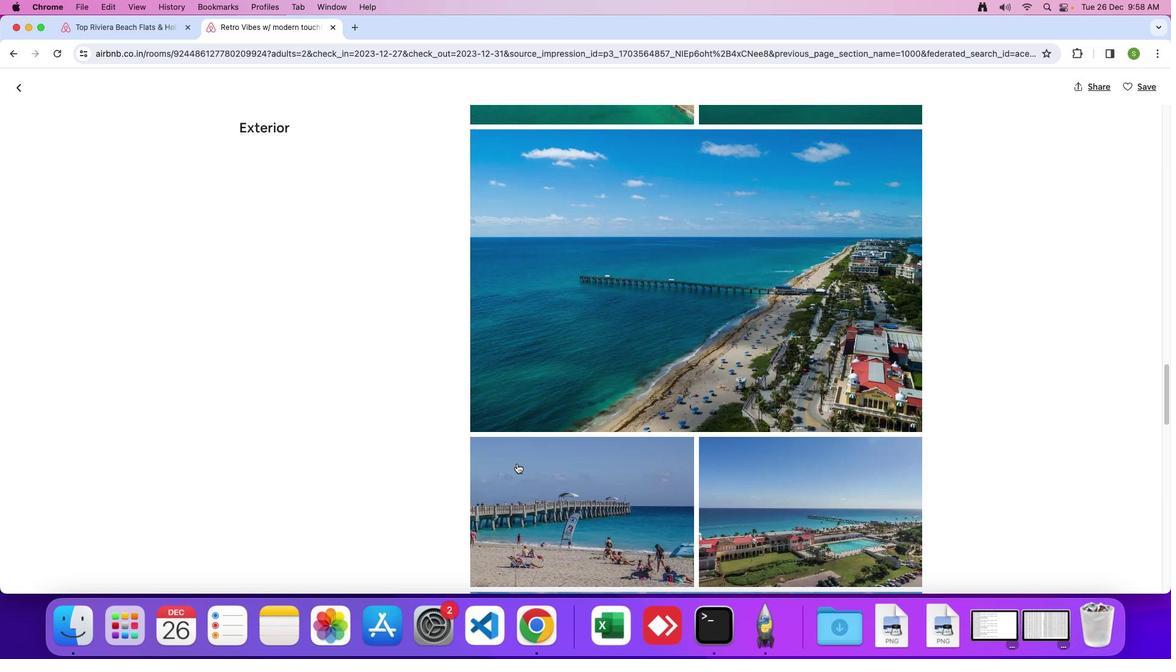 
Action: Mouse scrolled (516, 463) with delta (0, 0)
Screenshot: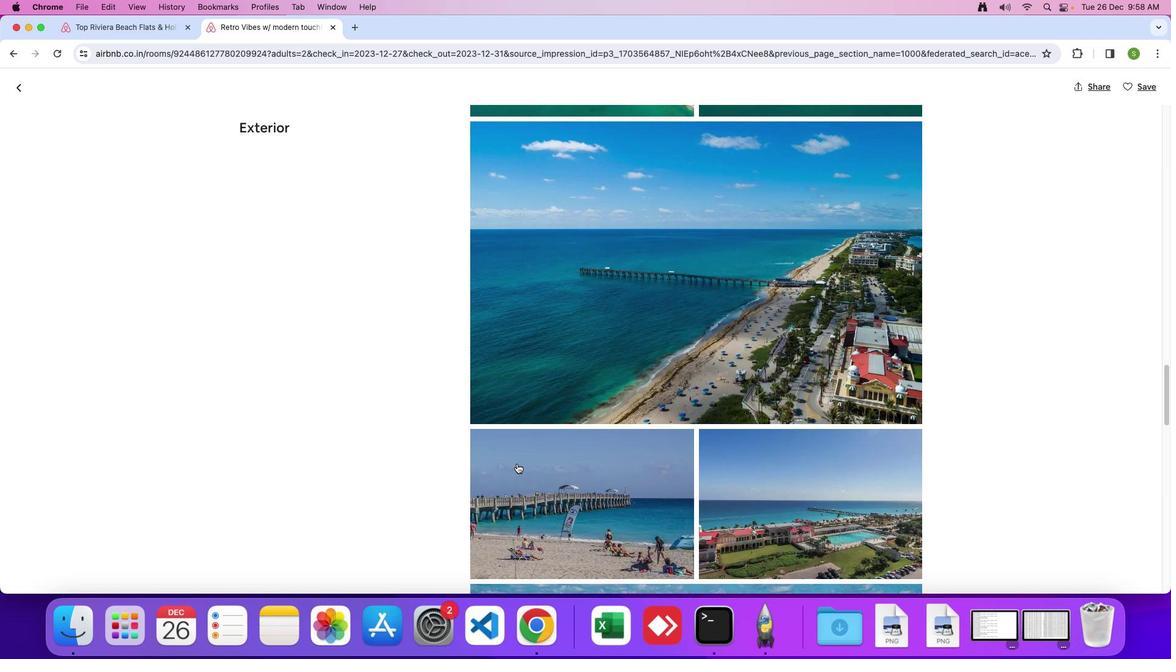 
Action: Mouse scrolled (516, 463) with delta (0, 0)
Screenshot: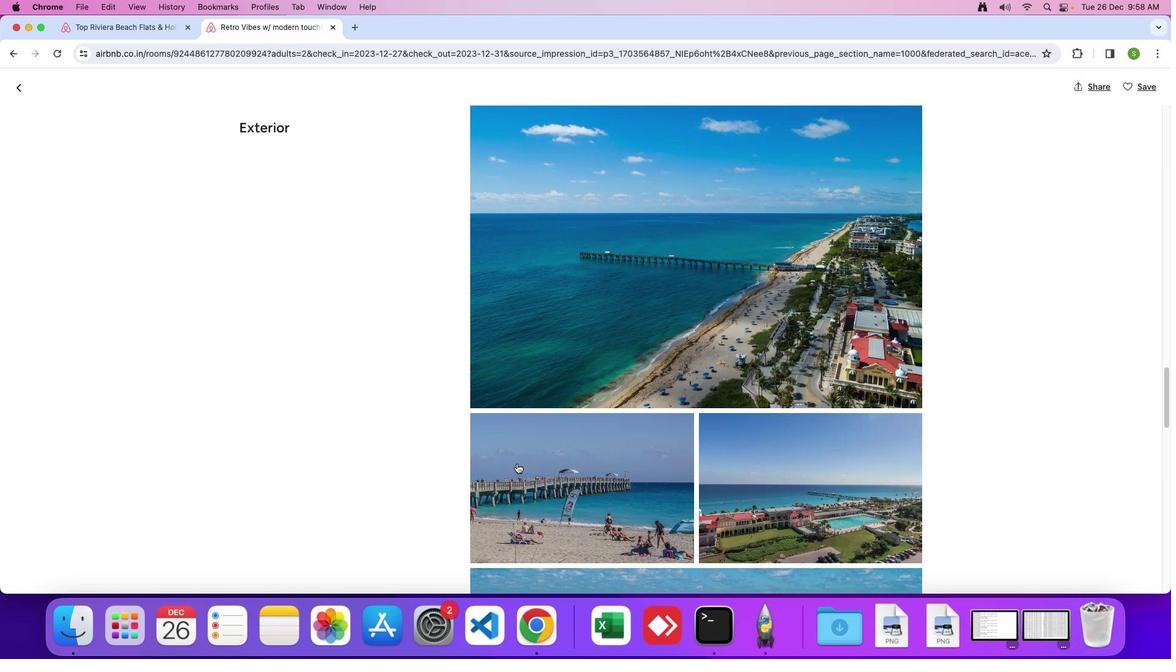 
Action: Mouse moved to (516, 462)
Screenshot: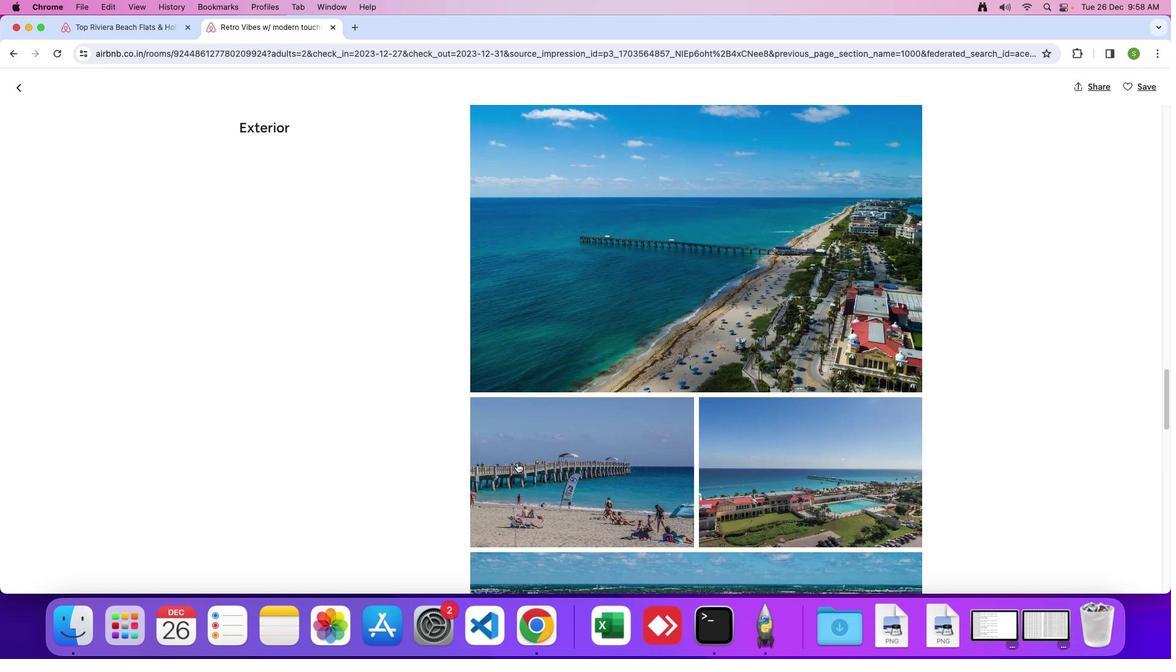 
Action: Mouse scrolled (516, 462) with delta (0, 0)
Screenshot: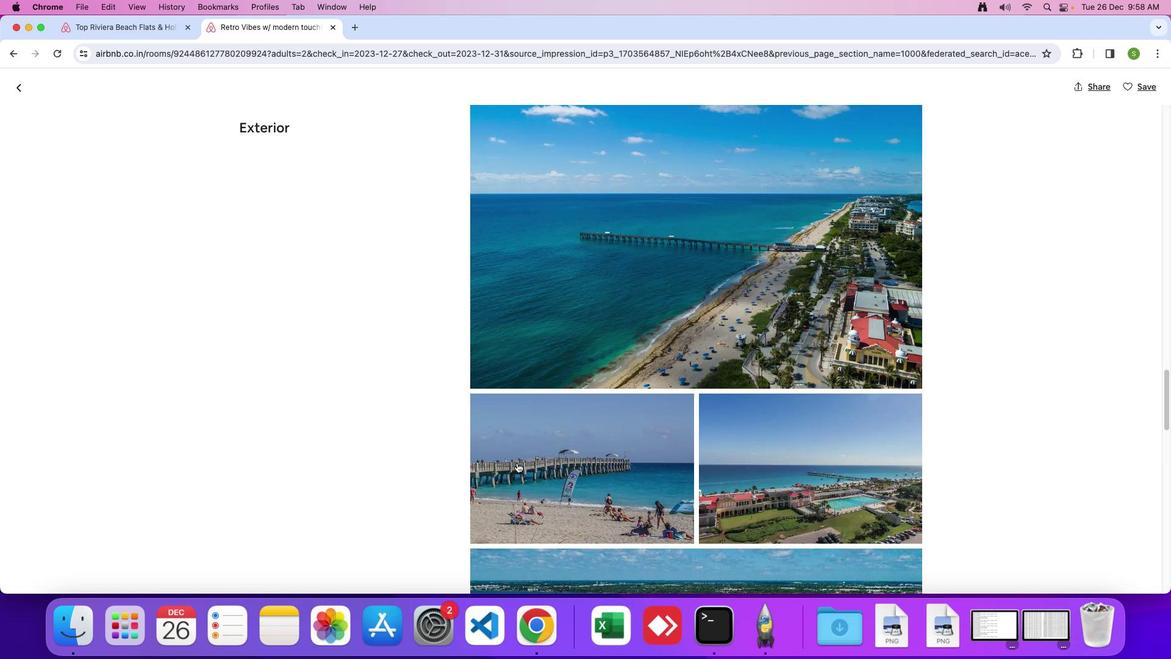 
Action: Mouse scrolled (516, 462) with delta (0, 0)
Screenshot: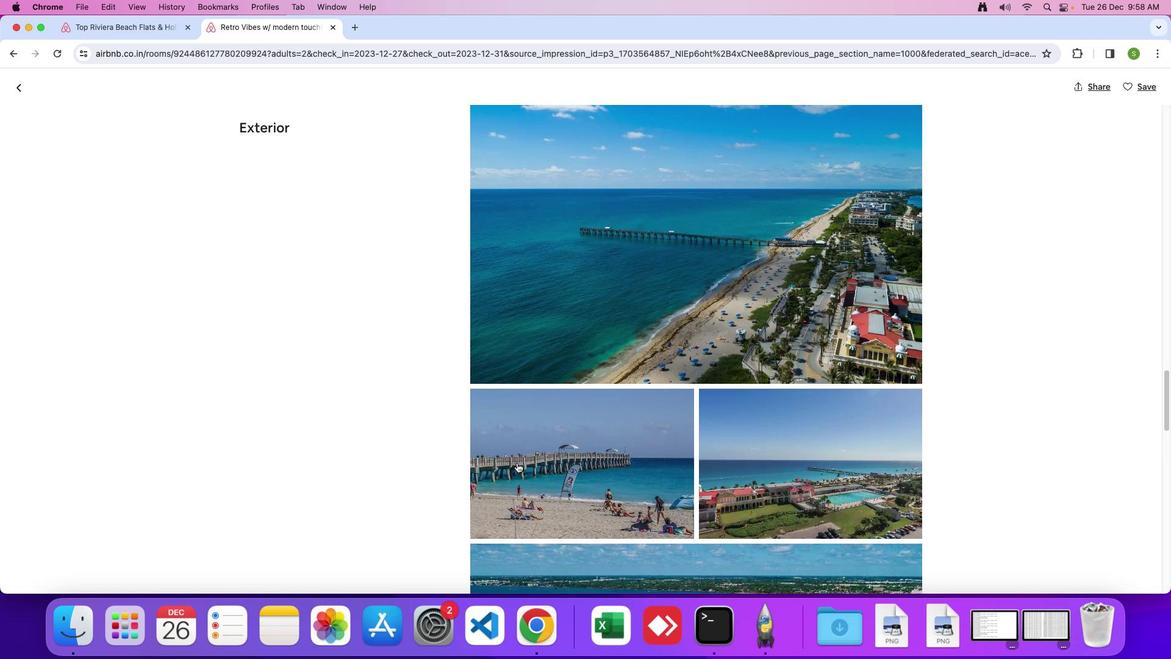 
Action: Mouse scrolled (516, 462) with delta (0, 0)
Screenshot: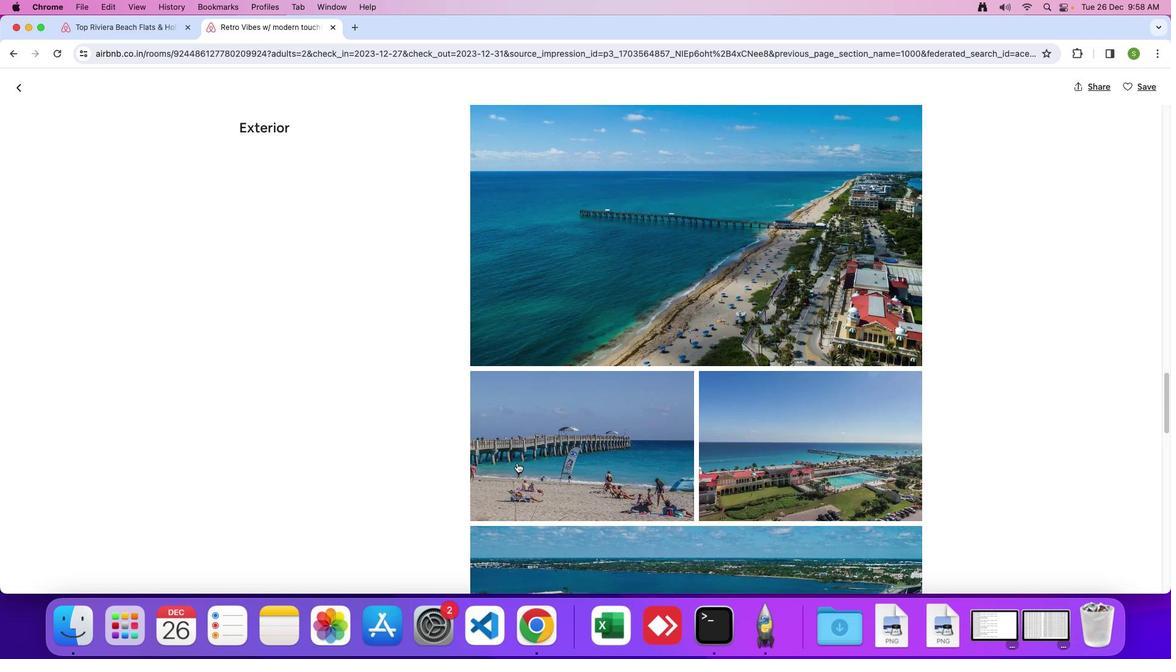 
Action: Mouse scrolled (516, 462) with delta (0, 0)
Screenshot: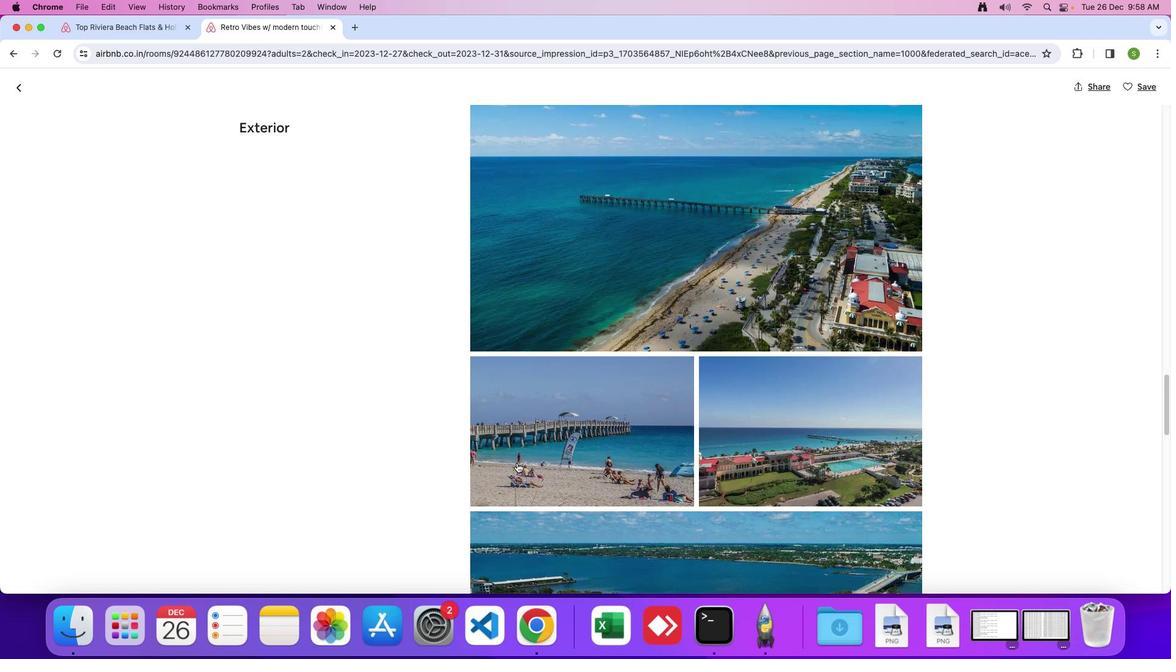 
Action: Mouse scrolled (516, 462) with delta (0, -1)
Screenshot: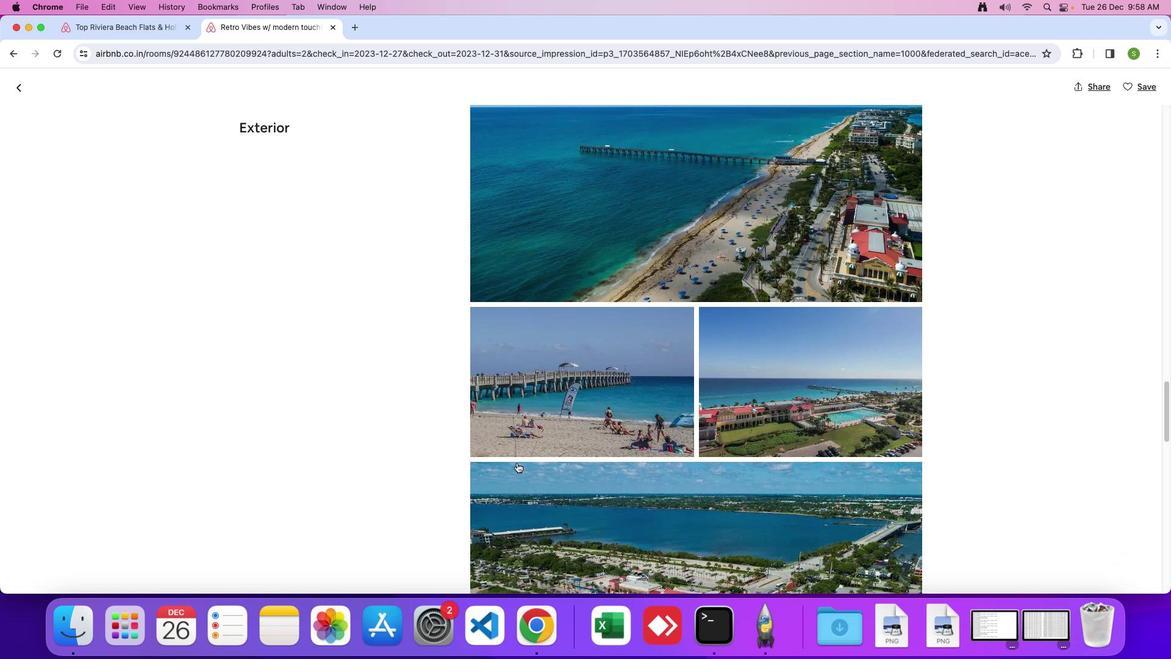 
Action: Mouse scrolled (516, 462) with delta (0, 0)
Screenshot: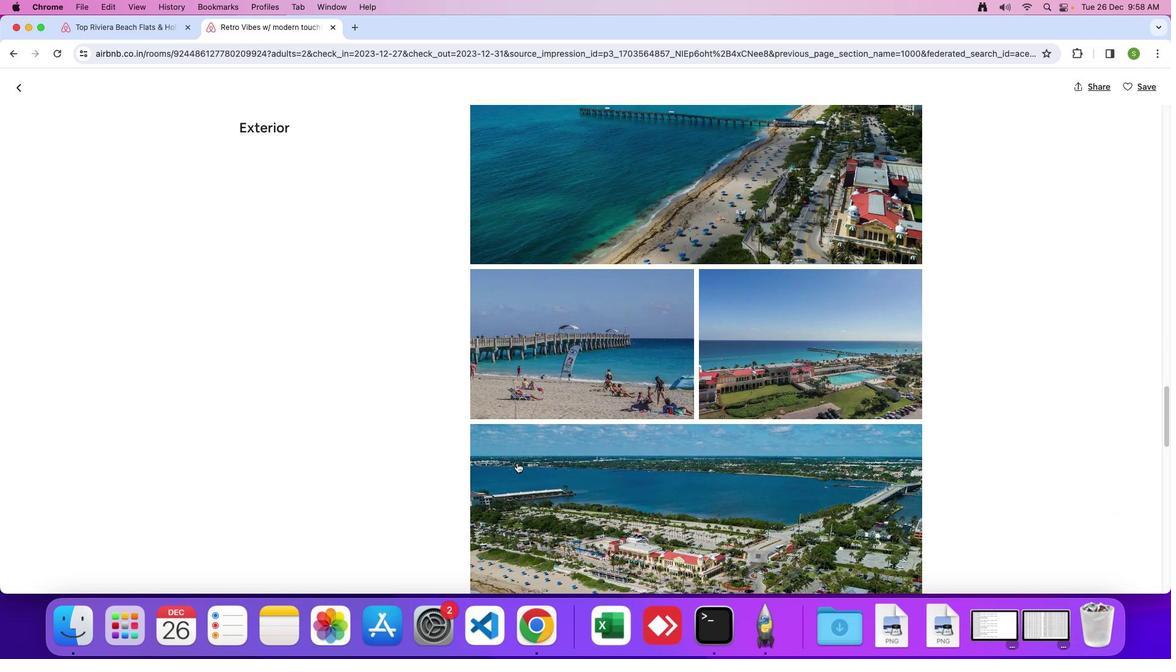 
Action: Mouse scrolled (516, 462) with delta (0, 0)
Screenshot: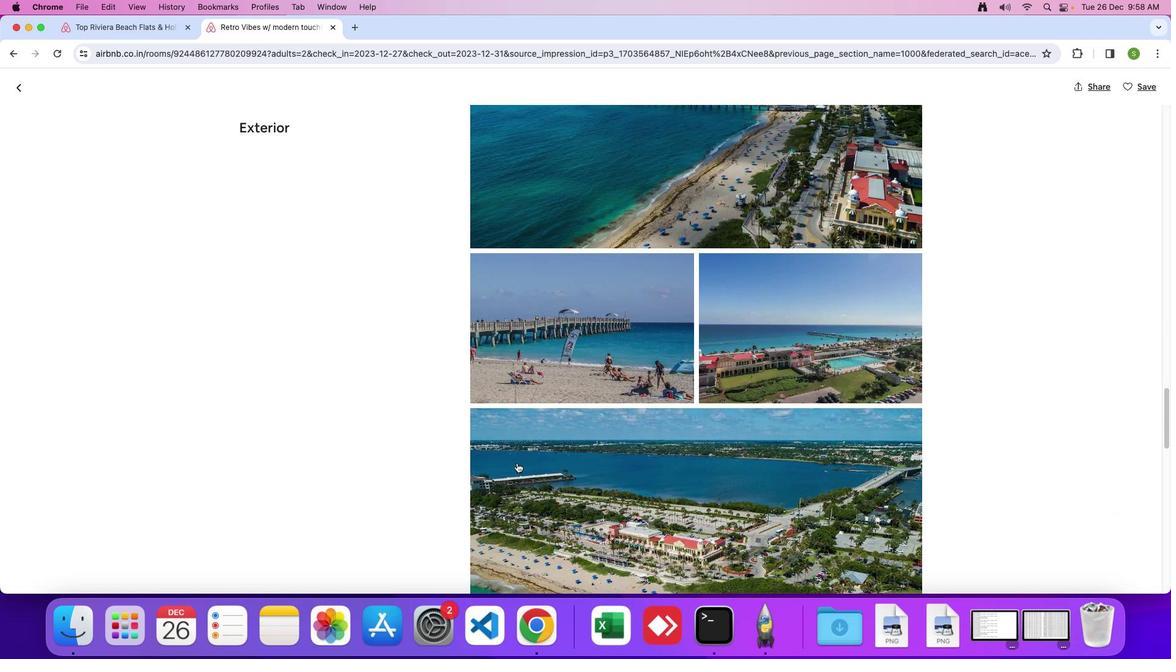 
Action: Mouse scrolled (516, 462) with delta (0, -1)
Screenshot: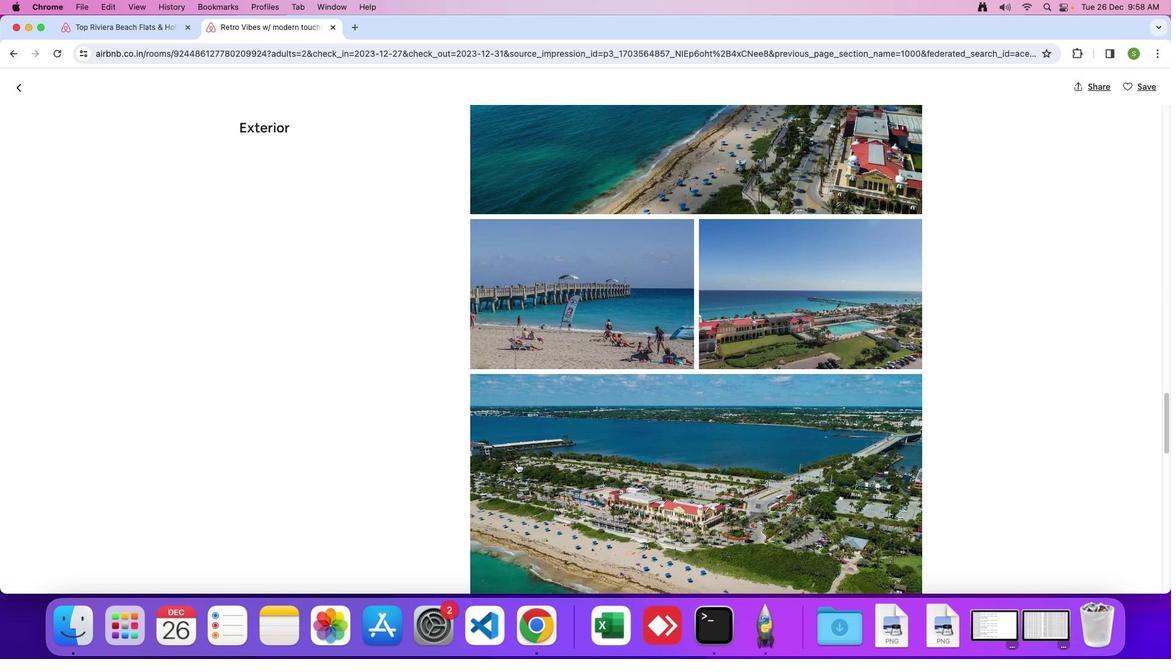 
Action: Mouse scrolled (516, 462) with delta (0, 0)
Screenshot: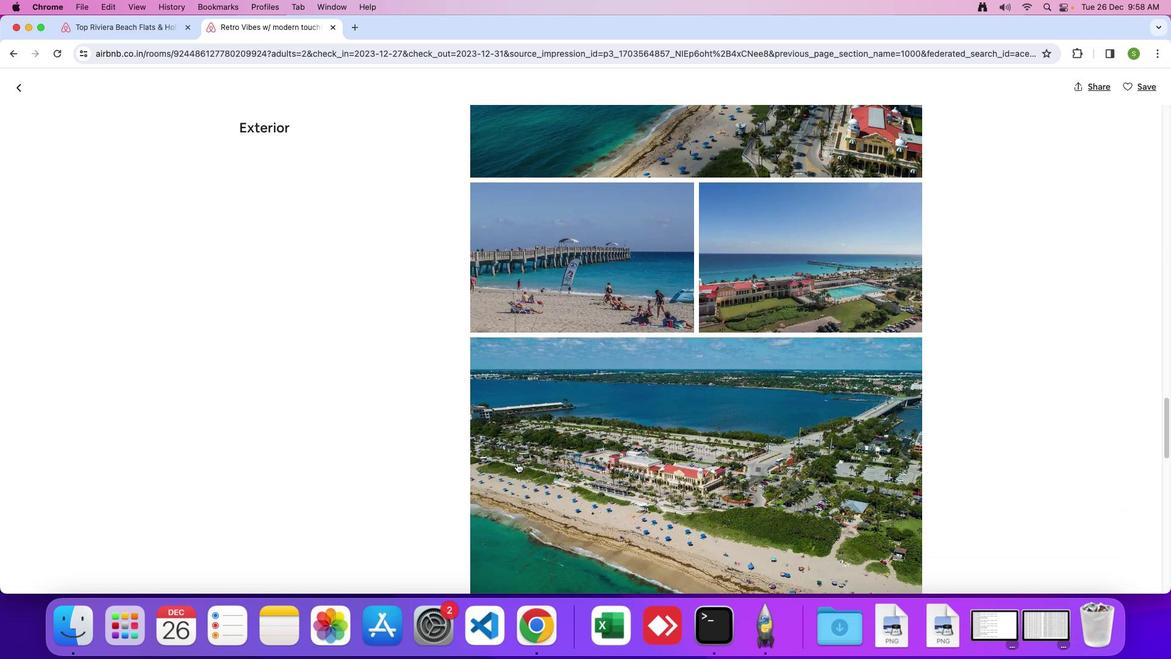 
Action: Mouse scrolled (516, 462) with delta (0, 0)
Screenshot: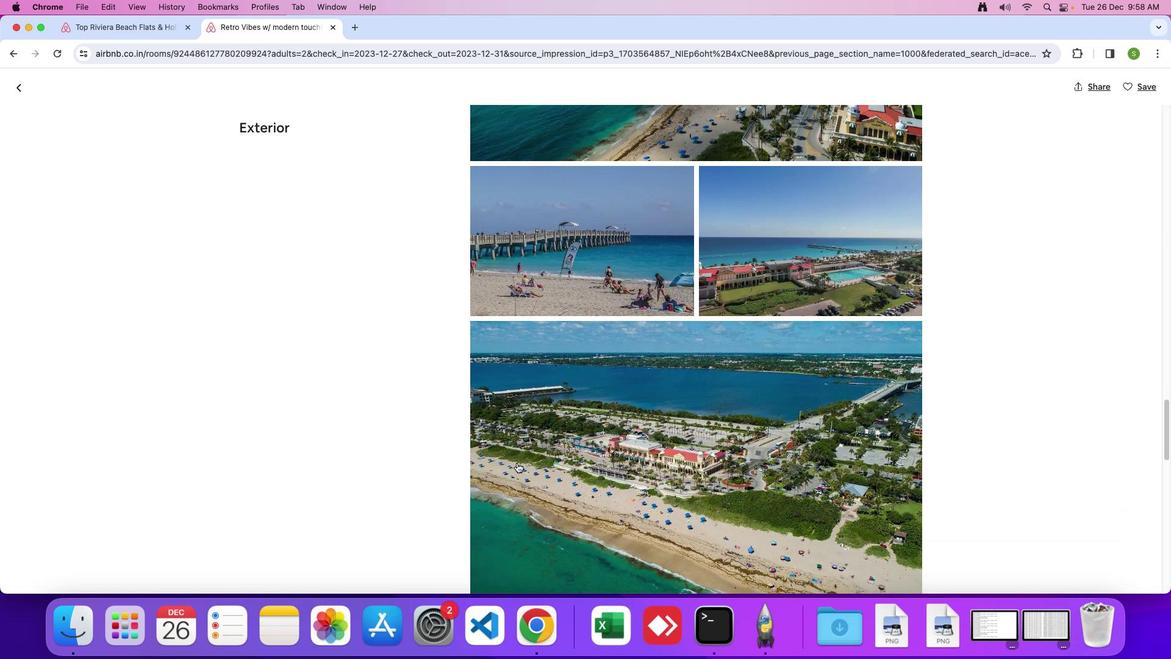 
Action: Mouse scrolled (516, 462) with delta (0, 0)
Screenshot: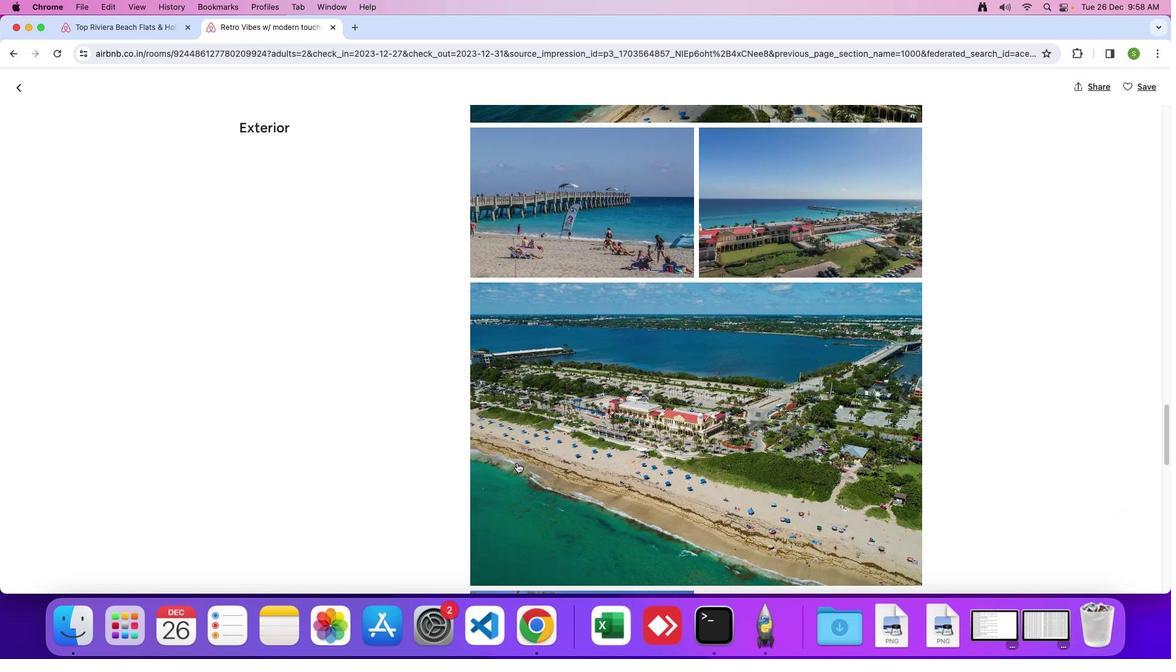 
Action: Mouse scrolled (516, 462) with delta (0, 0)
Screenshot: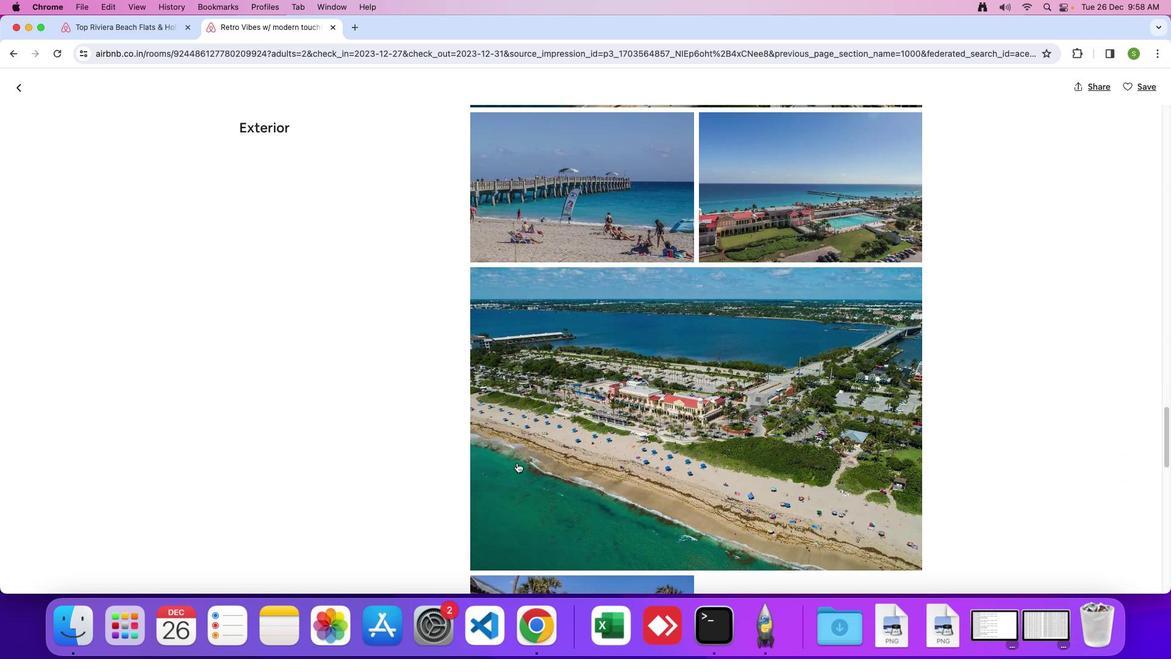 
Action: Mouse scrolled (516, 462) with delta (0, 0)
Screenshot: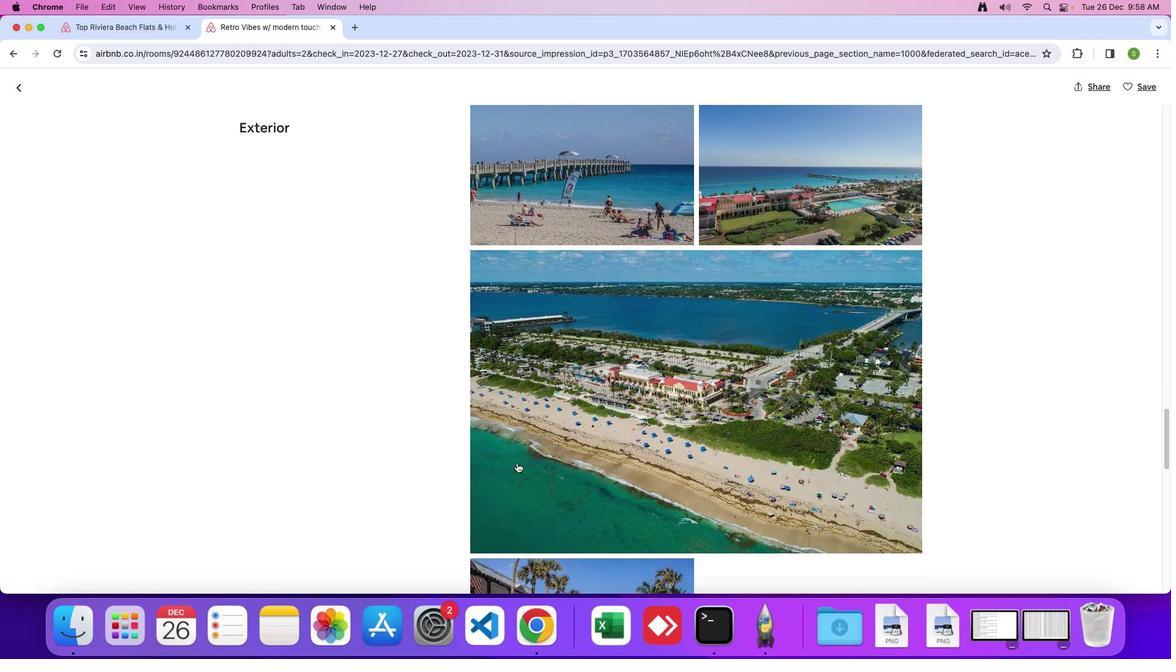 
Action: Mouse scrolled (516, 462) with delta (0, -1)
Screenshot: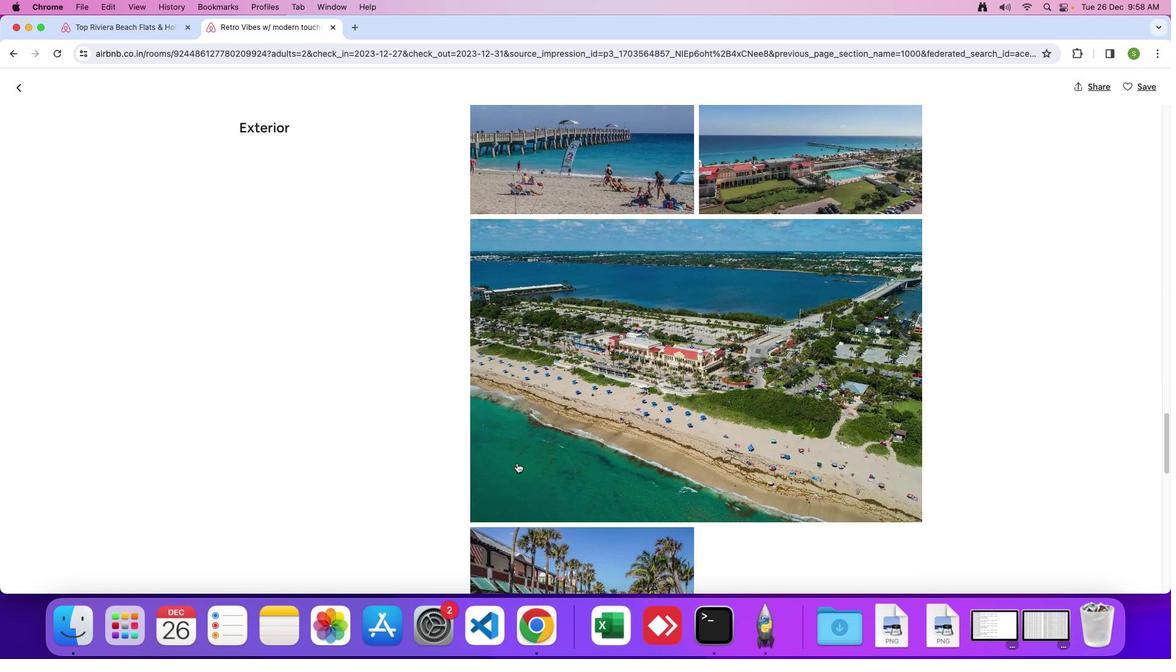 
Action: Mouse scrolled (516, 462) with delta (0, 0)
Screenshot: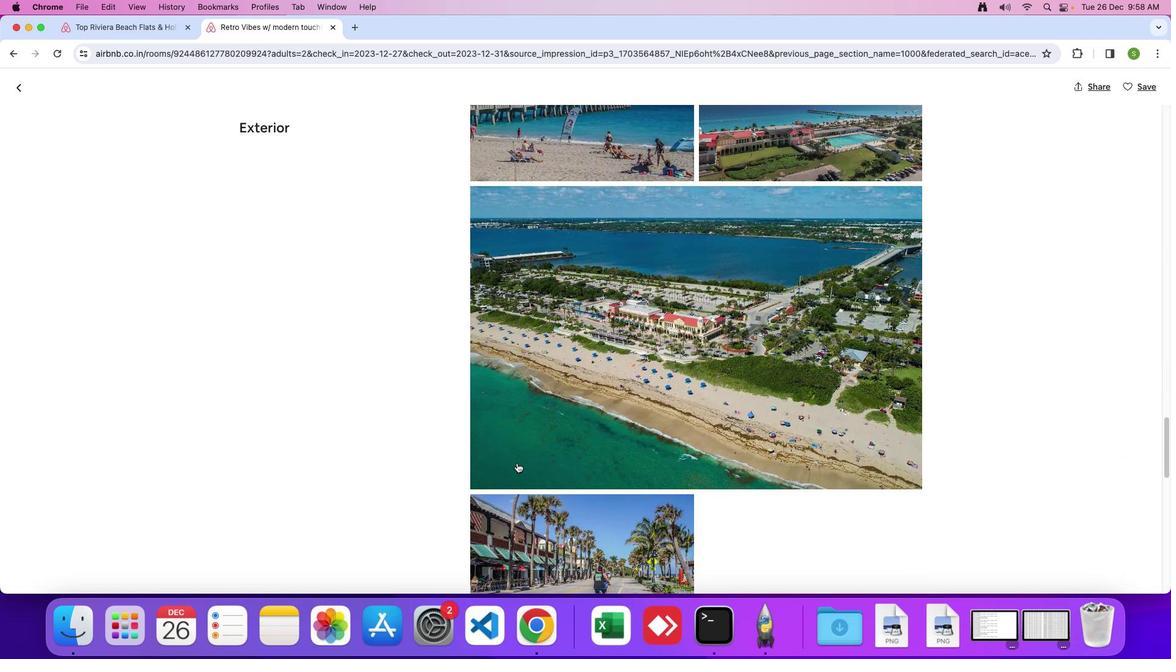 
Action: Mouse scrolled (516, 462) with delta (0, 0)
Screenshot: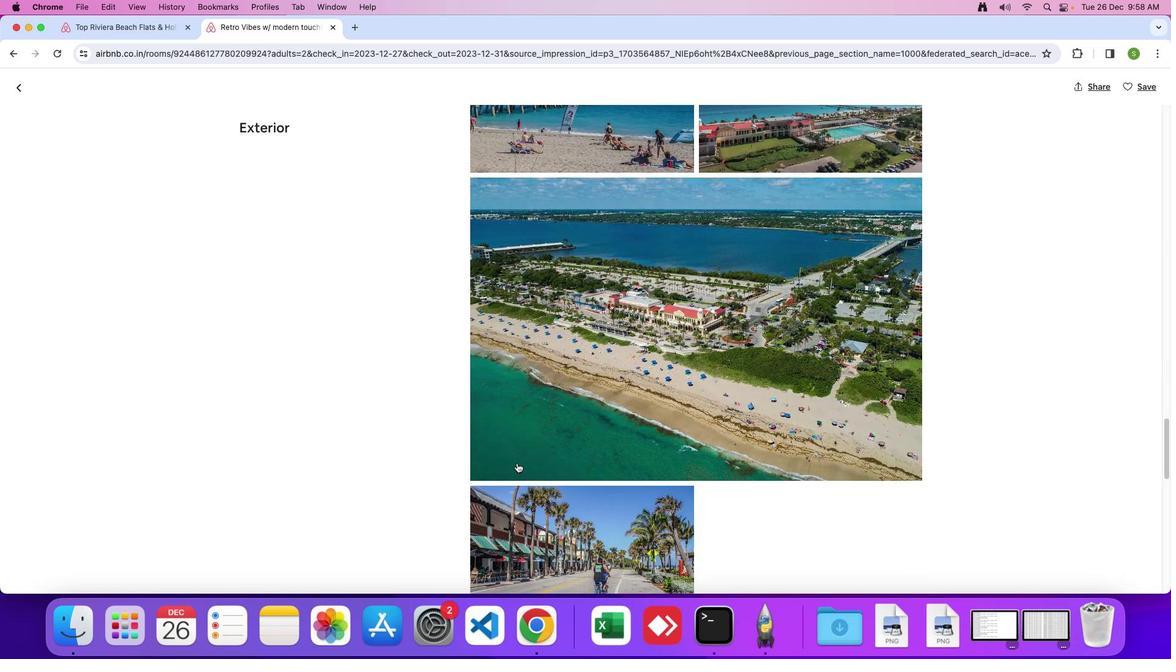 
Action: Mouse scrolled (516, 462) with delta (0, 0)
Screenshot: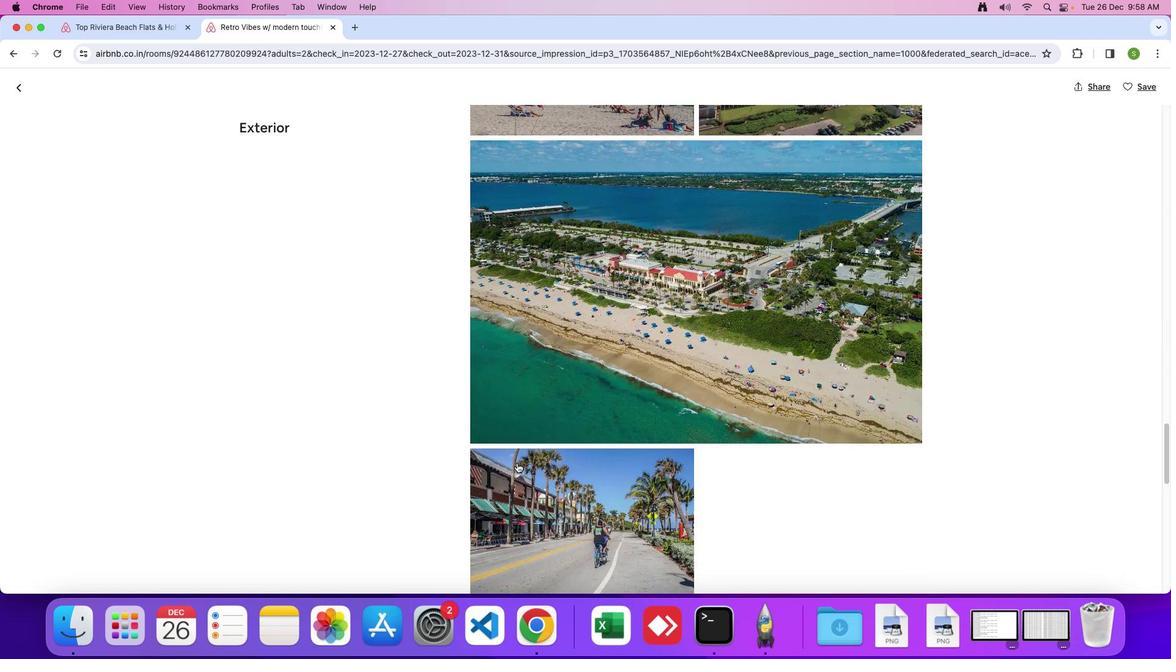 
Action: Mouse scrolled (516, 462) with delta (0, 0)
Screenshot: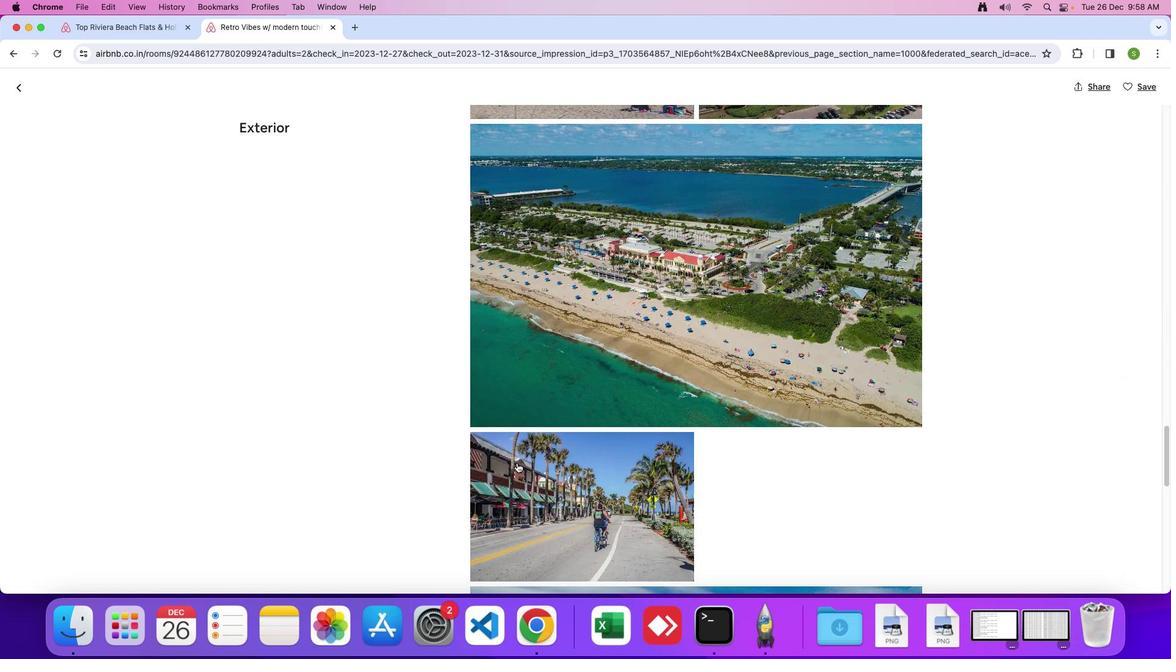
Action: Mouse scrolled (516, 462) with delta (0, 0)
Screenshot: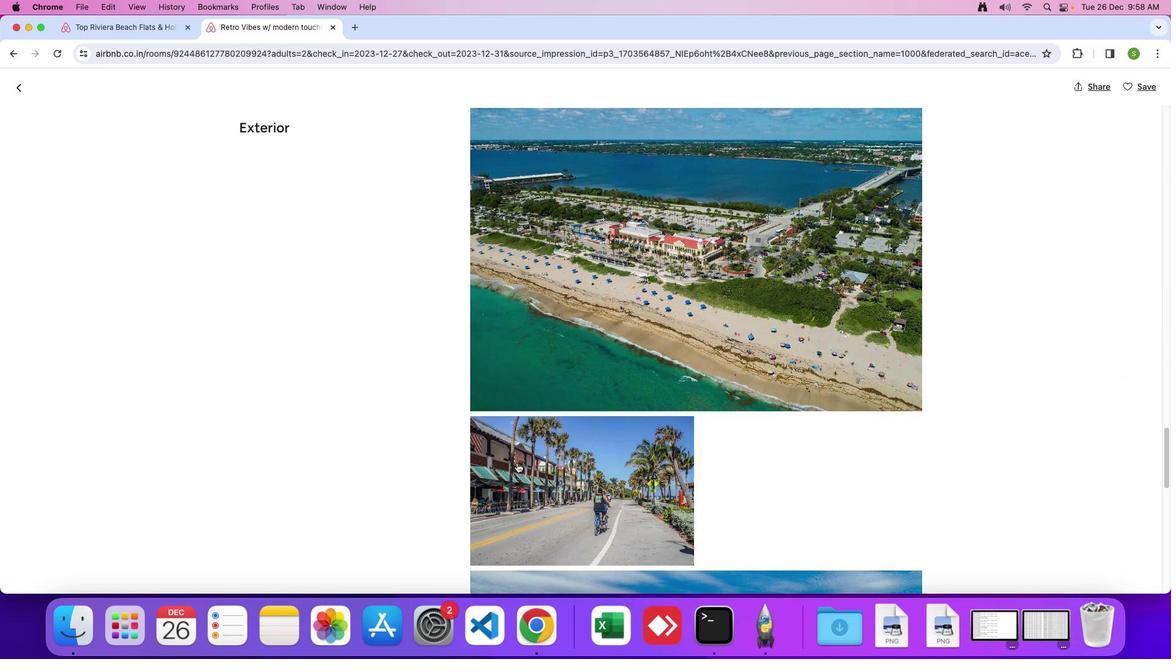 
Action: Mouse scrolled (516, 462) with delta (0, -1)
Screenshot: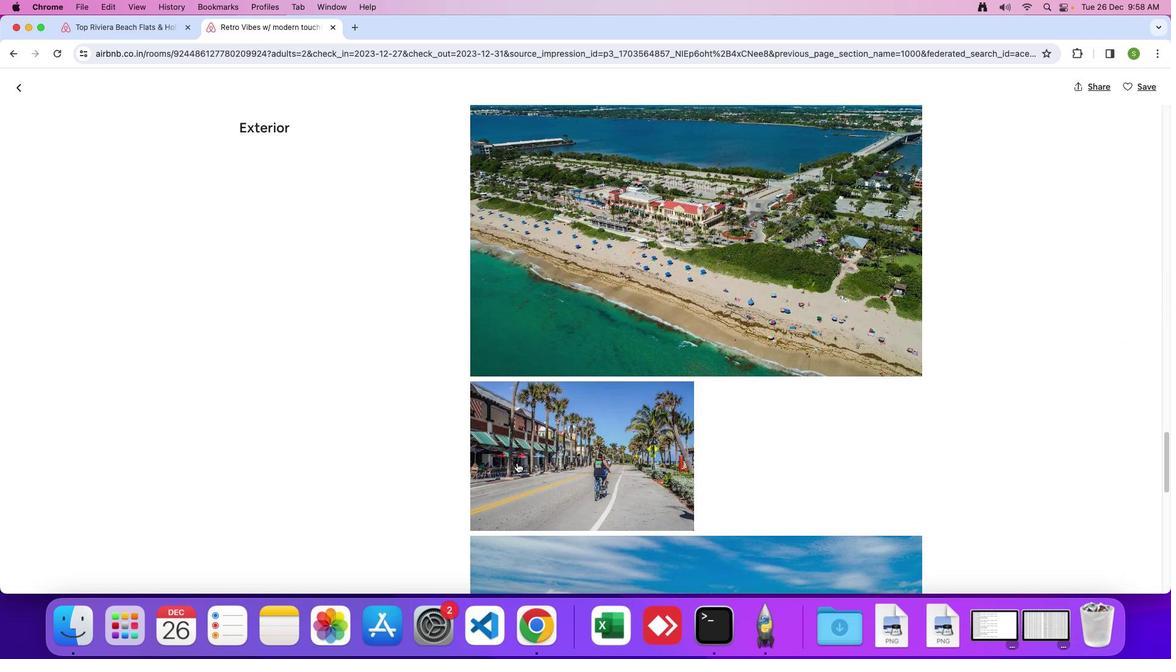 
Action: Mouse scrolled (516, 462) with delta (0, 0)
Screenshot: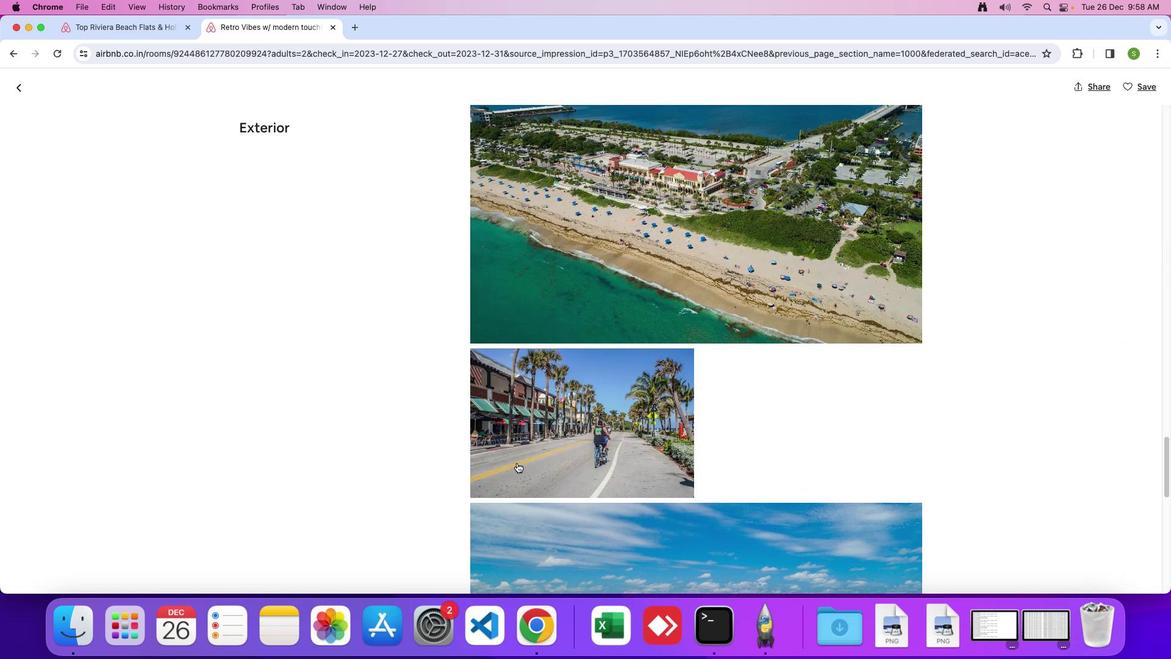 
Action: Mouse scrolled (516, 462) with delta (0, 0)
Screenshot: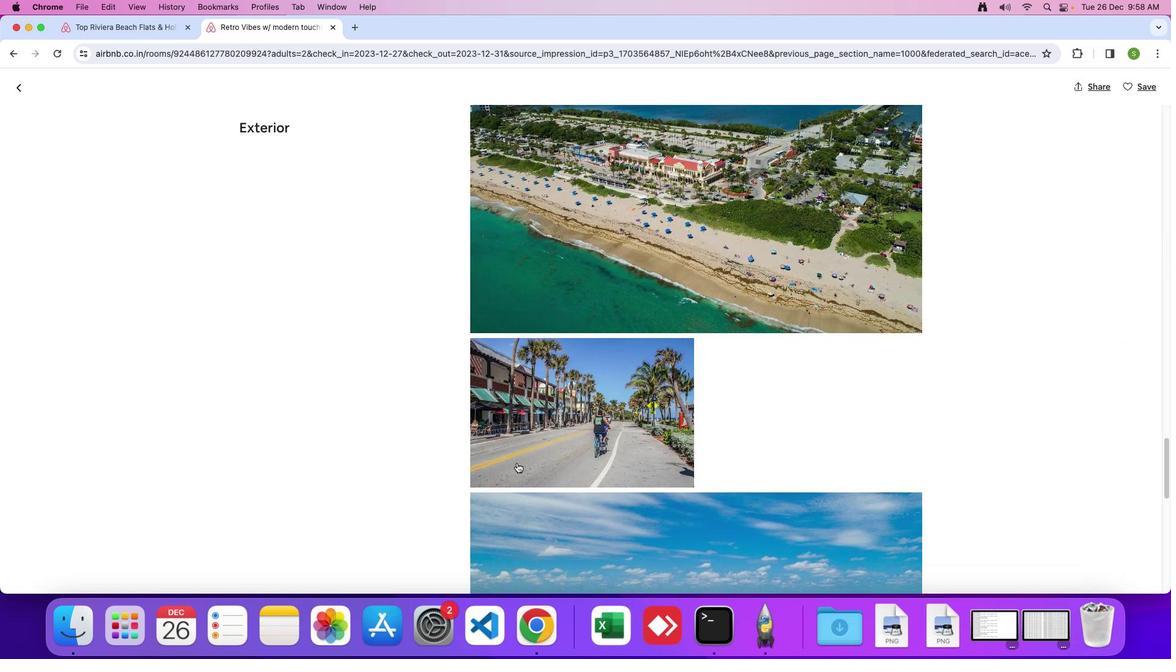 
Action: Mouse scrolled (516, 462) with delta (0, -1)
Screenshot: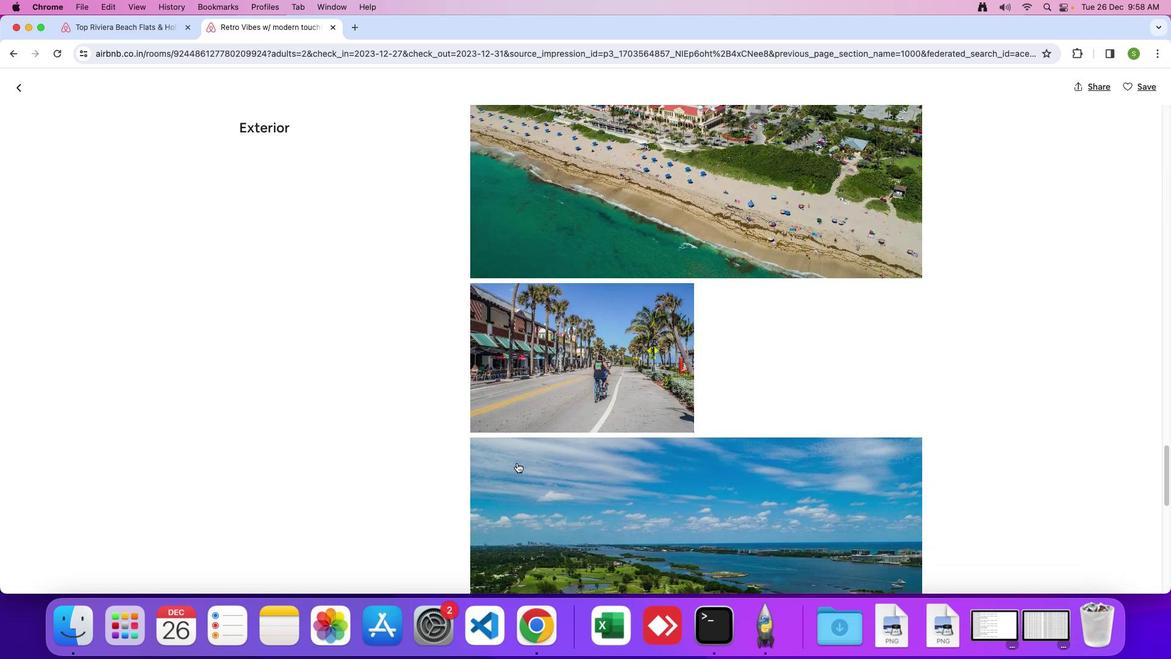 
Action: Mouse scrolled (516, 462) with delta (0, 0)
Screenshot: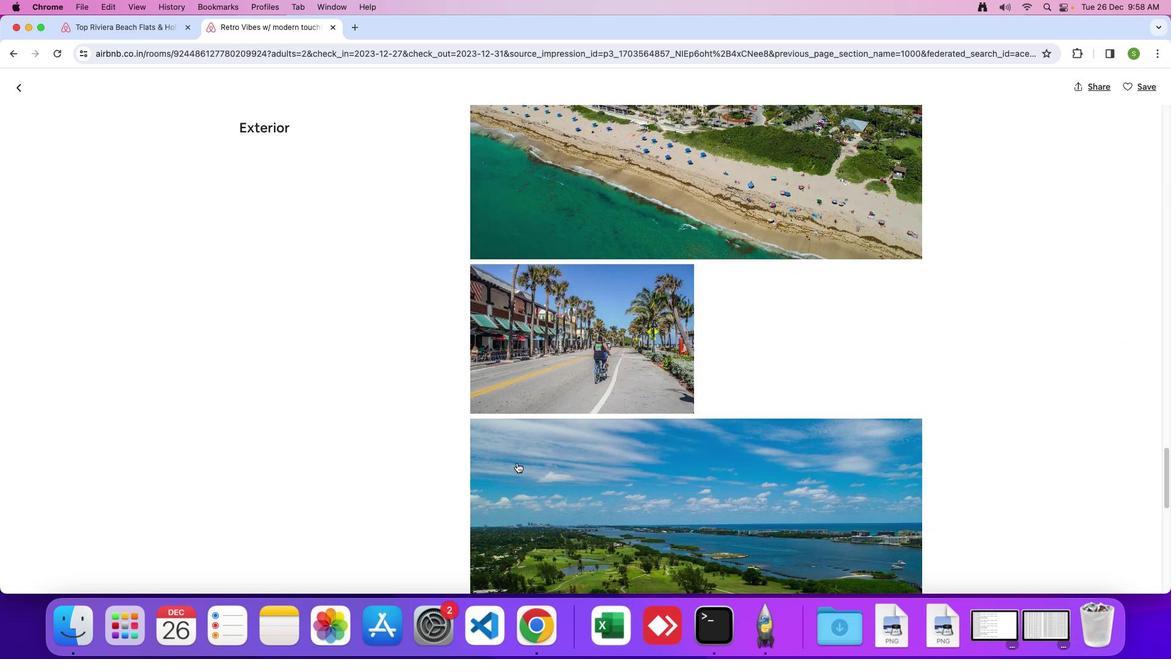 
Action: Mouse scrolled (516, 462) with delta (0, 0)
Screenshot: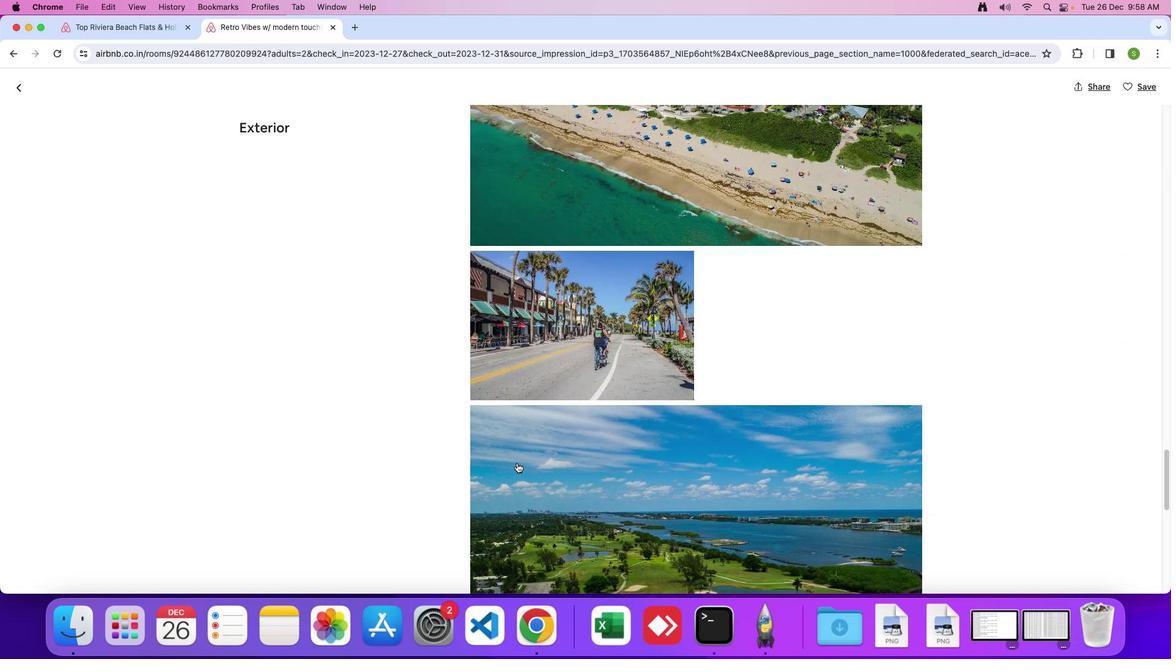 
Action: Mouse scrolled (516, 462) with delta (0, 0)
Screenshot: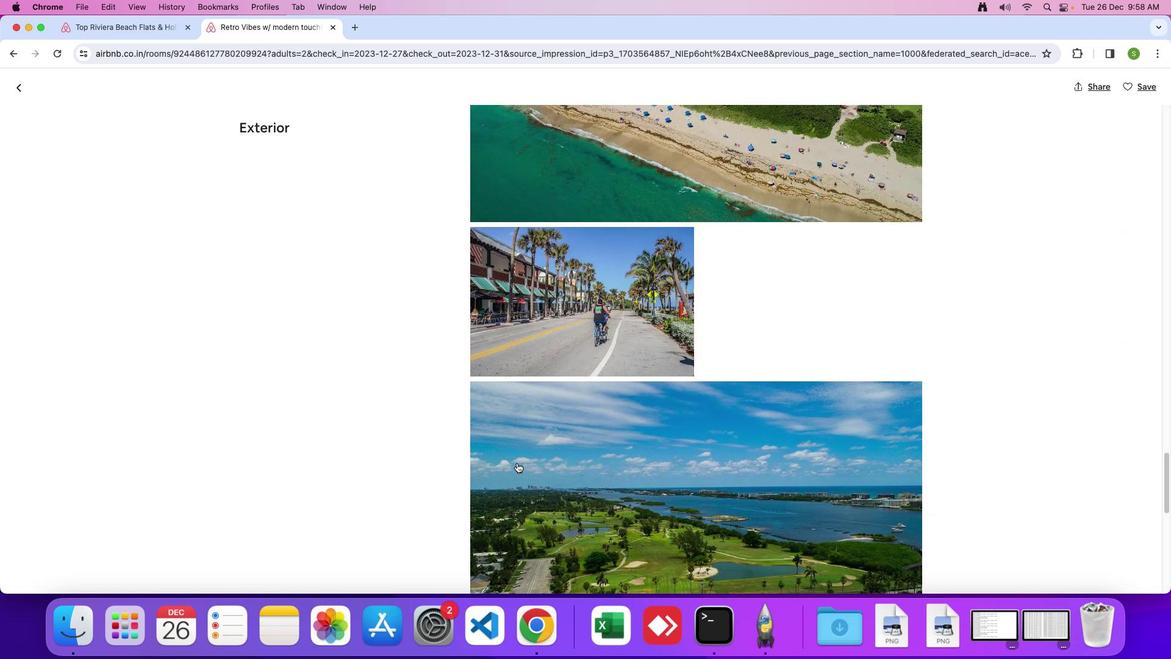 
Action: Mouse scrolled (516, 462) with delta (0, 0)
Screenshot: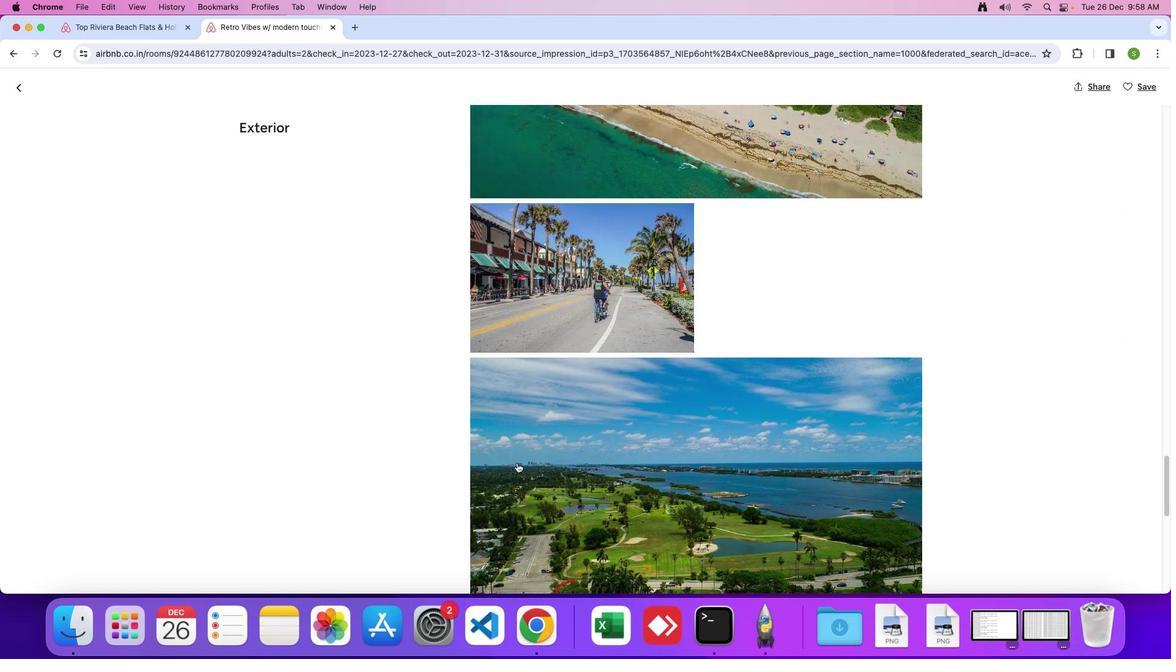 
Action: Mouse scrolled (516, 462) with delta (0, 0)
Screenshot: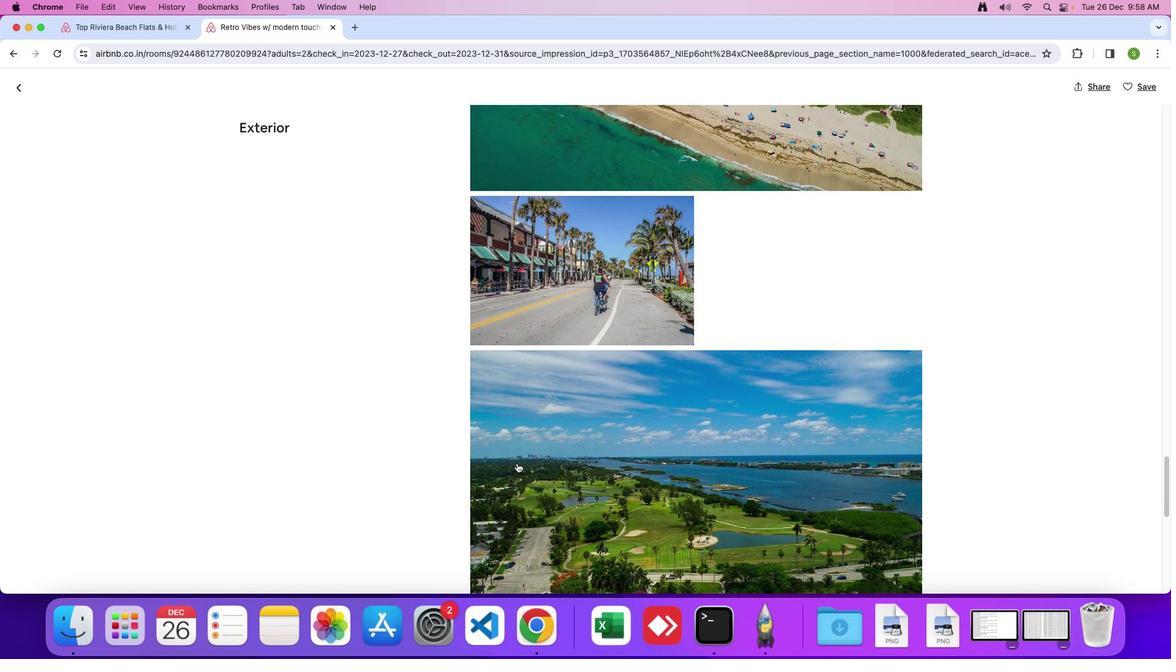 
Action: Mouse scrolled (516, 462) with delta (0, 0)
Screenshot: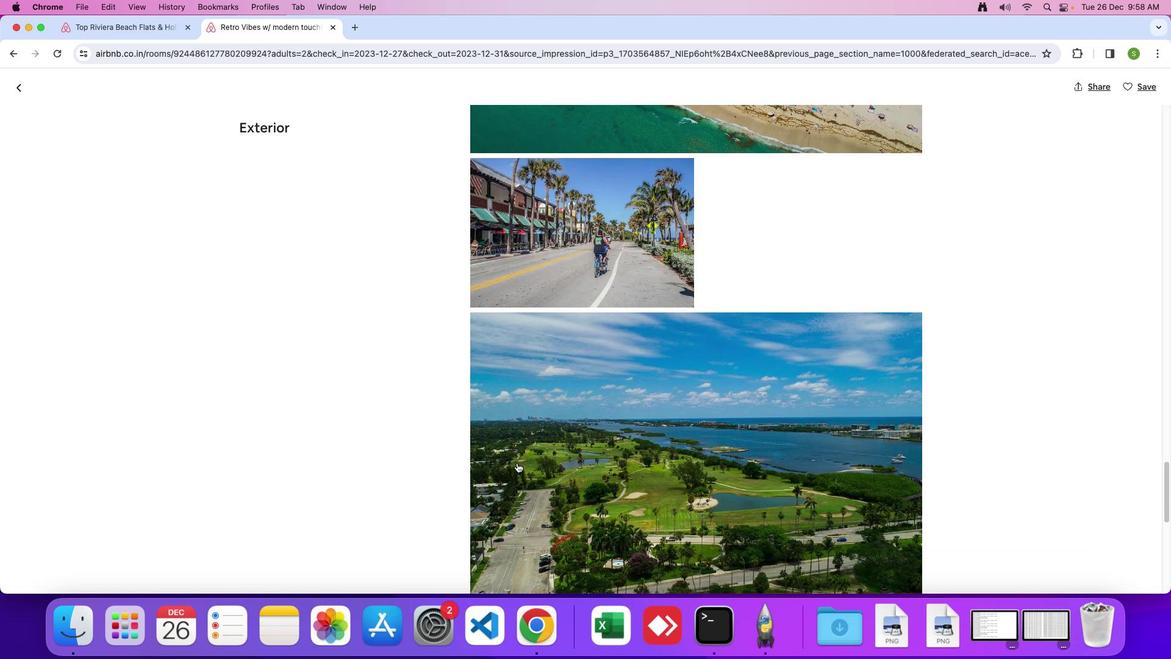
Action: Mouse scrolled (516, 462) with delta (0, 0)
Screenshot: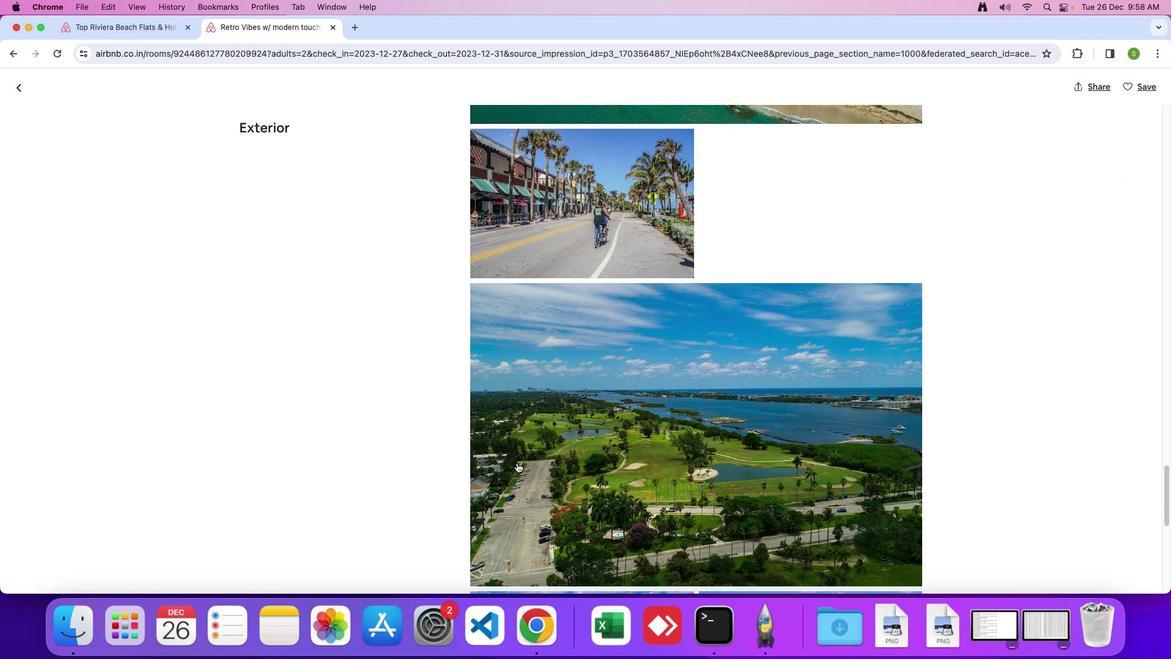 
Action: Mouse scrolled (516, 462) with delta (0, 0)
Screenshot: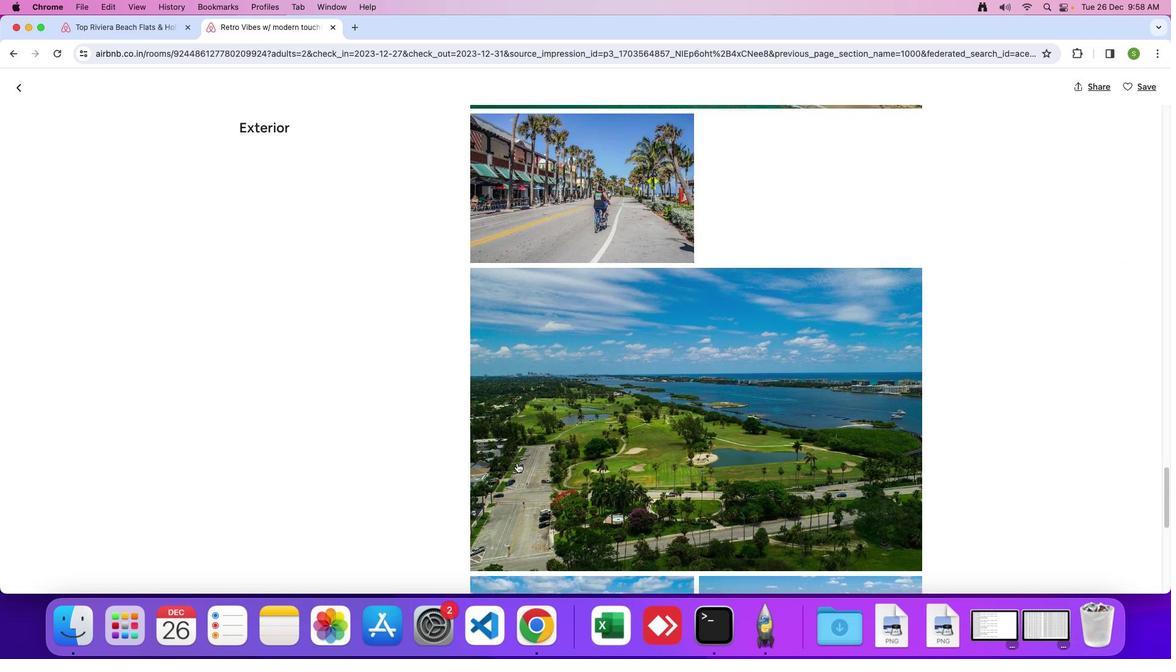 
Action: Mouse scrolled (516, 462) with delta (0, -1)
Screenshot: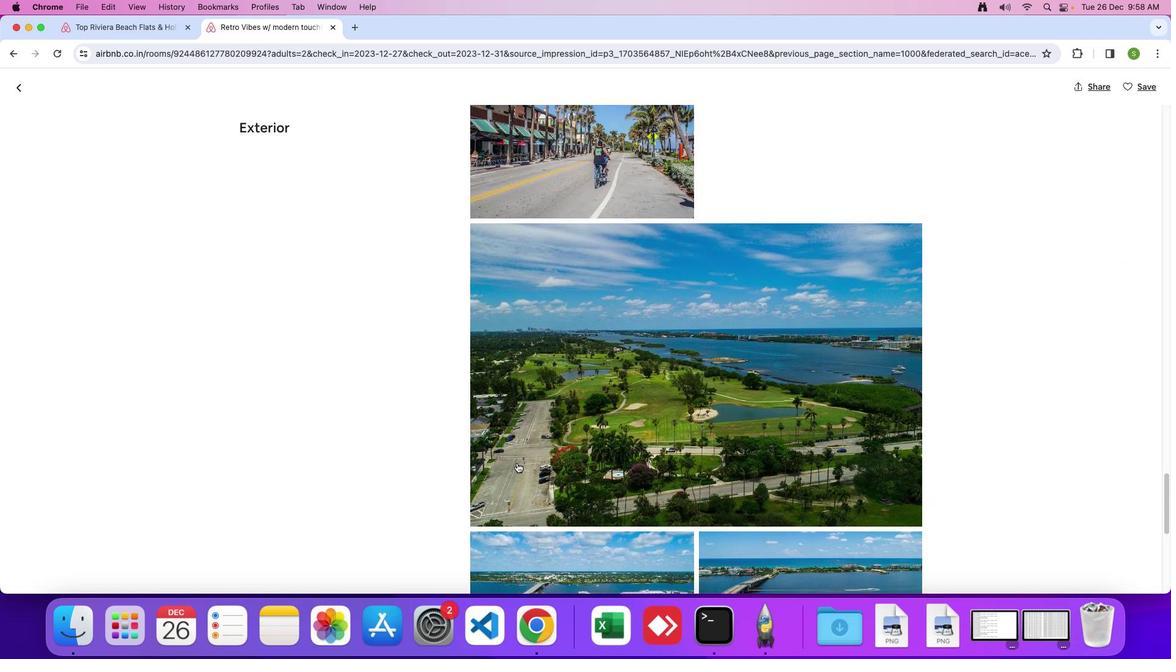 
Action: Mouse scrolled (516, 462) with delta (0, 0)
Screenshot: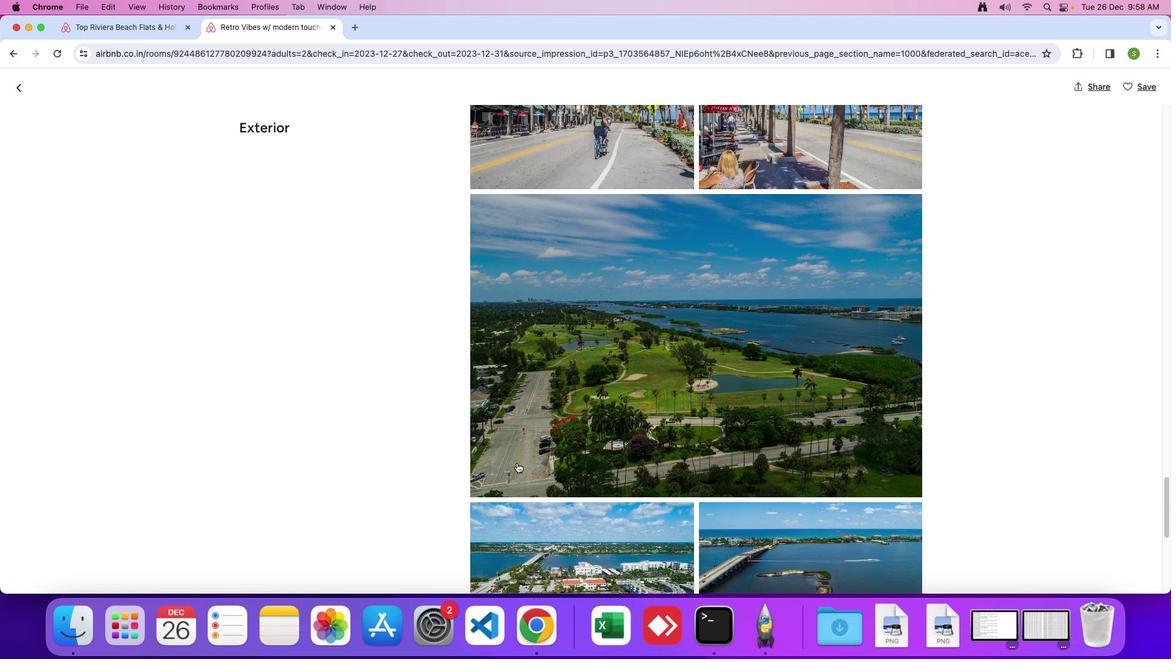 
Action: Mouse scrolled (516, 462) with delta (0, 0)
Screenshot: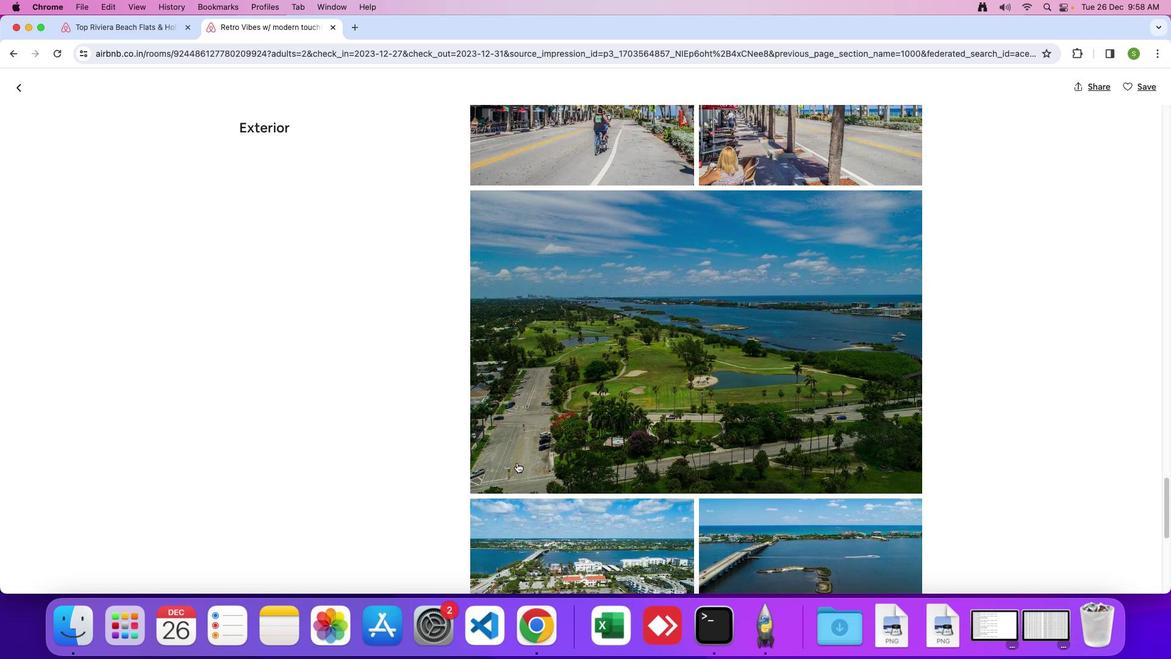 
Action: Mouse scrolled (516, 462) with delta (0, 0)
Screenshot: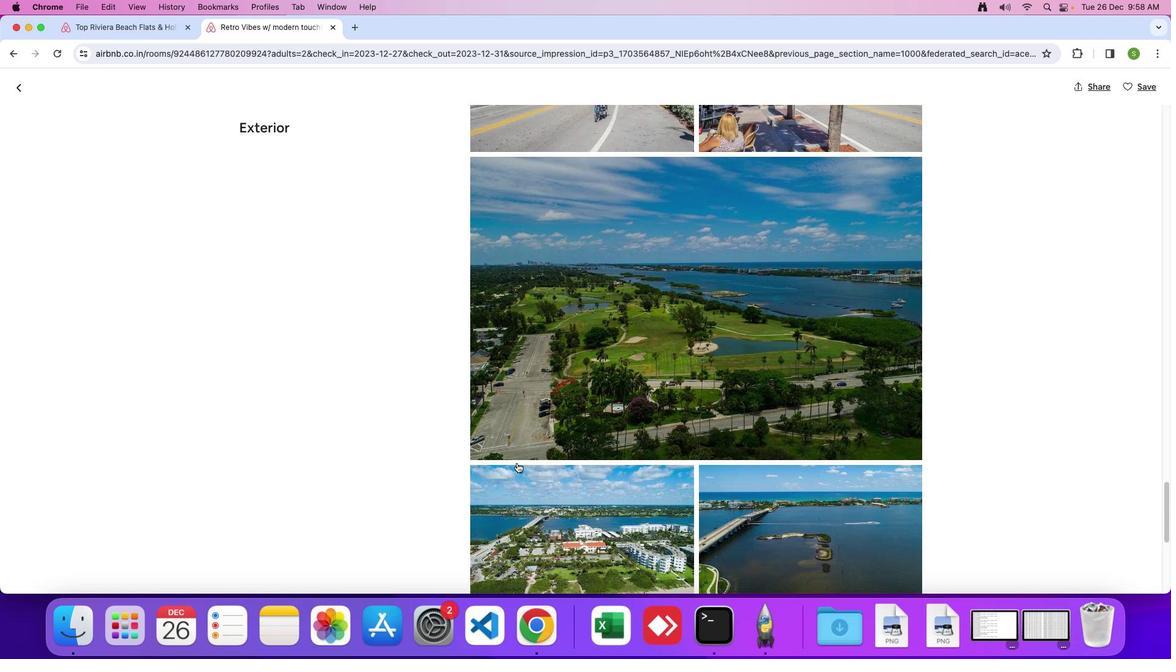 
Action: Mouse scrolled (516, 462) with delta (0, 0)
Screenshot: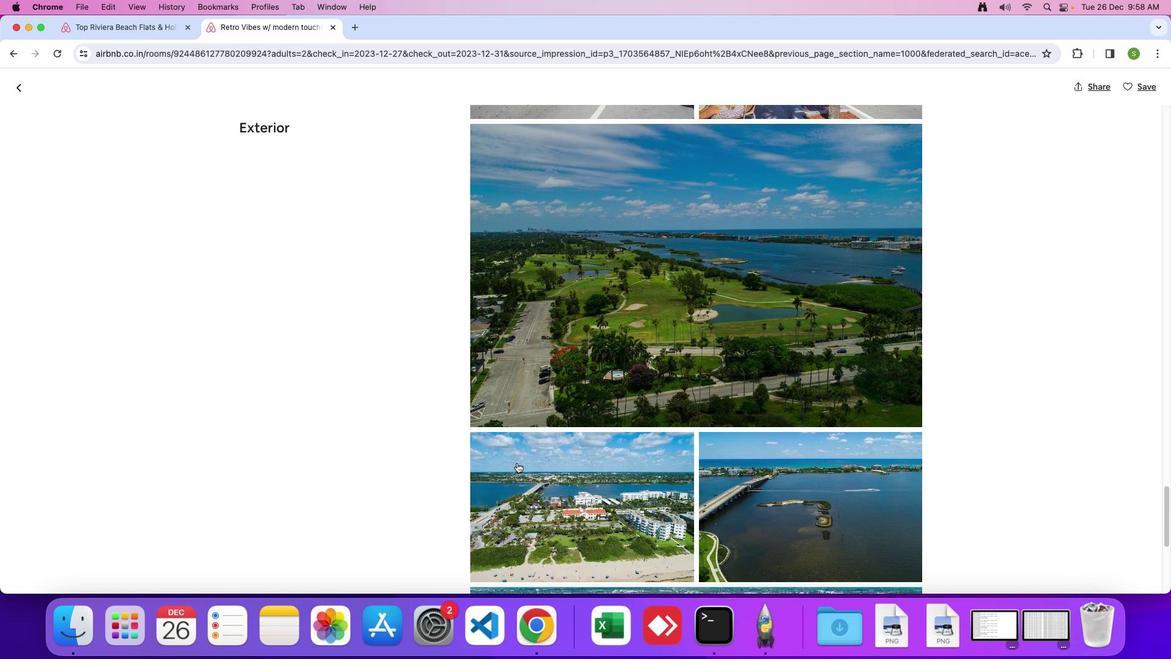 
Action: Mouse scrolled (516, 462) with delta (0, 0)
Screenshot: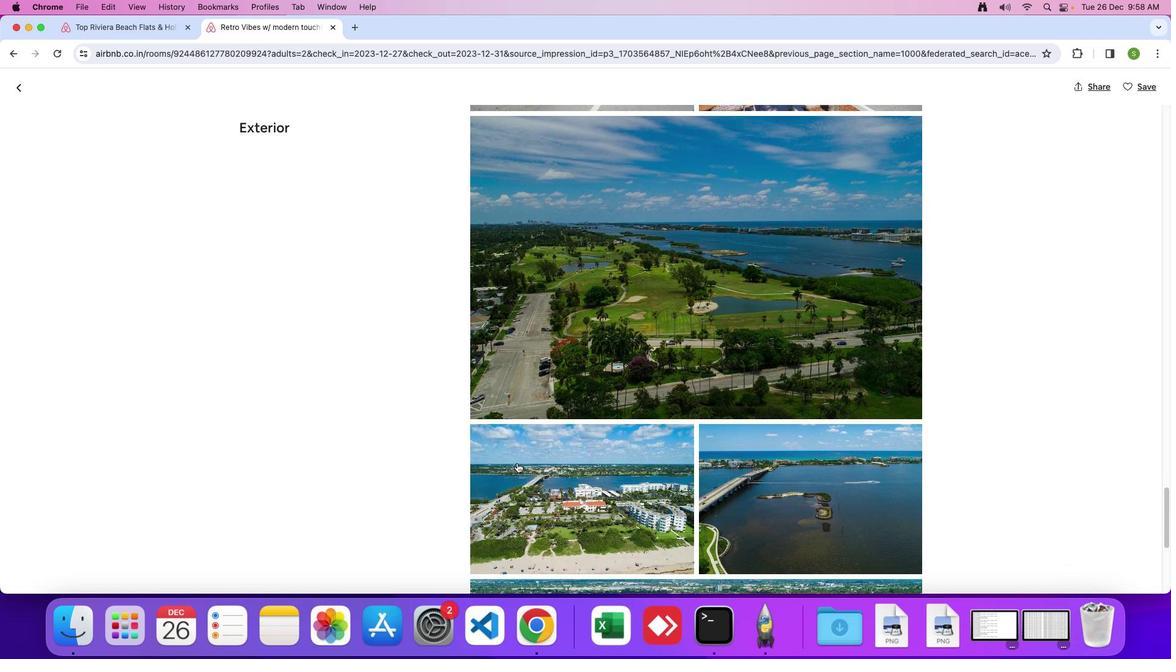 
Action: Mouse scrolled (516, 462) with delta (0, -1)
Screenshot: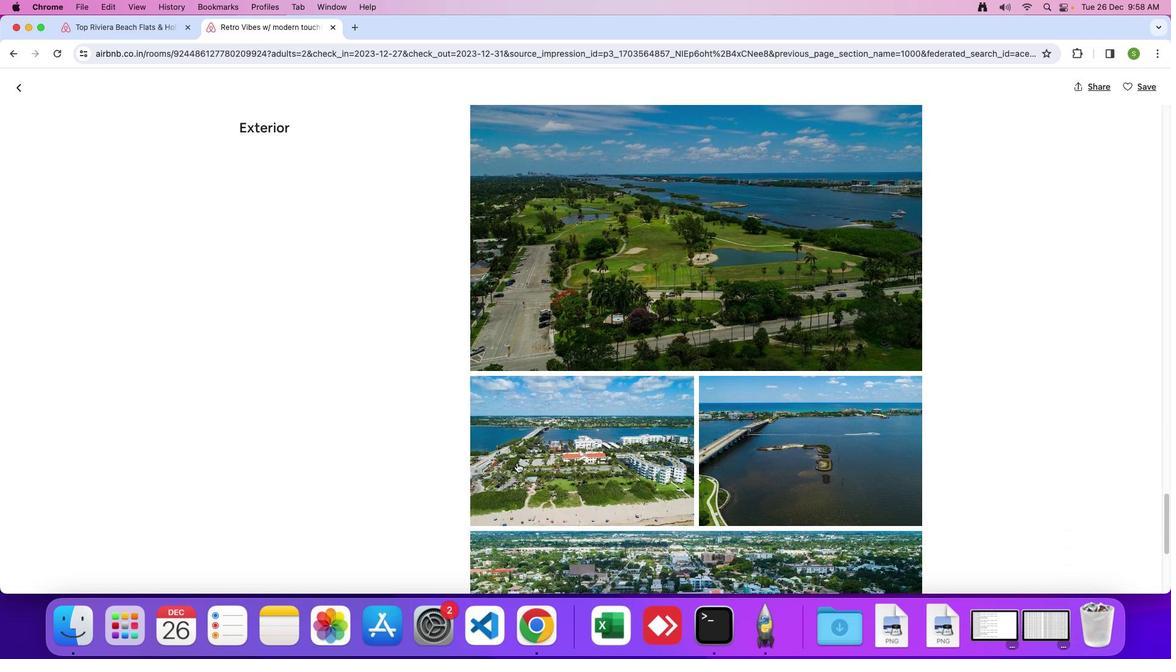 
Action: Mouse scrolled (516, 462) with delta (0, 0)
Screenshot: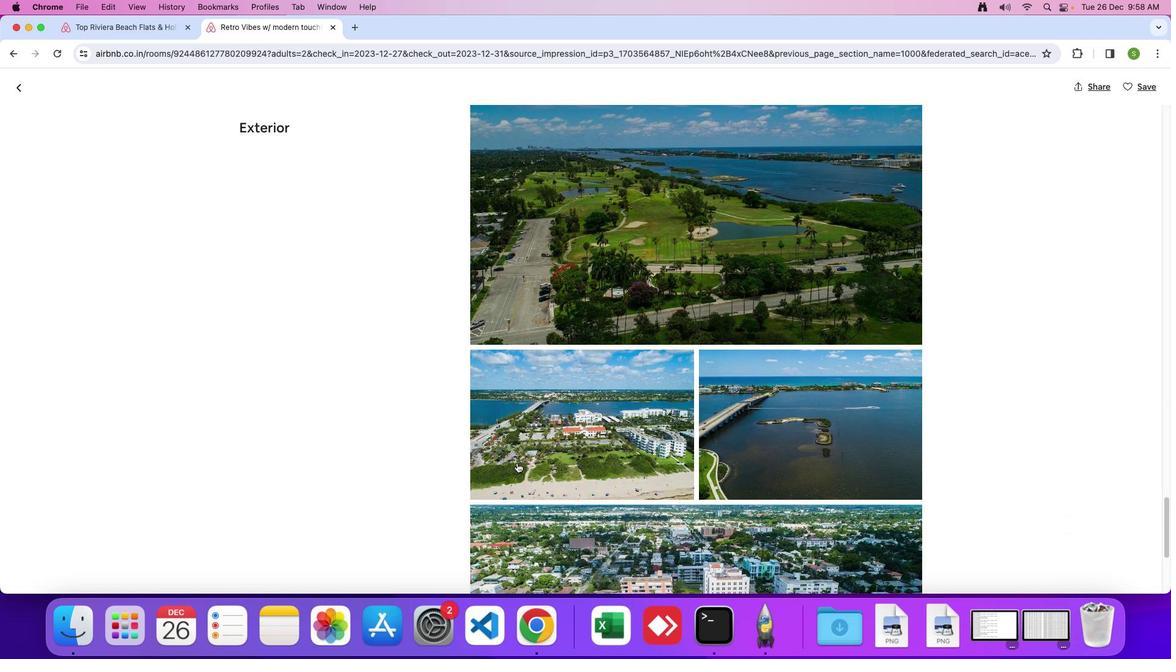 
Action: Mouse scrolled (516, 462) with delta (0, 0)
Screenshot: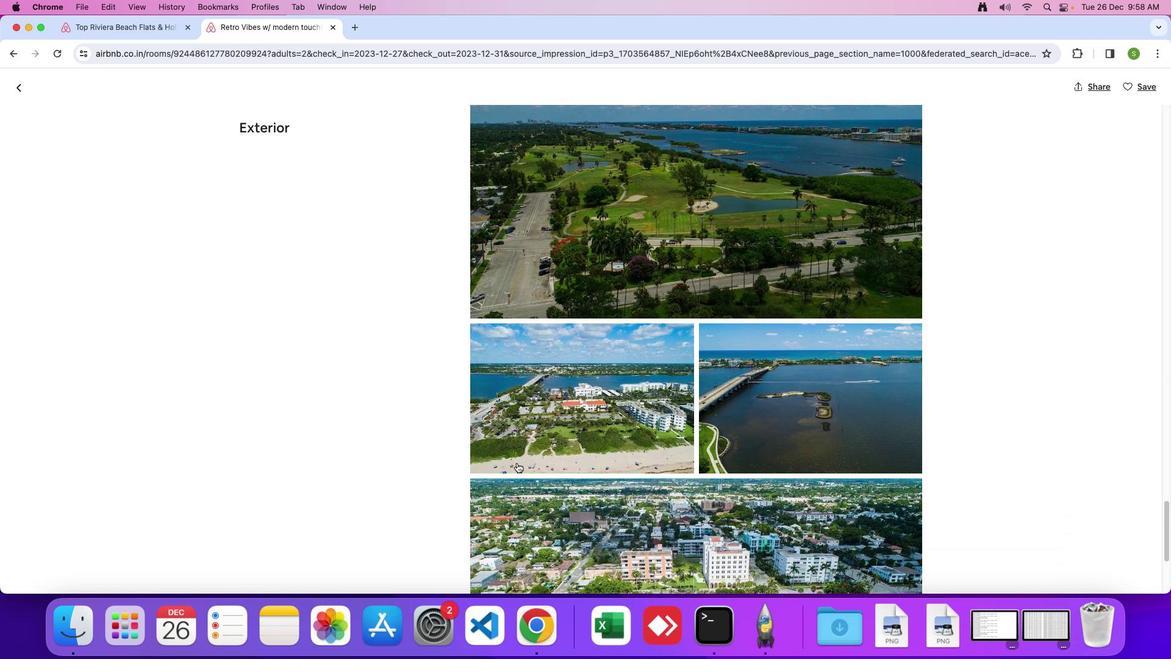 
Action: Mouse scrolled (516, 462) with delta (0, -1)
Screenshot: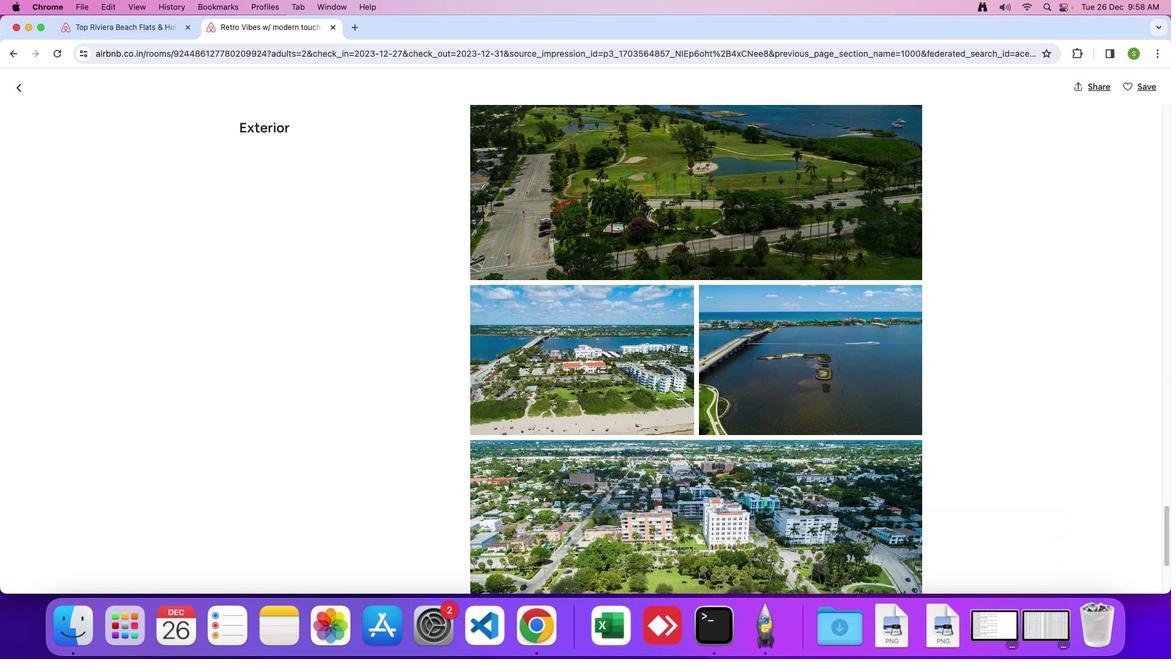 
Action: Mouse scrolled (516, 462) with delta (0, 0)
Screenshot: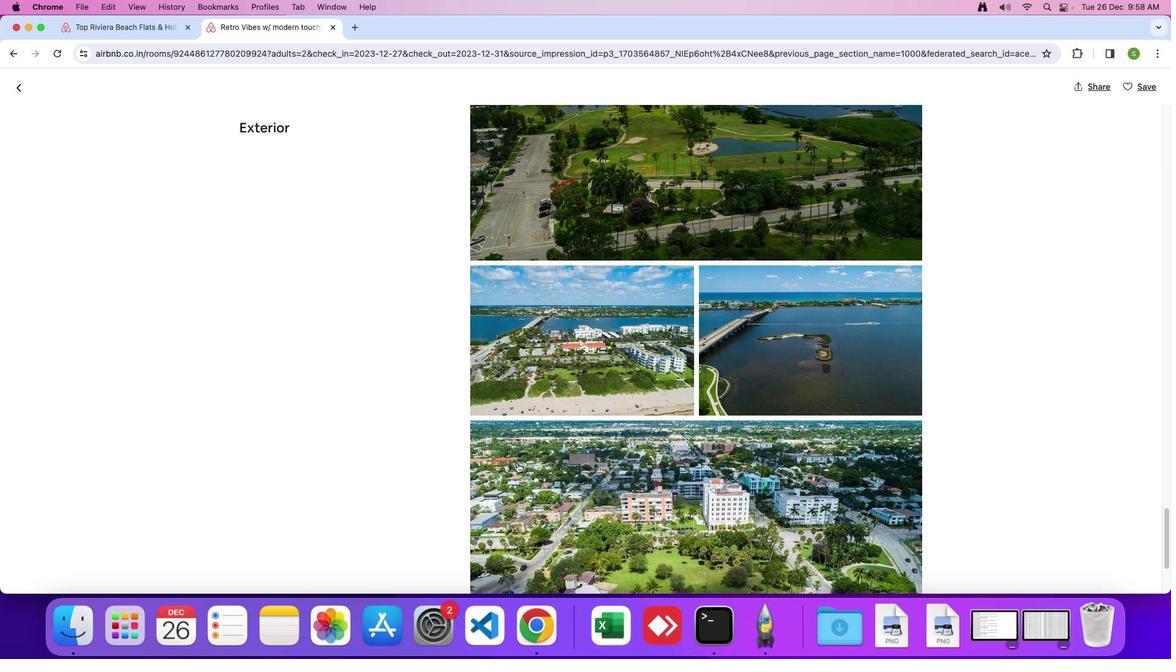 
Action: Mouse scrolled (516, 462) with delta (0, 0)
Screenshot: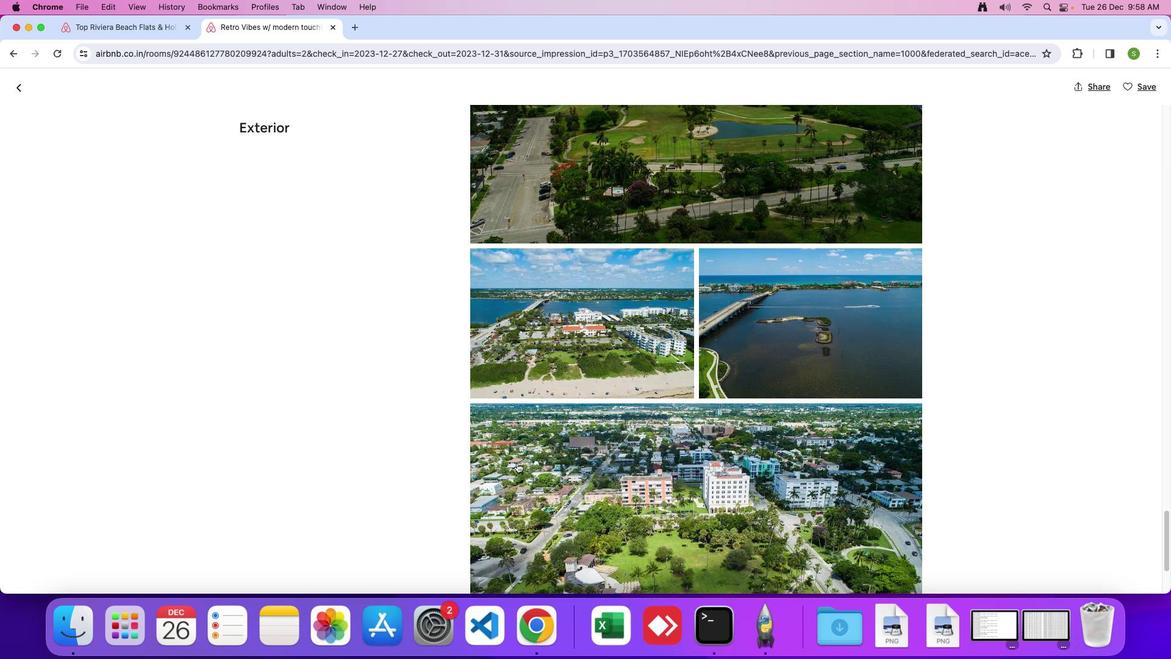
Action: Mouse scrolled (516, 462) with delta (0, -1)
Screenshot: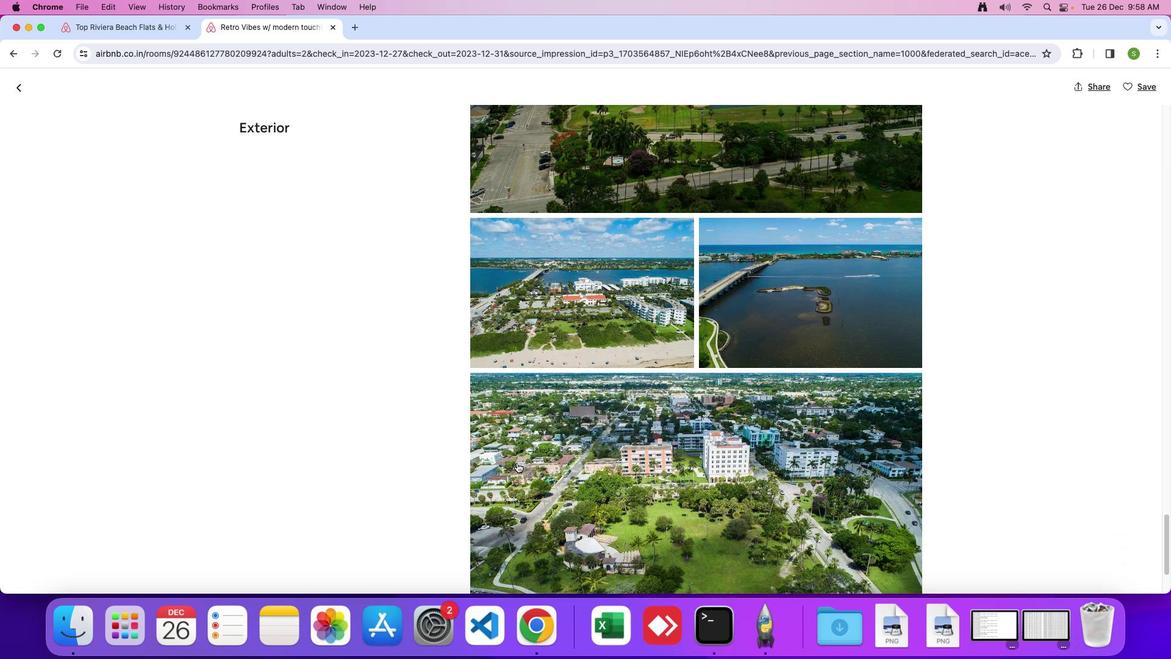 
Action: Mouse scrolled (516, 462) with delta (0, 0)
Screenshot: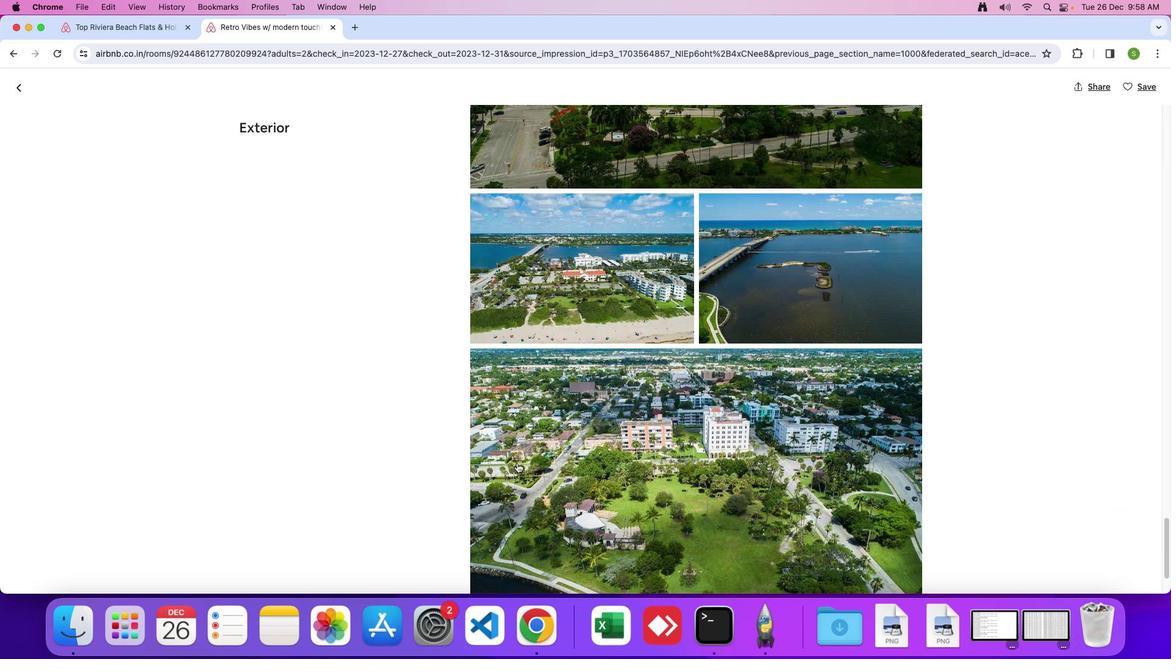 
Action: Mouse scrolled (516, 462) with delta (0, 0)
Screenshot: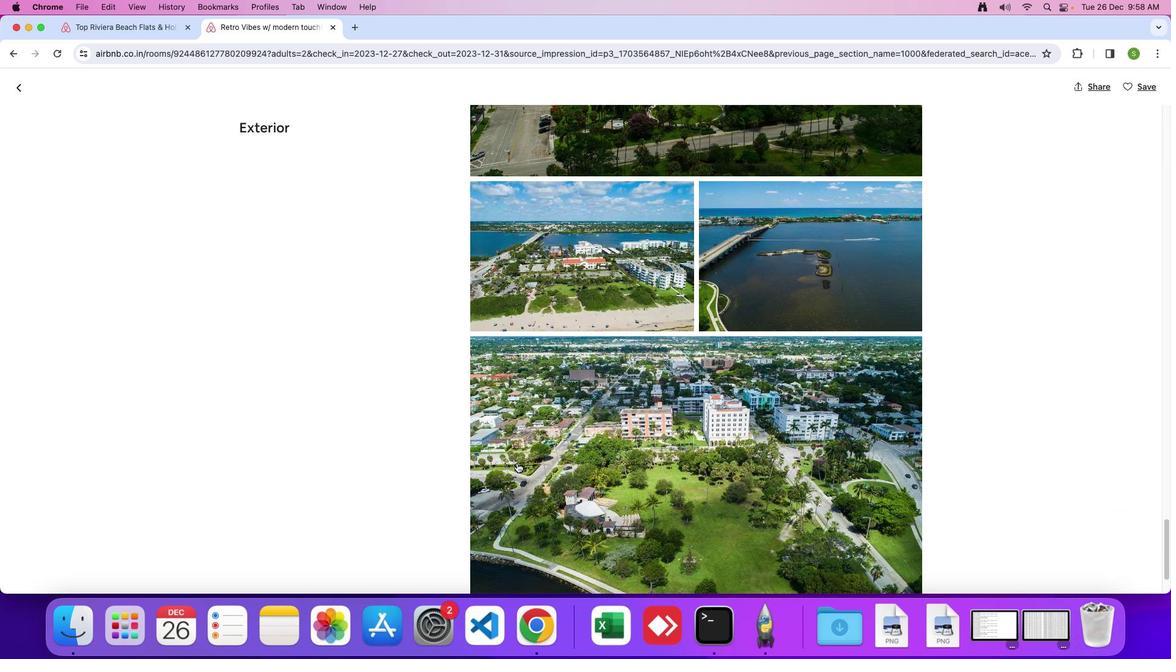 
Action: Mouse scrolled (516, 462) with delta (0, 0)
Screenshot: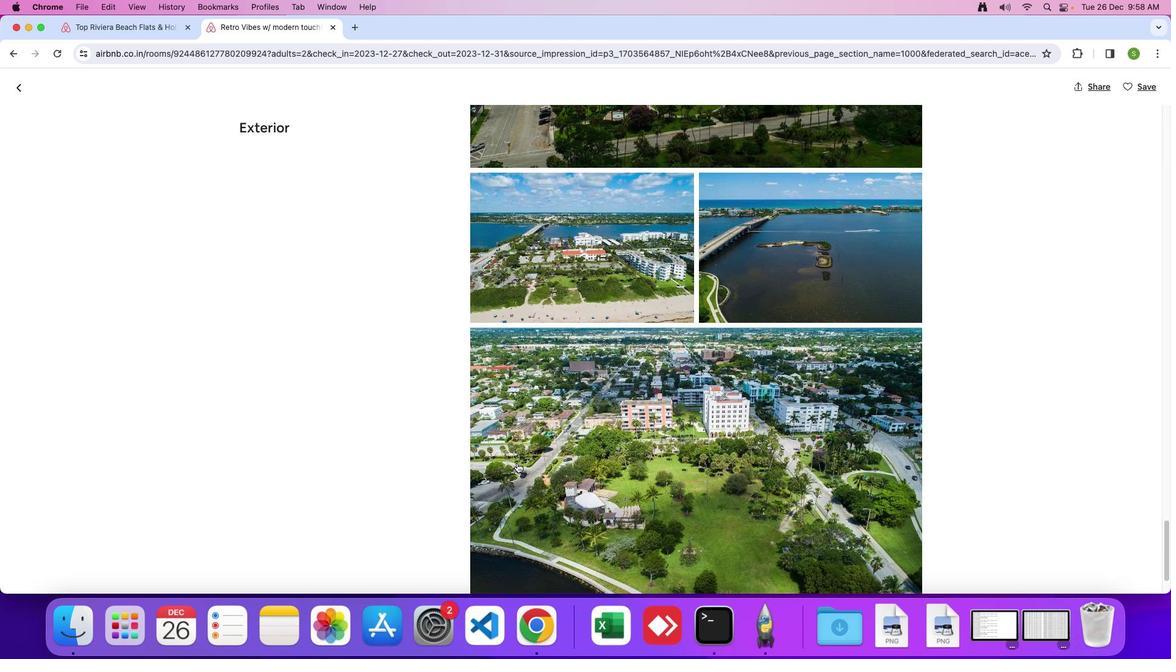 
Action: Mouse scrolled (516, 462) with delta (0, 0)
Screenshot: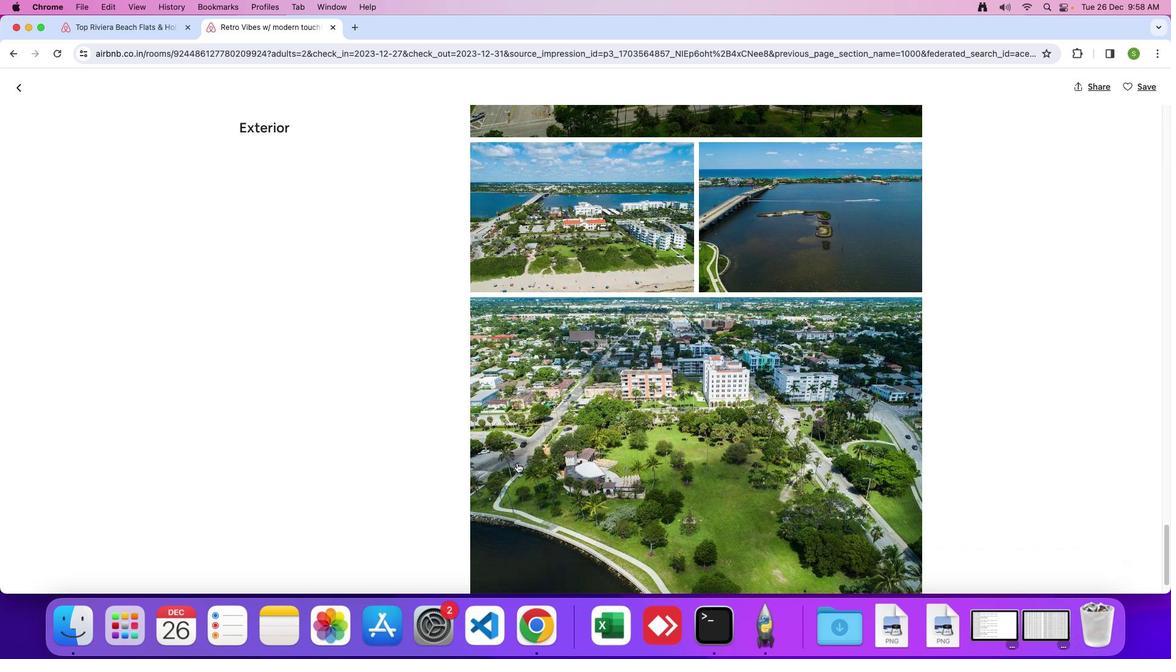 
Action: Mouse scrolled (516, 462) with delta (0, -1)
Screenshot: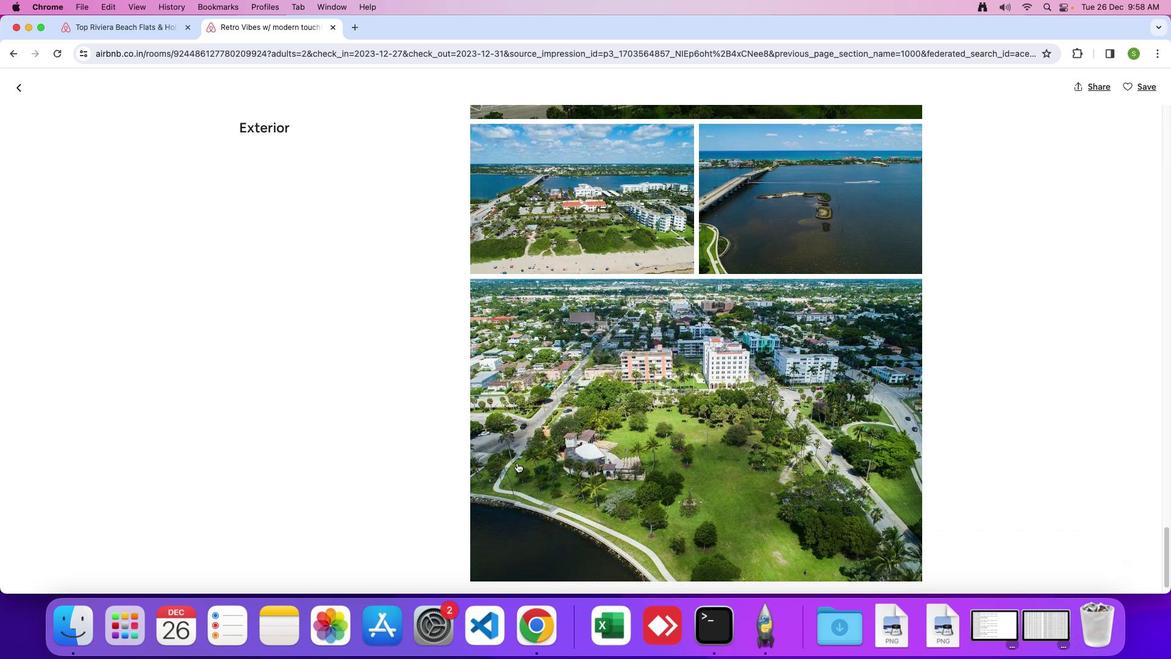 
Action: Mouse scrolled (516, 462) with delta (0, -1)
Screenshot: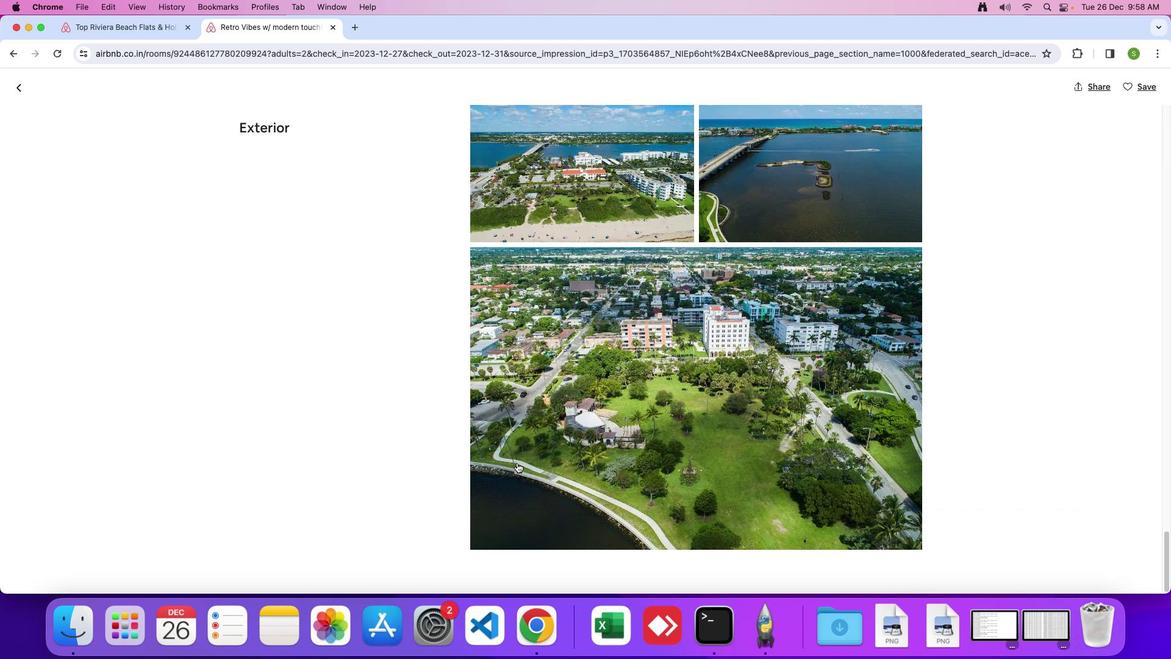 
Action: Mouse scrolled (516, 462) with delta (0, 0)
Screenshot: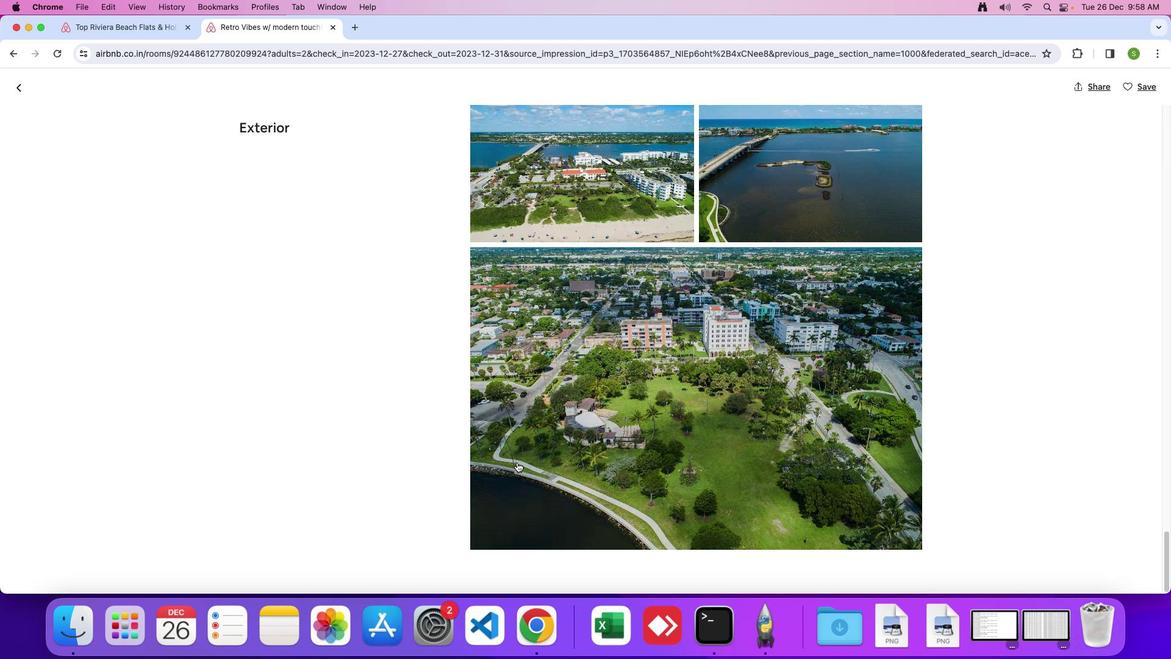 
Action: Mouse moved to (516, 462)
Screenshot: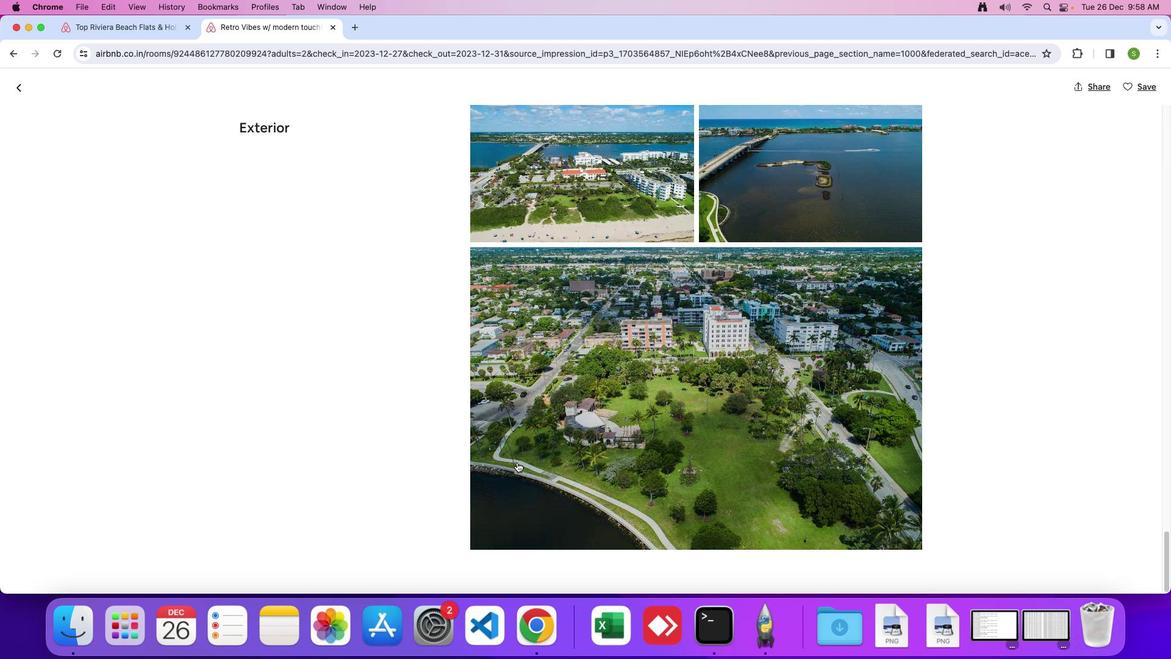 
Action: Mouse scrolled (516, 462) with delta (0, 0)
Screenshot: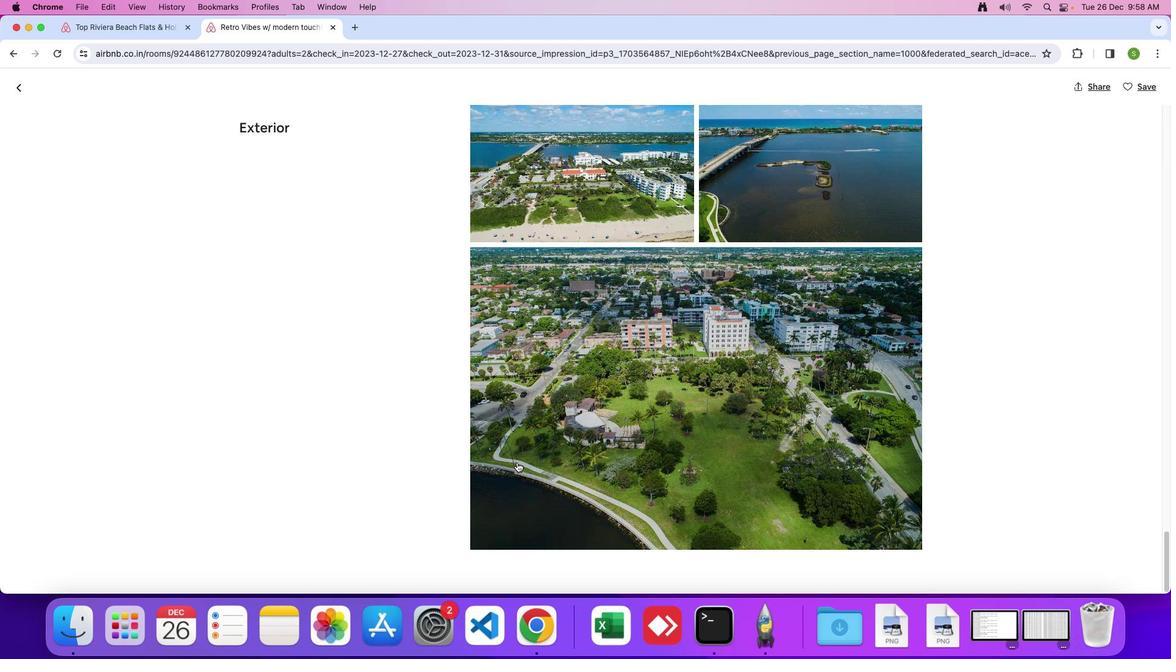 
Action: Mouse moved to (25, 90)
Screenshot: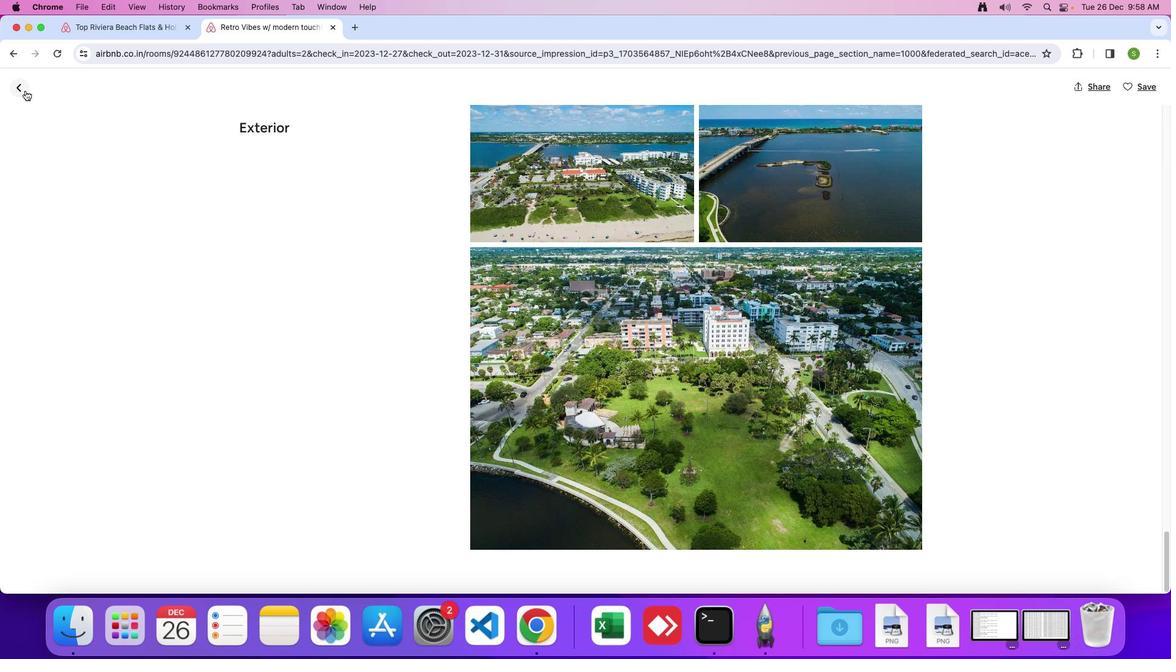 
Action: Mouse pressed left at (25, 90)
Screenshot: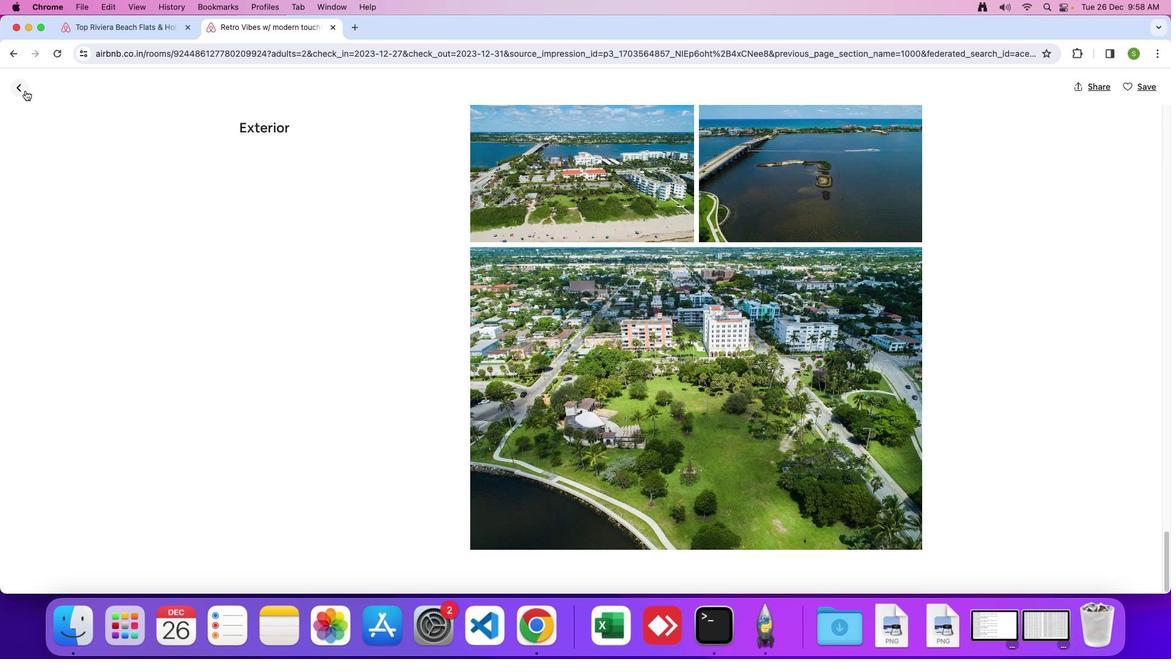 
Action: Mouse moved to (582, 429)
Screenshot: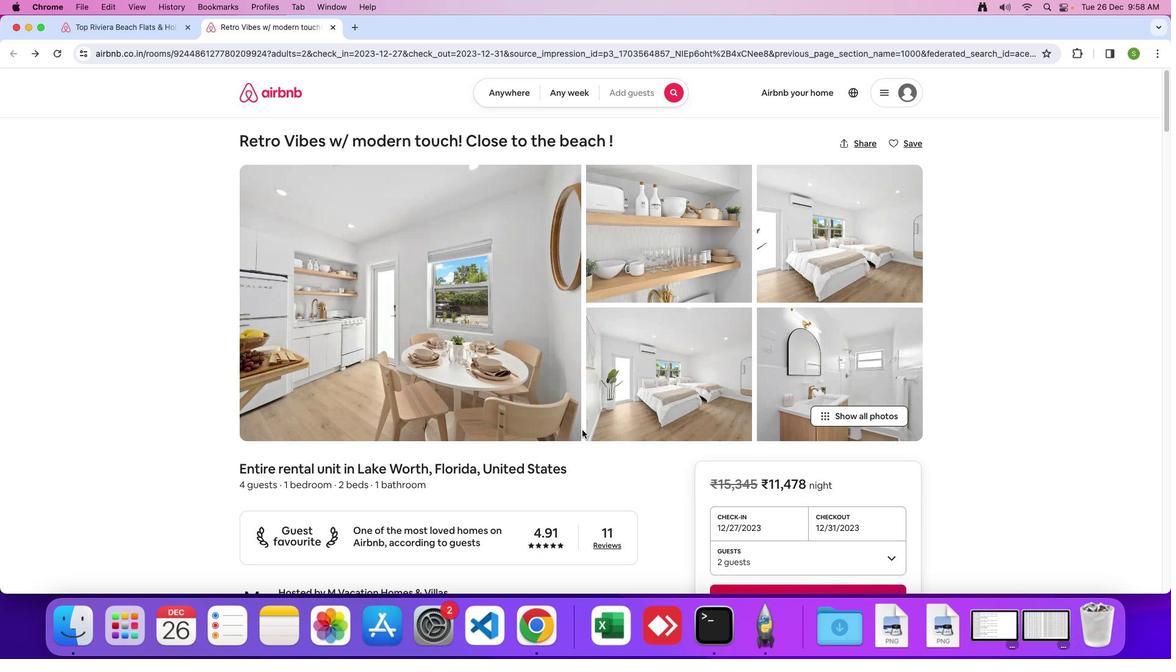 
Action: Mouse scrolled (582, 429) with delta (0, 0)
Screenshot: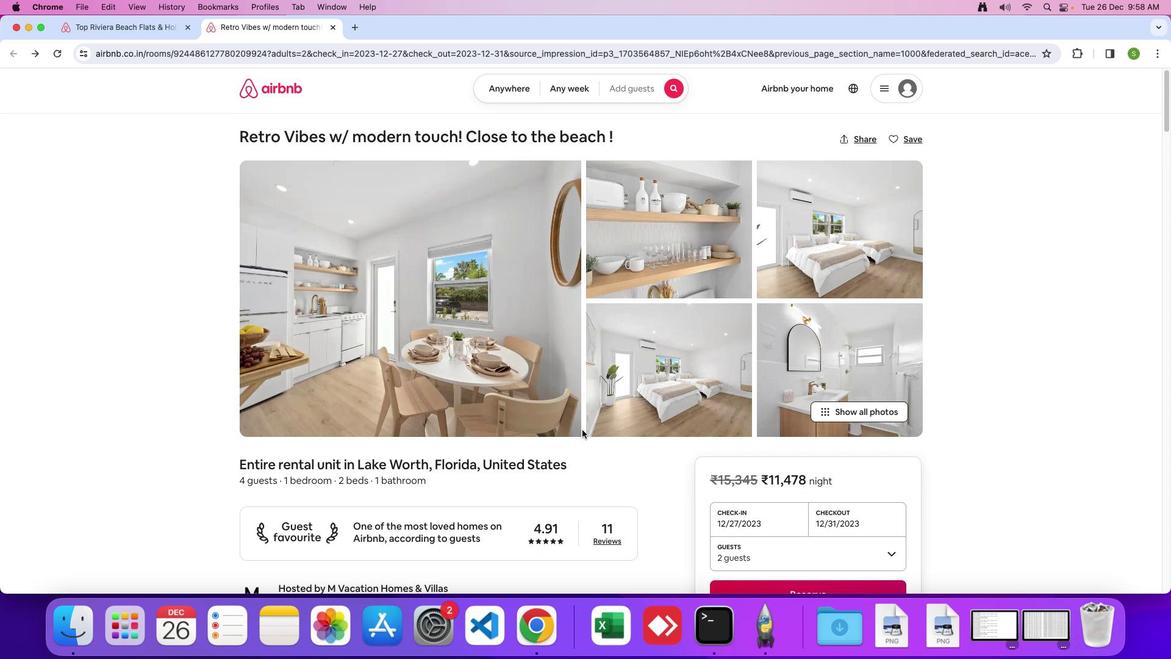 
Action: Mouse scrolled (582, 429) with delta (0, 0)
Screenshot: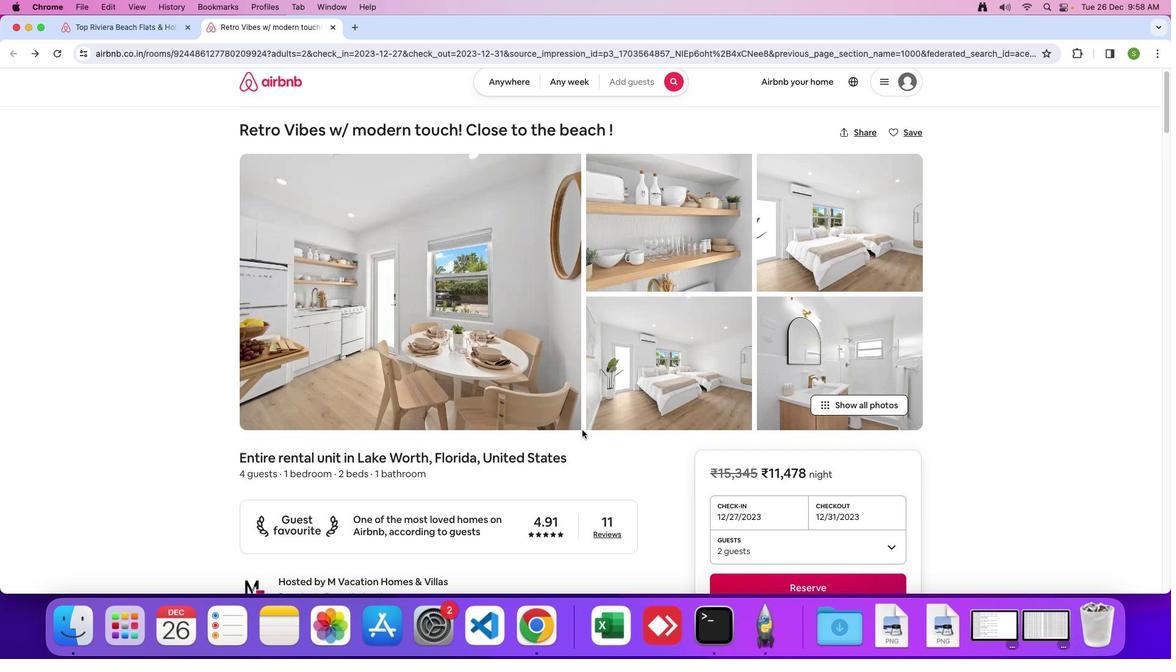 
Action: Mouse scrolled (582, 429) with delta (0, -1)
Screenshot: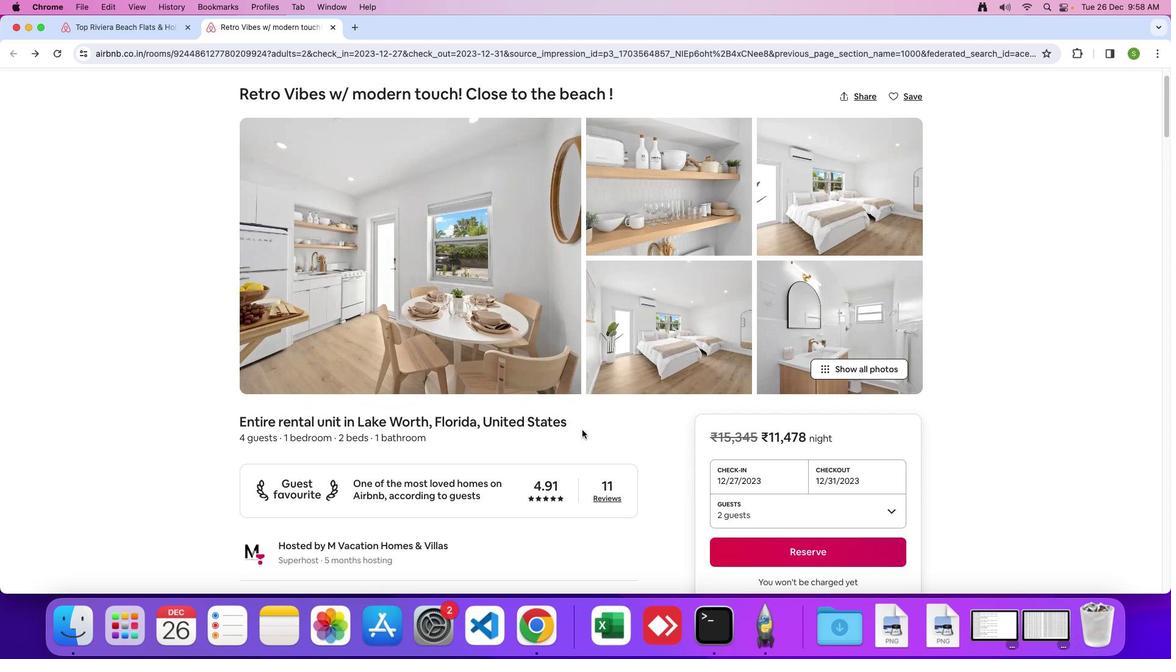 
Action: Mouse moved to (588, 443)
Screenshot: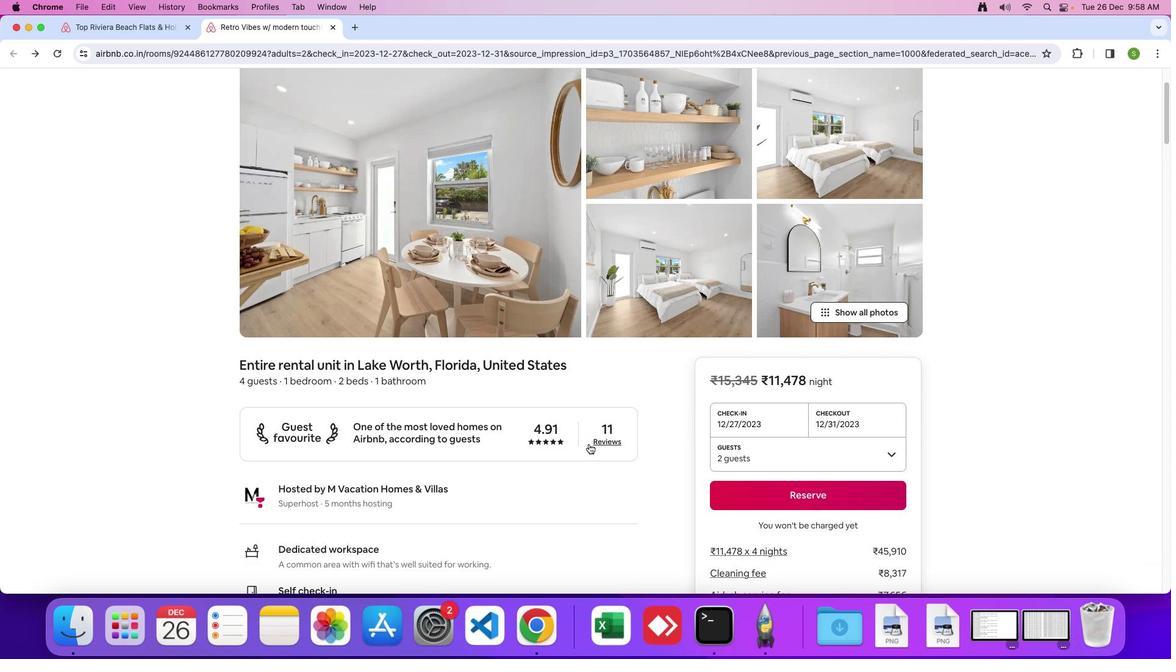 
Action: Mouse scrolled (588, 443) with delta (0, 0)
Screenshot: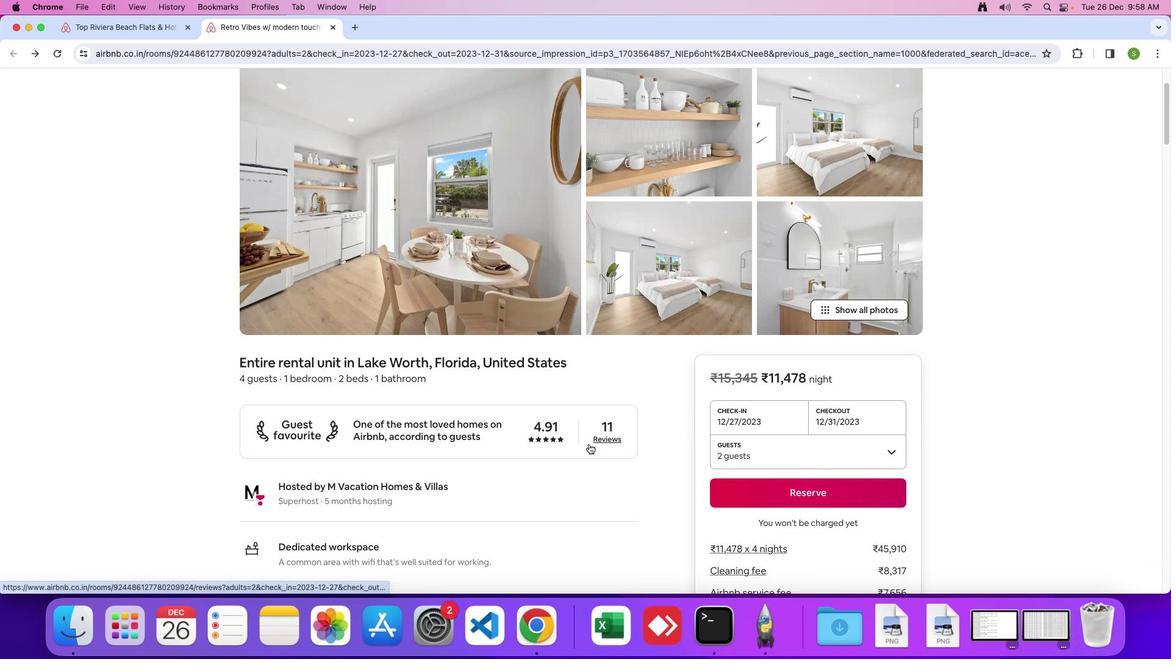
Action: Mouse scrolled (588, 443) with delta (0, 0)
Screenshot: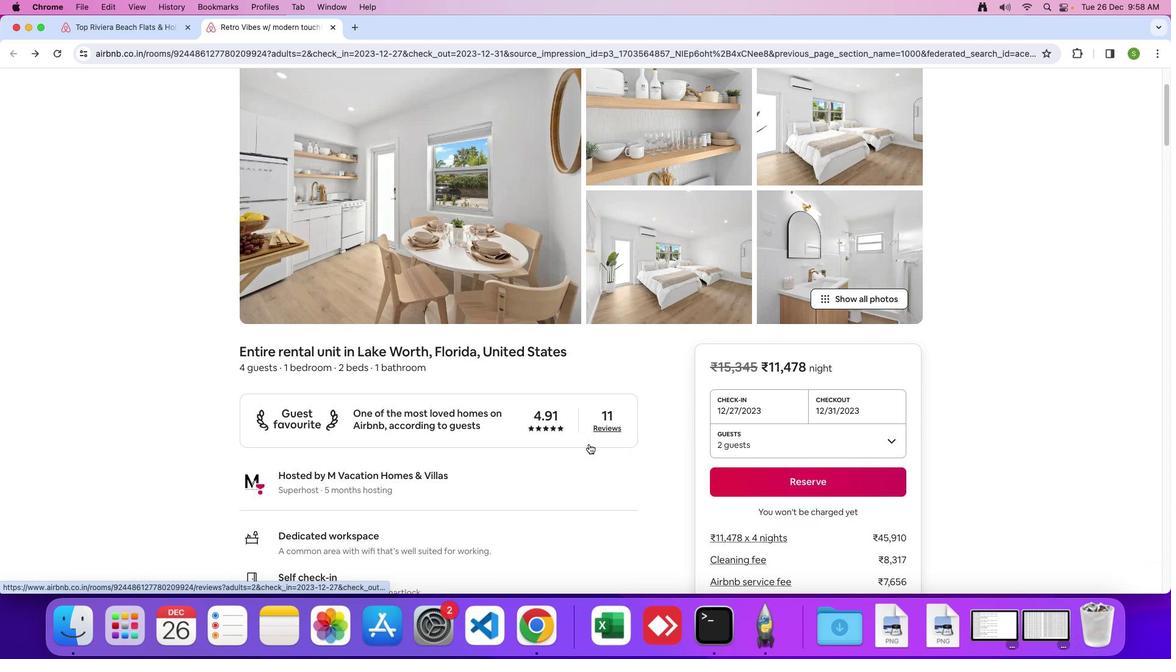 
Action: Mouse scrolled (588, 443) with delta (0, 0)
